 Task: Enroll in a 4-hour gardening workshop focusing on sustainable practices.
Action: Mouse moved to (196, 261)
Screenshot: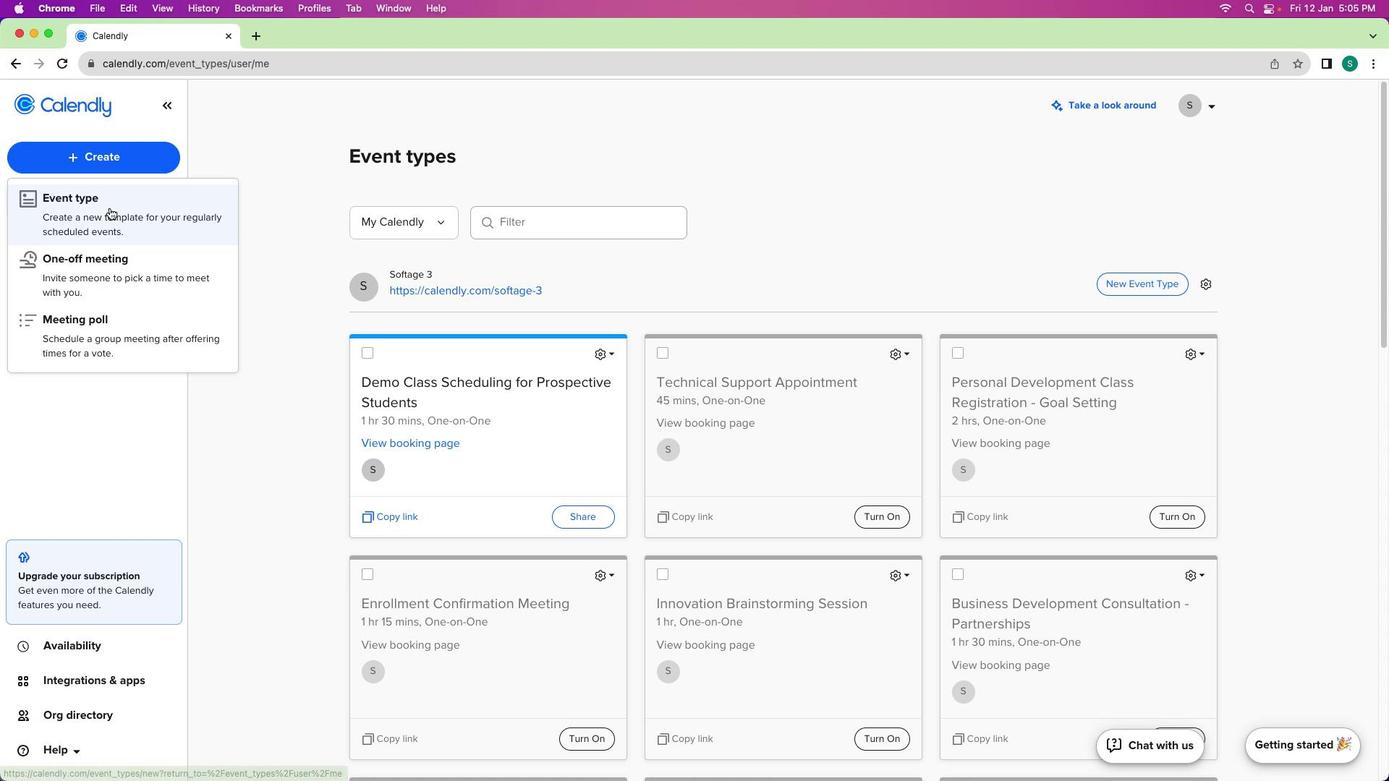 
Action: Mouse pressed left at (196, 261)
Screenshot: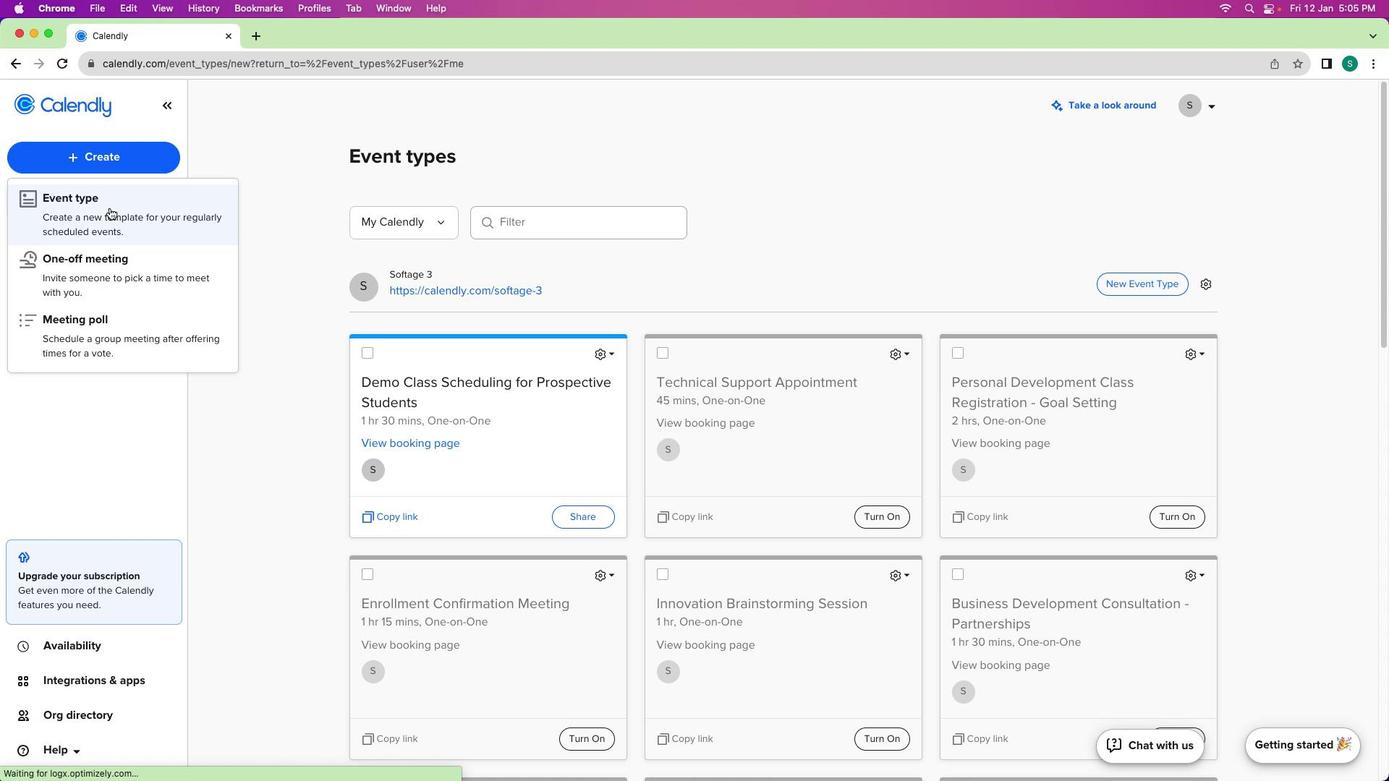 
Action: Mouse moved to (325, 301)
Screenshot: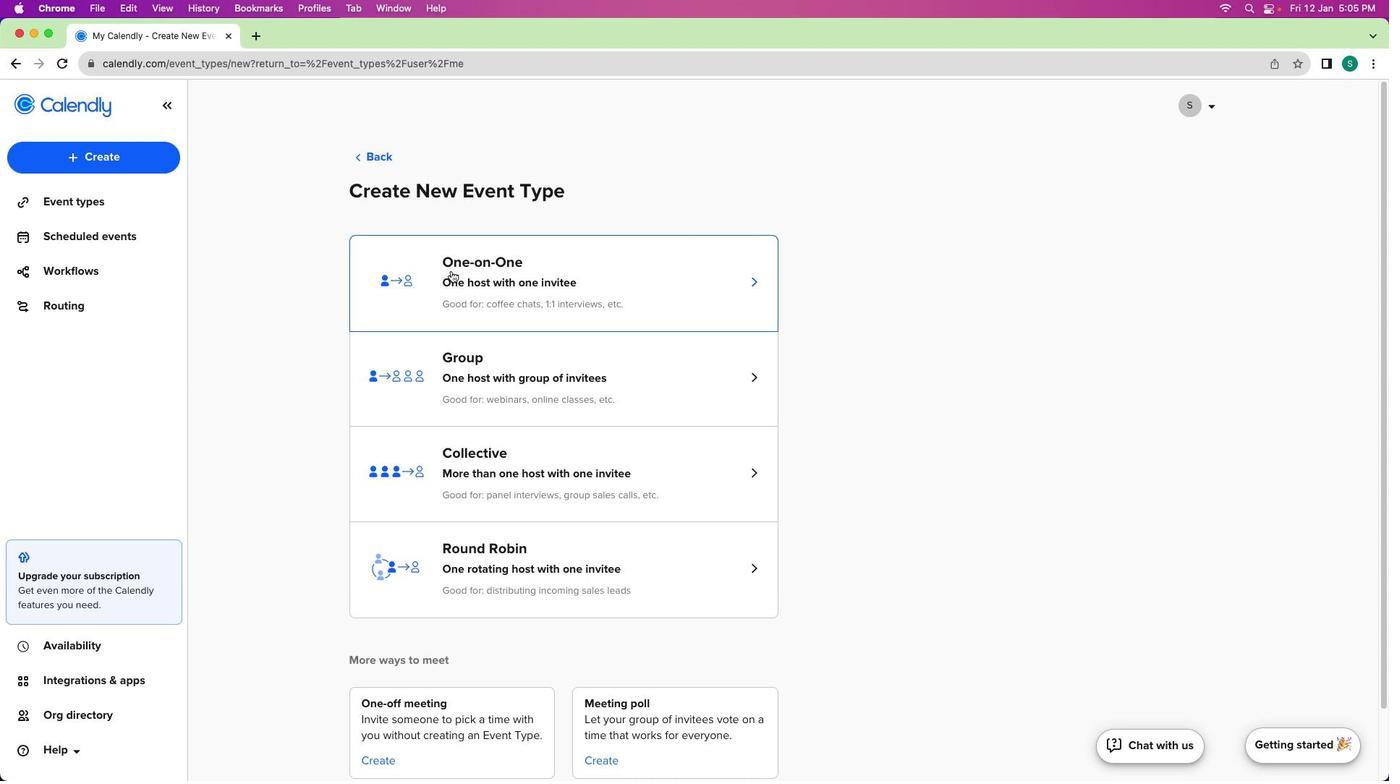 
Action: Mouse pressed left at (325, 301)
Screenshot: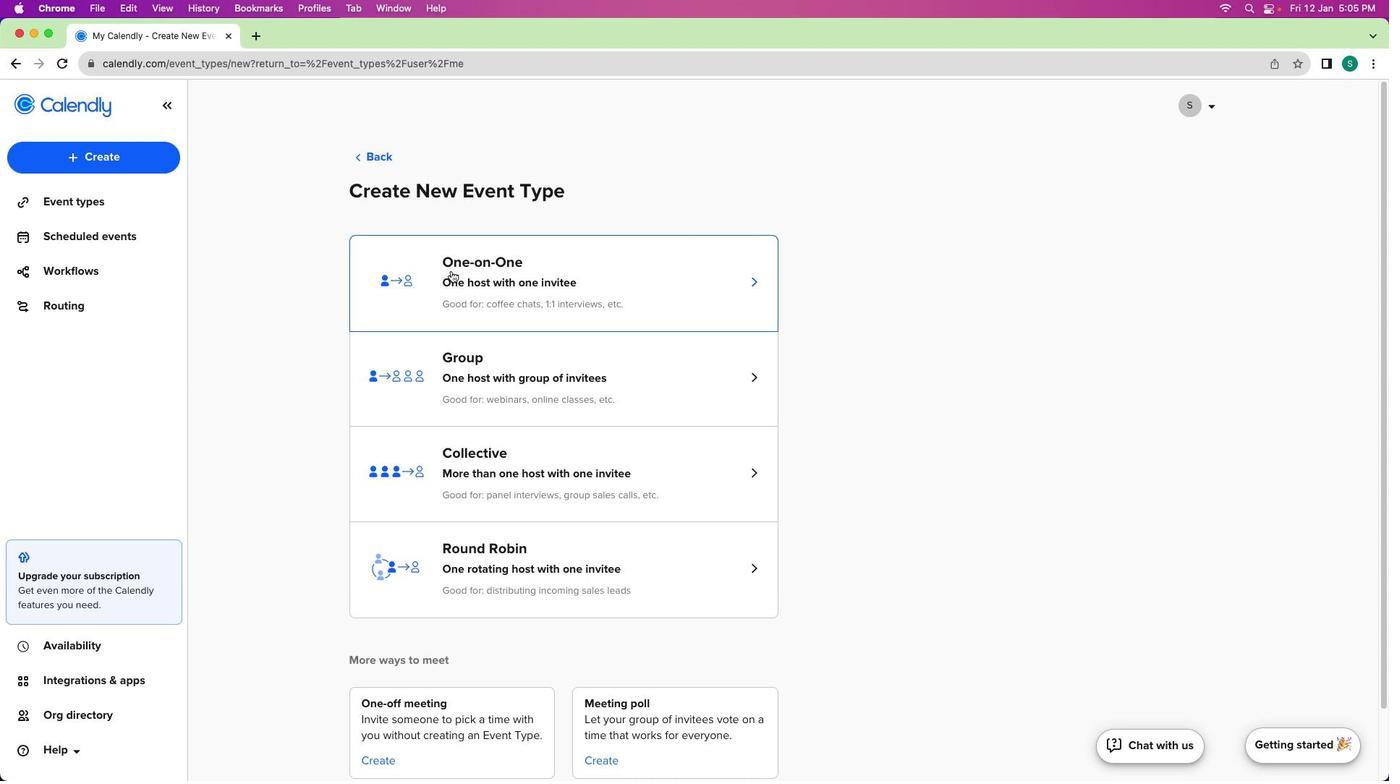 
Action: Mouse moved to (219, 269)
Screenshot: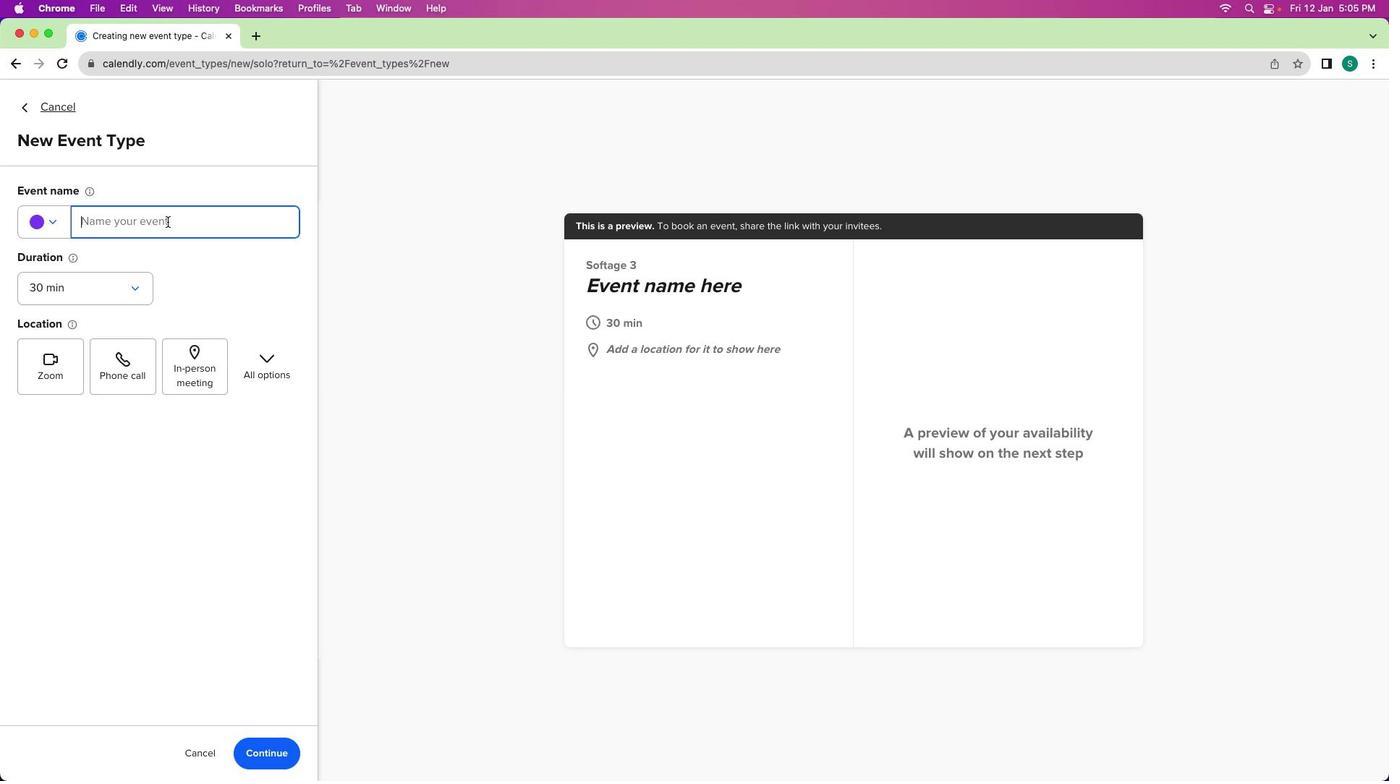 
Action: Mouse pressed left at (219, 269)
Screenshot: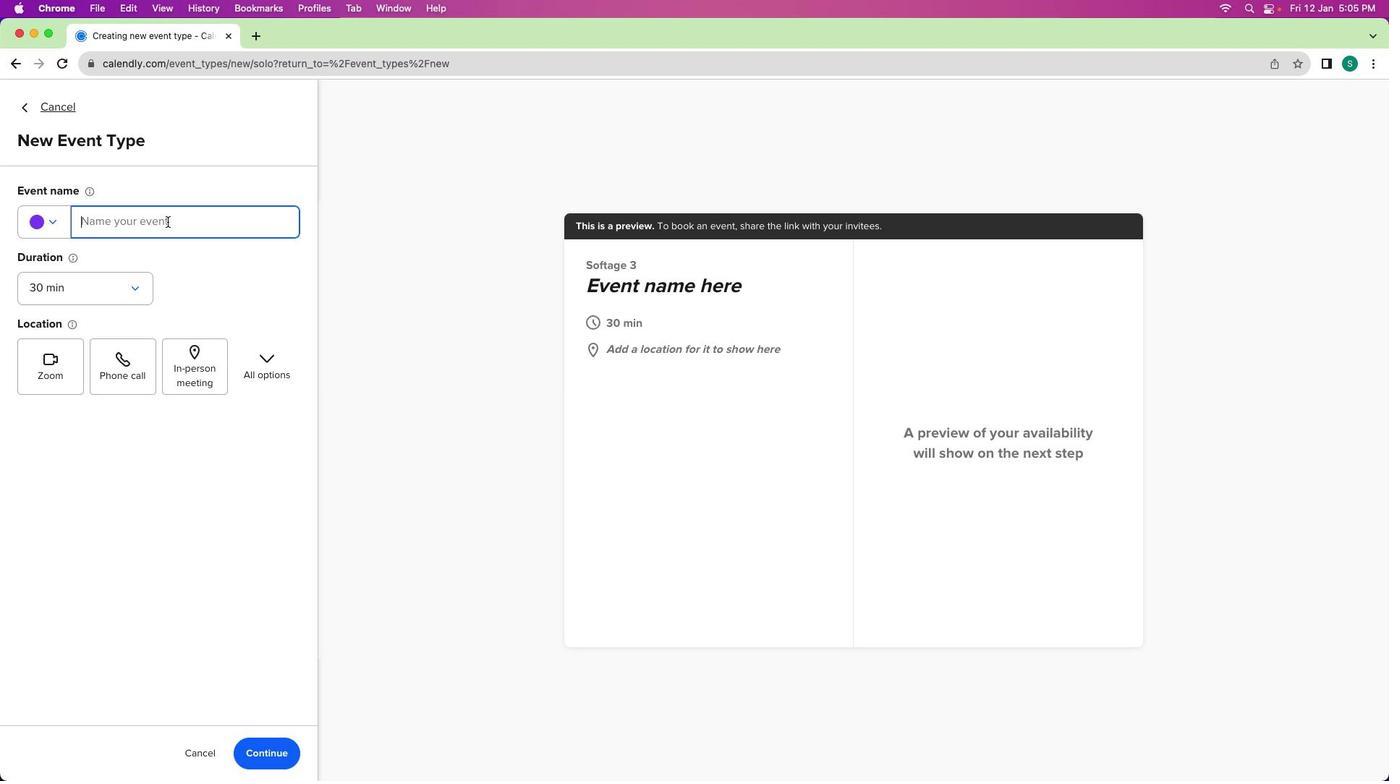 
Action: Mouse moved to (217, 272)
Screenshot: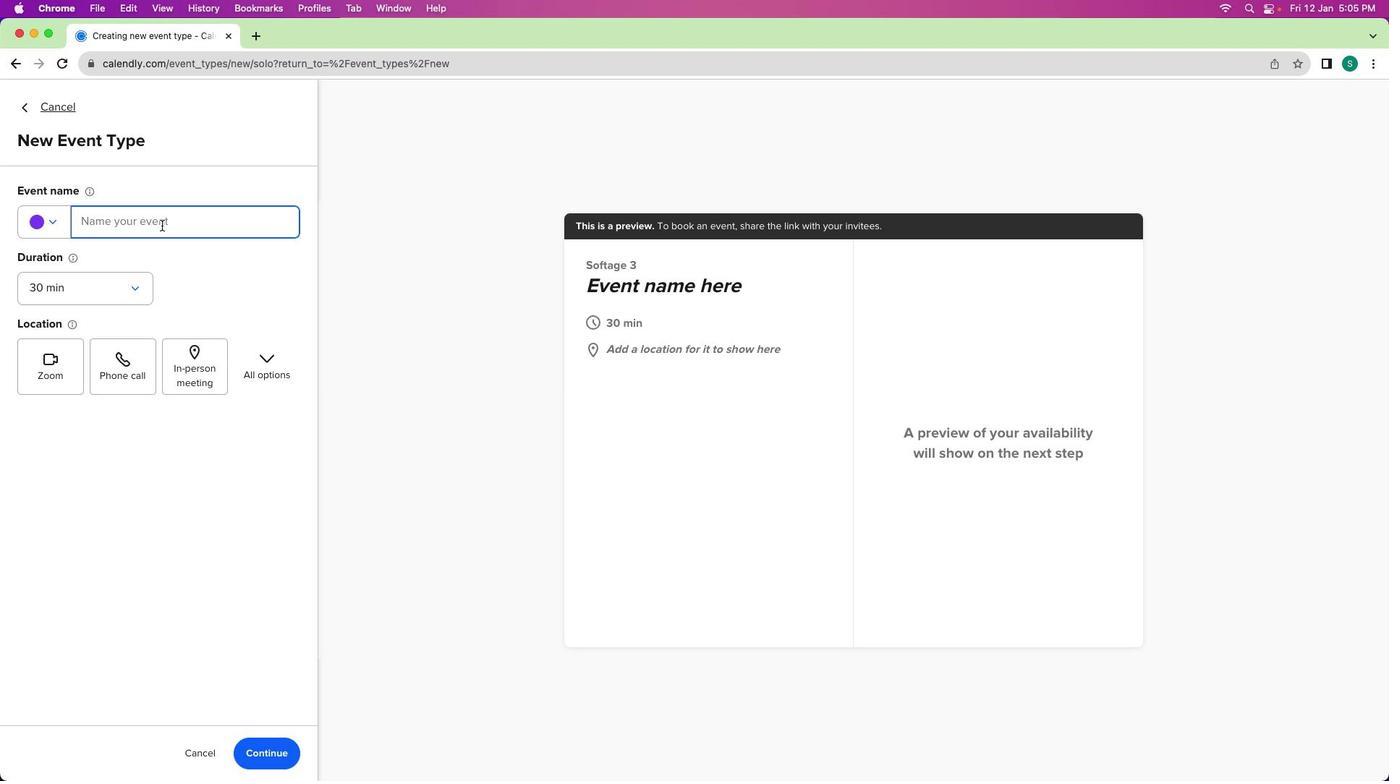
Action: Key pressed Key.shift'G''o''r''d'Key.backspaceKey.backspaceKey.backspace'a''r''d''e''n''i''n''g'Key.spaceKey.shift'W''o''r''k''s''h''o''p'Key.spaceKey.shift'E''n''r''o''l''l''m''e''n''t'Key.spaceKey.shift'C''o''n''f''i''r''m''a''t''i''o''n'Key.space'-'Key.spaceKey.shift'S''u''s''t''a''i''n''a''b''l''e'Key.spaceKey.shift'P''r''a''c''t''i''c''e''s'Key.leftKey.leftKey.leftKey.leftKey.leftKey.leftKey.leftKey.leftKey.leftKey.leftKey.leftKey.leftKey.leftKey.leftKey.leftKey.leftKey.leftKey.leftKey.leftKey.leftKey.leftKey.leftKey.leftKey.rightKey.rightKey.backspaceKey.leftKey.backspaceKey.leftKey.leftKey.leftKey.leftKey.leftKey.leftKey.leftKey.leftKey.leftKey.leftKey.leftKey.leftKey.leftKey.leftKey.leftKey.leftKey.leftKey.leftKey.leftKey.leftKey.leftKey.leftKey.leftKey.leftKey.leftKey.leftKey.leftKey.leftKey.leftKey.leftKey.leftKey.leftKey.leftKey.leftKey.leftKey.leftKey.leftKey.leftKey.leftKey.leftKey.leftKey.leftKey.leftKey.rightKey.rightKey.rightKey.rightKey.rightKey.rightKey.rightKey.rightKey.rightKey.rightKey.rightKey.rightKey.rightKey.rightKey.rightKey.rightKey.rightKey.rightKey.rightKey.rightKey.rightKey.rightKey.rightKey.rightKey.rightKey.rightKey.rightKey.rightKey.rightKey.rightKey.rightKey.rightKey.rightKey.rightKey.rightKey.rightKey.rightKey.rightKey.rightKey.rightKey.rightKey.rightKey.backspaceKey.backspaceKey.backspaceKey.backspaceKey.backspaceKey.backspaceKey.backspaceKey.backspaceKey.backspaceKey.backspaceKey.backspaceKey.backspaceKey.rightKey.space
Screenshot: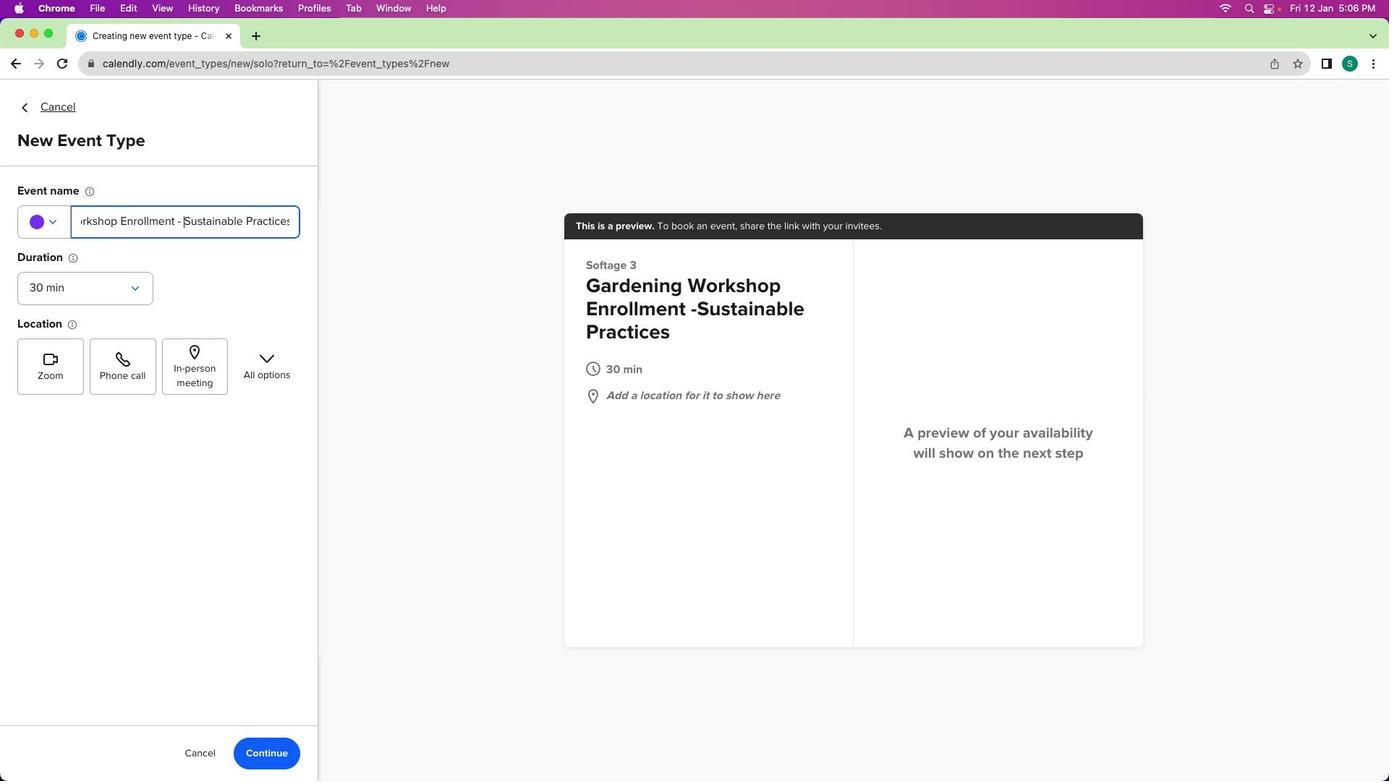 
Action: Mouse moved to (179, 318)
Screenshot: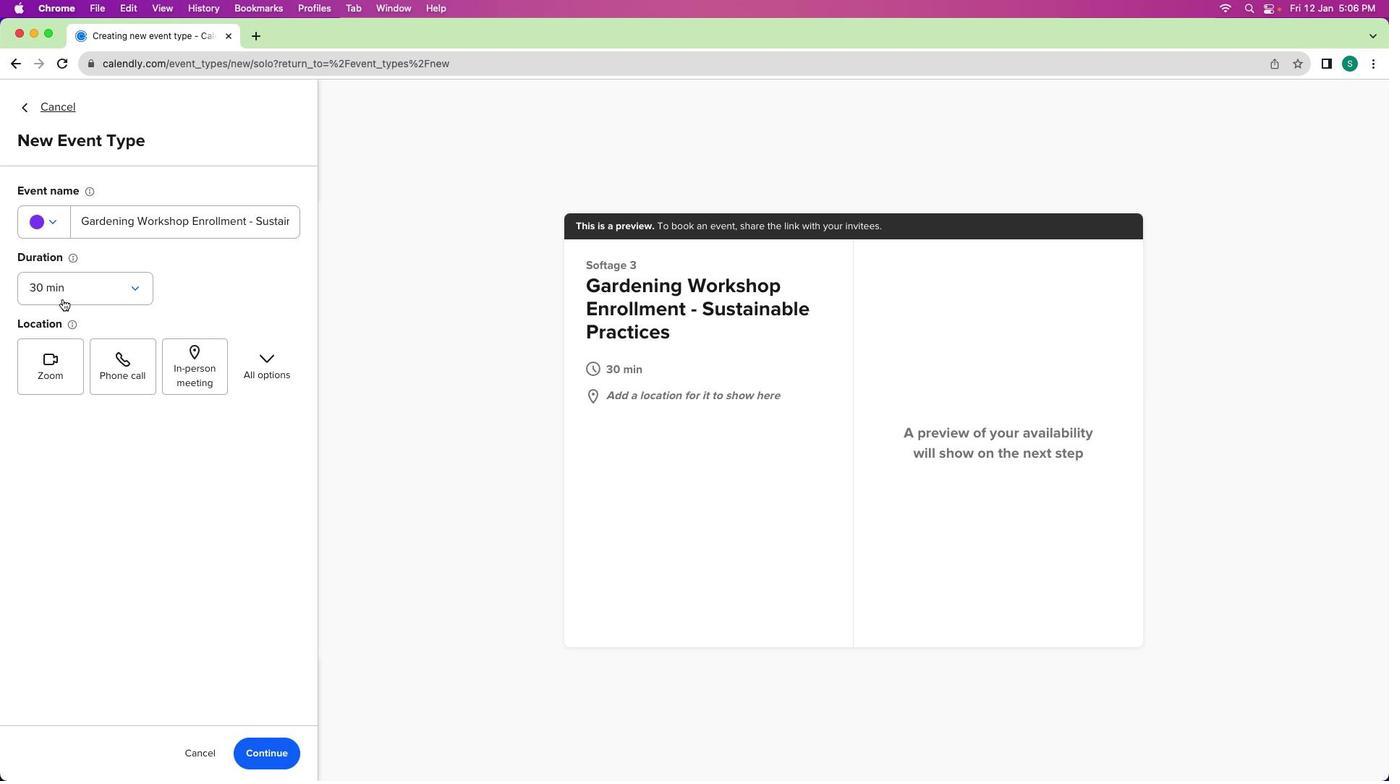 
Action: Mouse pressed left at (179, 318)
Screenshot: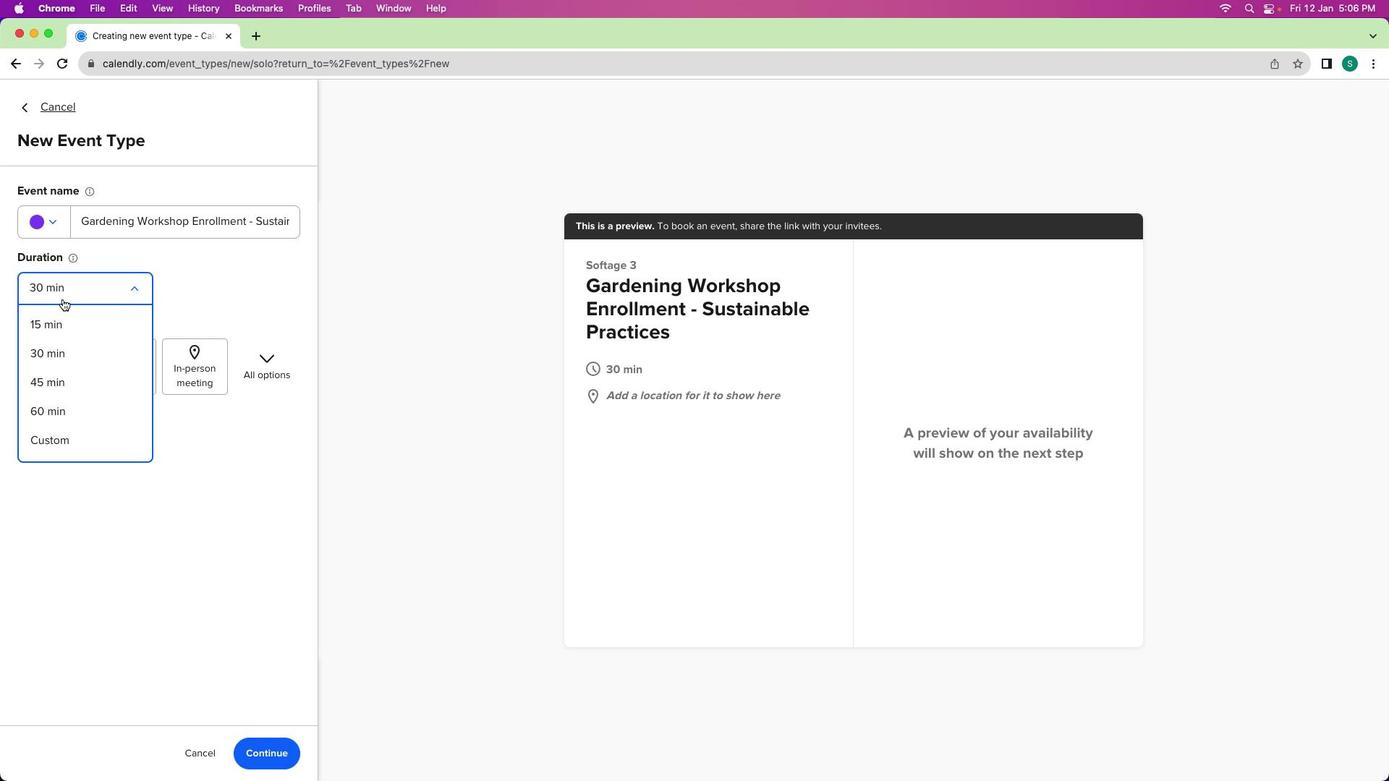
Action: Mouse moved to (180, 403)
Screenshot: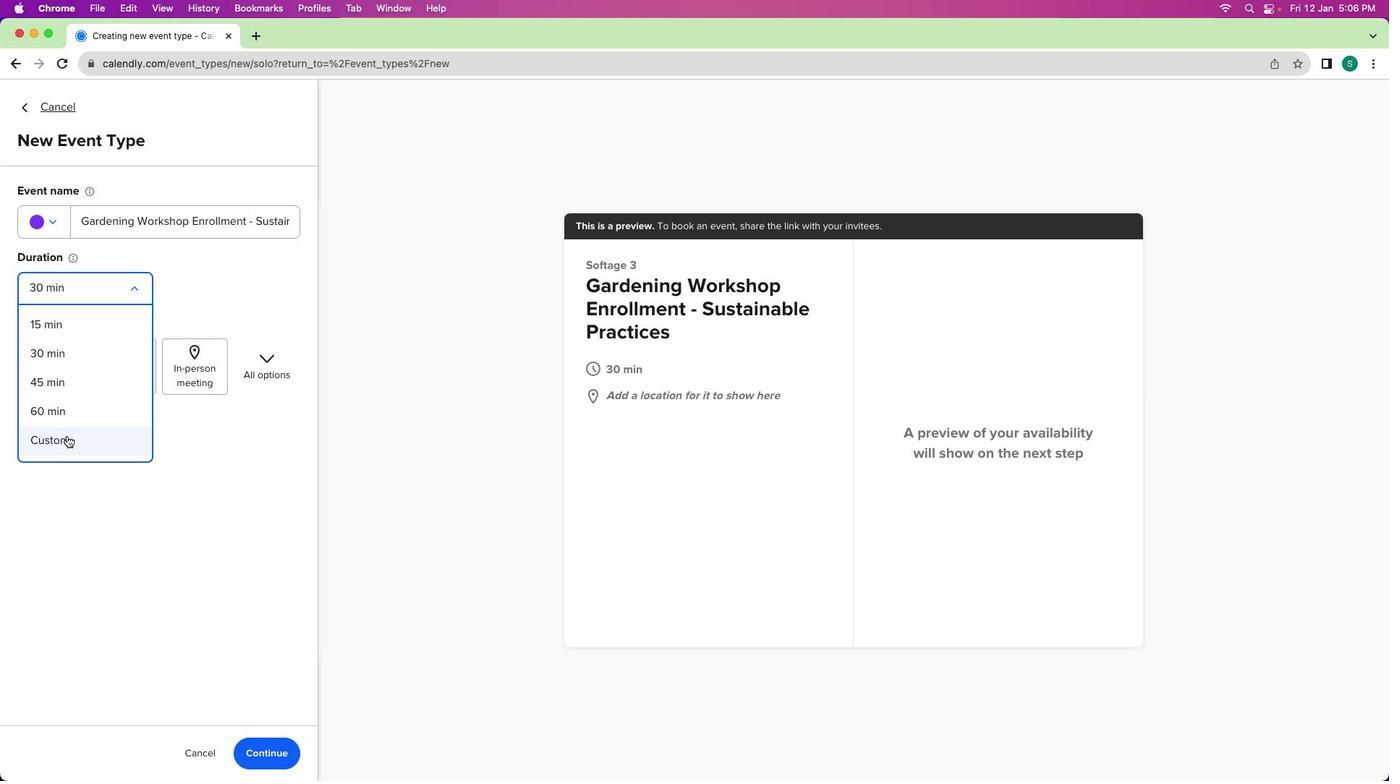 
Action: Mouse pressed left at (180, 403)
Screenshot: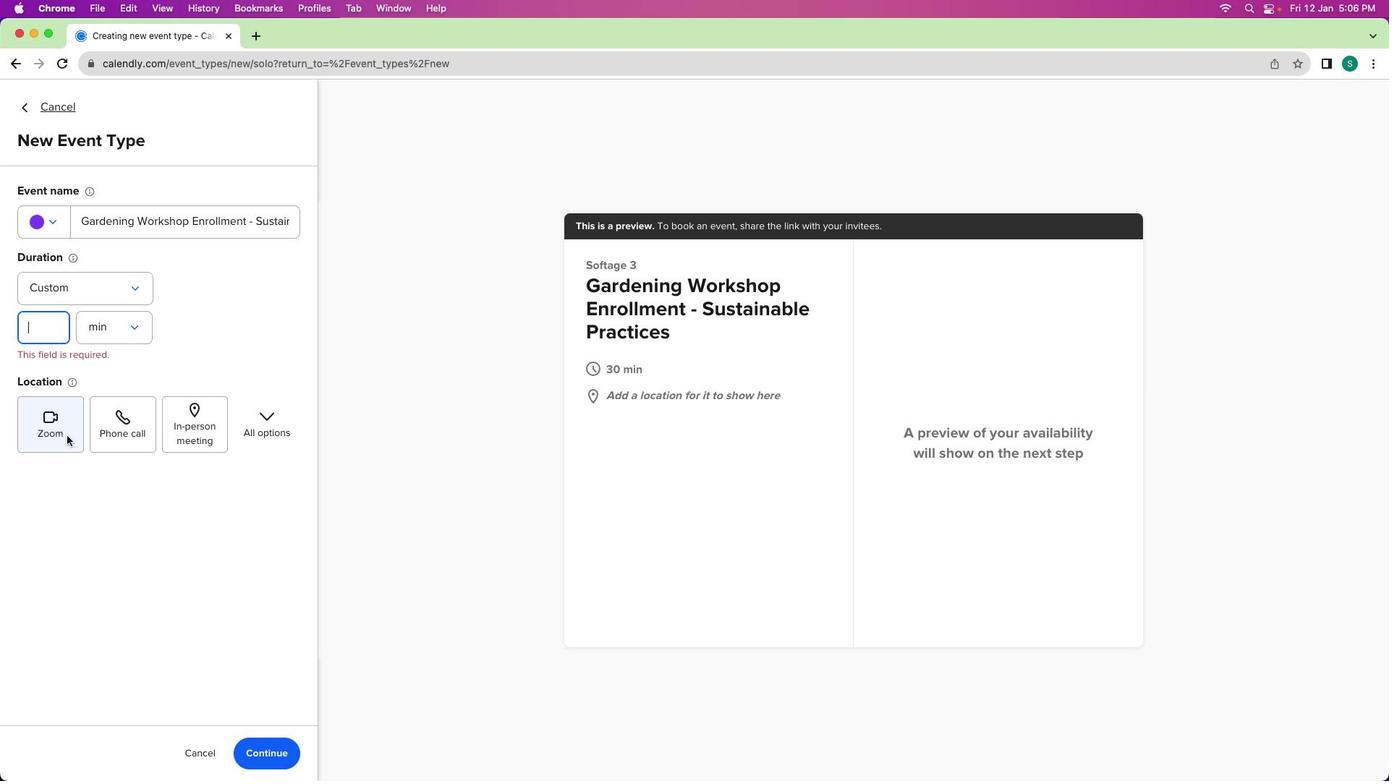
Action: Mouse moved to (191, 337)
Screenshot: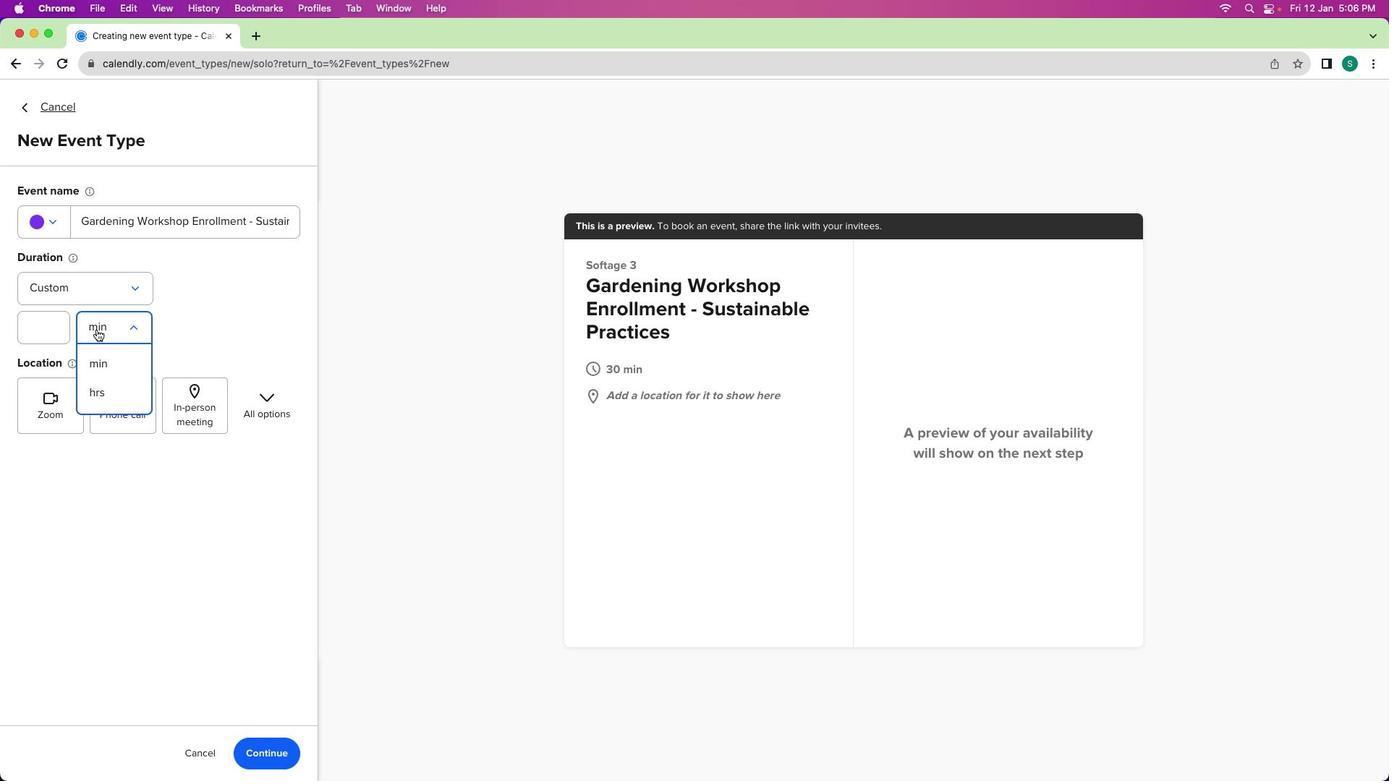 
Action: Mouse pressed left at (191, 337)
Screenshot: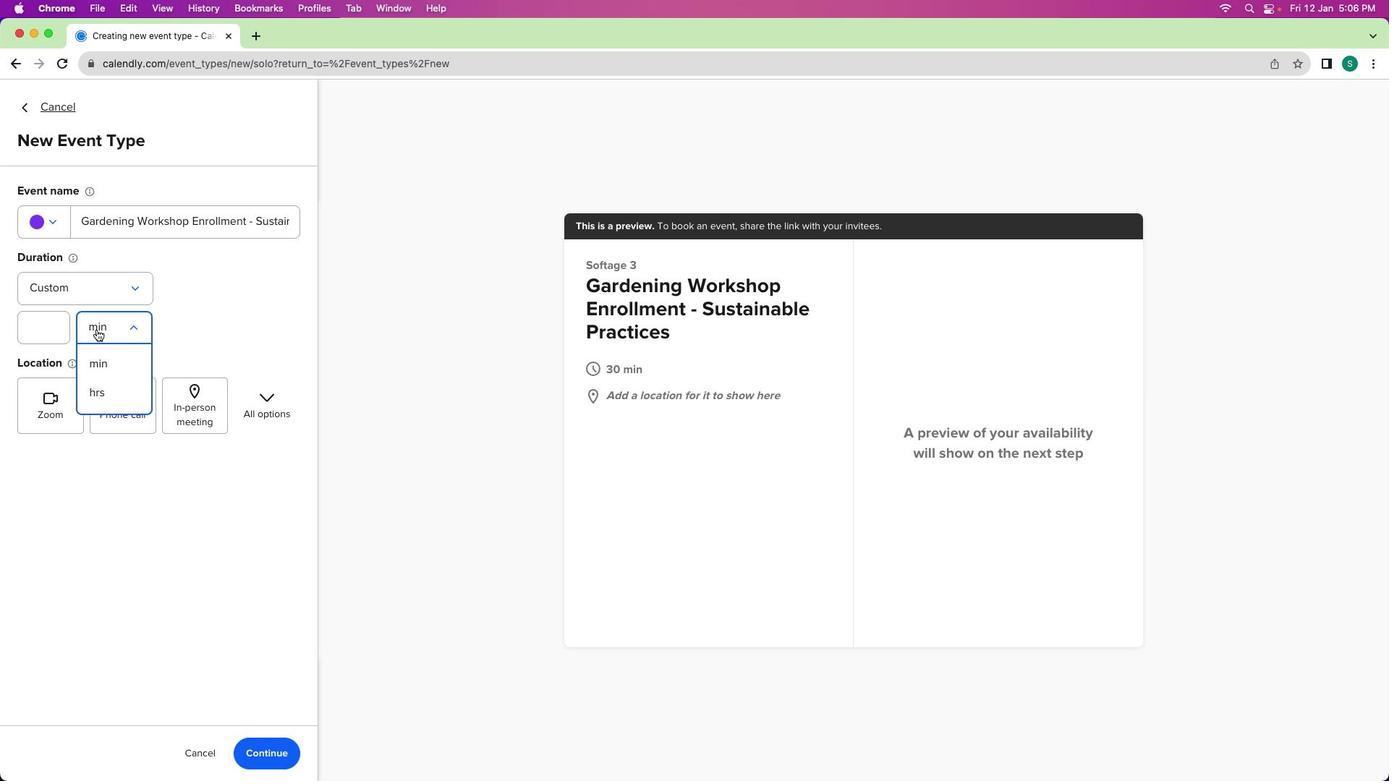 
Action: Mouse moved to (193, 371)
Screenshot: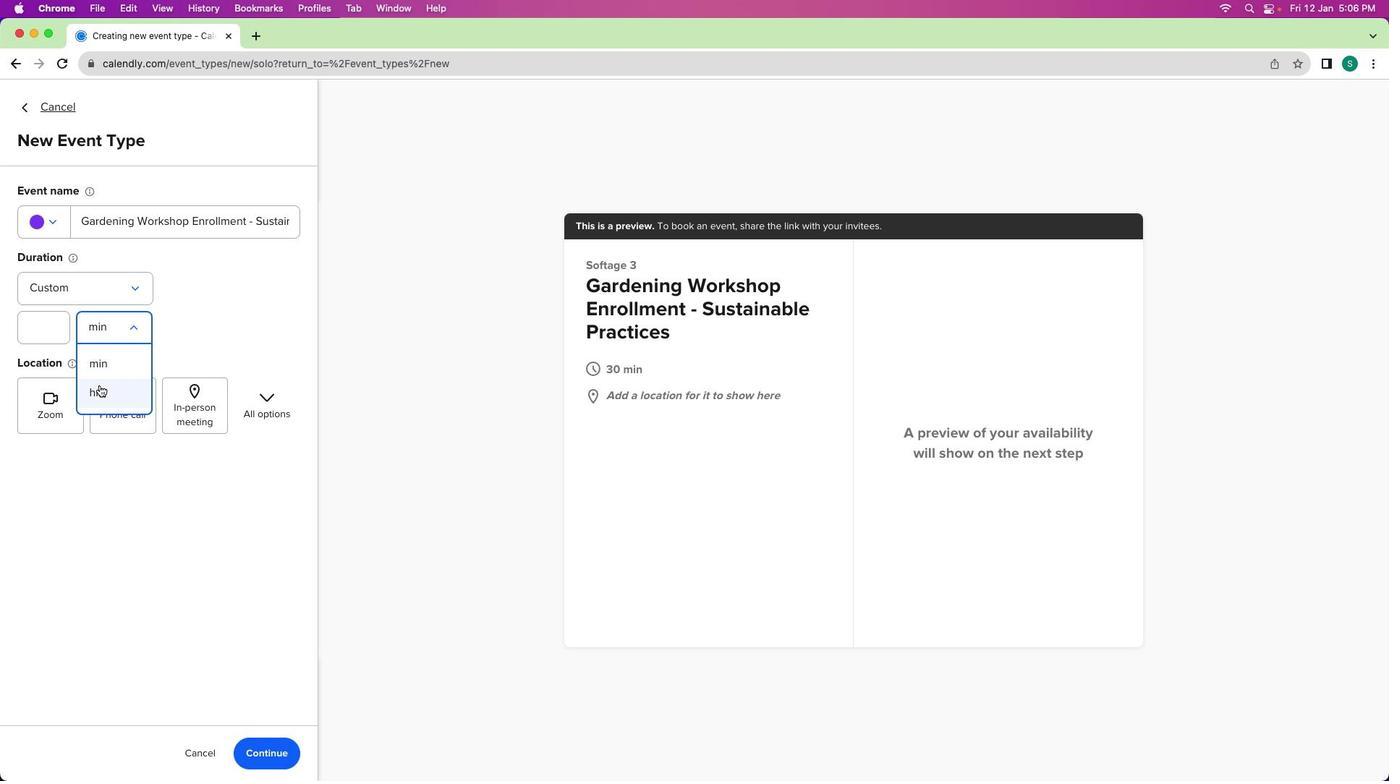 
Action: Mouse pressed left at (193, 371)
Screenshot: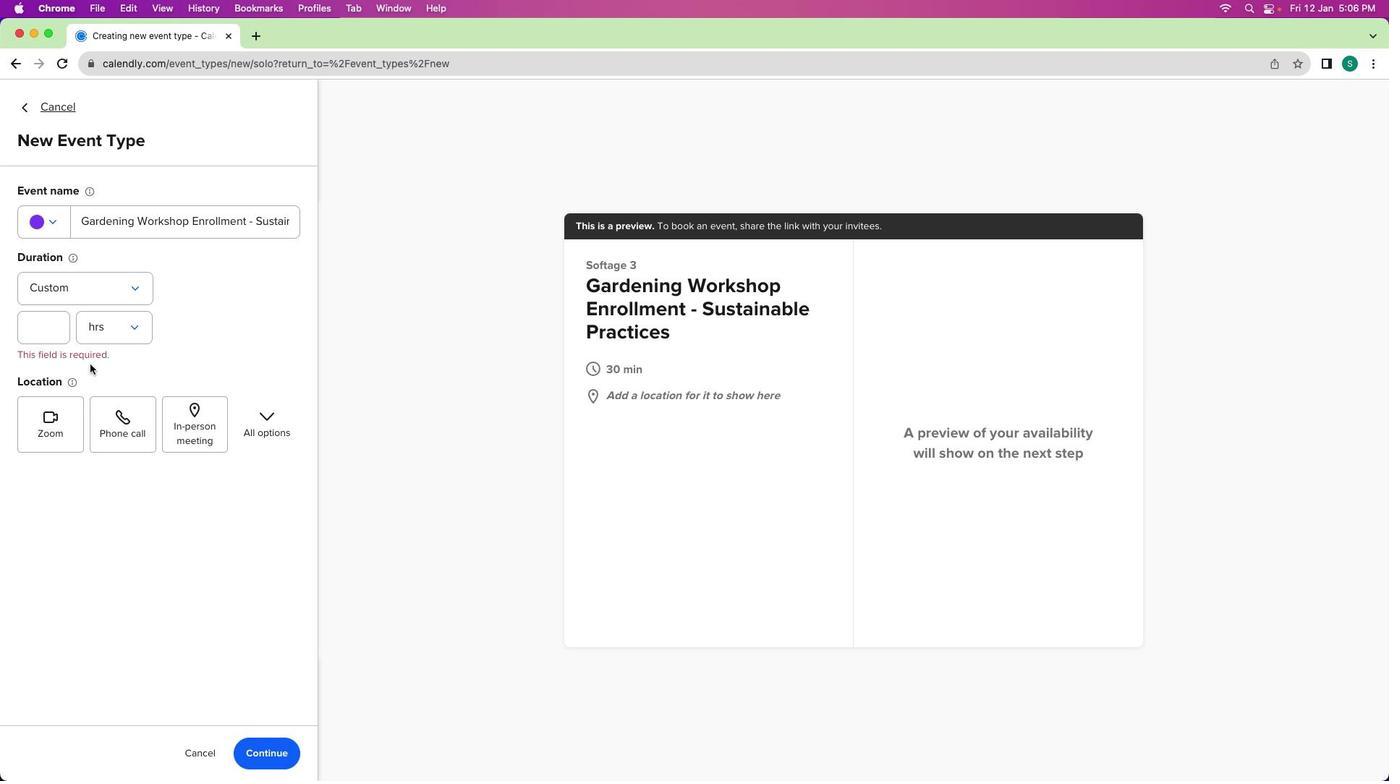 
Action: Mouse moved to (178, 335)
Screenshot: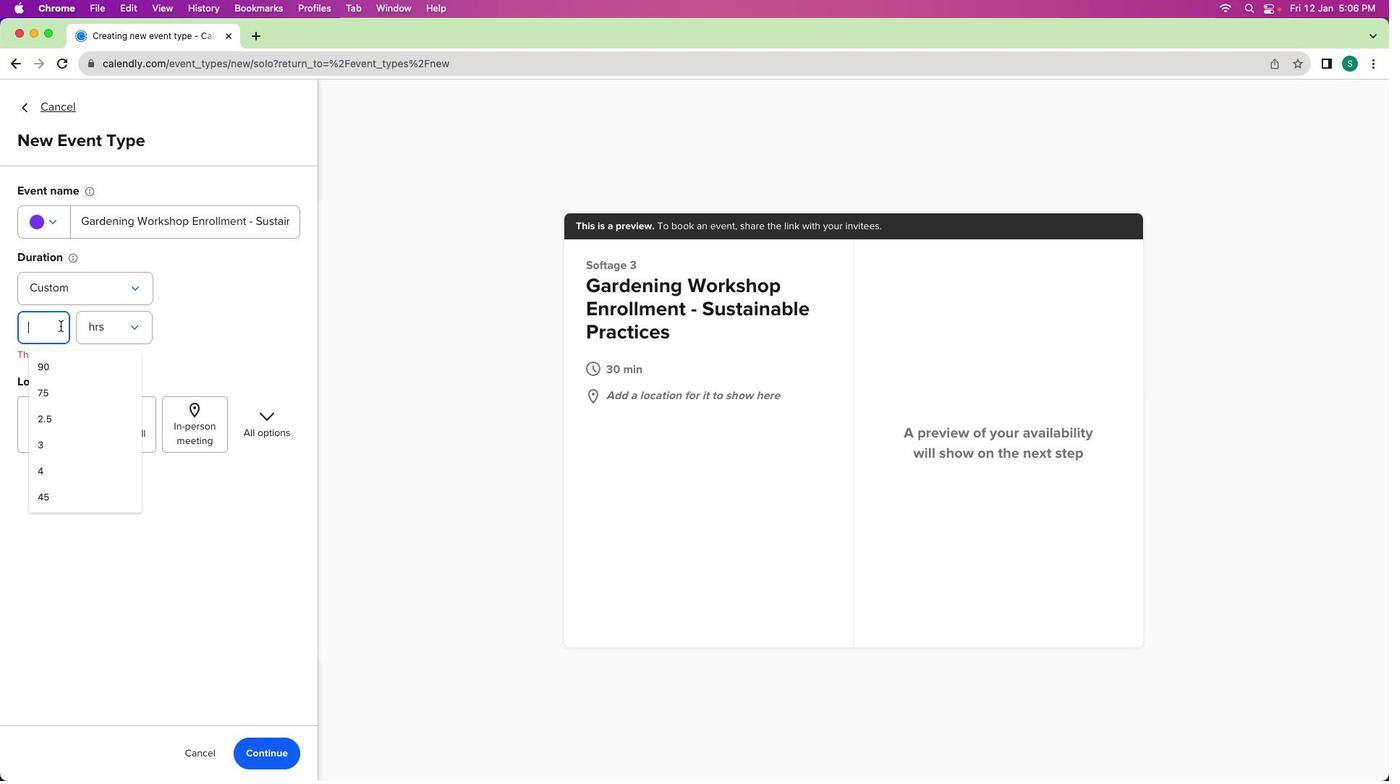
Action: Mouse pressed left at (178, 335)
Screenshot: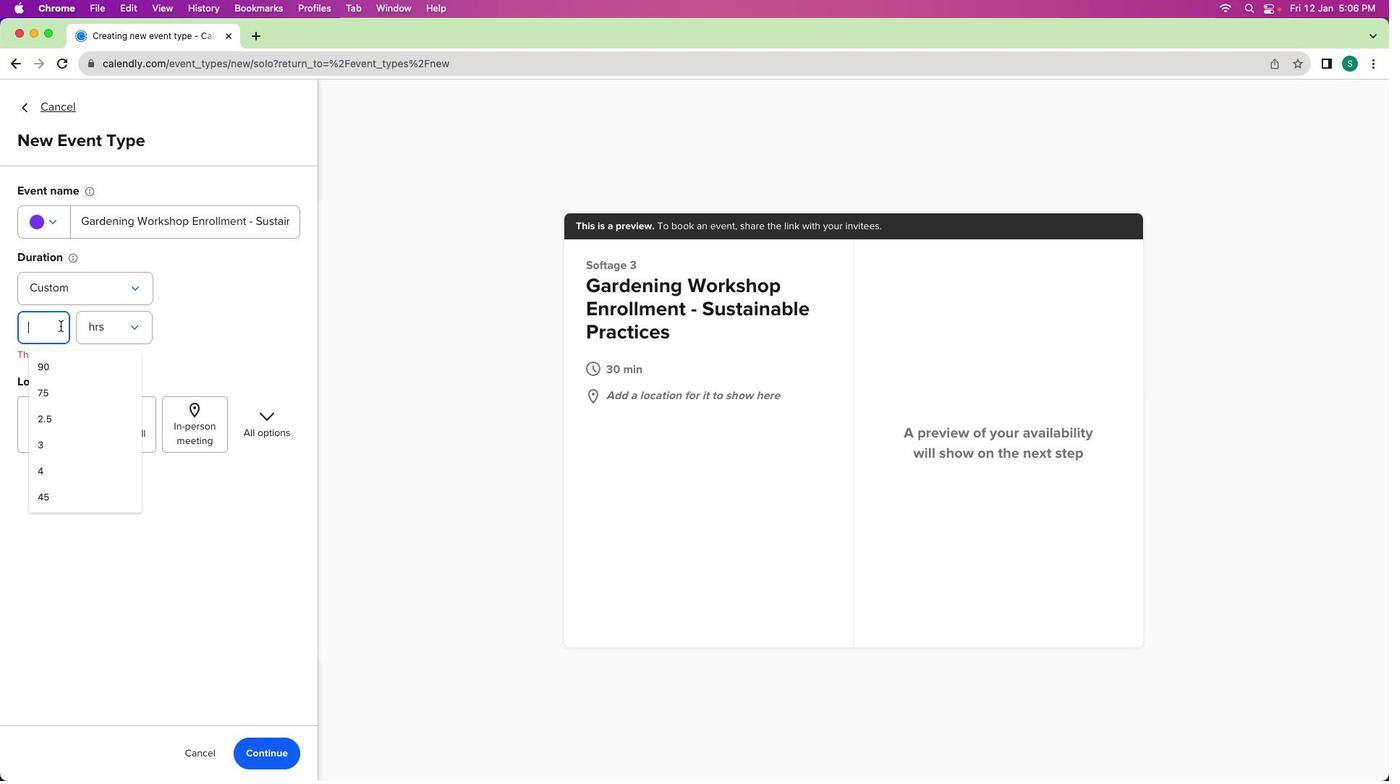 
Action: Mouse moved to (179, 333)
Screenshot: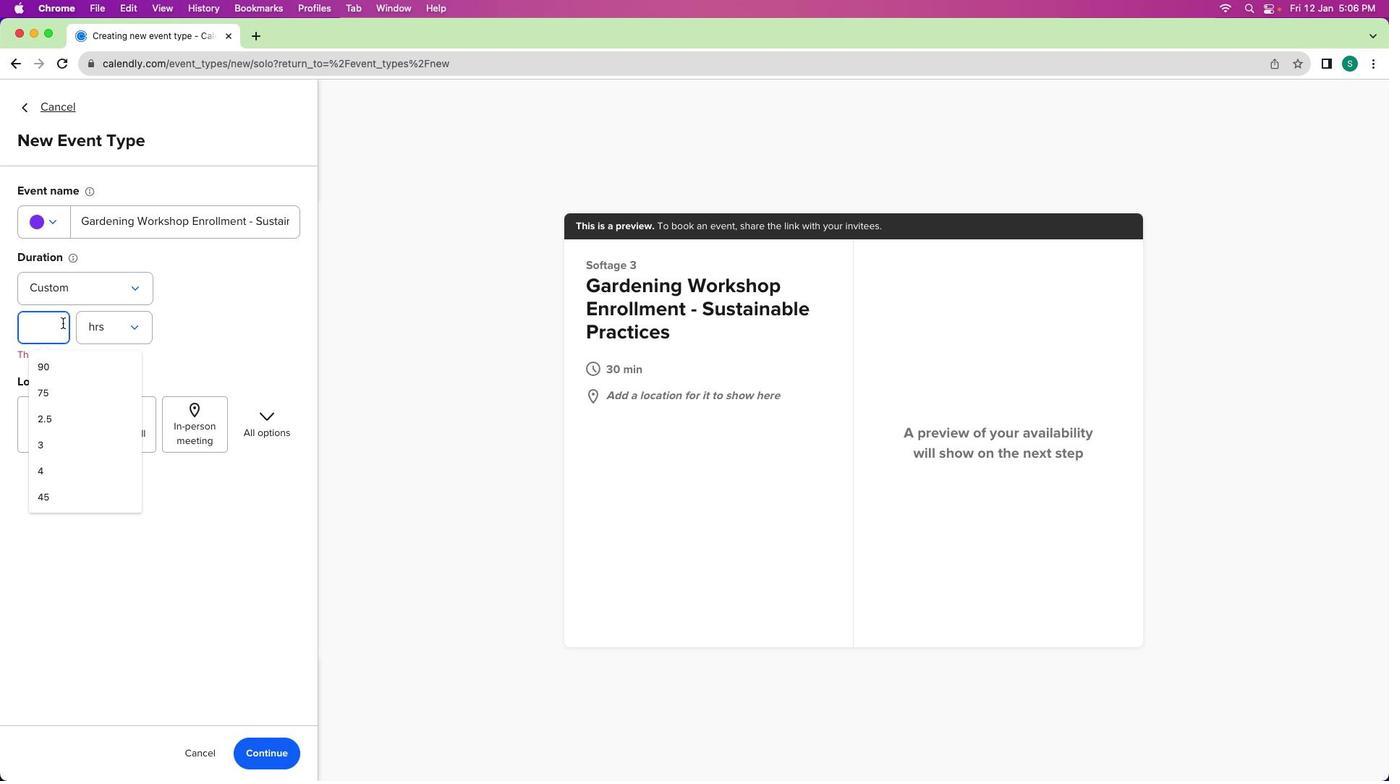 
Action: Key pressed '4'
Screenshot: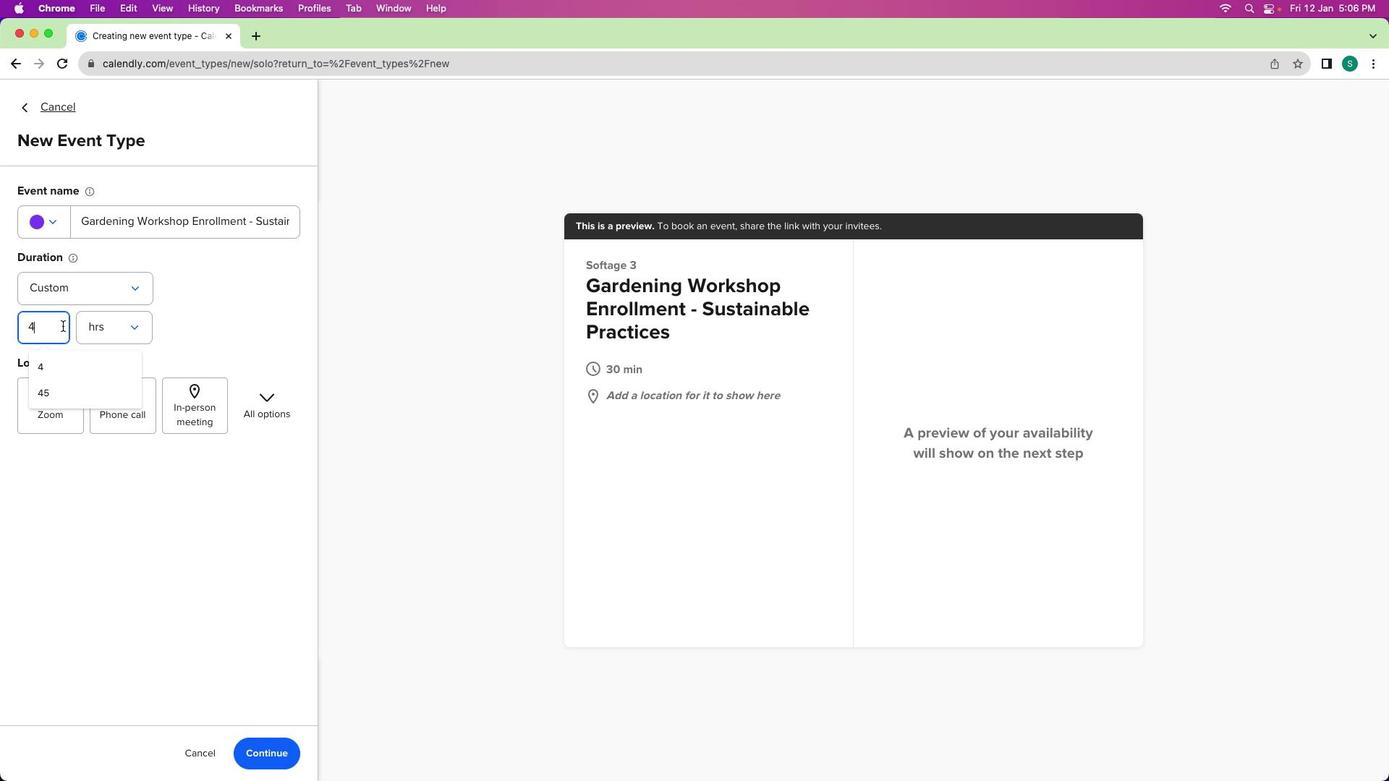 
Action: Mouse moved to (217, 414)
Screenshot: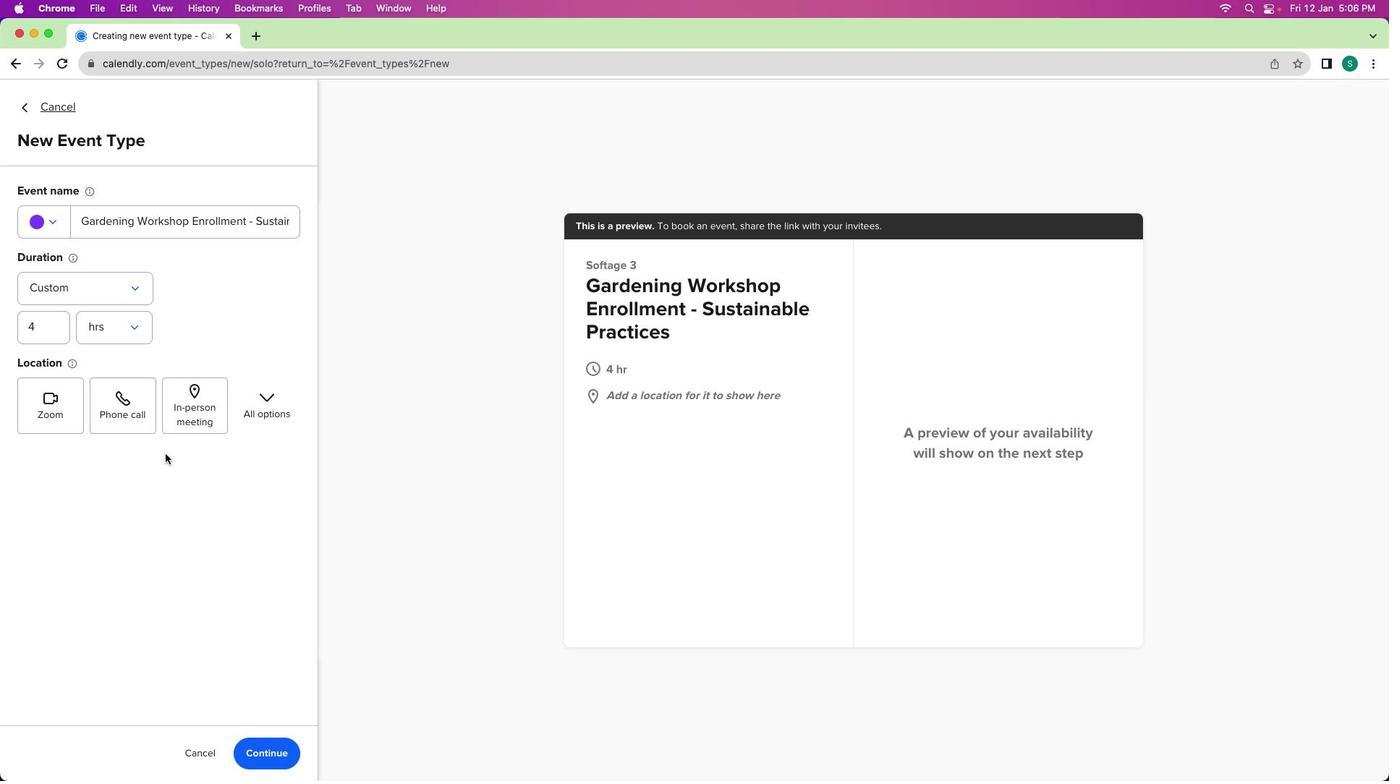 
Action: Mouse pressed left at (217, 414)
Screenshot: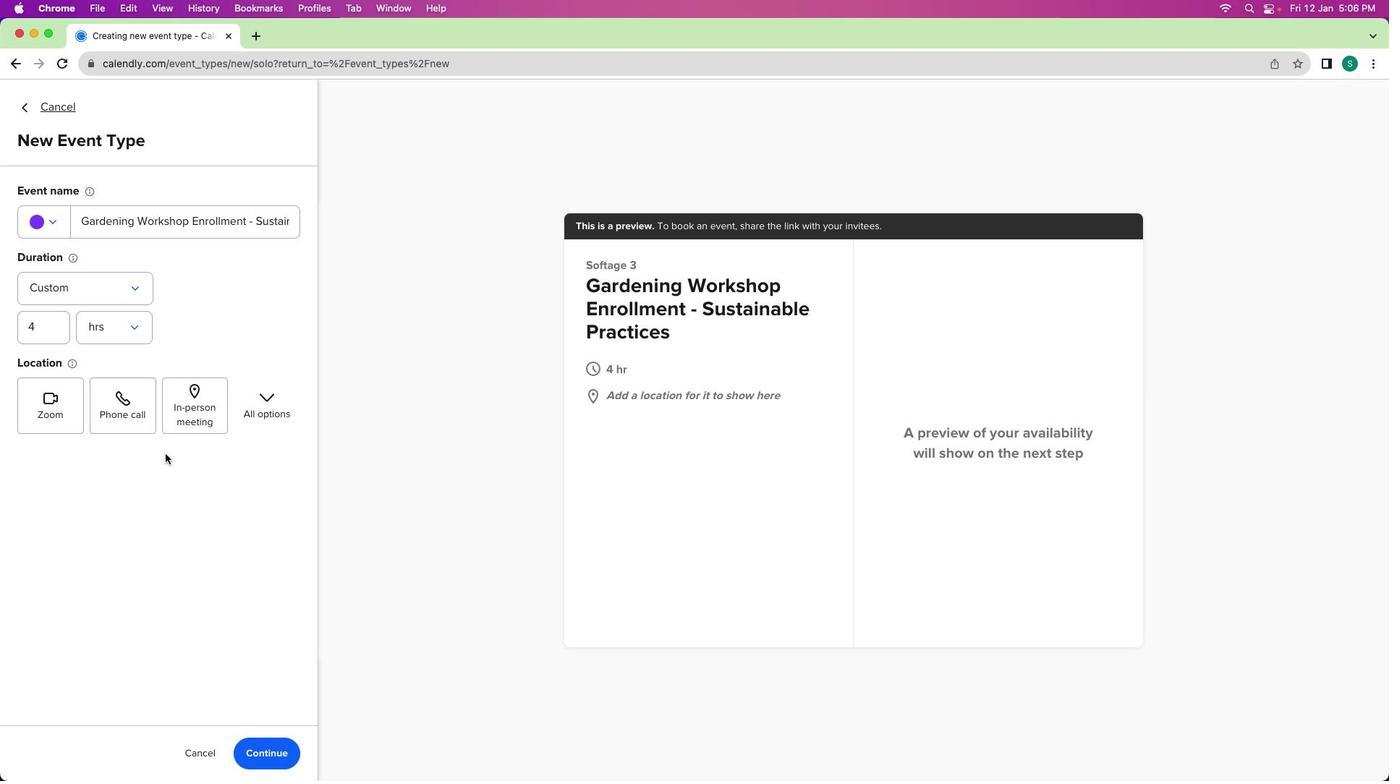 
Action: Mouse moved to (178, 387)
Screenshot: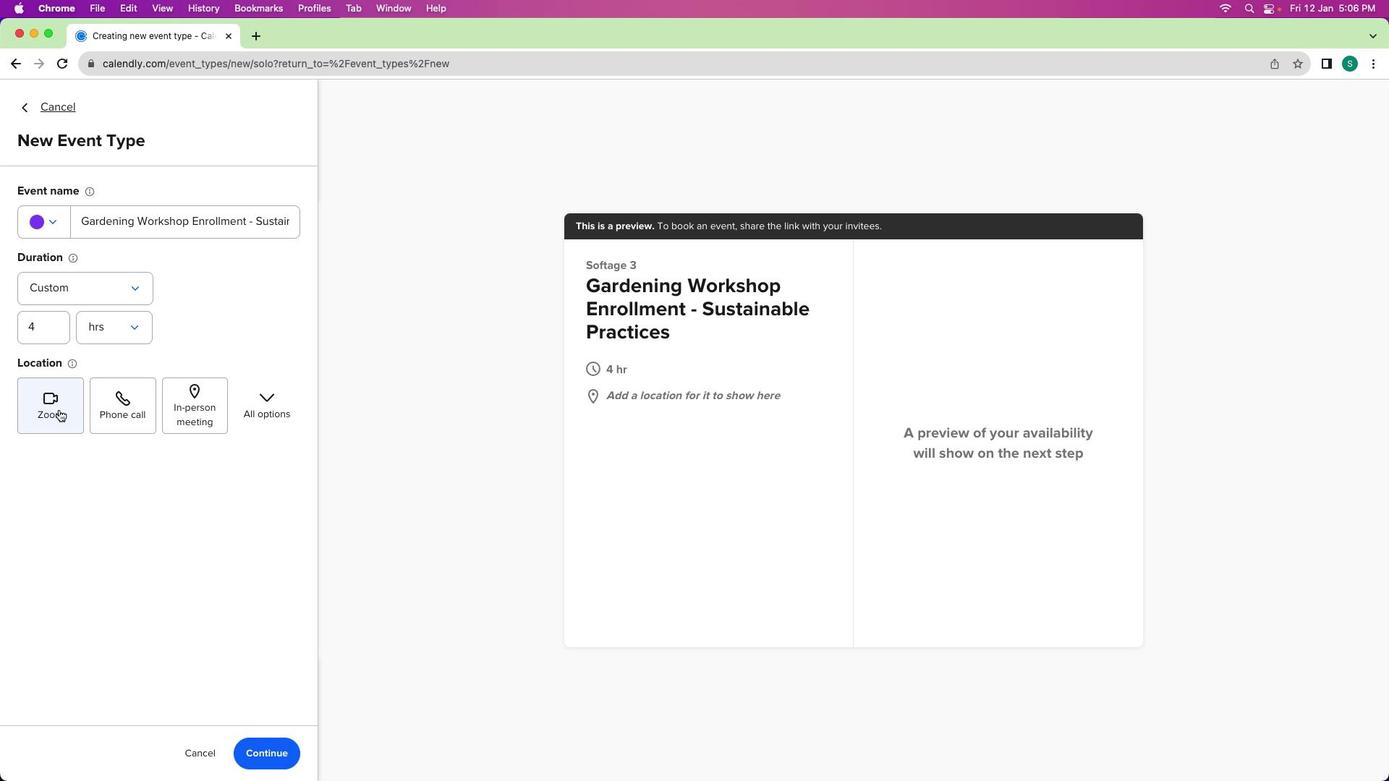 
Action: Mouse pressed left at (178, 387)
Screenshot: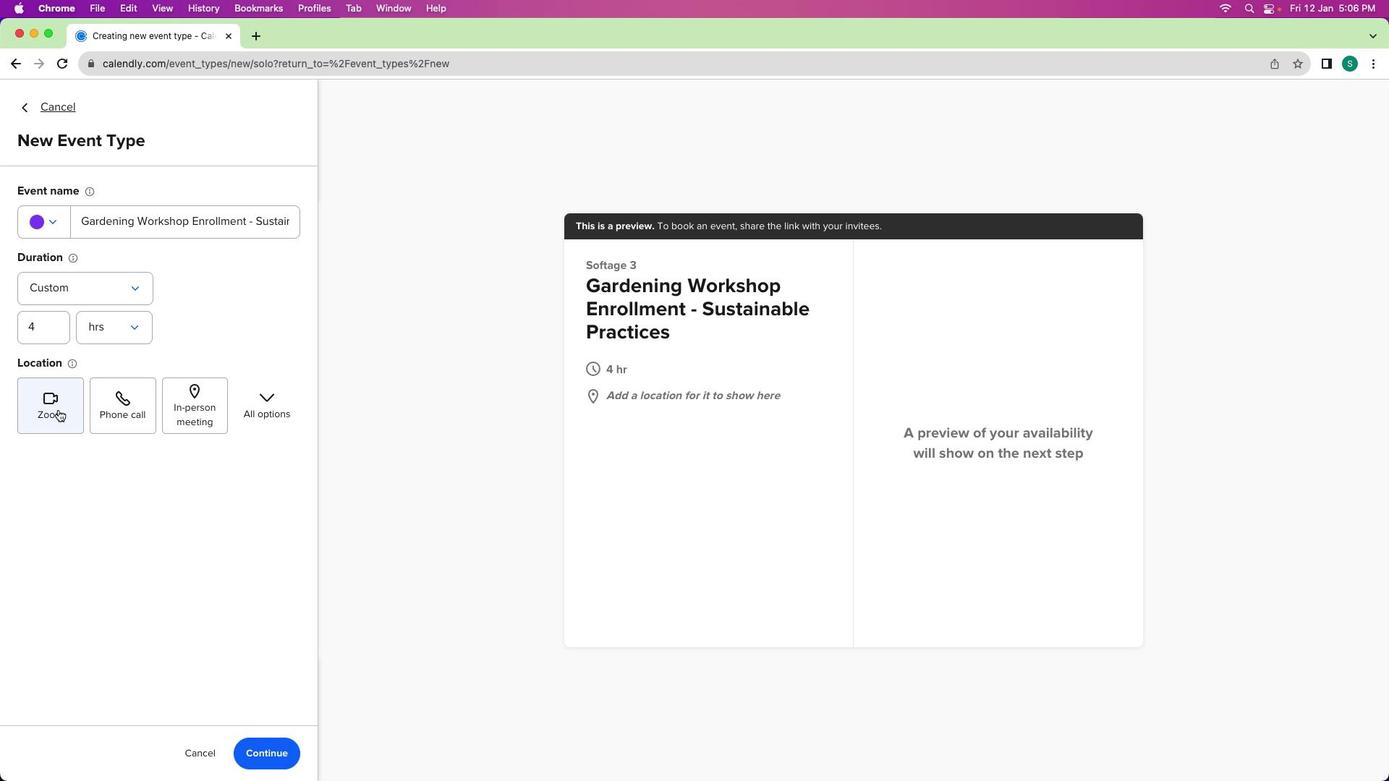 
Action: Mouse moved to (168, 270)
Screenshot: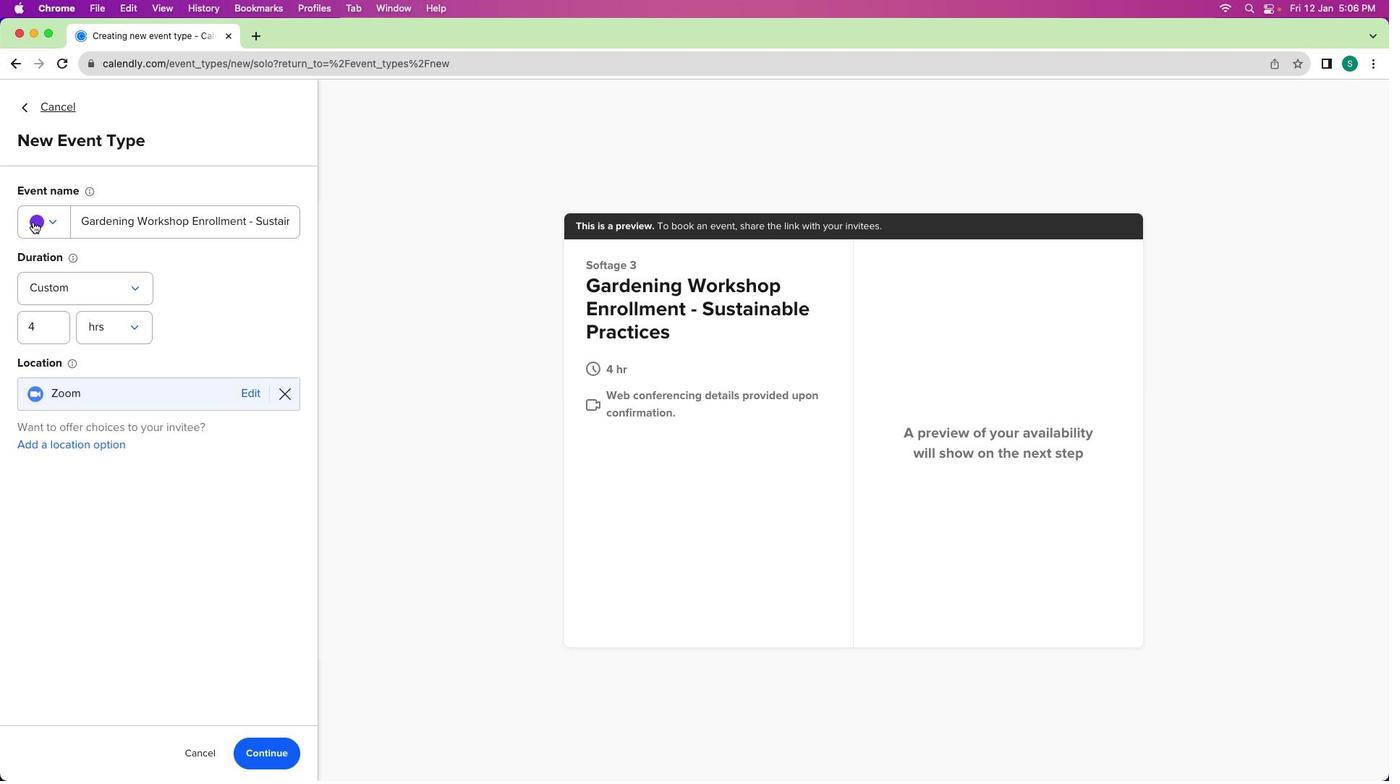 
Action: Mouse pressed left at (168, 270)
Screenshot: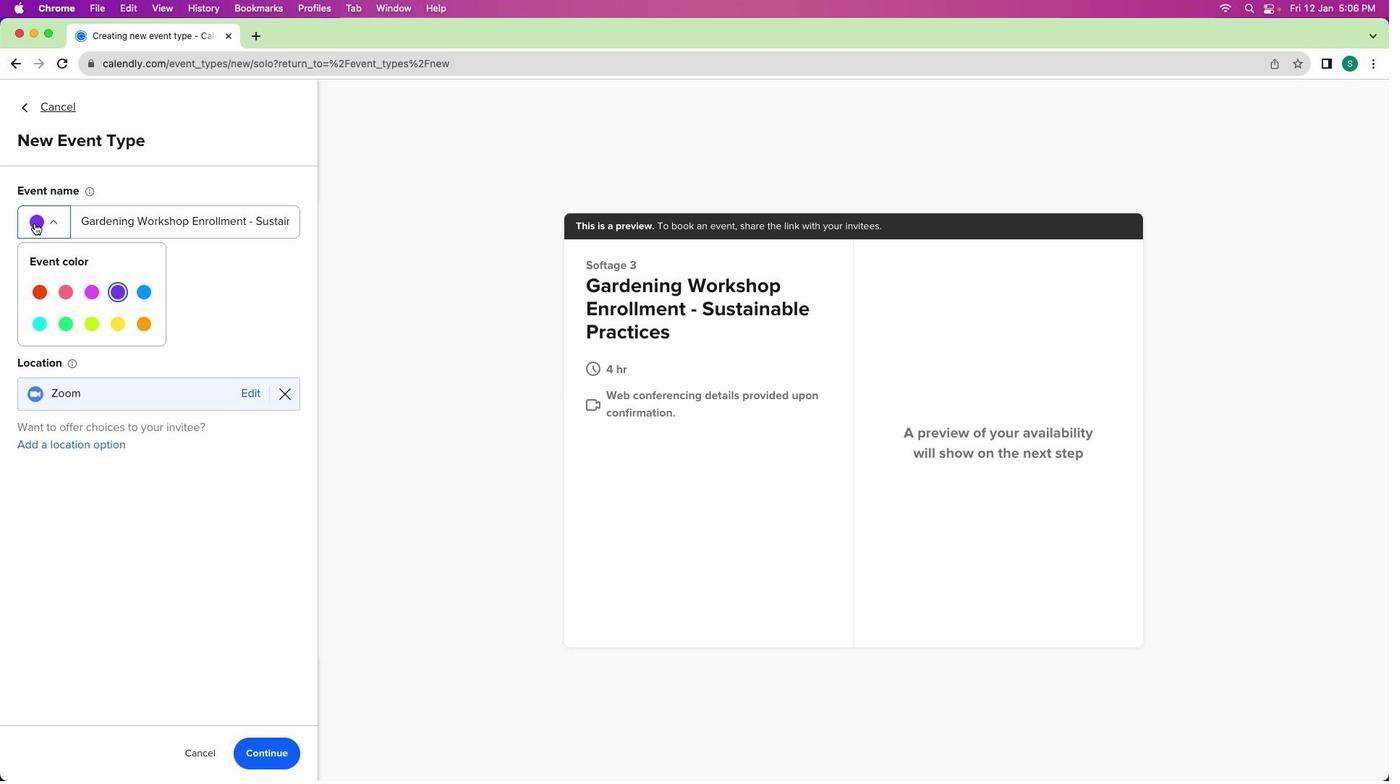 
Action: Mouse moved to (208, 332)
Screenshot: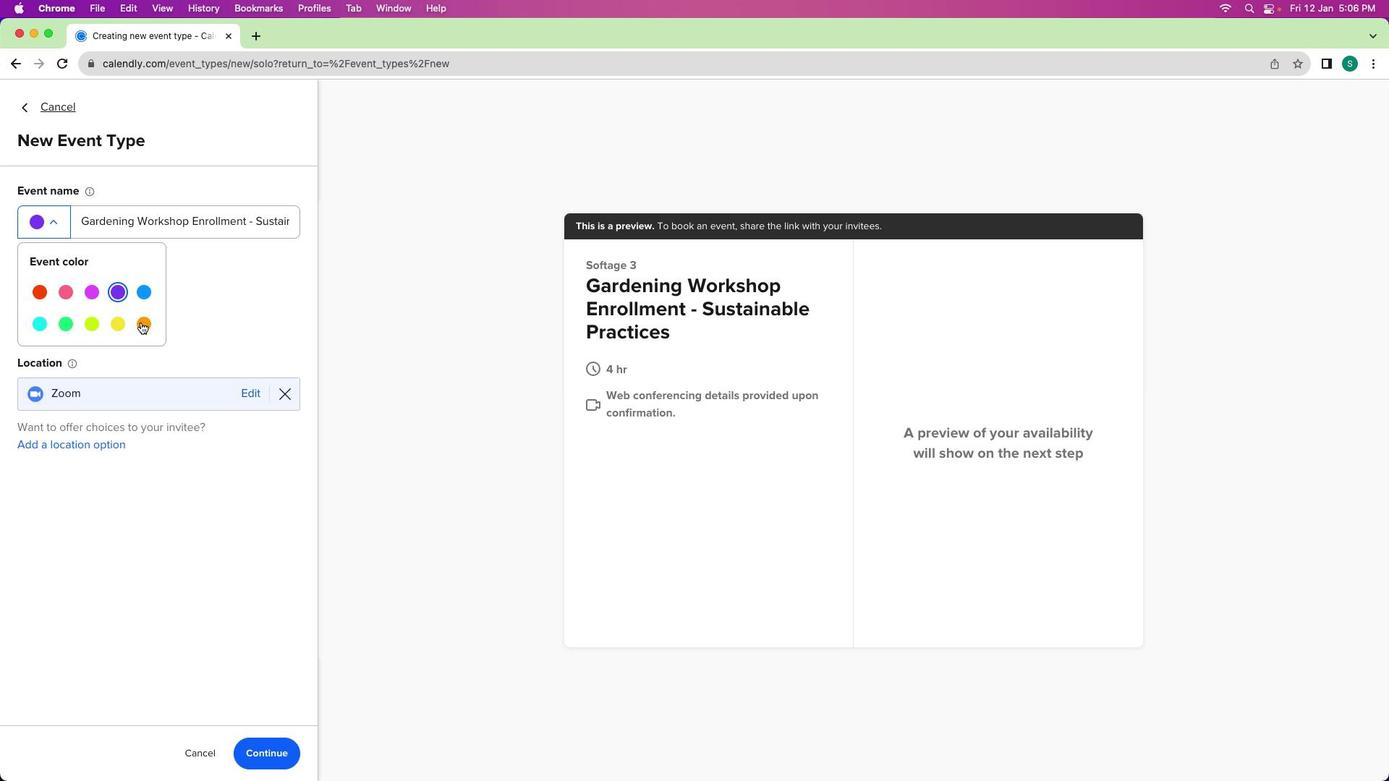 
Action: Mouse pressed left at (208, 332)
Screenshot: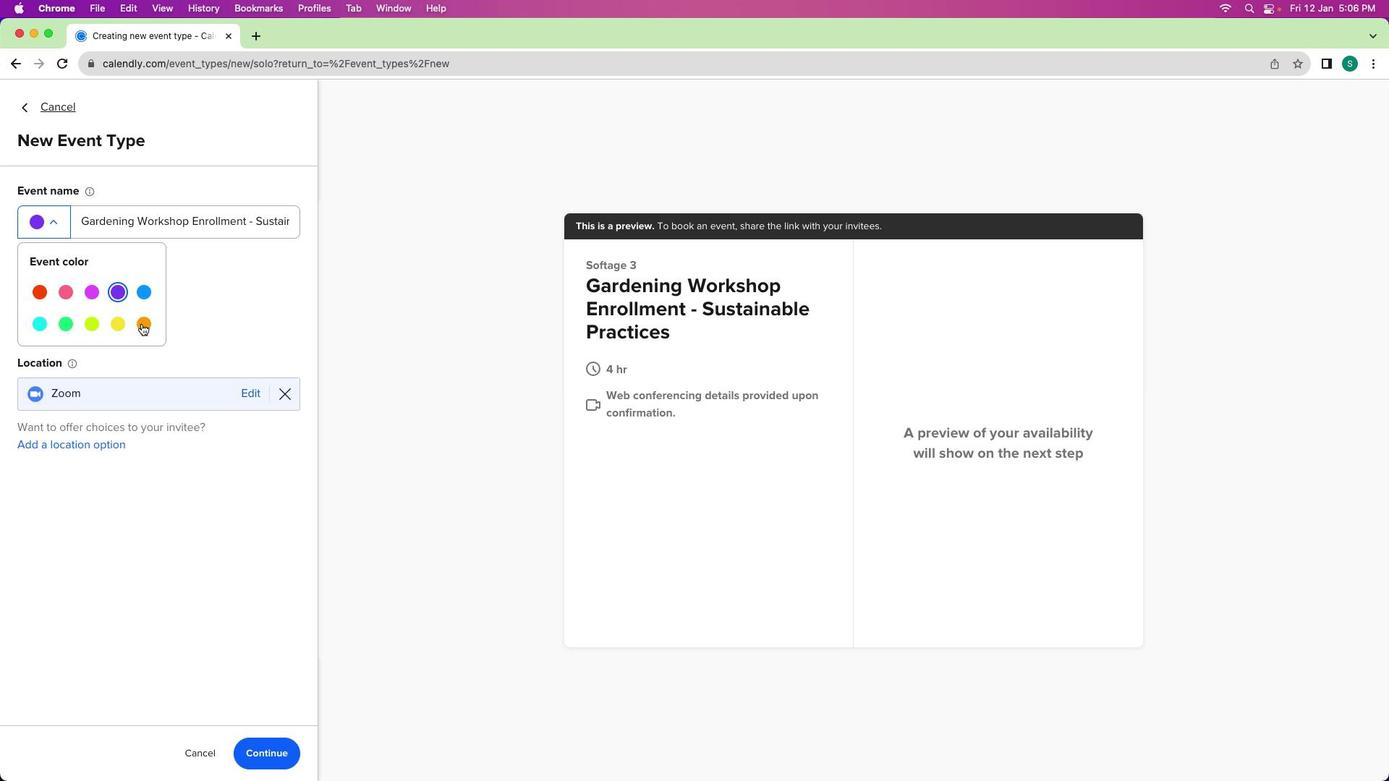 
Action: Mouse moved to (262, 592)
Screenshot: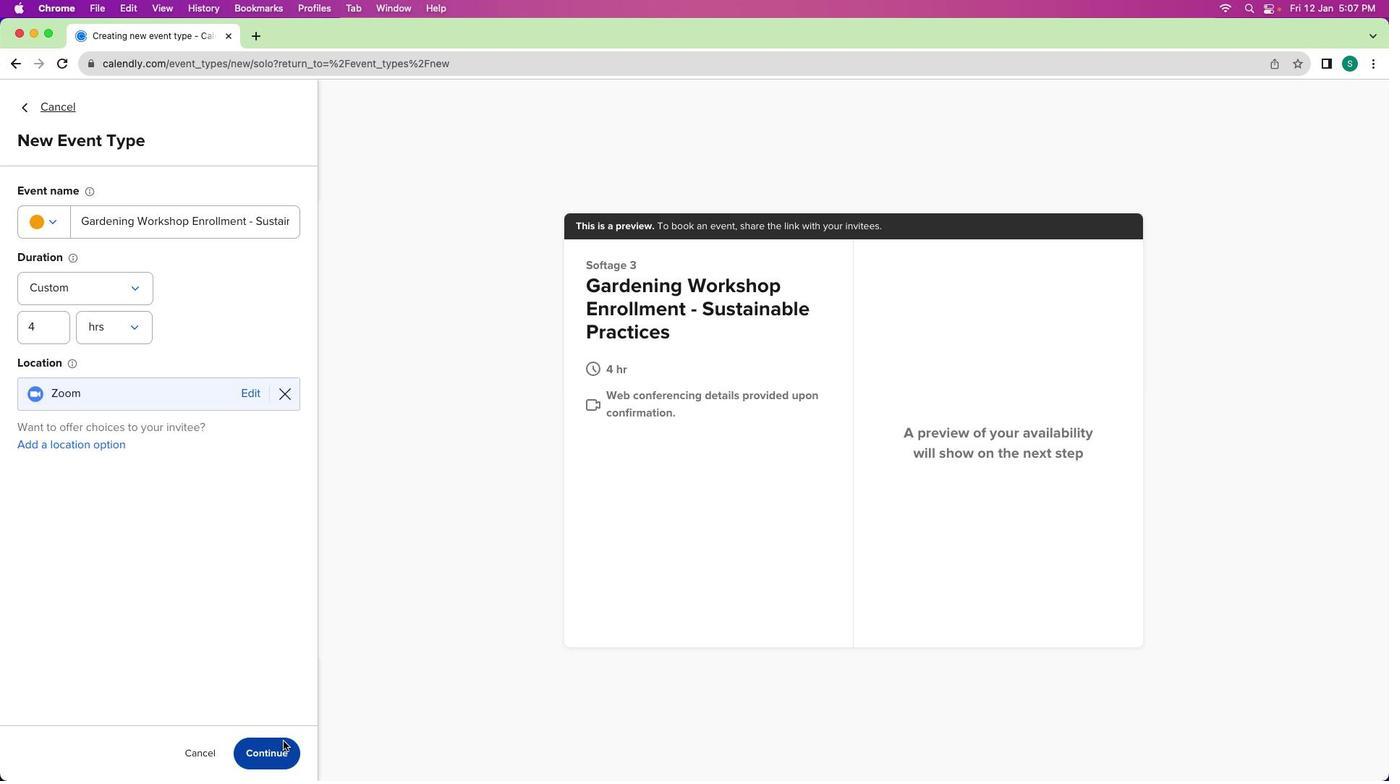 
Action: Mouse pressed left at (262, 592)
Screenshot: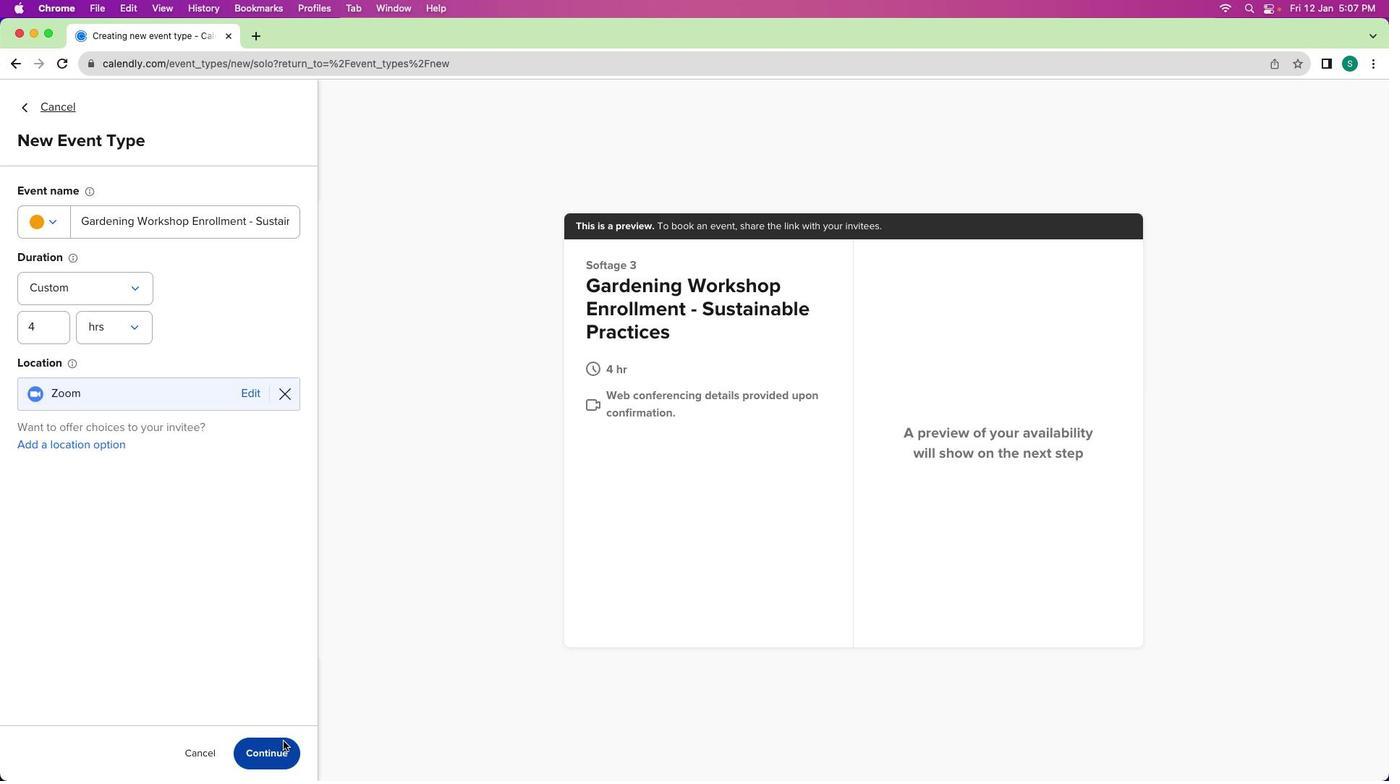 
Action: Mouse moved to (230, 300)
Screenshot: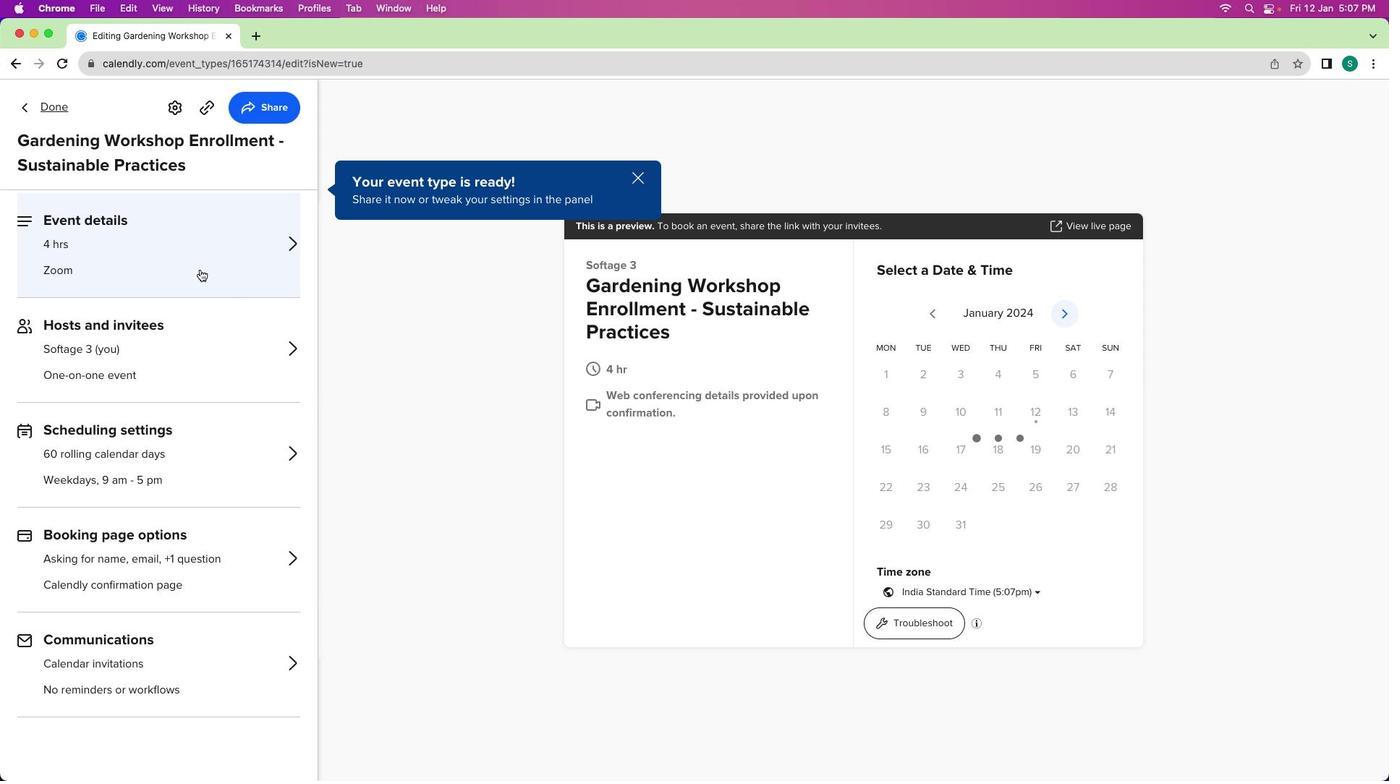 
Action: Mouse pressed left at (230, 300)
Screenshot: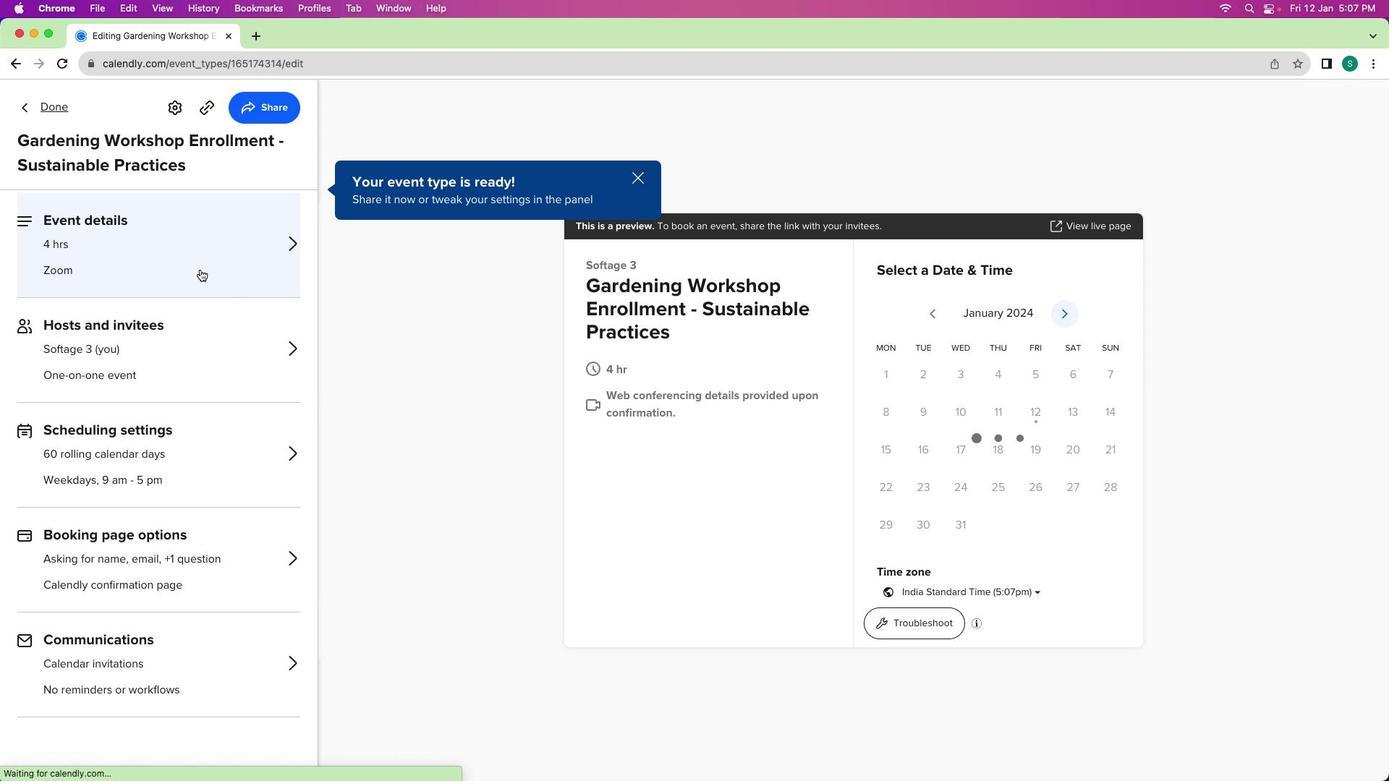 
Action: Mouse moved to (201, 470)
Screenshot: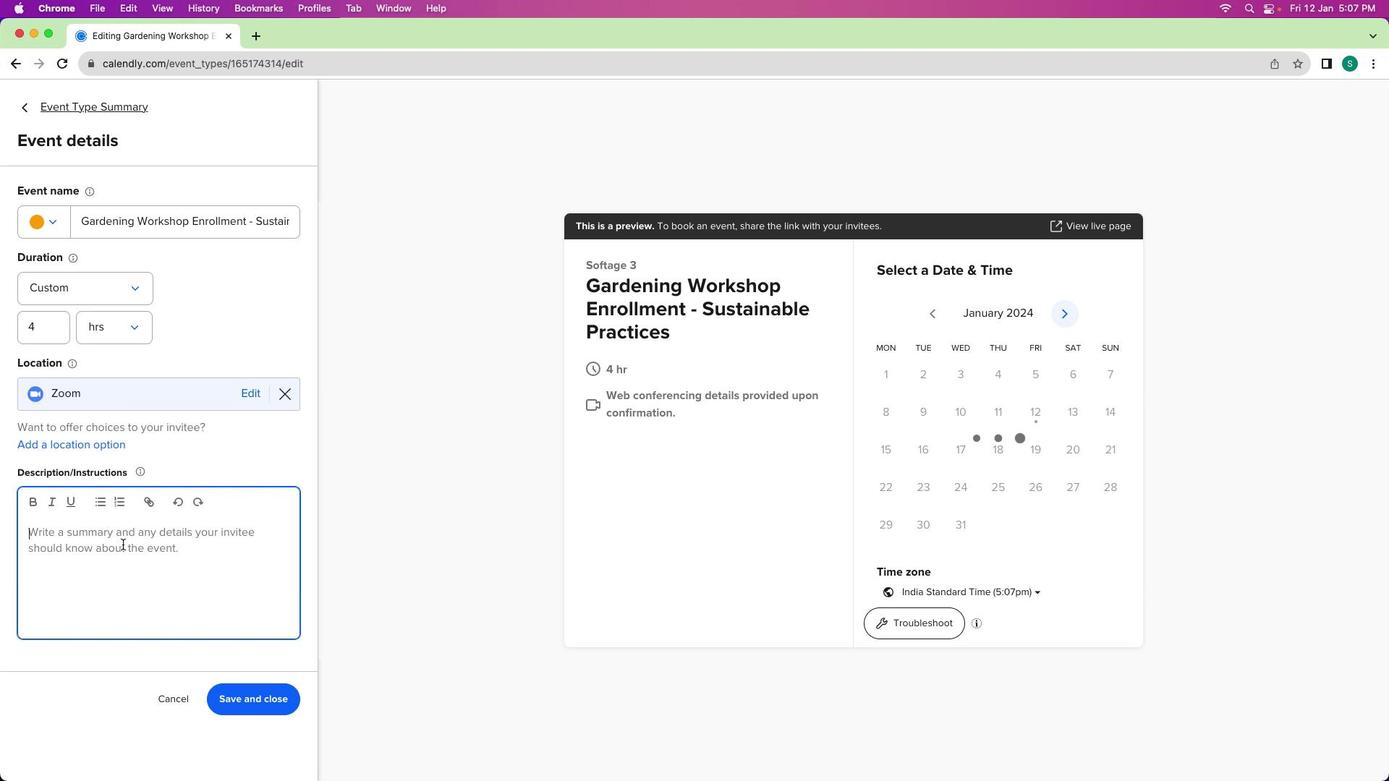 
Action: Mouse pressed left at (201, 470)
Screenshot: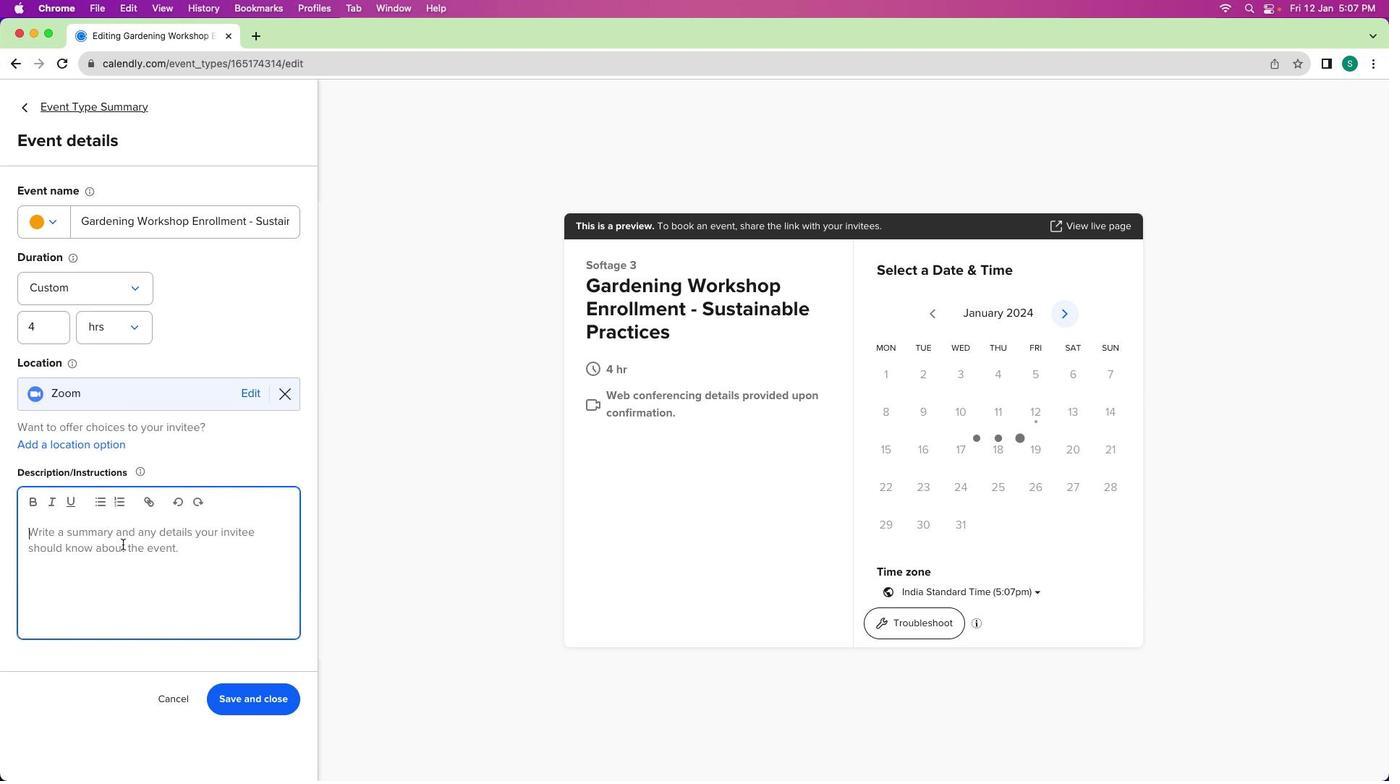 
Action: Mouse moved to (217, 439)
Screenshot: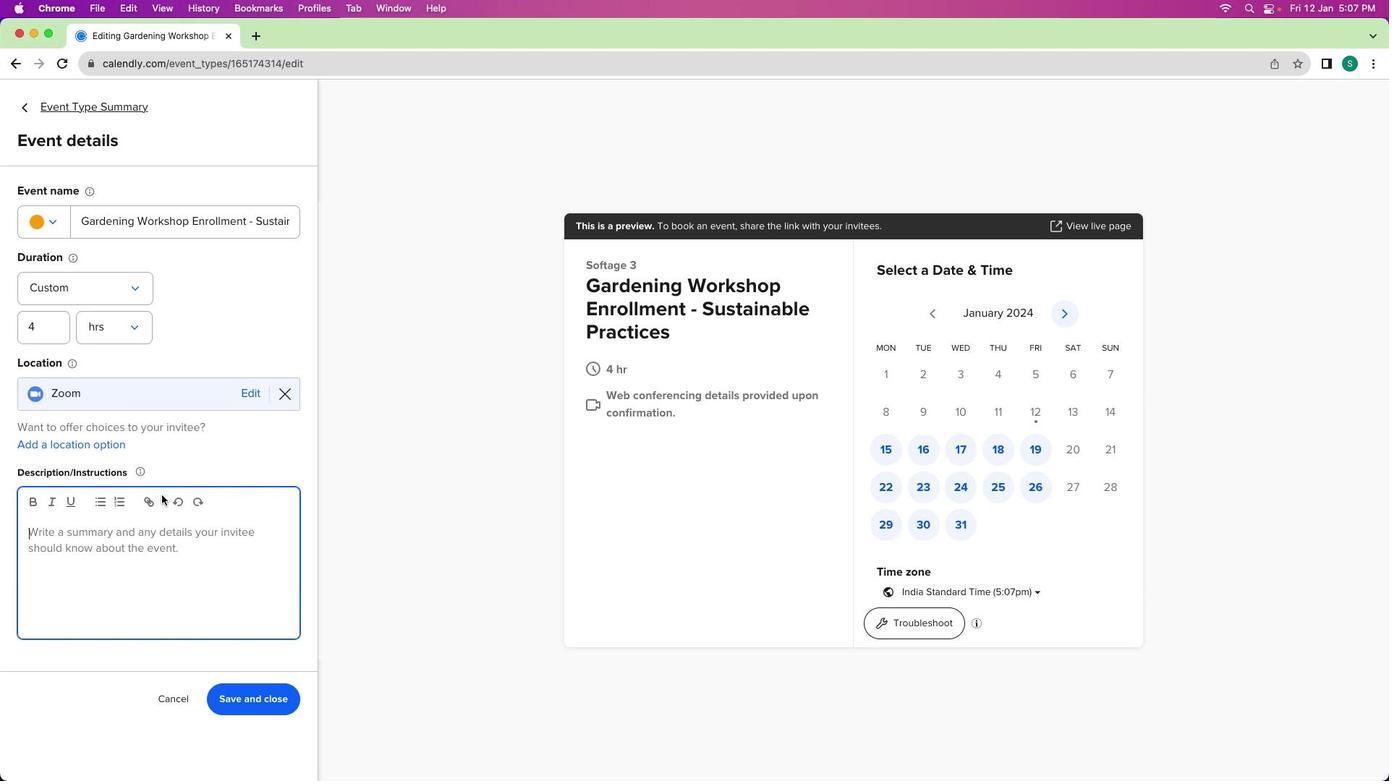 
Action: Key pressed Key.shift'H''e''l''l''o'Key.spaceKey.shiftKey.shift'A''n''g''e''l''a'','Key.enterKey.shift'C''o''n''g''r''a''t''u''l''a''t''i''o''n''s'Key.spaceKey.backspaceKey.shift_r'!'Key.spaceKey.shift'y'Key.shift'o''u'Key.space'a''r''e'Key.space'o''f''f''i''c''i''a''l''l''y'Key.space'e''n''r''o''l''l''e''d'Key.space'i''n'Key.space't''h''e'Key.space'4''-''h''o''u''r'Key.space'g''a''r''d''e''n''e'Key.backspace'i''n''g'Key.space'w''o''r''k''s''h''o''p'','Key.space'w''h''e''r''e'Key.space'w''e'Key.space'w''i''l''l'Key.space'f''o''c''u''s'Key.space'o''n'Key.space's''u''s''t''a''i''n''a''b''l''e'Key.space'a''n''d'Key.backspaceKey.backspaceKey.backspace'p''r''a''c''t''i''c''e''s'Key.space'a''n''d'Key.space'e''c''o''-''f''r''i''e''d'Key.backspace'n''d''l''y'Key.space'g''a''r''d''e''n''i''n''g'Key.space't''e''c''h''n''i''q''y'Key.backspace'u''e''s''.'Key.enter
Screenshot: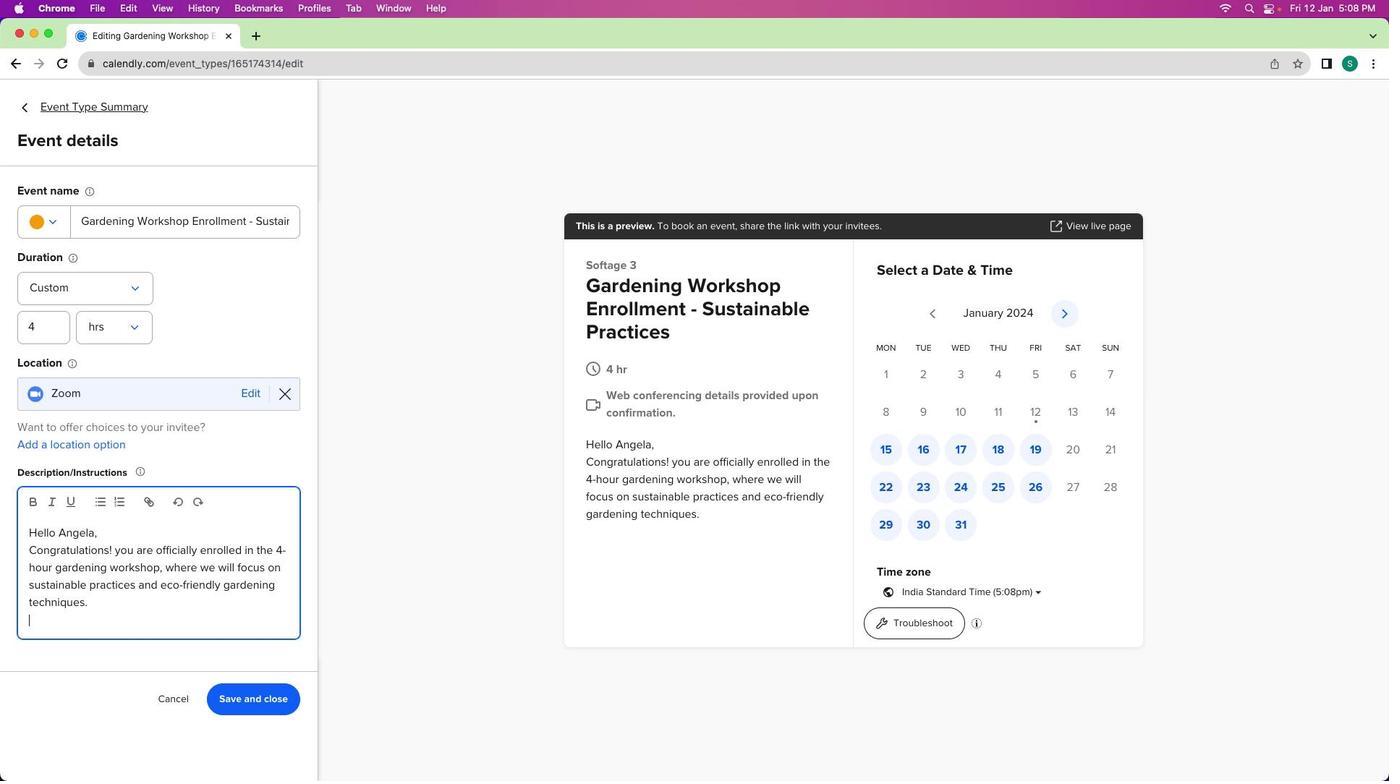 
Action: Mouse moved to (1101, 421)
Screenshot: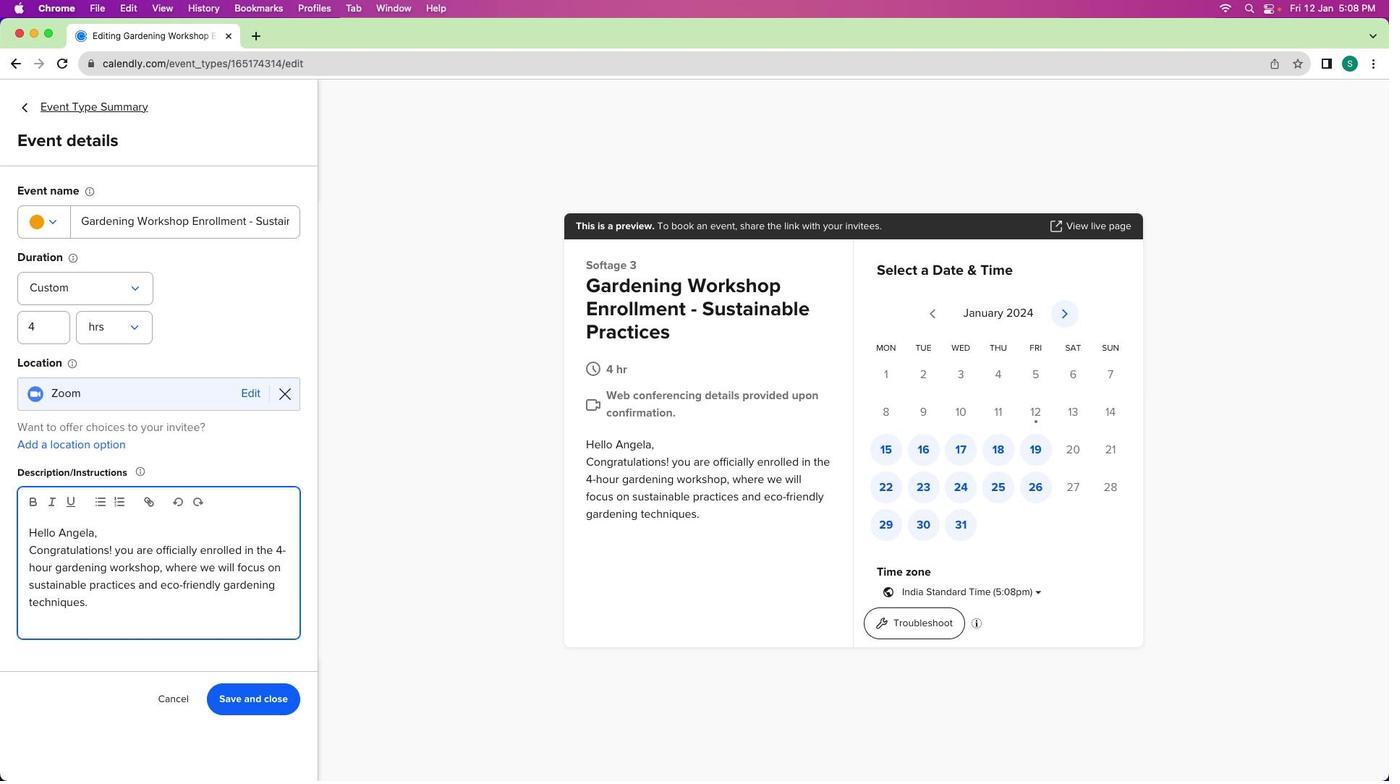 
Action: Mouse scrolled (1101, 421) with delta (155, 132)
Screenshot: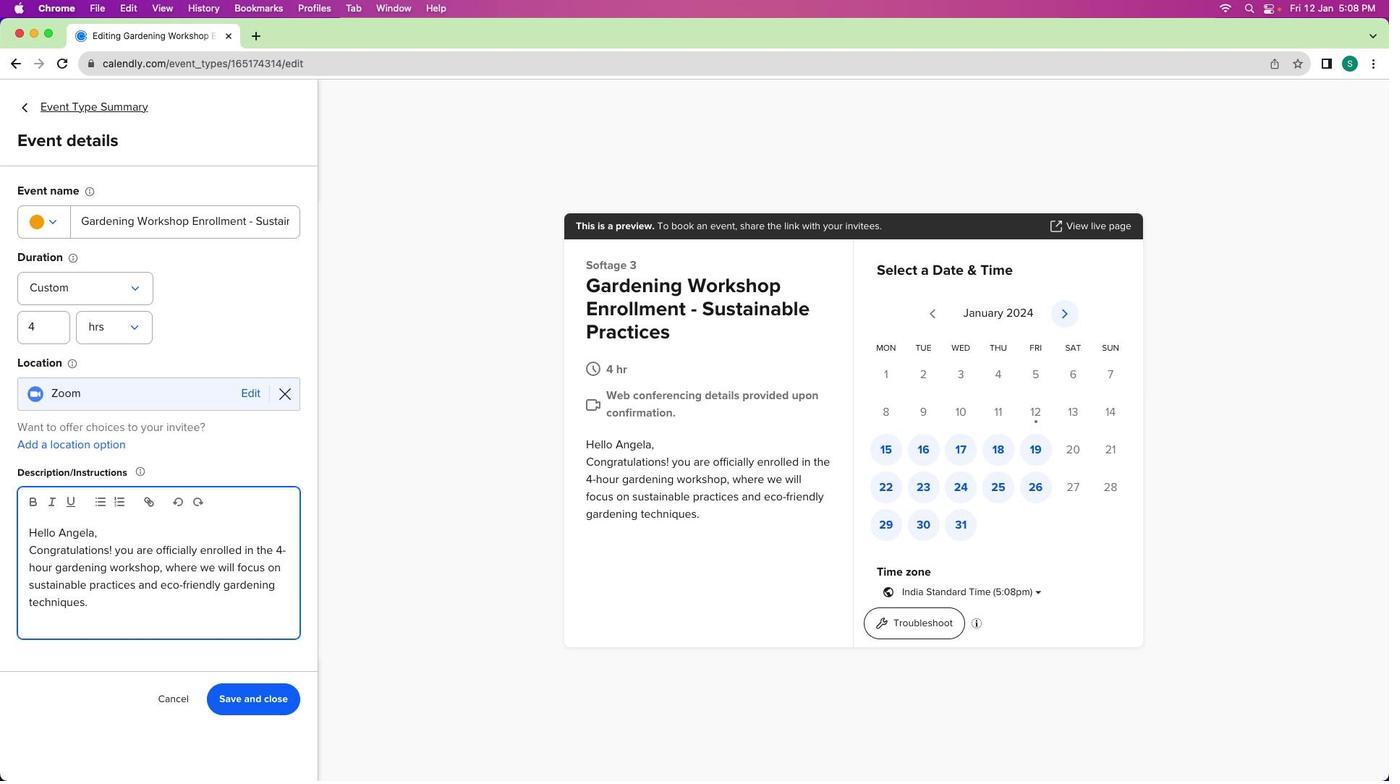 
Action: Mouse moved to (1098, 420)
Screenshot: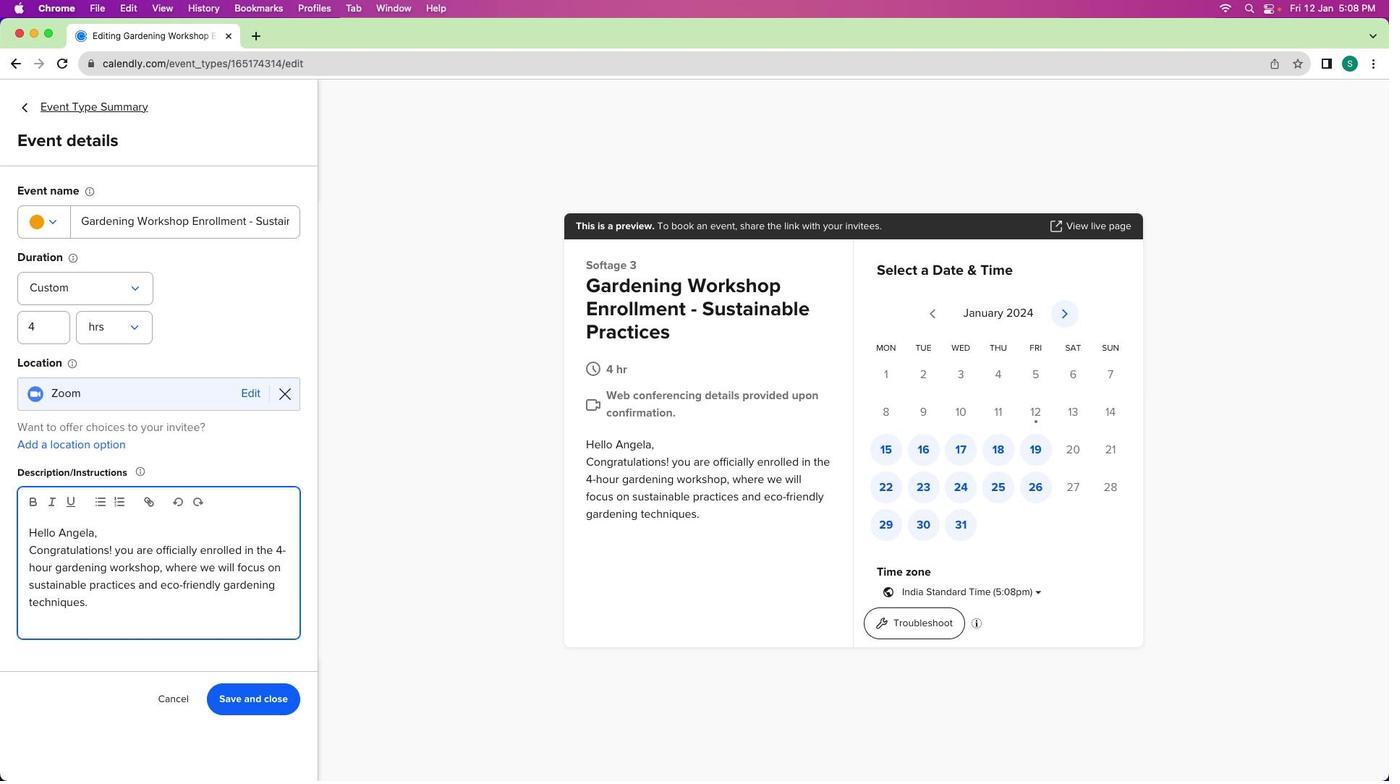
Action: Mouse scrolled (1098, 420) with delta (155, 132)
Screenshot: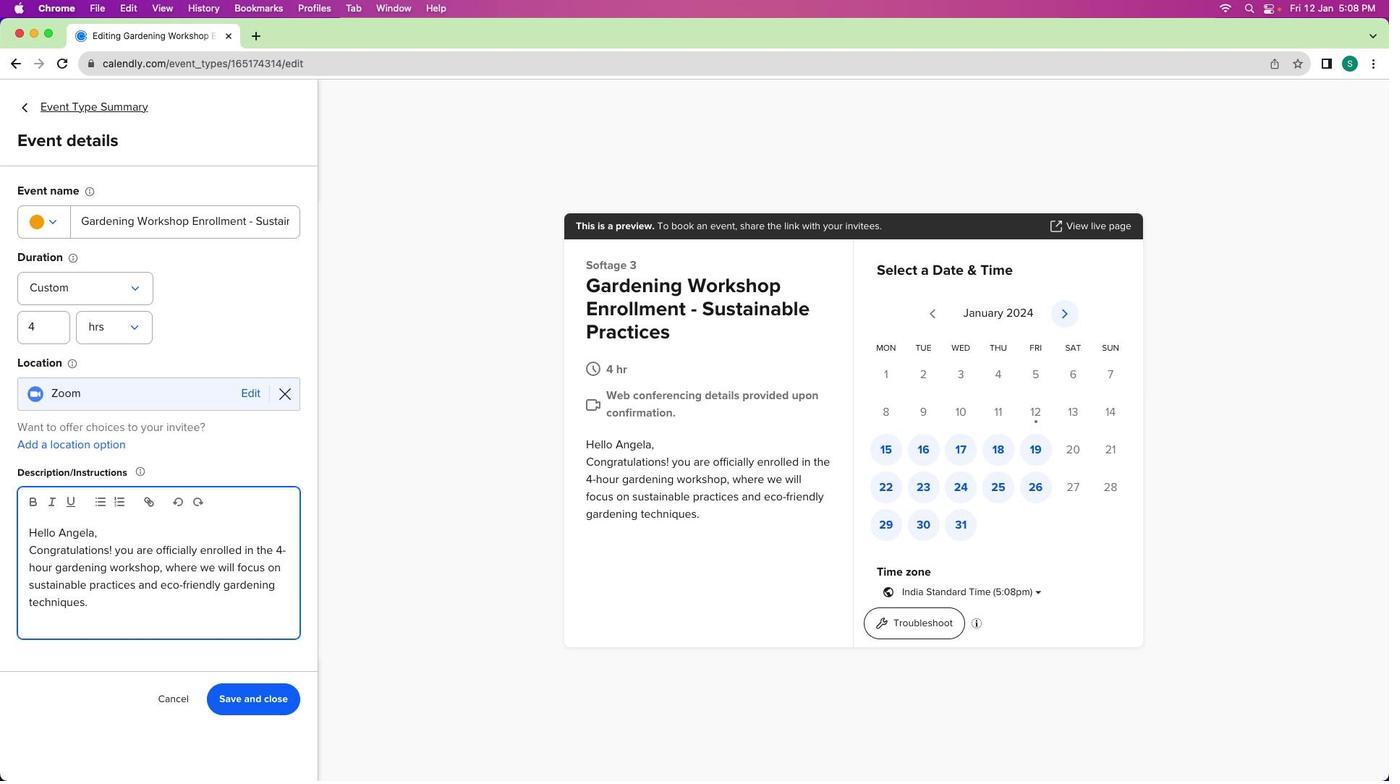 
Action: Mouse moved to (1096, 420)
Screenshot: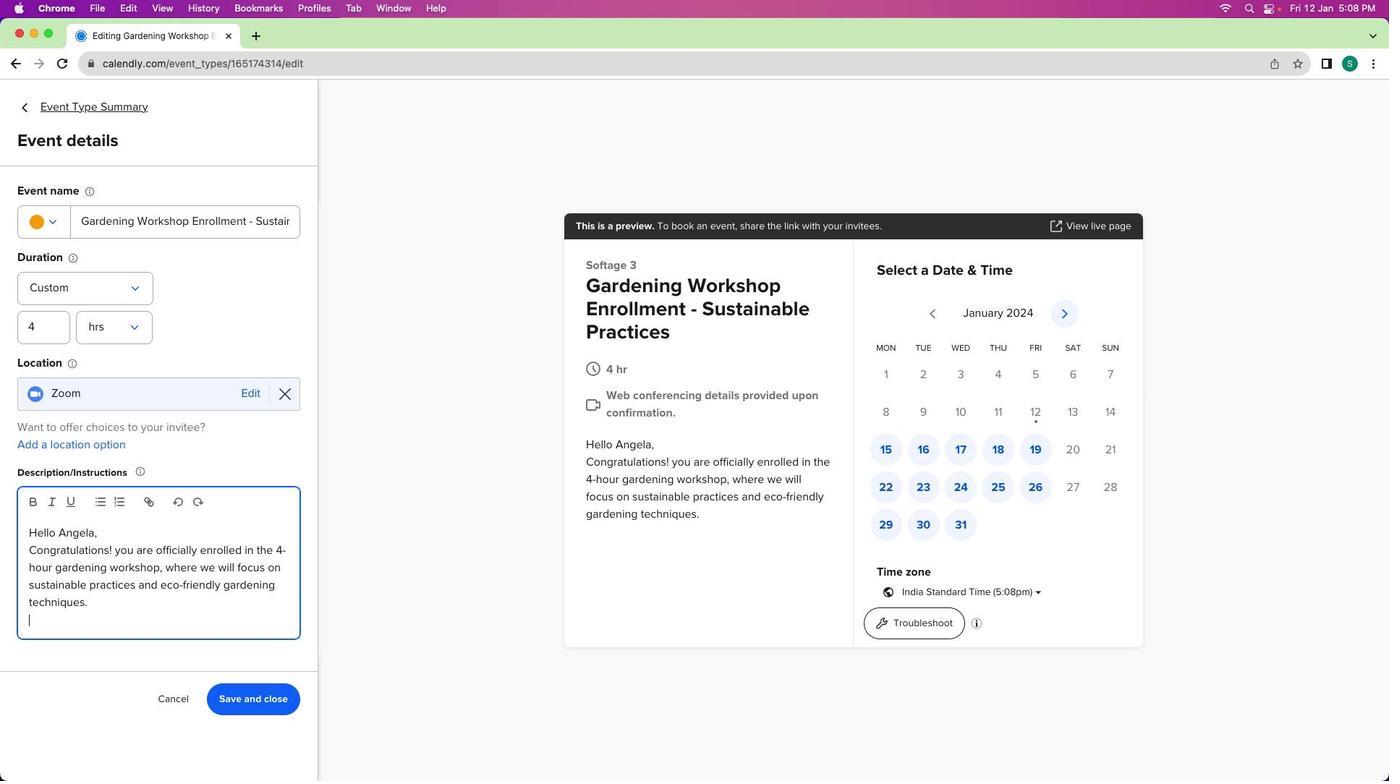 
Action: Mouse scrolled (1096, 420) with delta (155, 132)
Screenshot: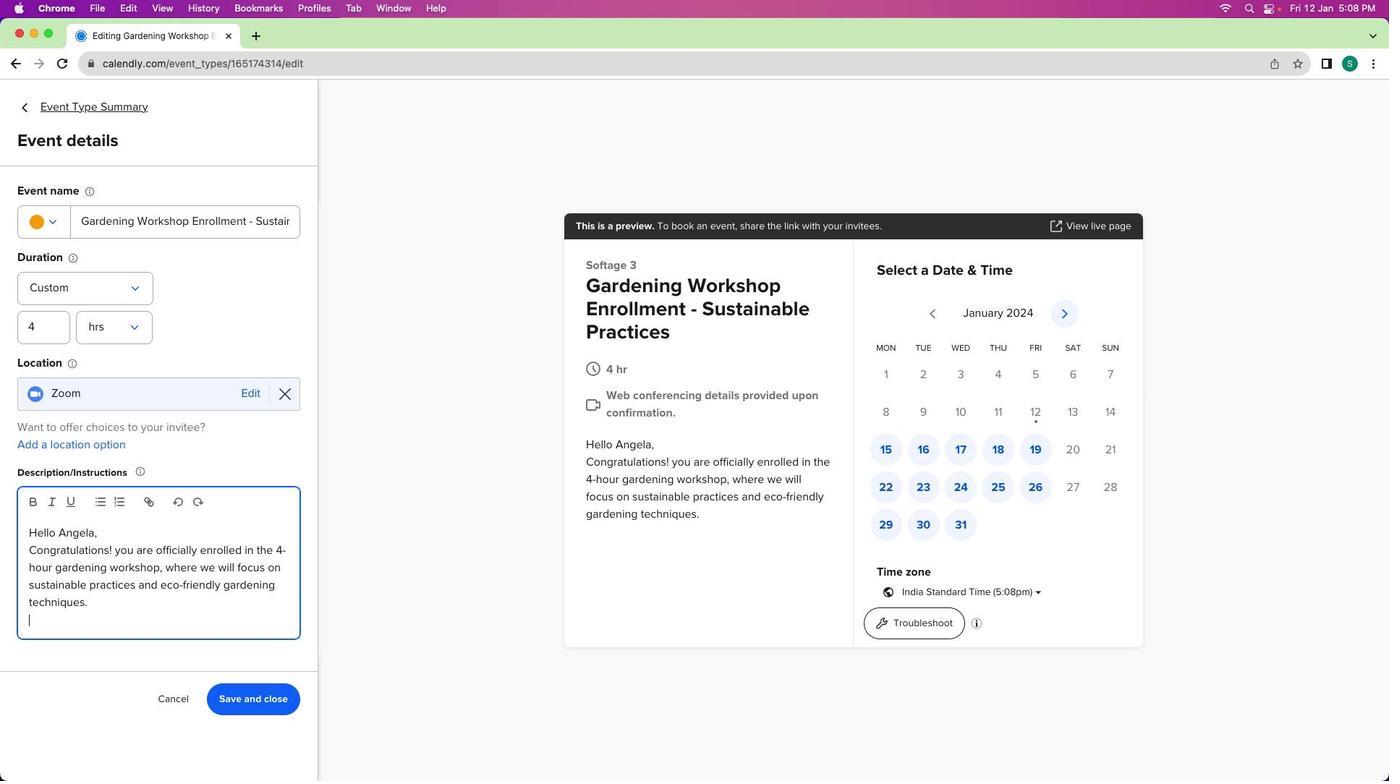 
Action: Mouse moved to (1095, 421)
Screenshot: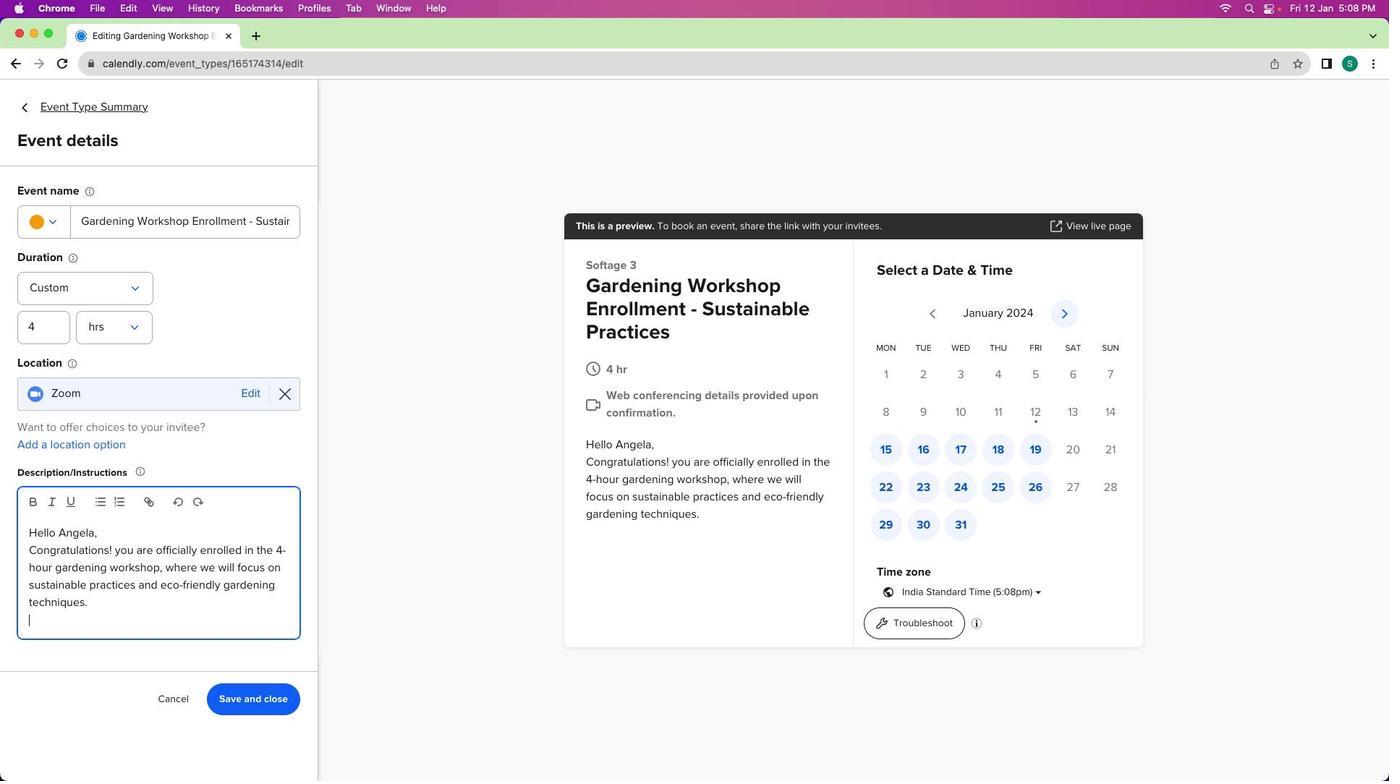
Action: Mouse scrolled (1095, 421) with delta (155, 132)
Screenshot: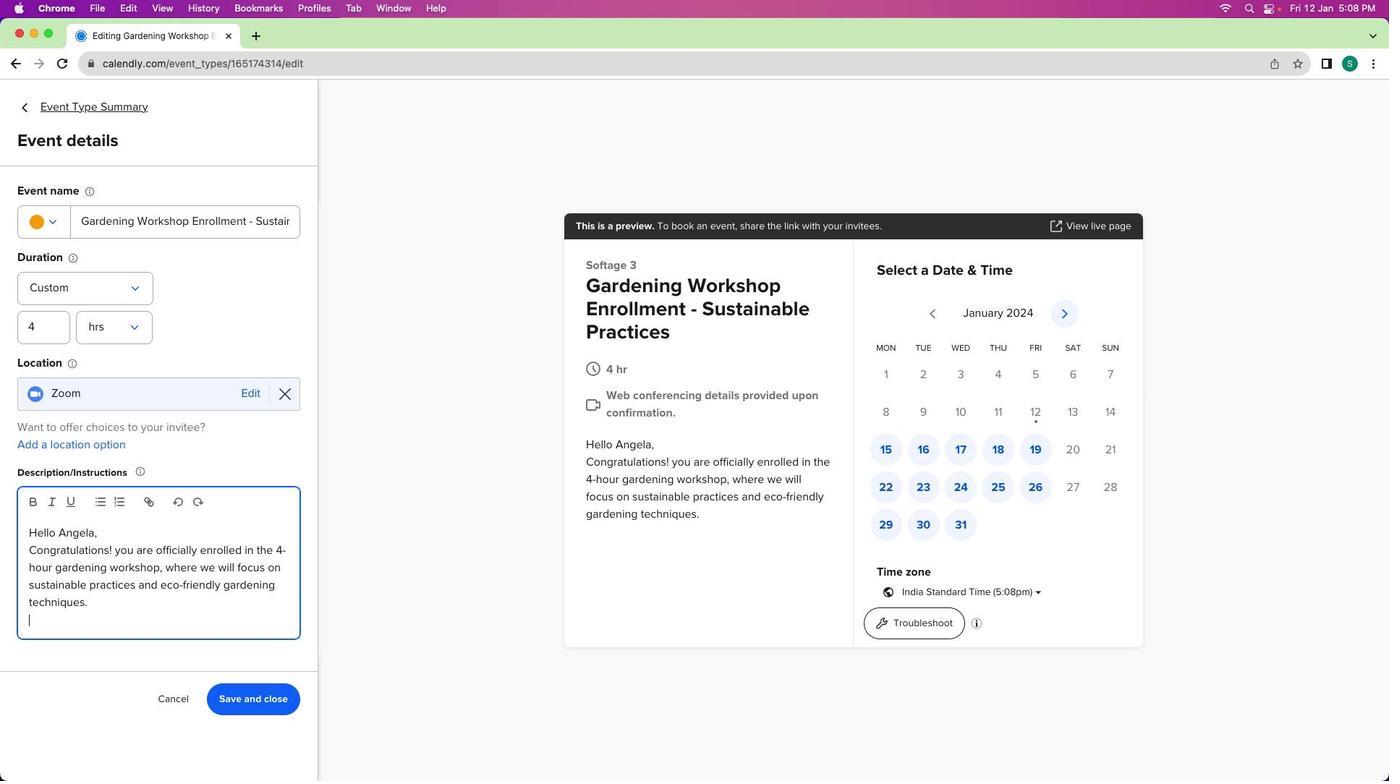 
Action: Mouse moved to (1095, 421)
Screenshot: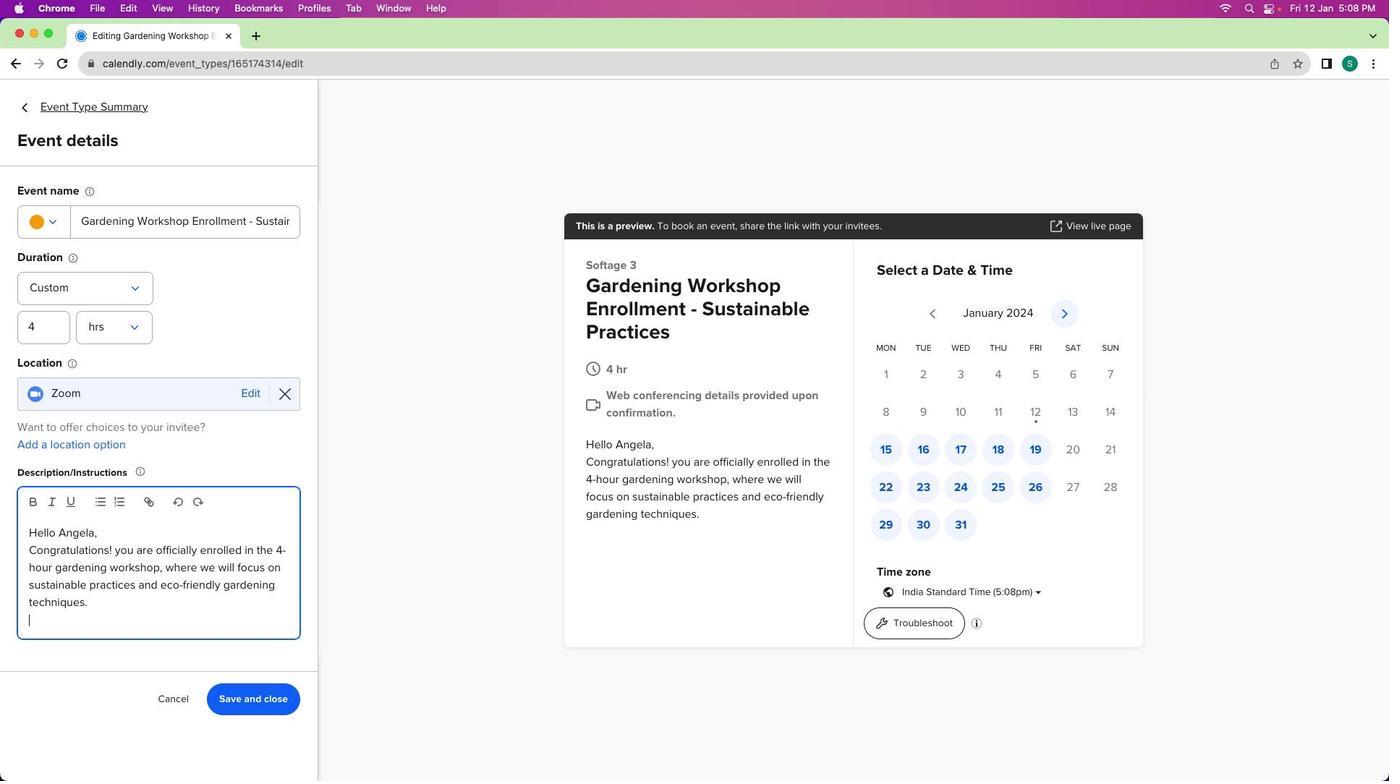 
Action: Mouse scrolled (1095, 421) with delta (155, 132)
Screenshot: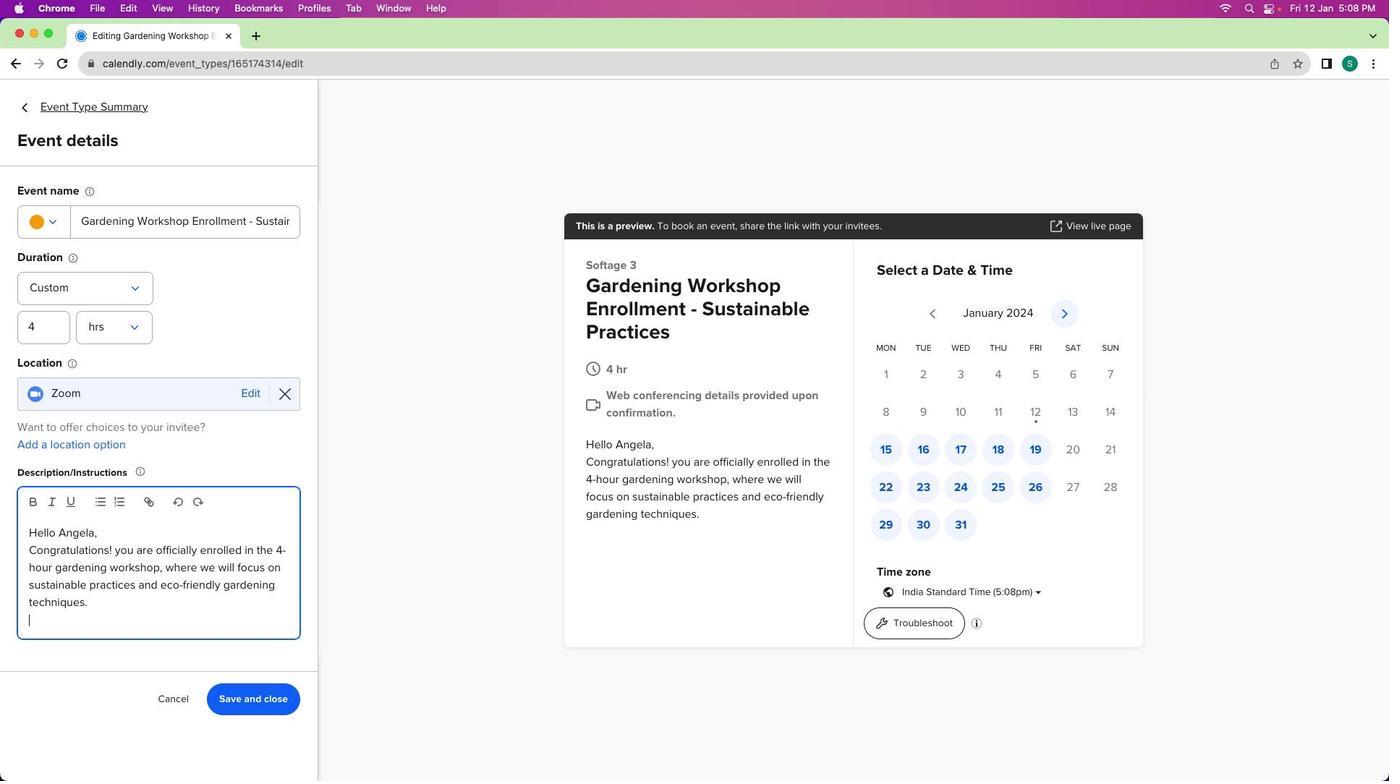 
Action: Mouse scrolled (1095, 421) with delta (155, 131)
Screenshot: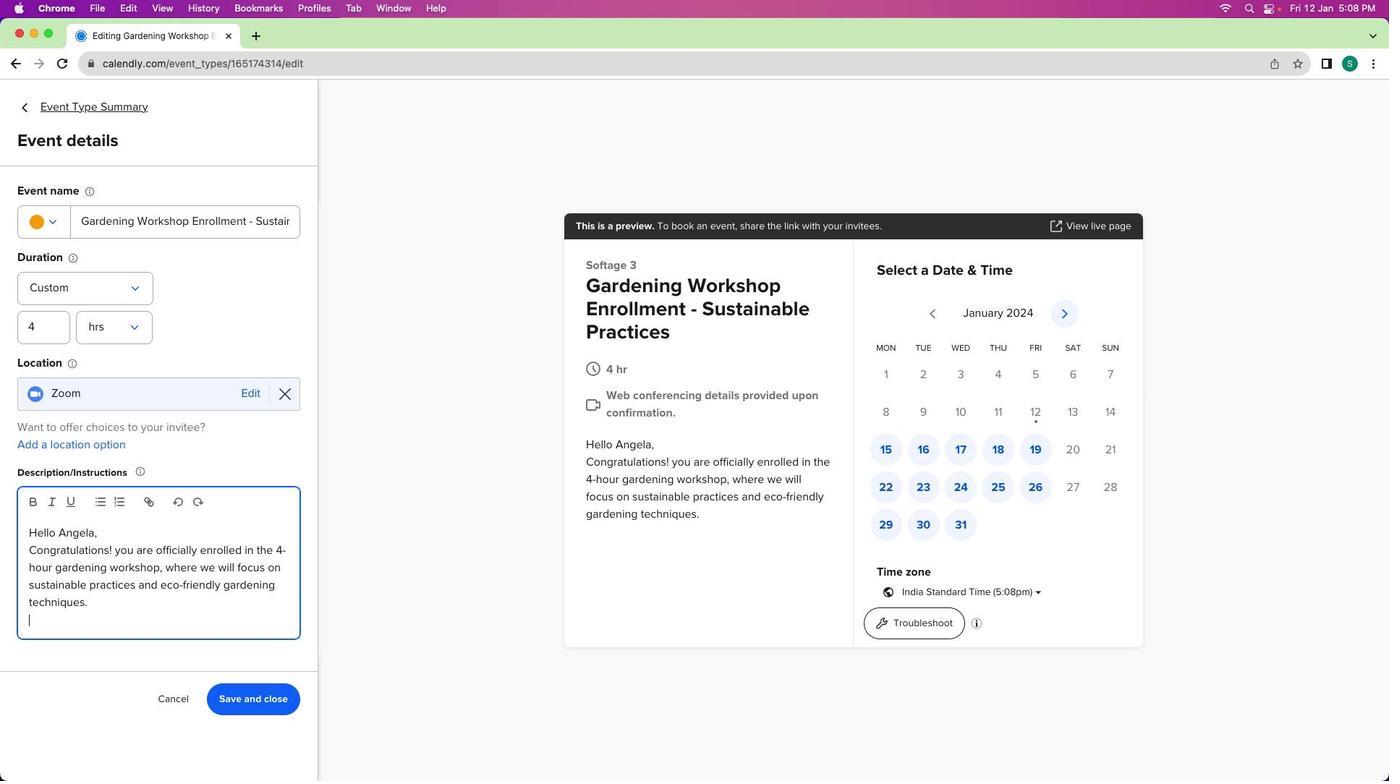 
Action: Mouse moved to (440, 416)
Screenshot: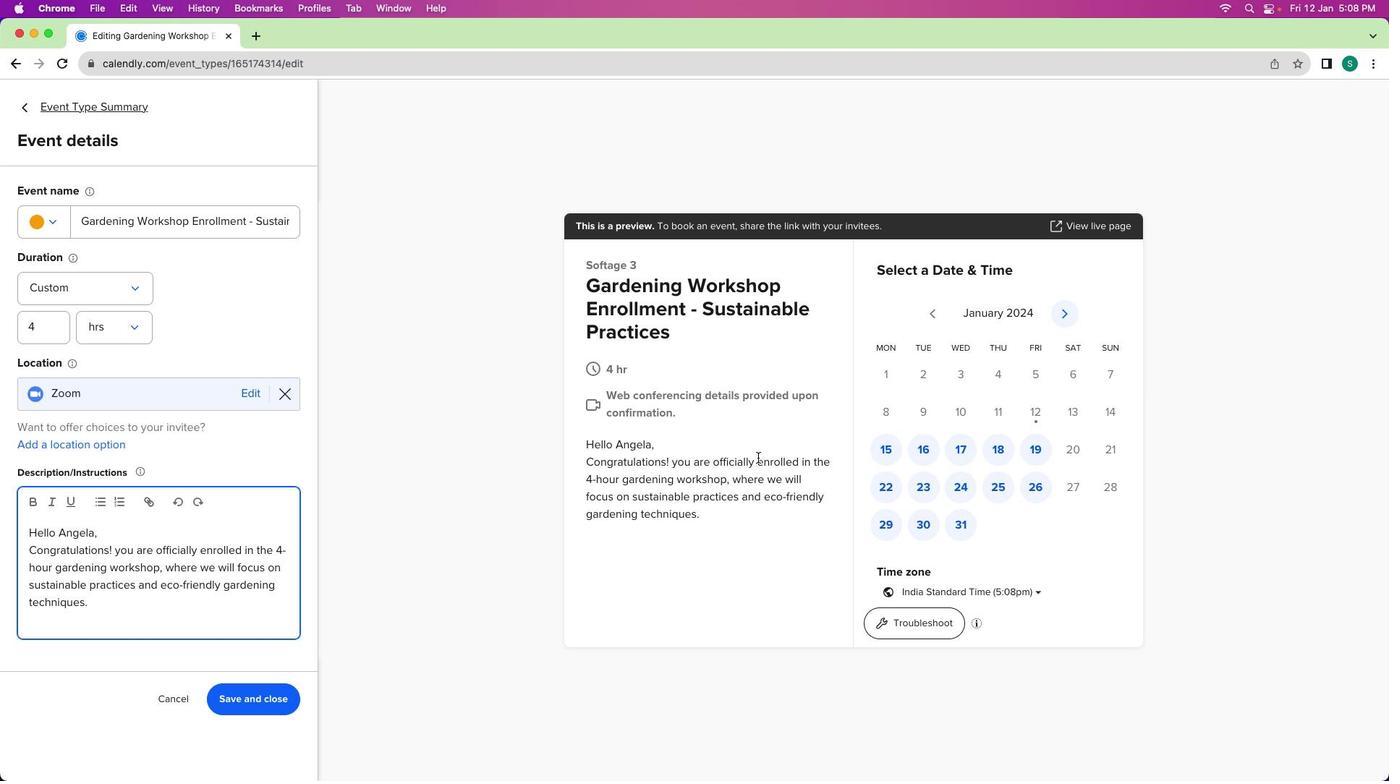 
Action: Key pressed Key.shift'L''o''o''k''i''n''g'Key.space'f''o''r''w''a''r''d'Key.space't''o'Key.space'a'Key.space'g''r''e''e''n'Key.space'a''n''d'Key.space's''u''s''t''a''i''n''a''n'Key.backspace'b''l''e'Key.space'w''o''r''k''s''h''o''p'Key.shift_r'!'Key.enterKey.shift'B''e''s''t'Key.space'r''e''g''a''r''d''s'','Key.enterKey.shiftKey.shift'S''o''f''t'Key.shift'A''g''e'
Screenshot: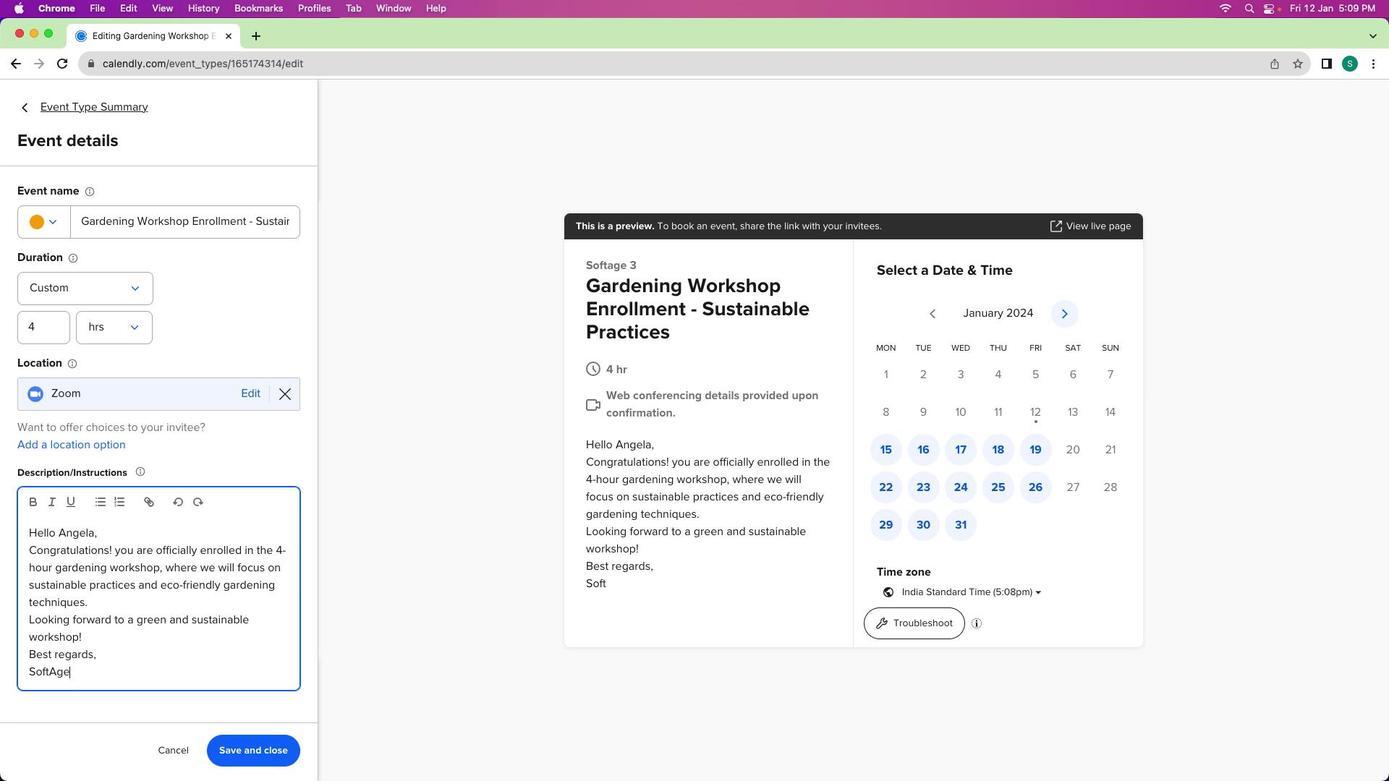 
Action: Mouse moved to (279, 555)
Screenshot: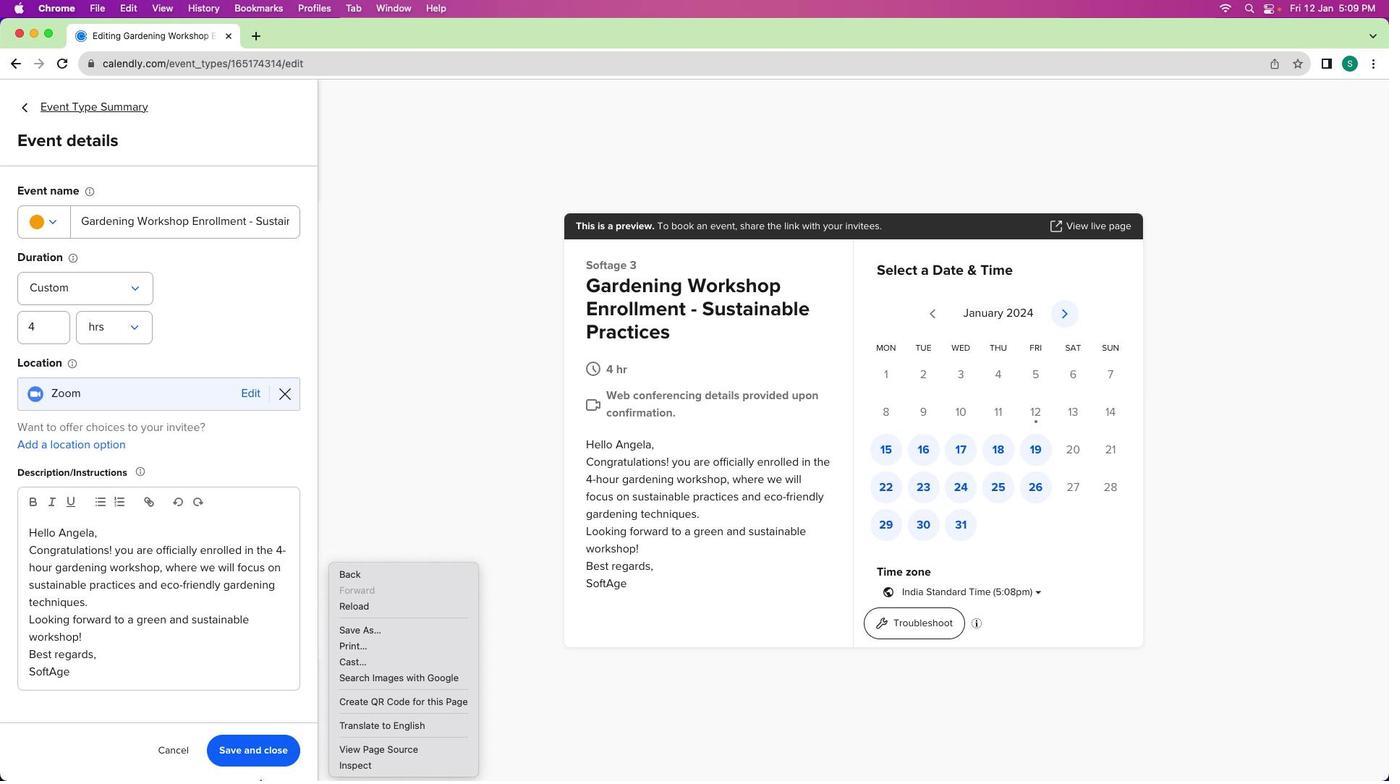 
Action: Mouse pressed right at (279, 555)
Screenshot: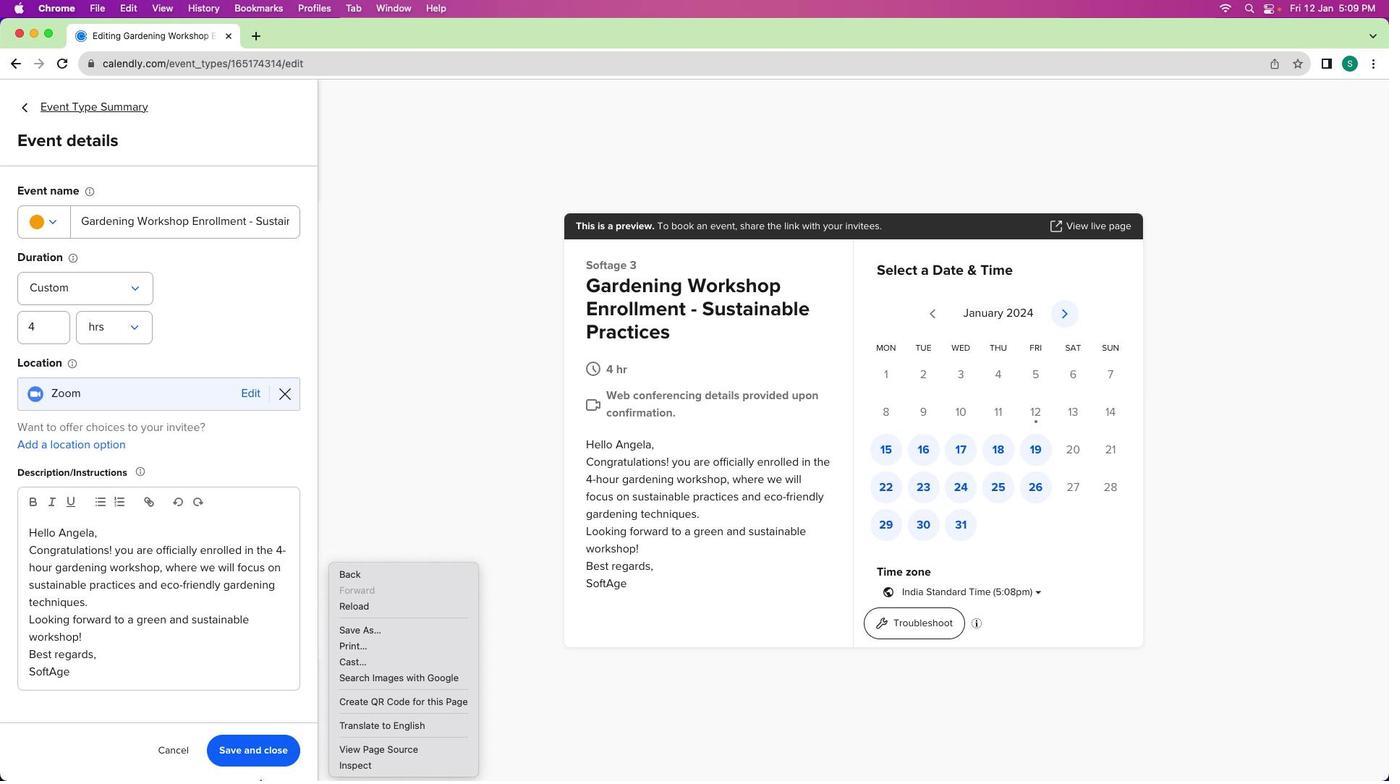 
Action: Mouse moved to (254, 602)
Screenshot: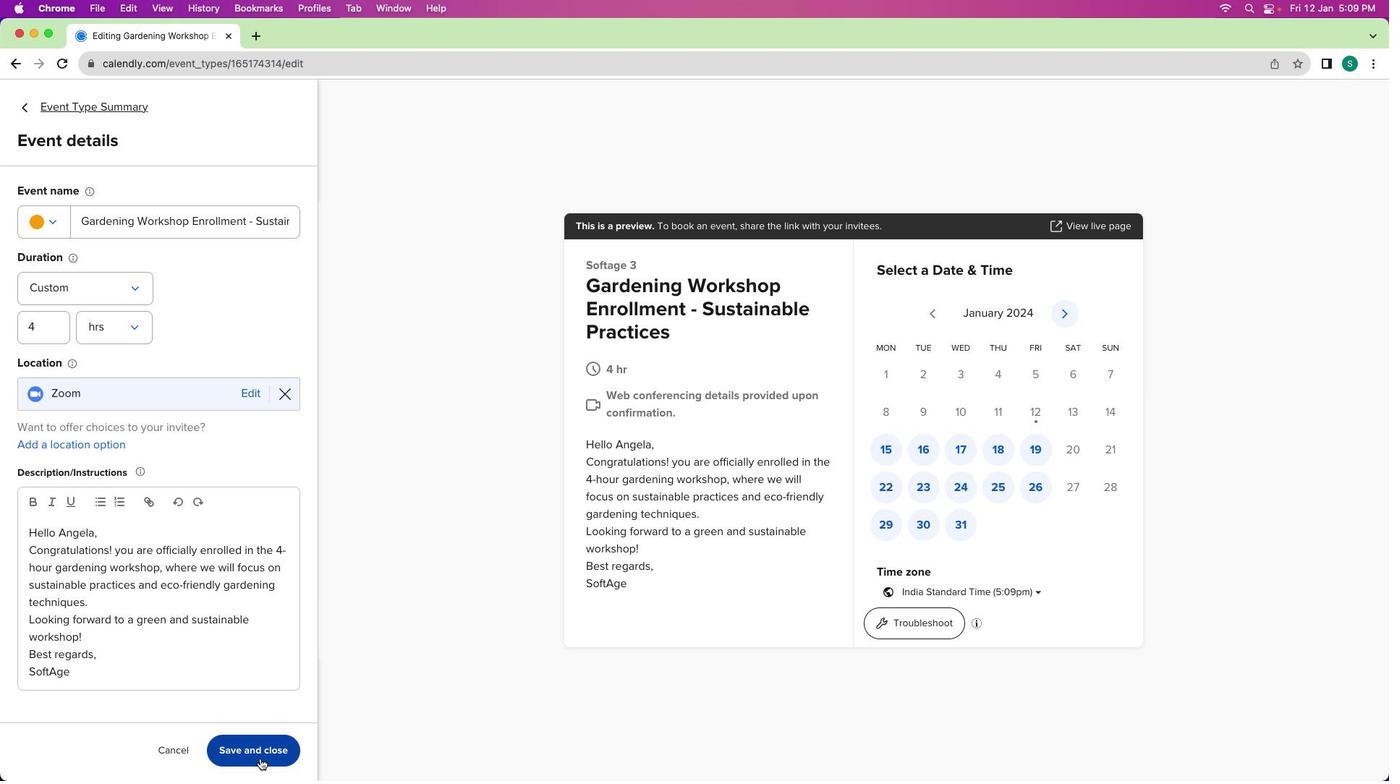 
Action: Mouse pressed left at (254, 602)
Screenshot: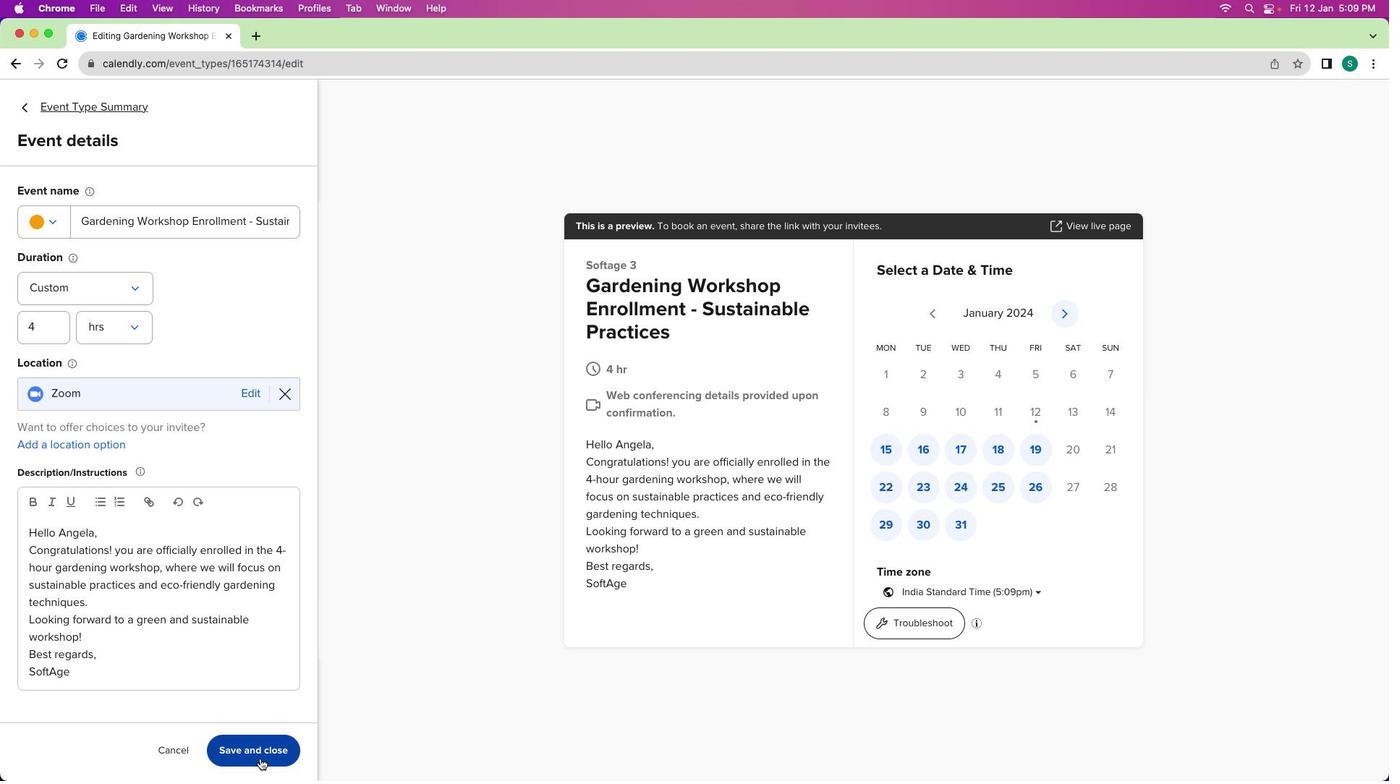 
Action: Mouse moved to (204, 416)
Screenshot: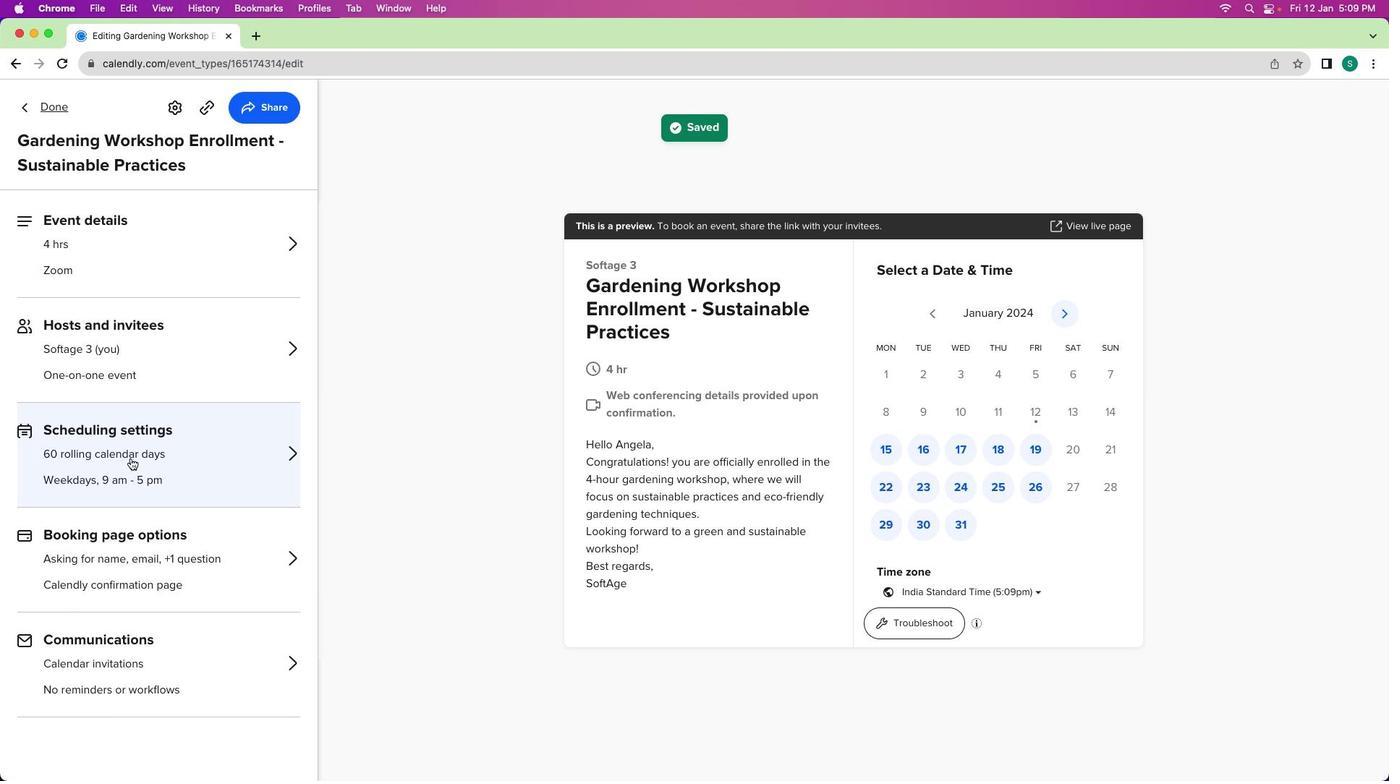 
Action: Mouse pressed left at (204, 416)
Screenshot: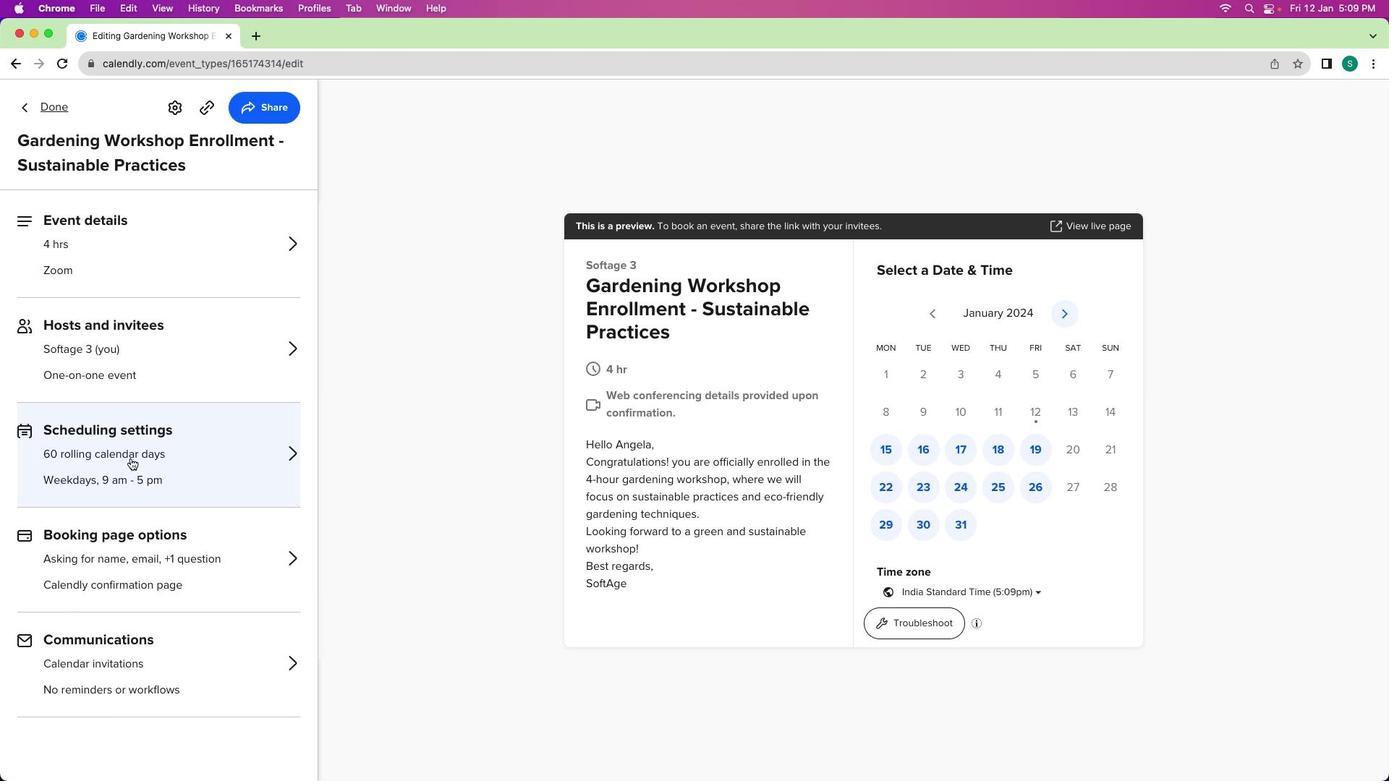 
Action: Mouse moved to (253, 469)
Screenshot: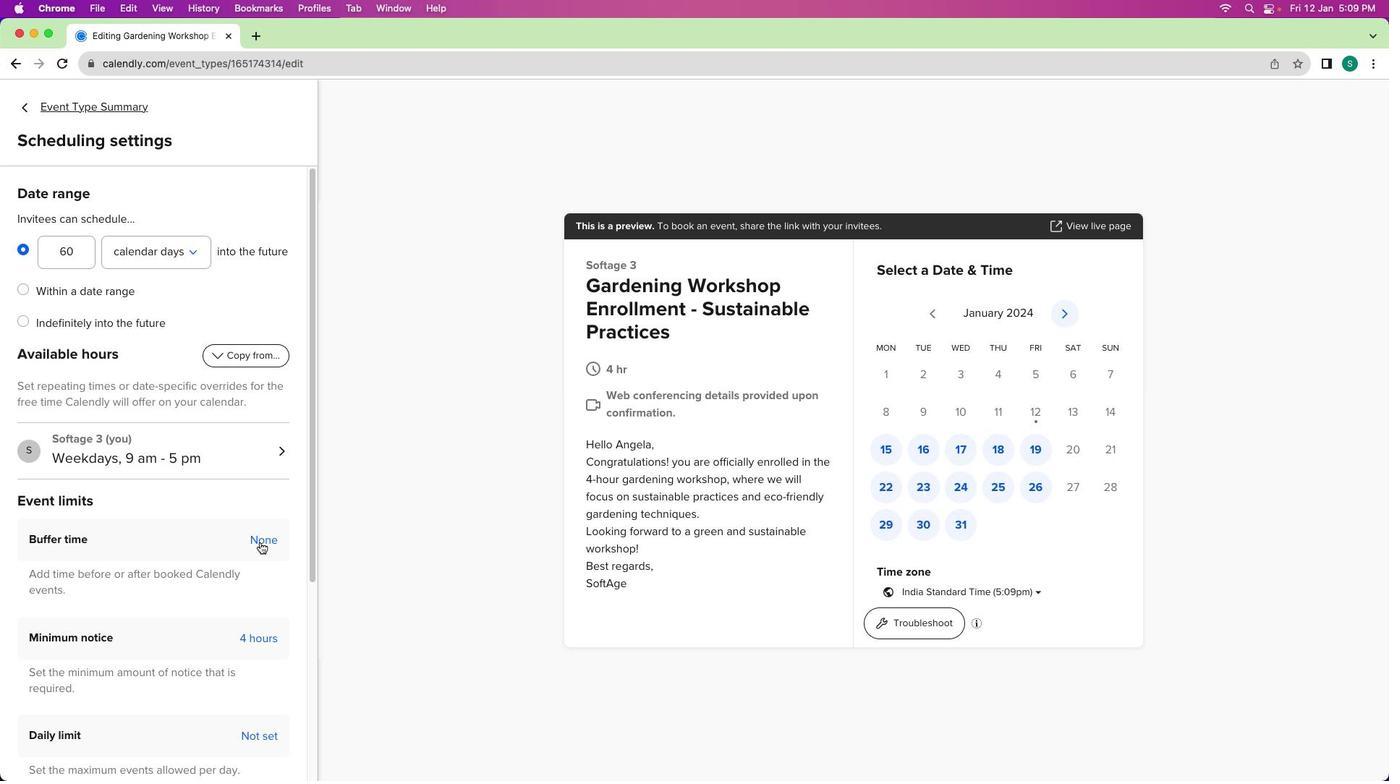 
Action: Mouse pressed left at (253, 469)
Screenshot: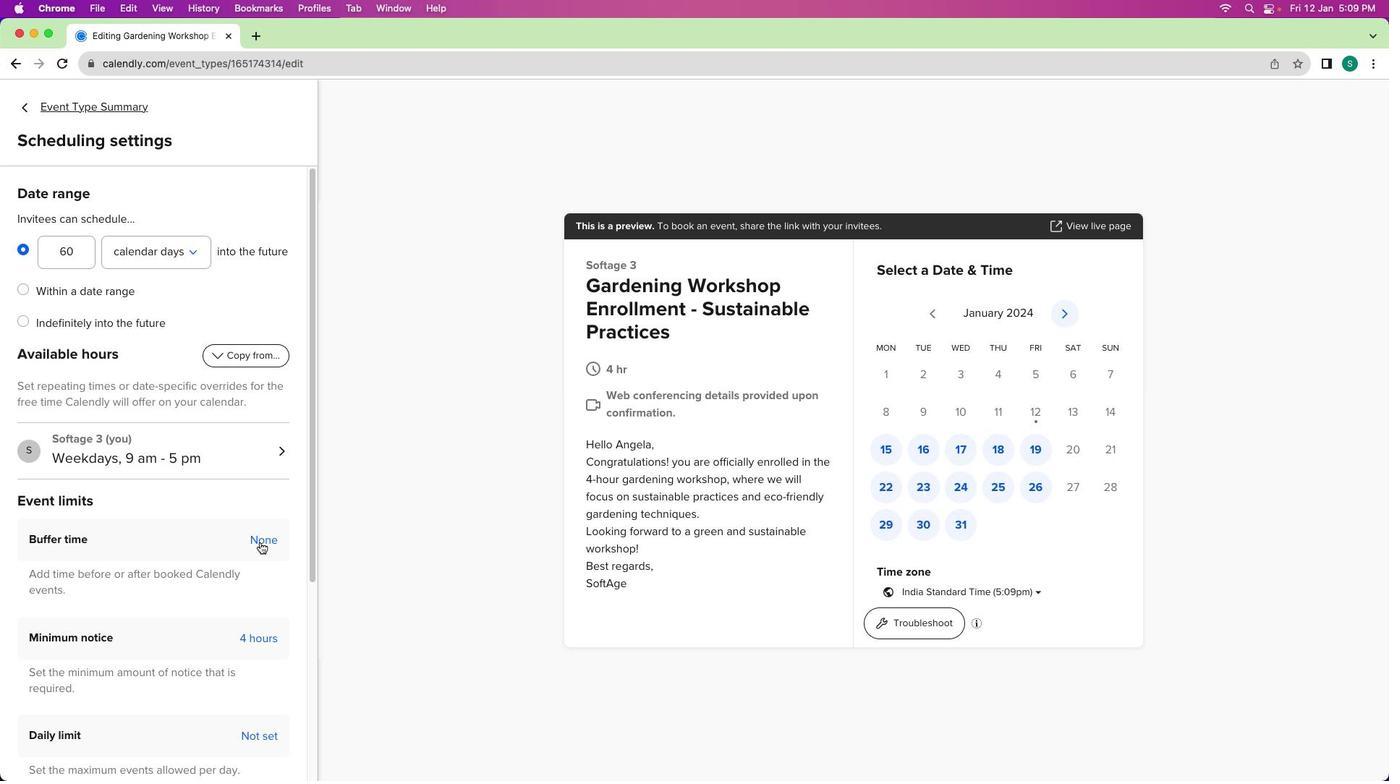 
Action: Mouse moved to (235, 506)
Screenshot: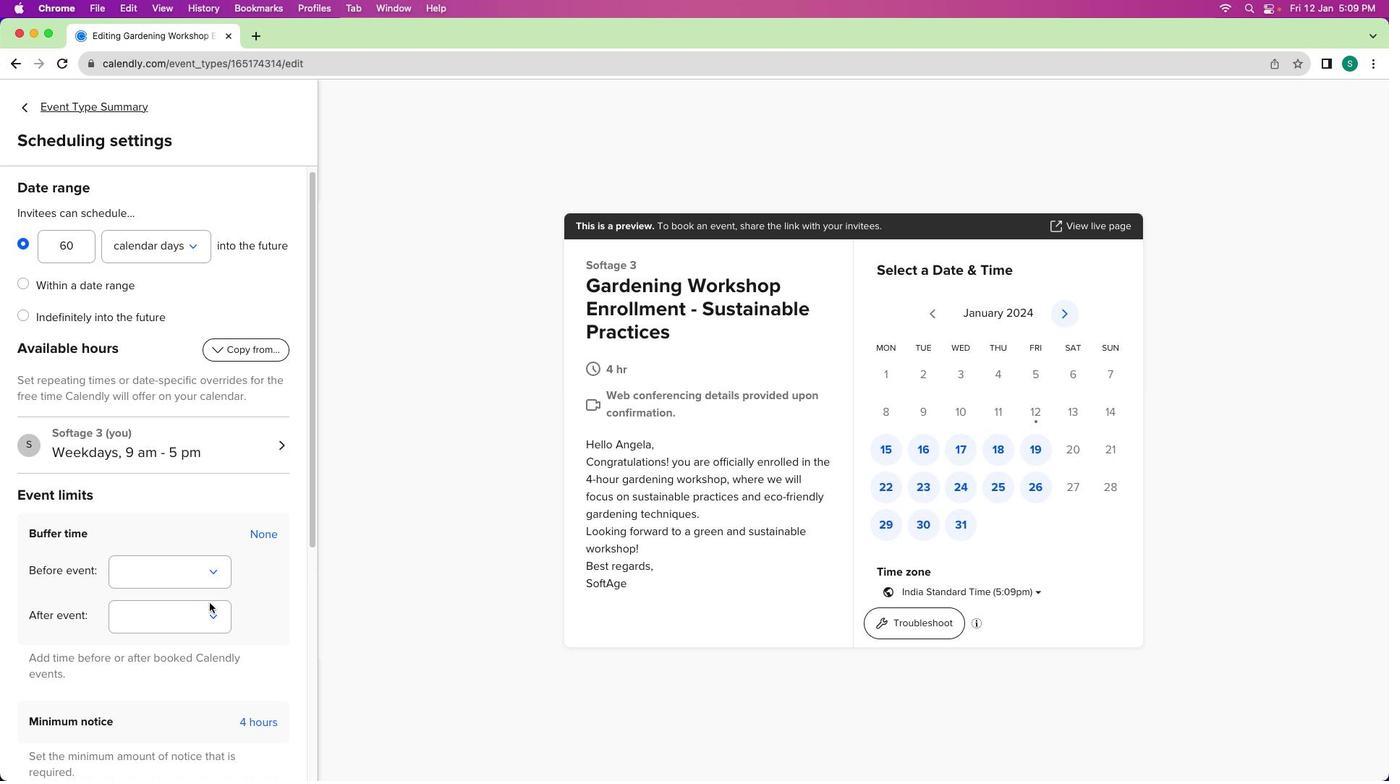 
Action: Mouse scrolled (235, 506) with delta (155, 132)
Screenshot: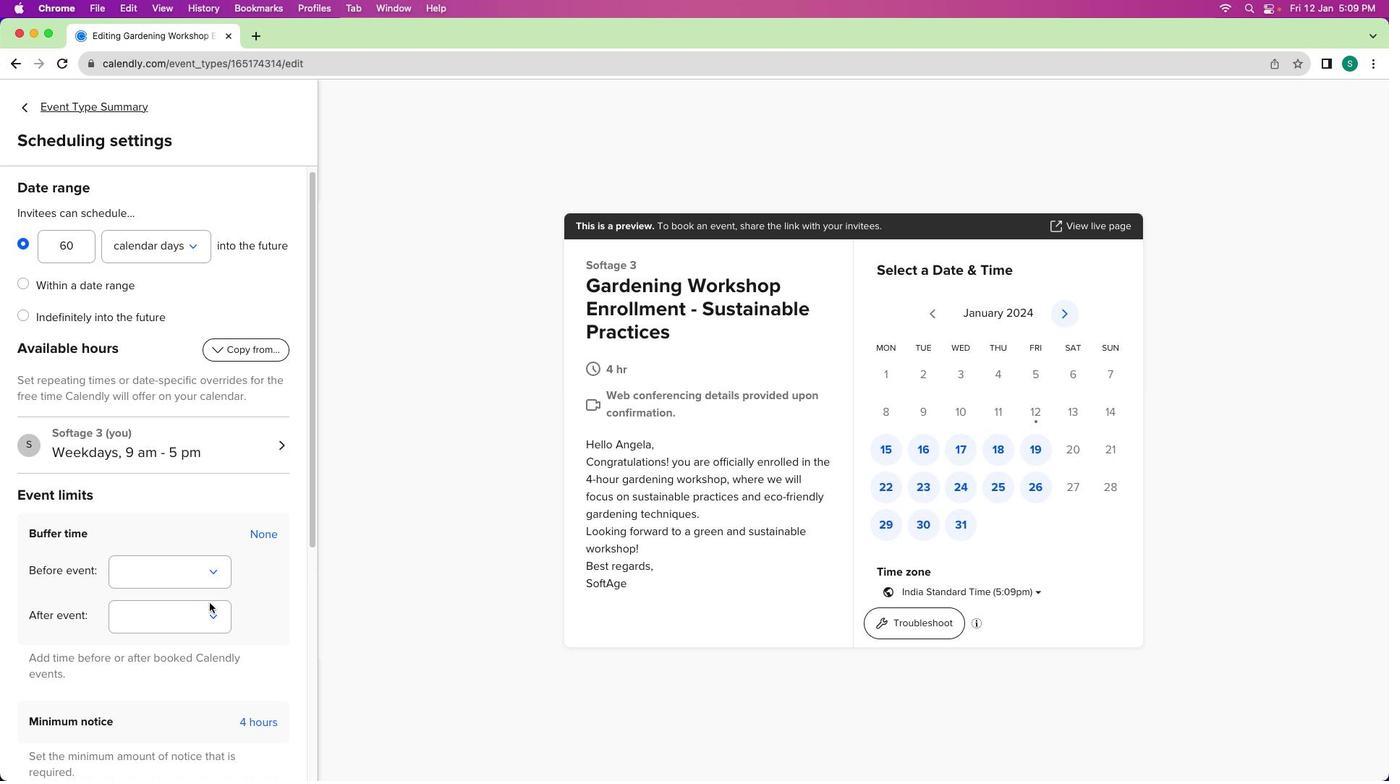
Action: Mouse moved to (234, 506)
Screenshot: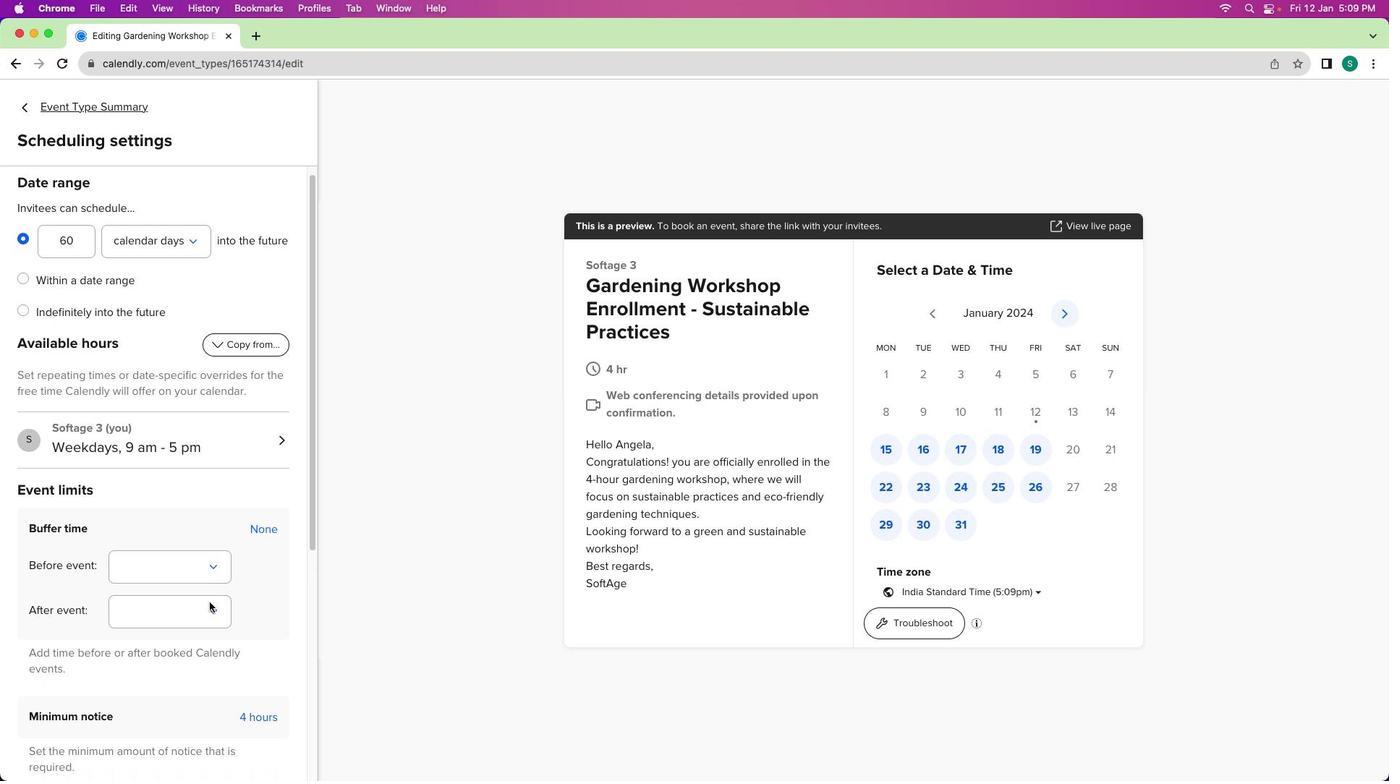 
Action: Mouse scrolled (234, 506) with delta (155, 132)
Screenshot: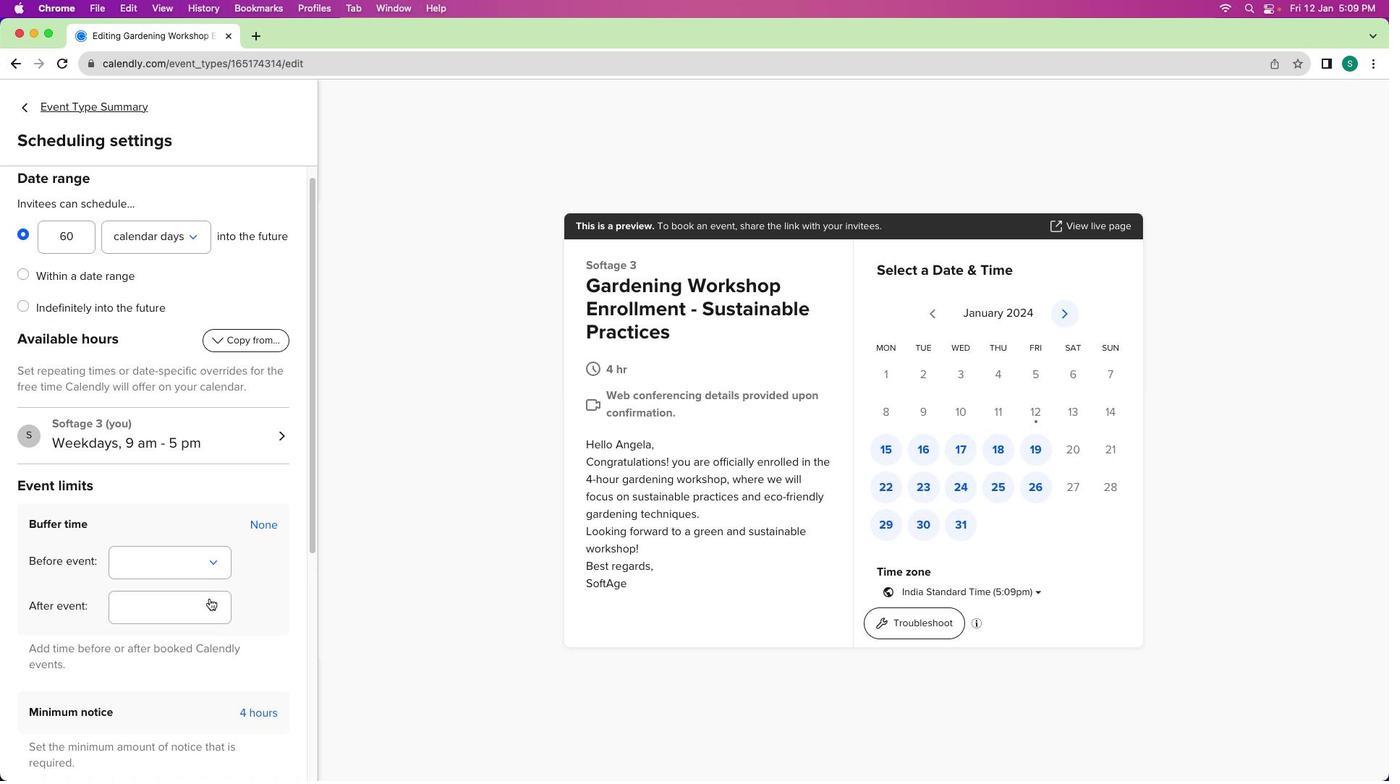 
Action: Mouse moved to (232, 479)
Screenshot: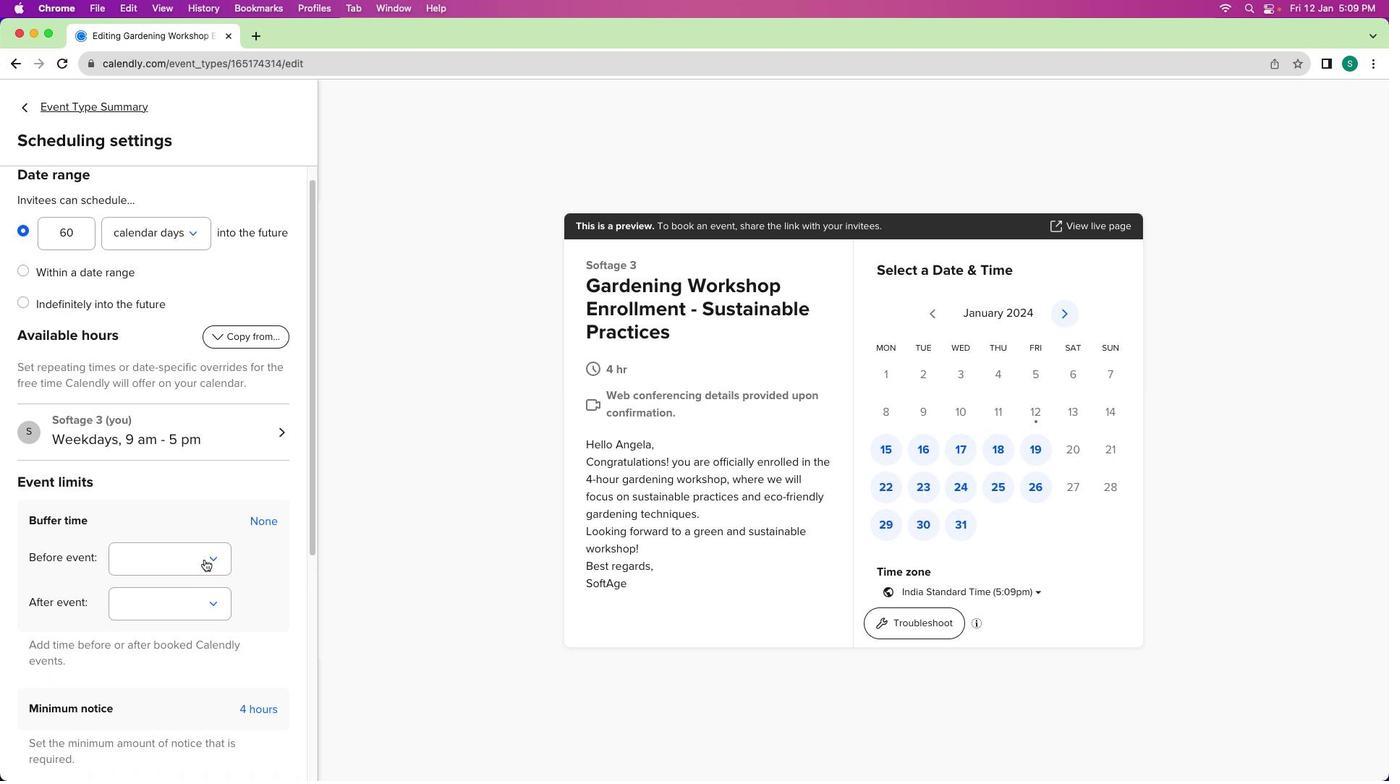 
Action: Mouse pressed left at (232, 479)
Screenshot: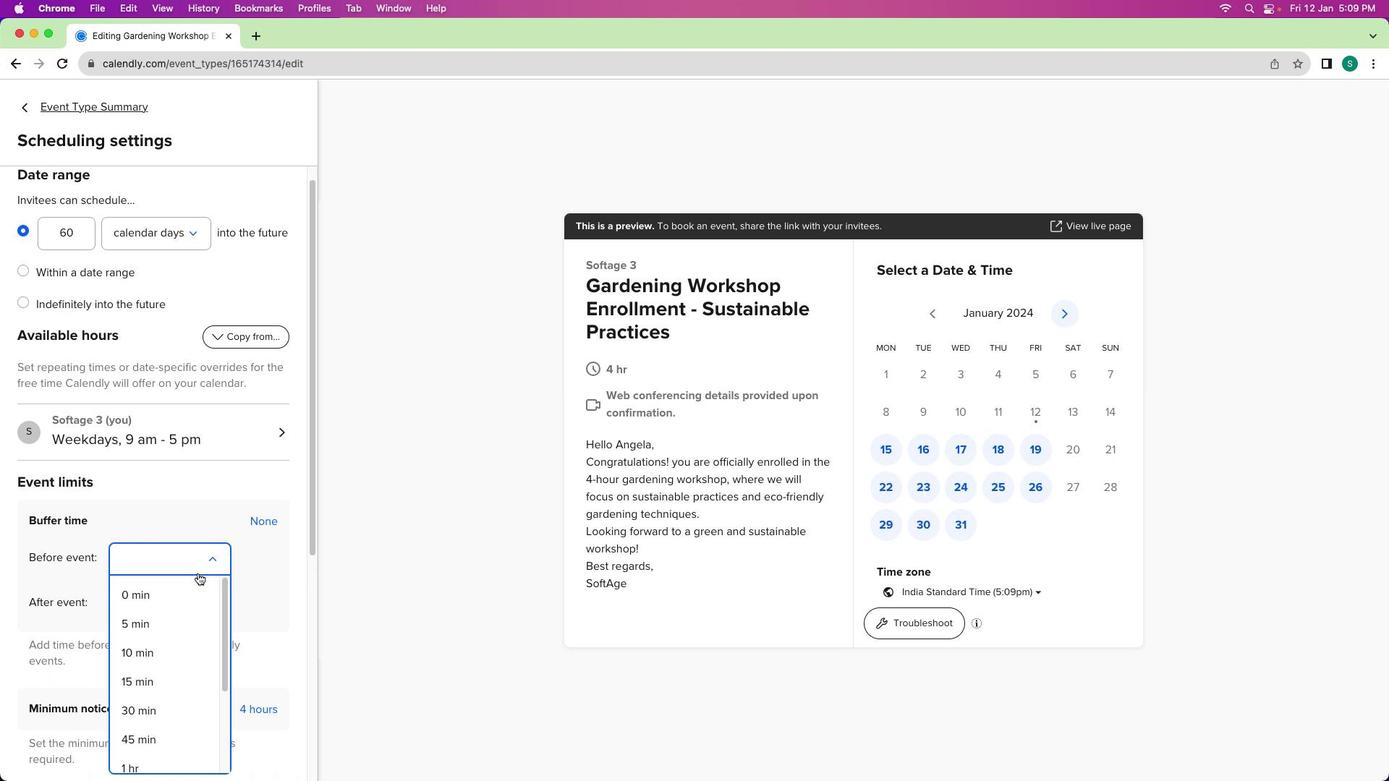 
Action: Mouse moved to (220, 542)
Screenshot: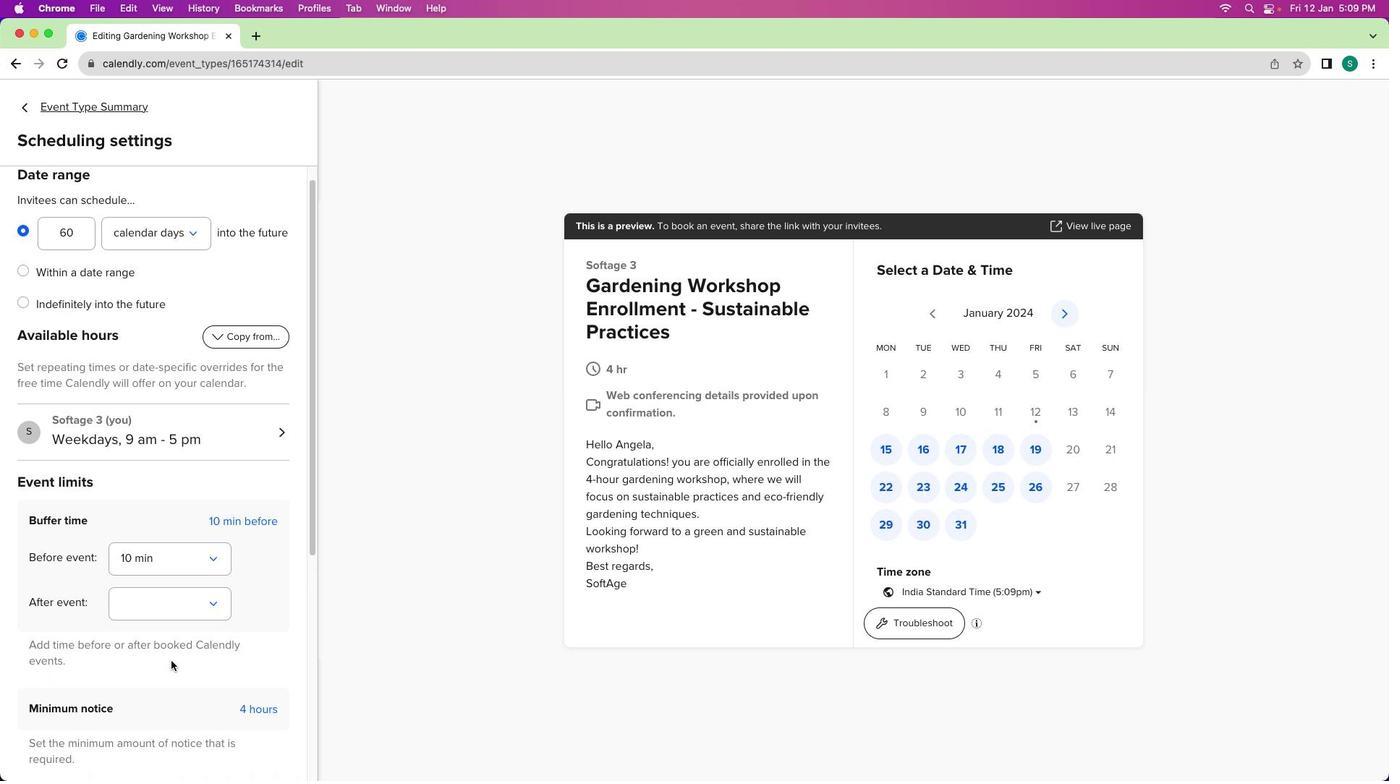 
Action: Mouse pressed left at (220, 542)
Screenshot: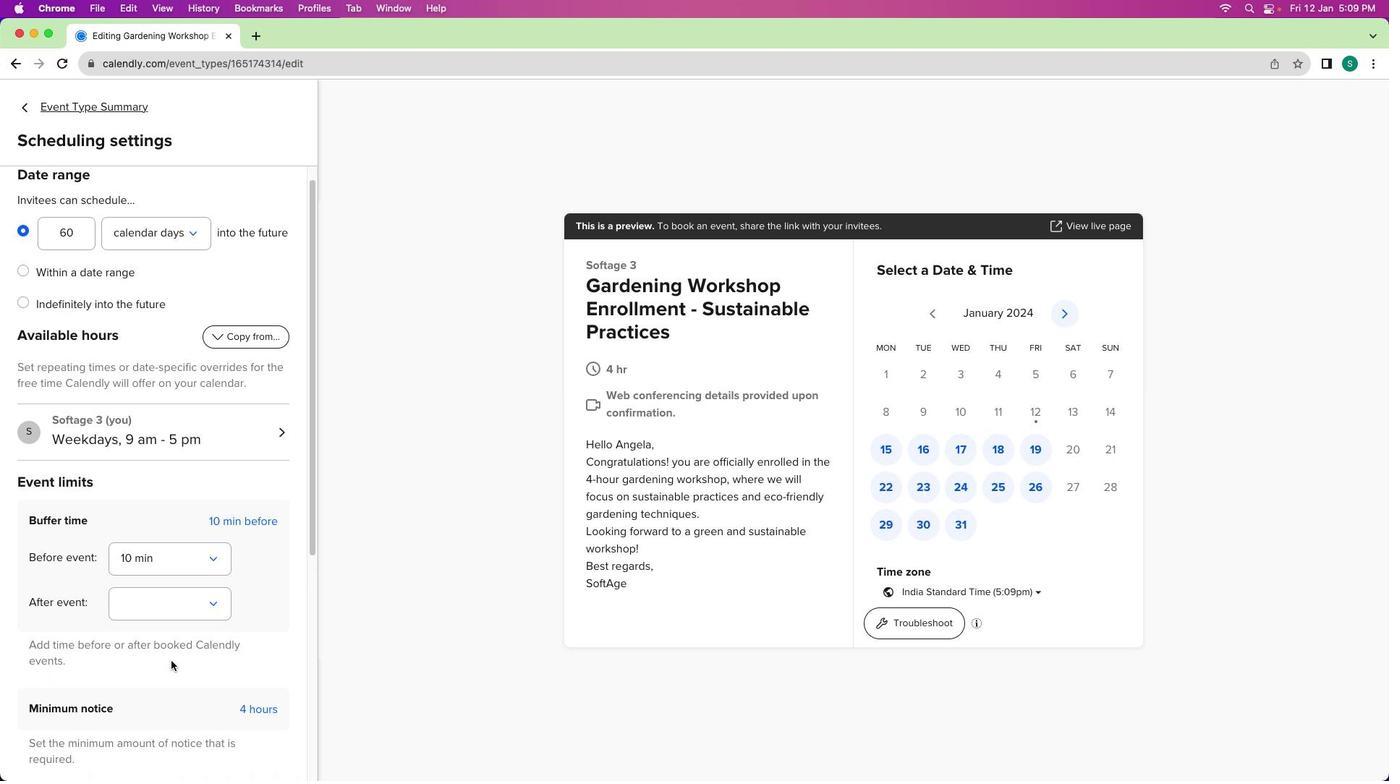 
Action: Mouse moved to (219, 527)
Screenshot: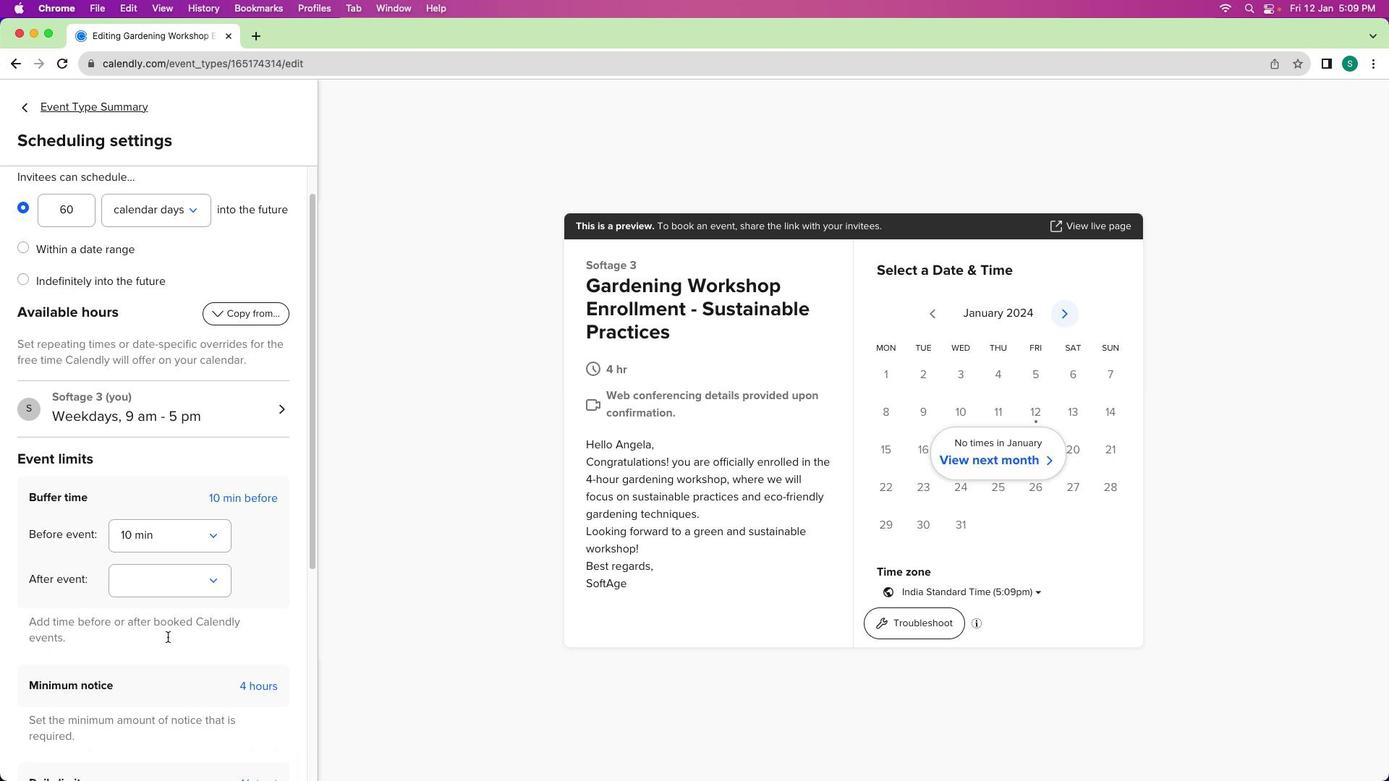 
Action: Mouse scrolled (219, 527) with delta (155, 132)
Screenshot: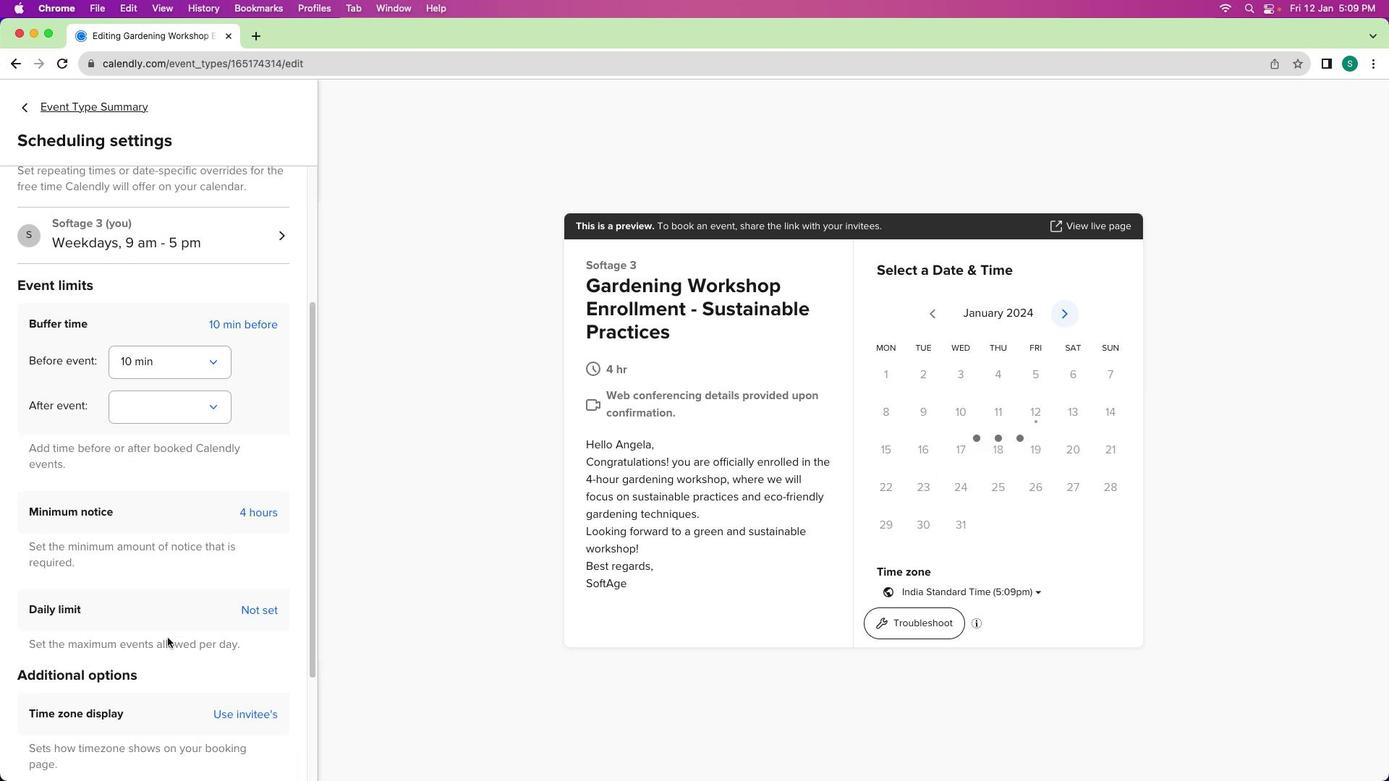 
Action: Mouse moved to (219, 528)
Screenshot: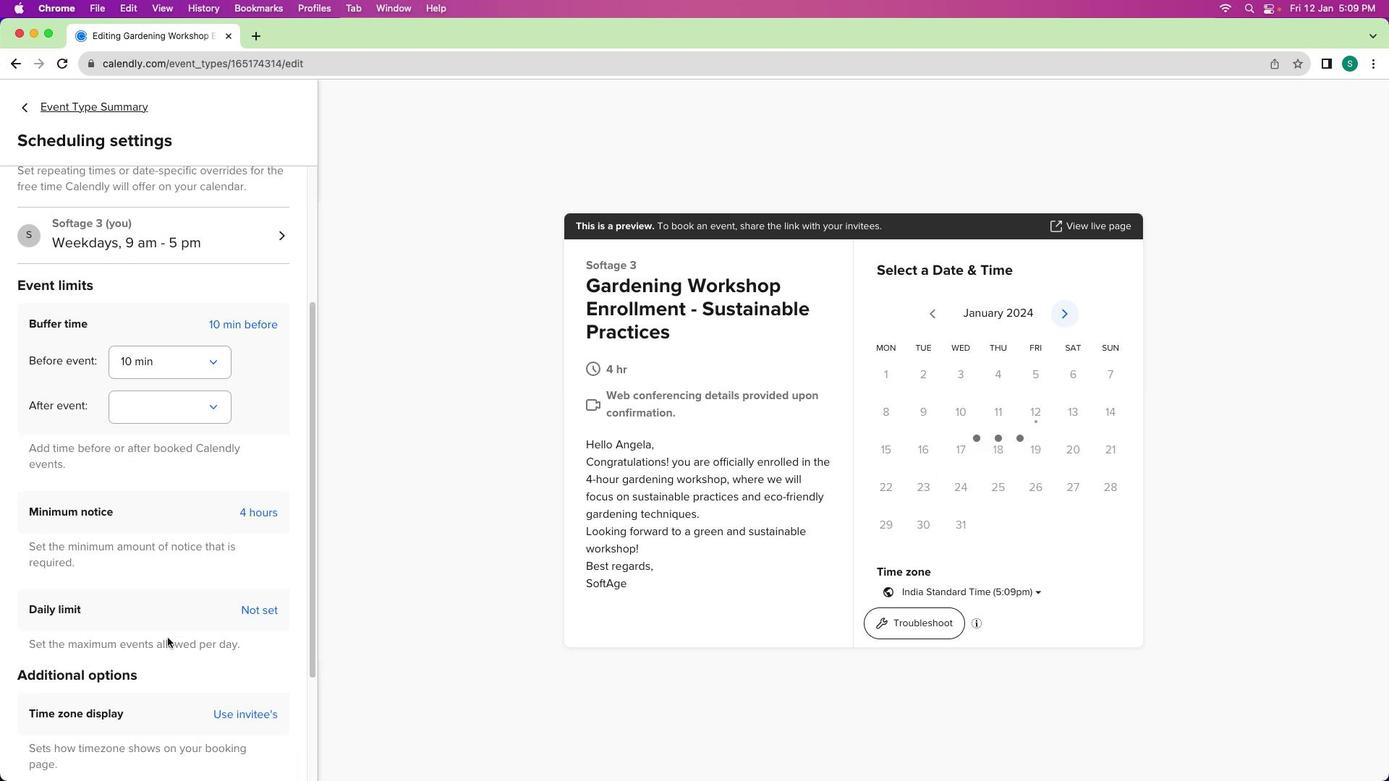 
Action: Mouse scrolled (219, 528) with delta (155, 132)
Screenshot: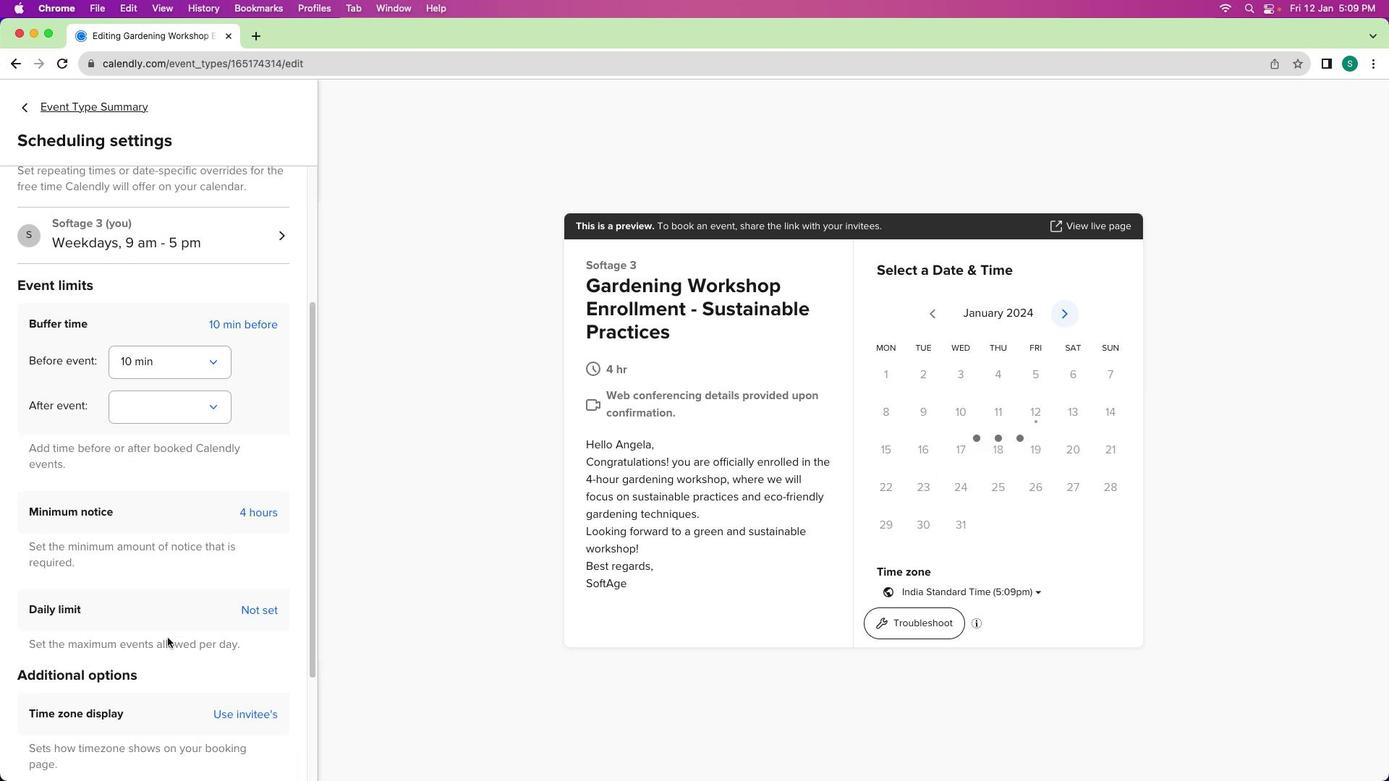 
Action: Mouse scrolled (219, 528) with delta (155, 131)
Screenshot: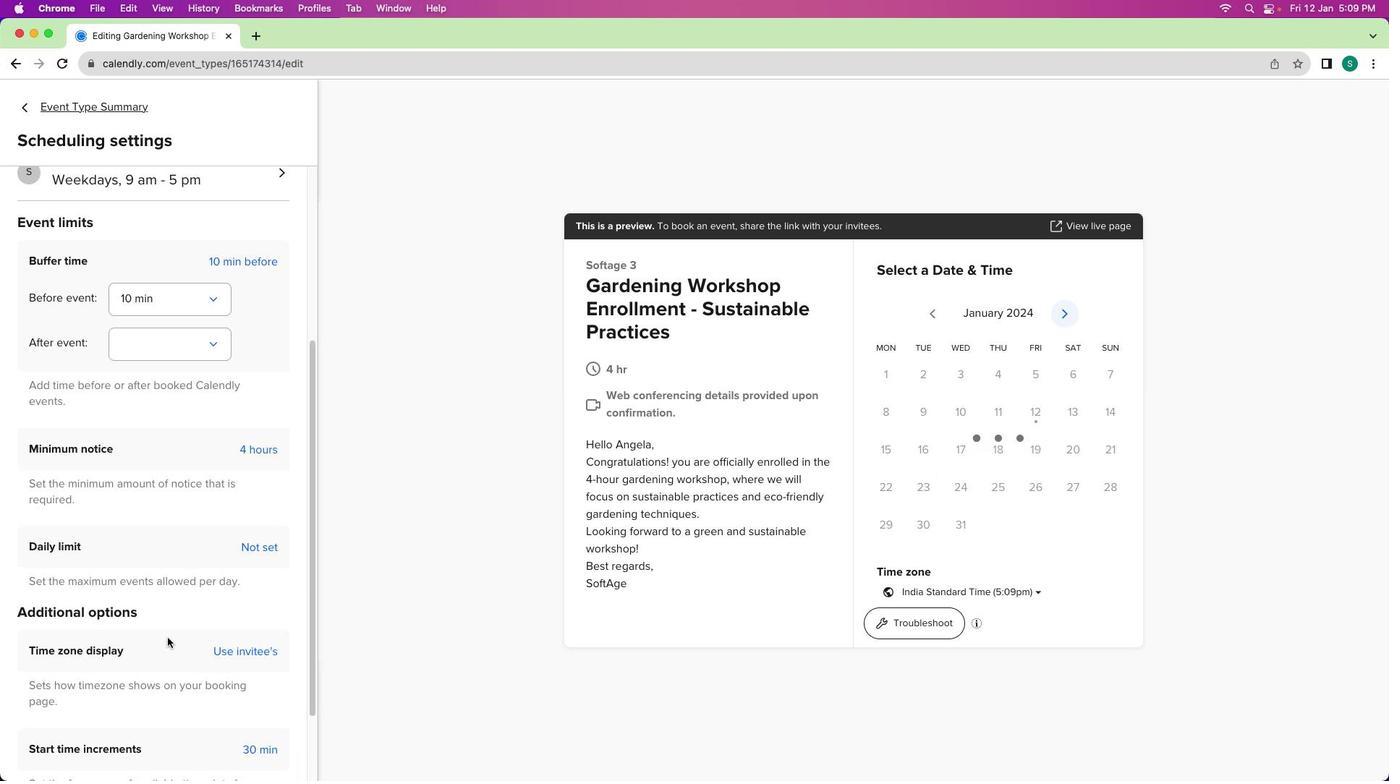 
Action: Mouse scrolled (219, 528) with delta (155, 131)
Screenshot: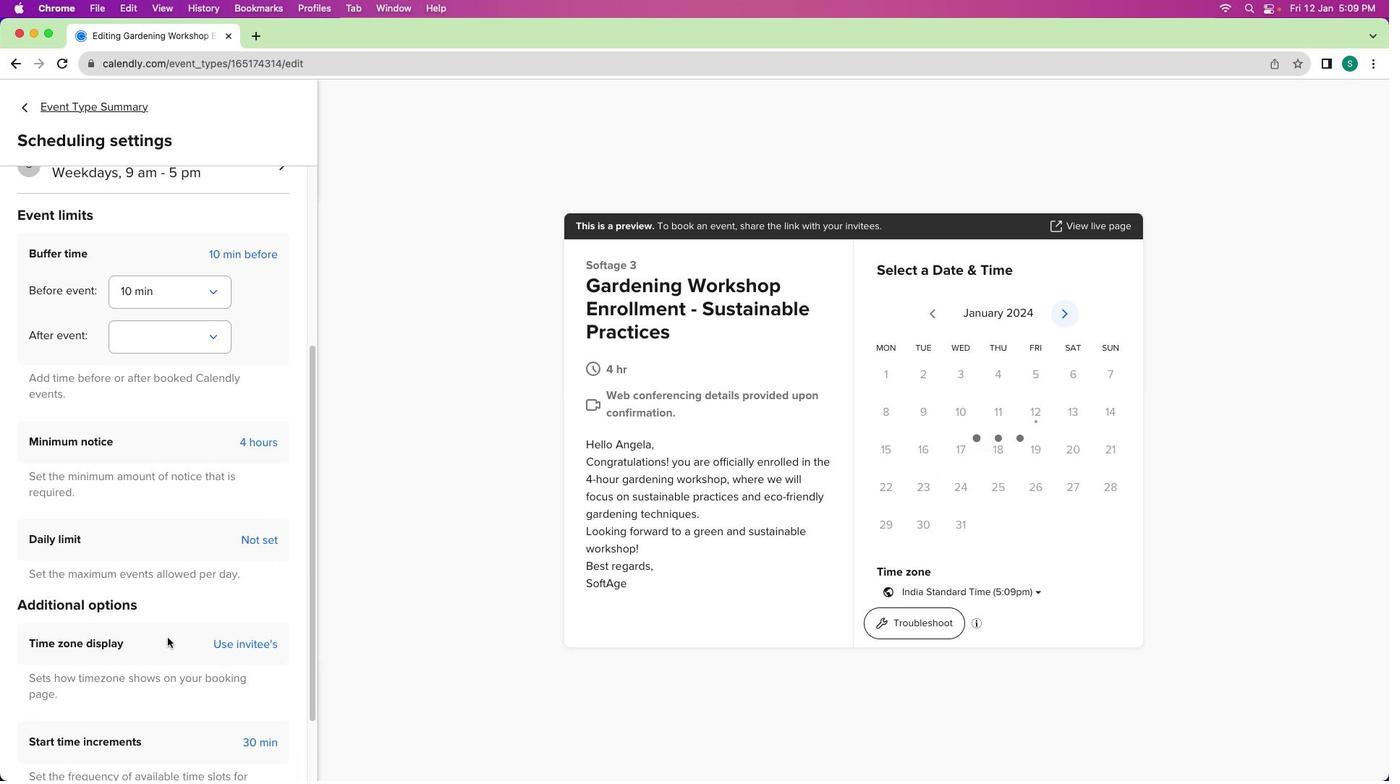 
Action: Mouse moved to (226, 340)
Screenshot: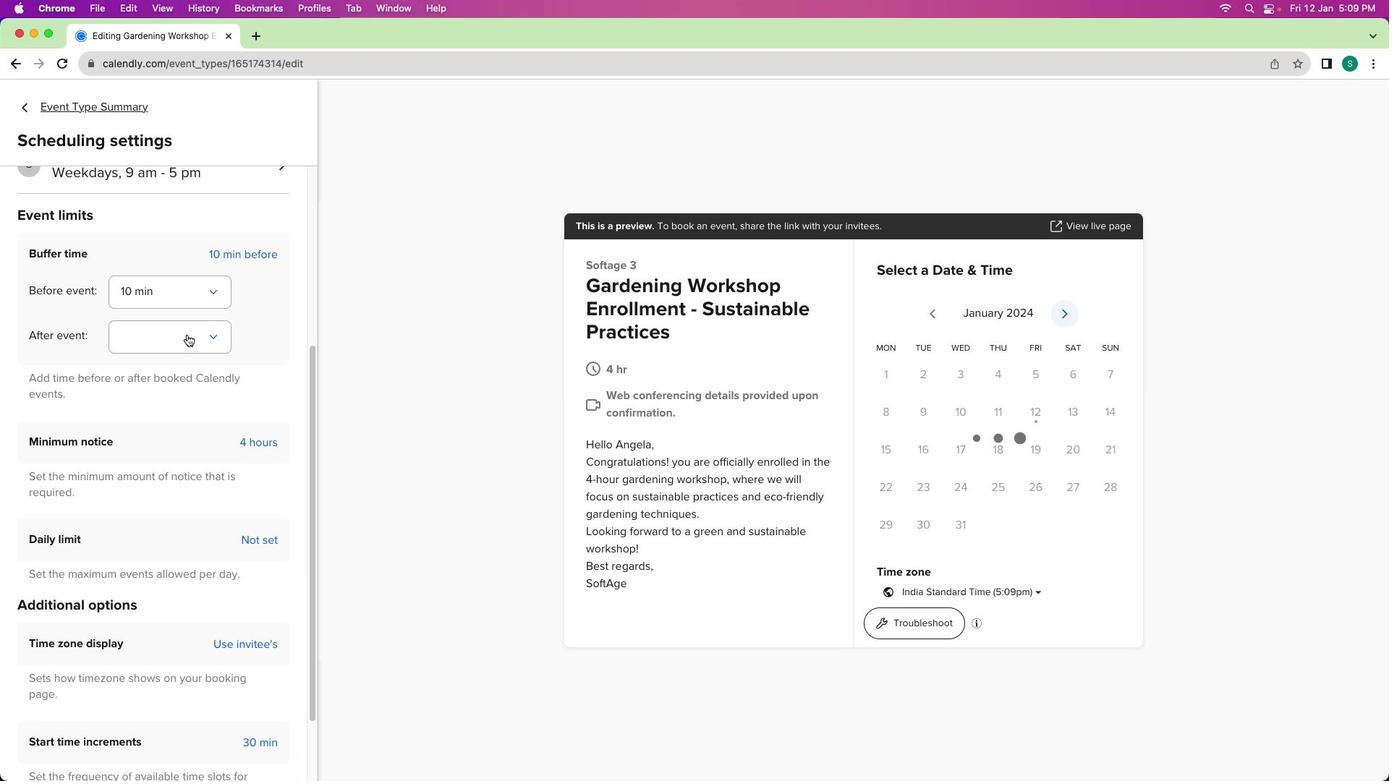 
Action: Mouse pressed left at (226, 340)
Screenshot: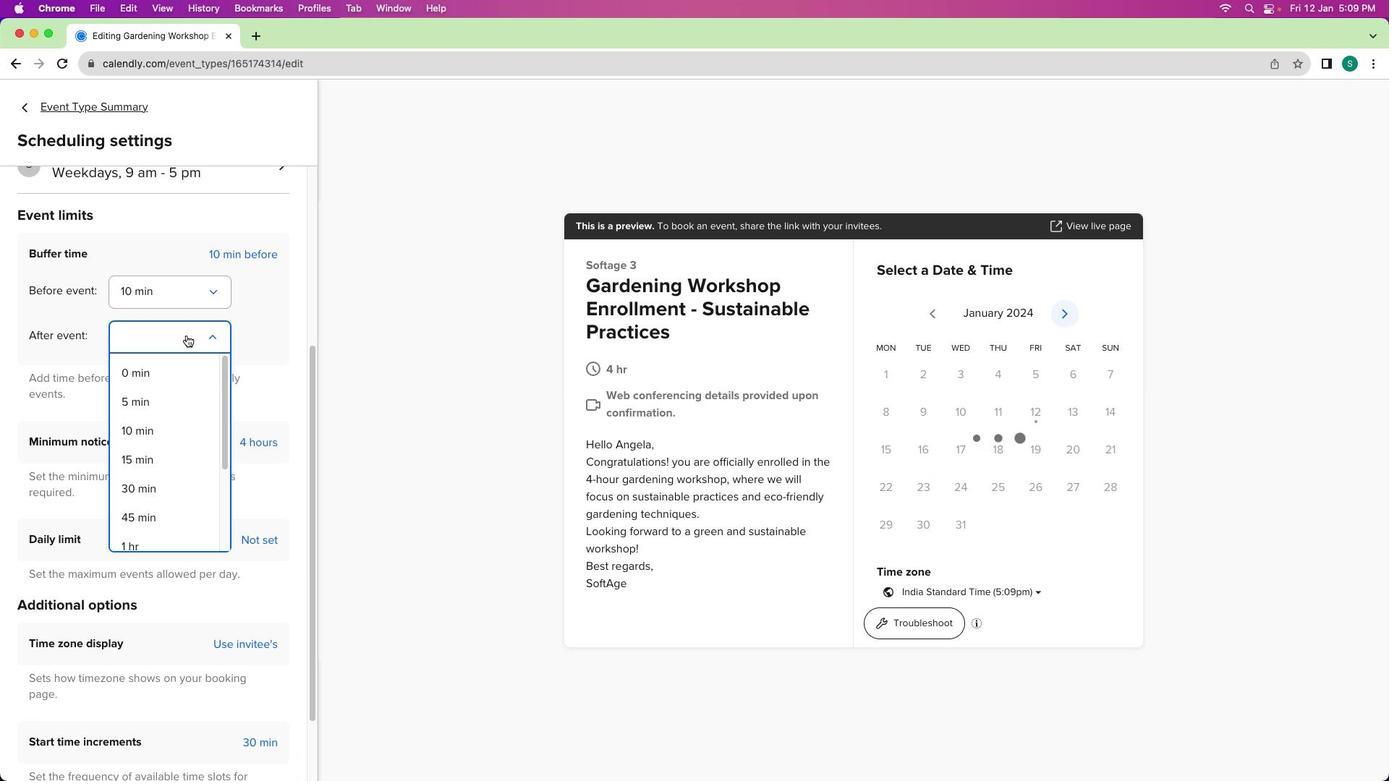 
Action: Mouse moved to (218, 365)
Screenshot: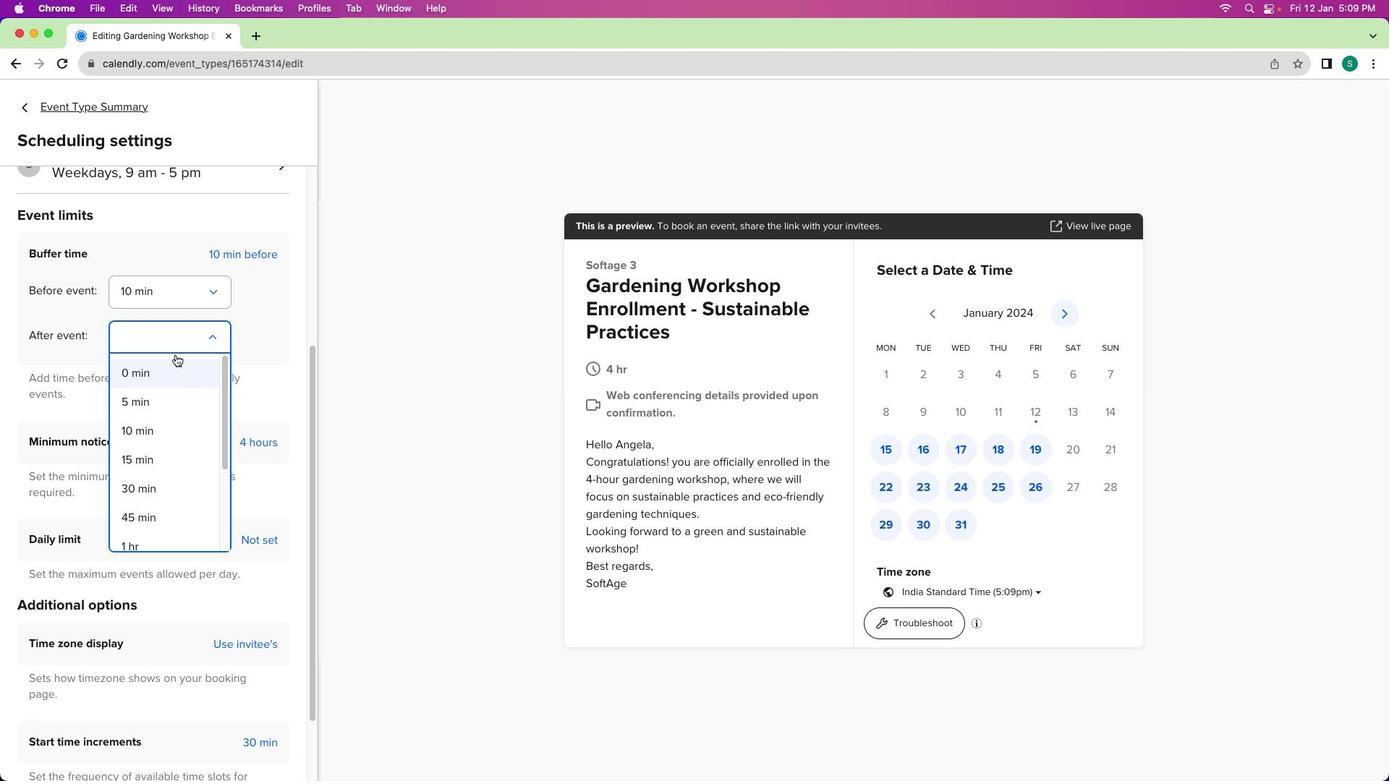 
Action: Mouse pressed left at (218, 365)
Screenshot: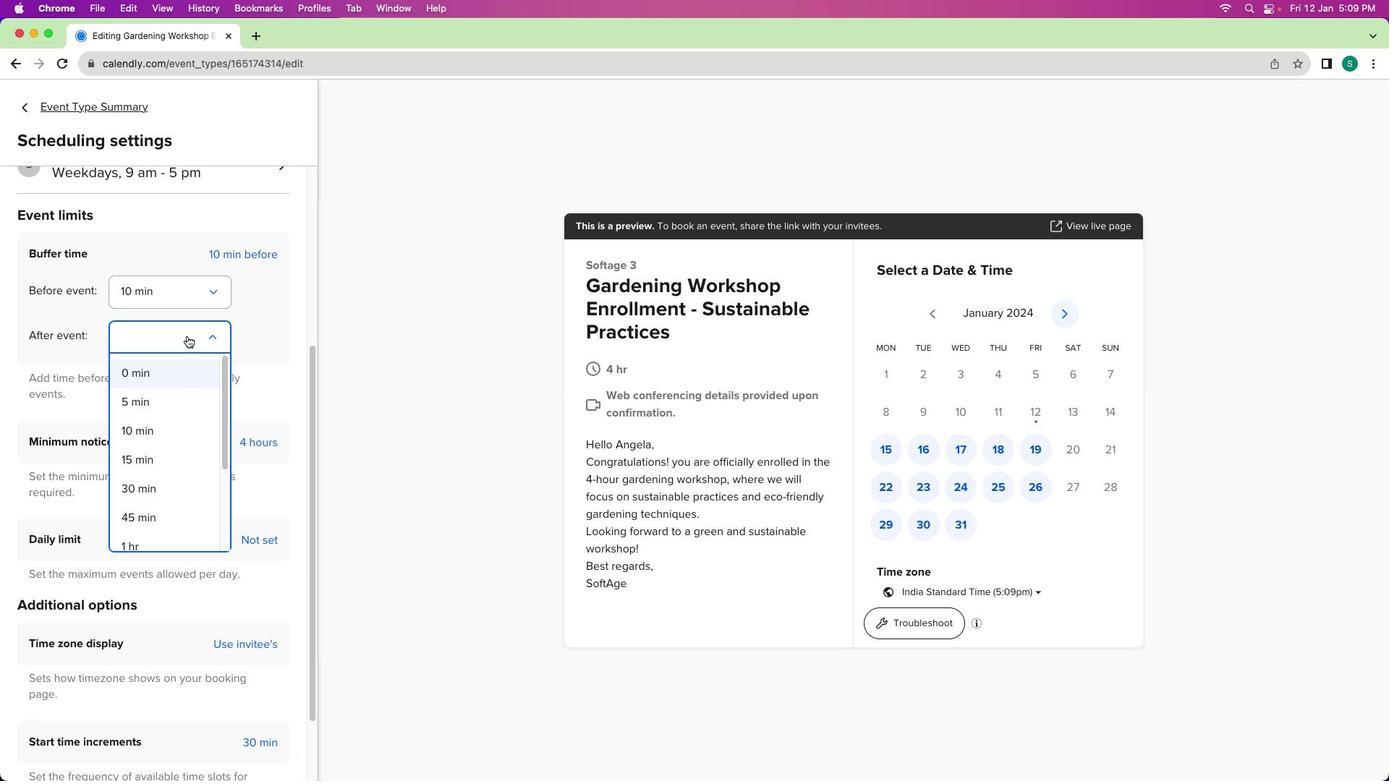
Action: Mouse moved to (253, 293)
Screenshot: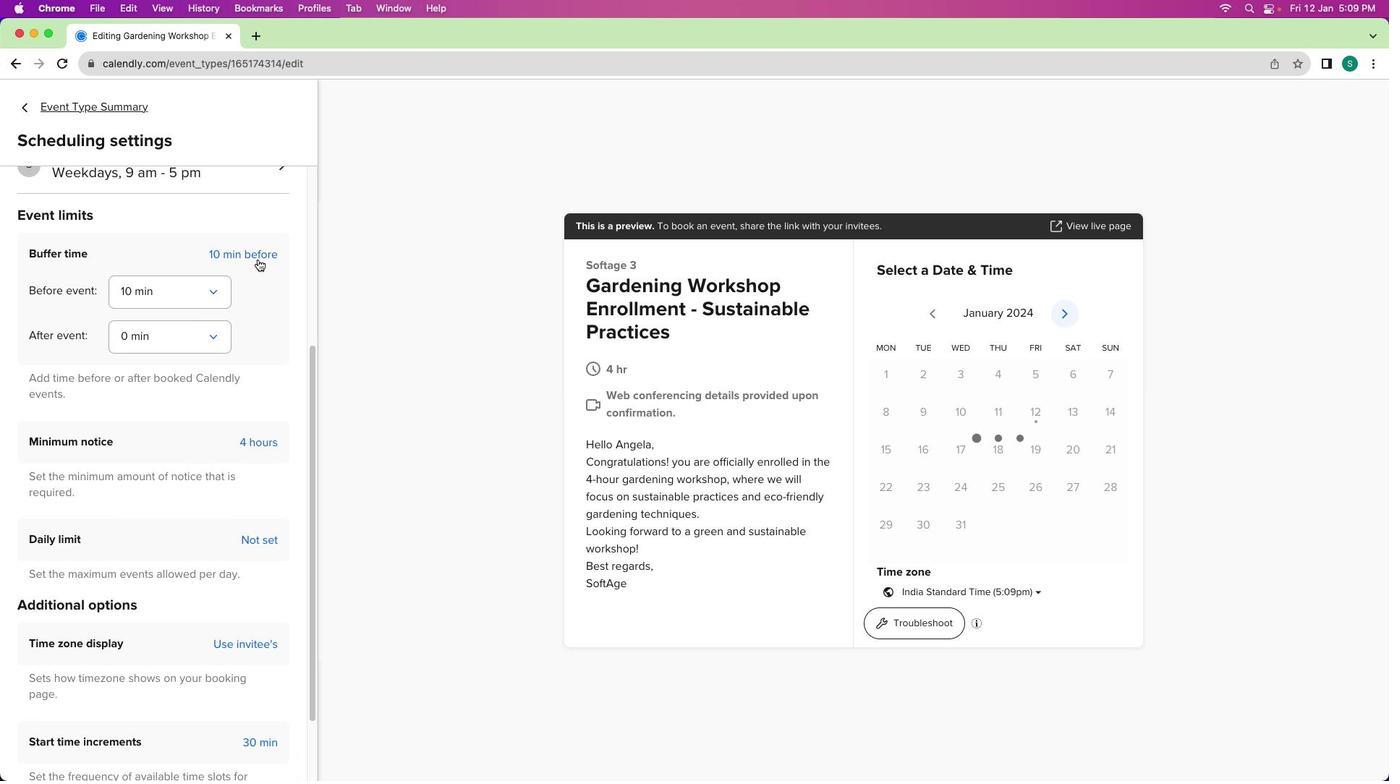 
Action: Mouse pressed left at (253, 293)
Screenshot: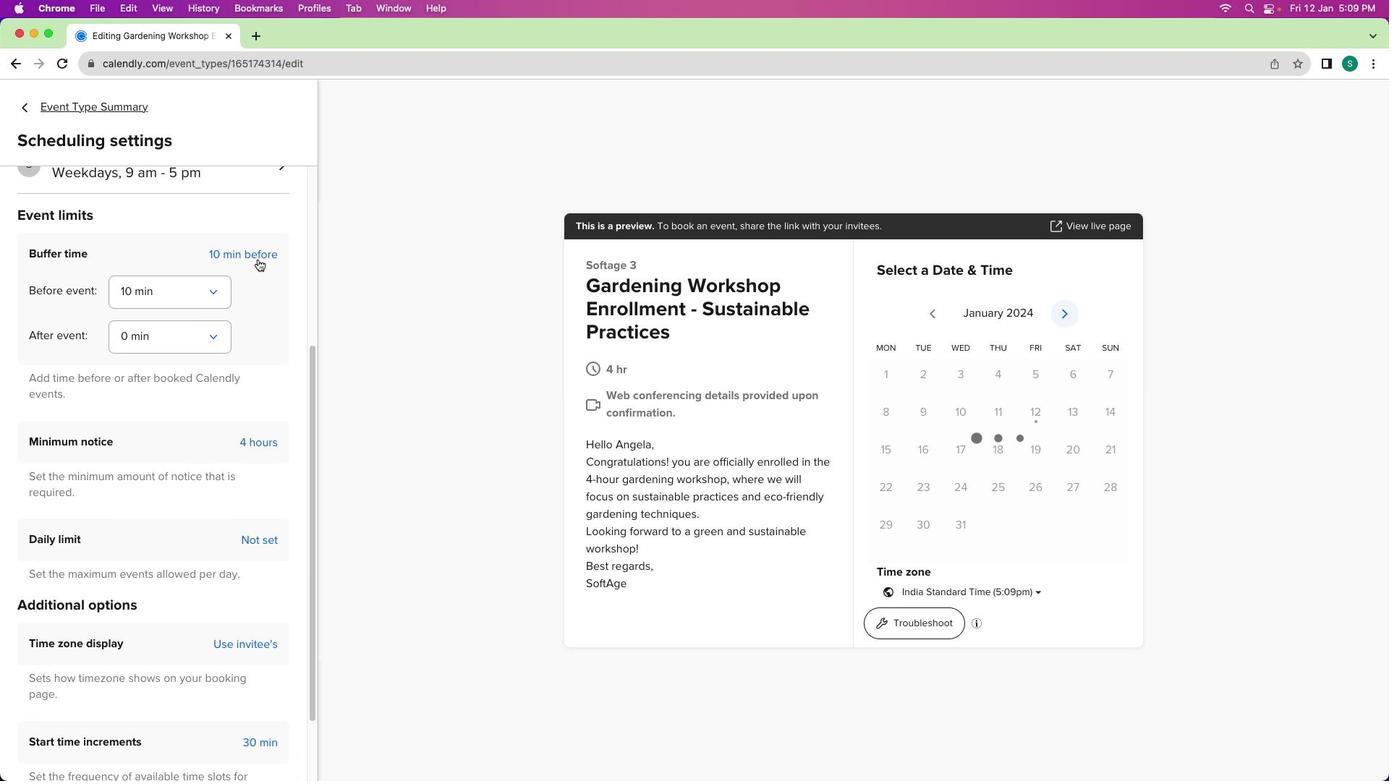 
Action: Mouse moved to (251, 343)
Screenshot: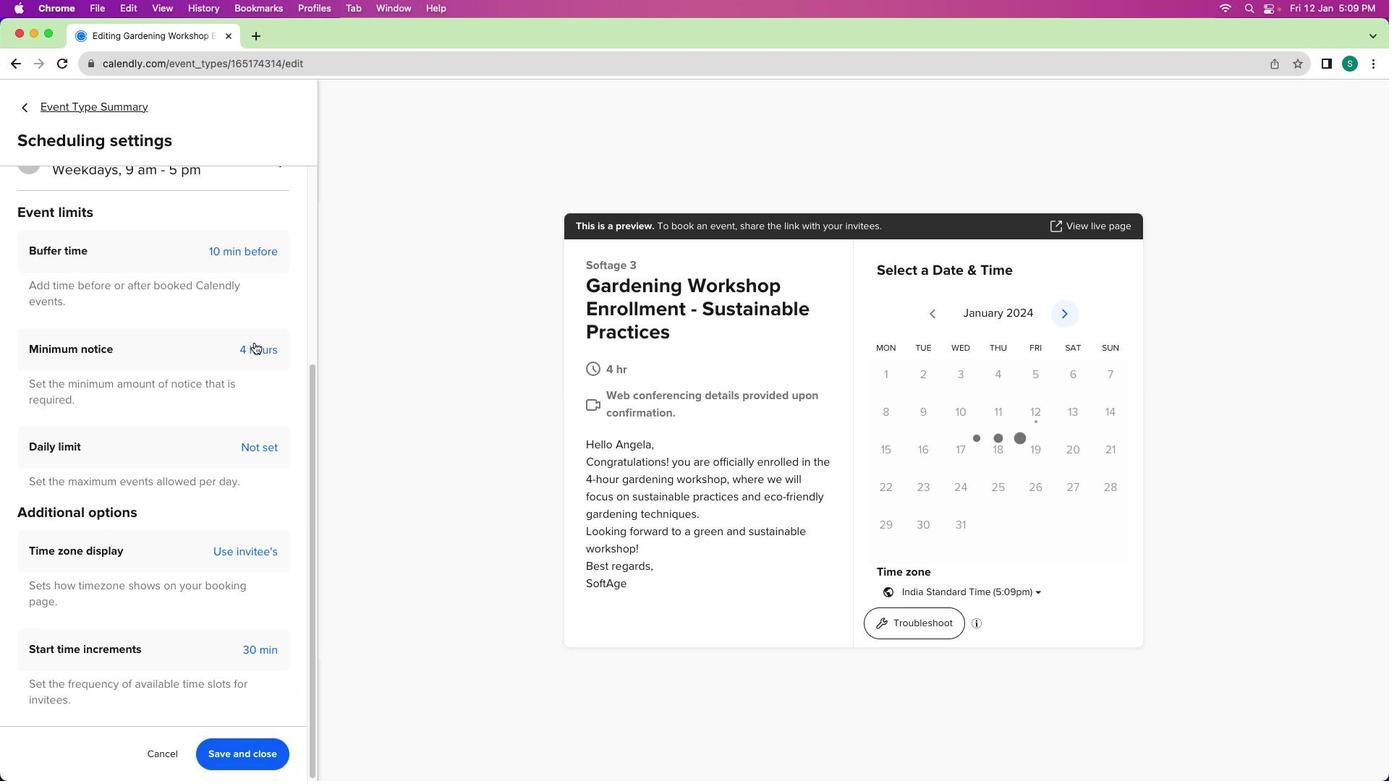 
Action: Mouse scrolled (251, 343) with delta (155, 132)
Screenshot: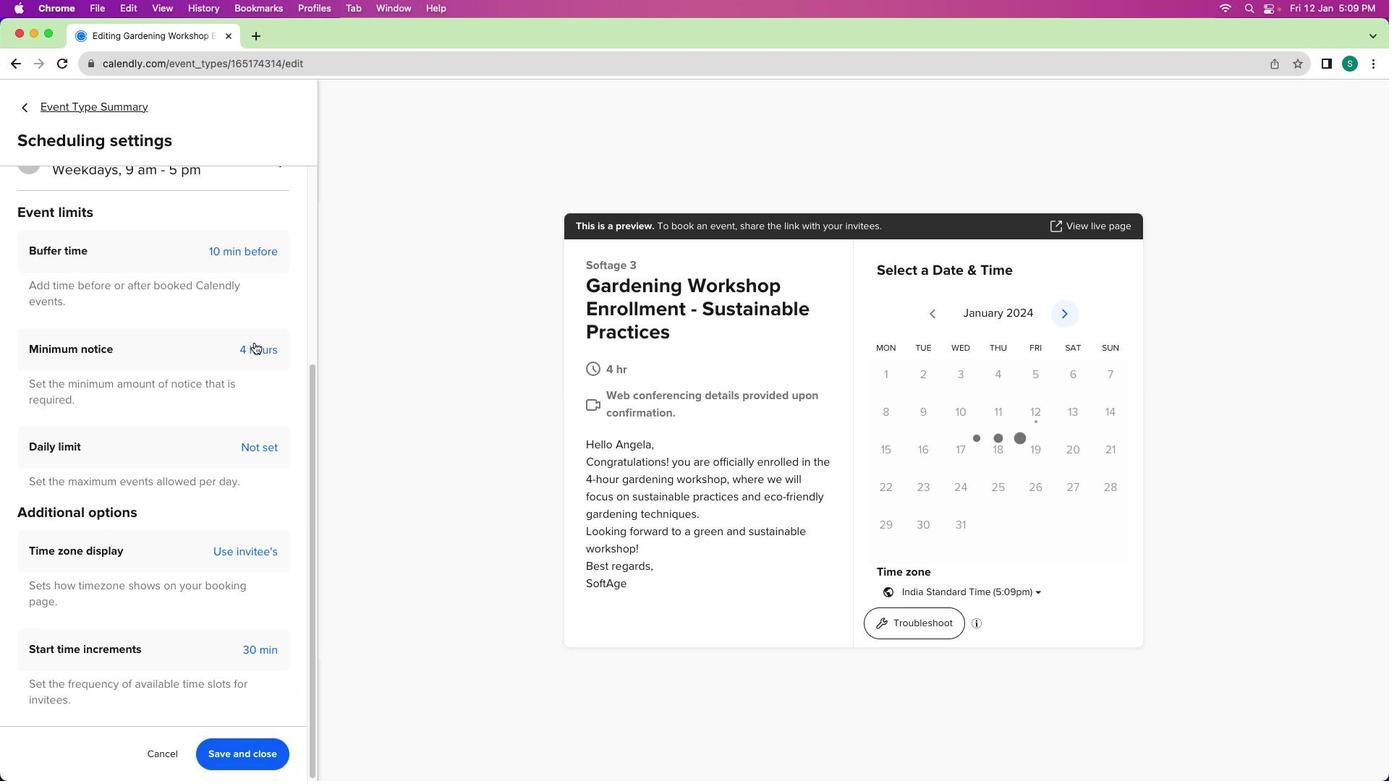
Action: Mouse moved to (251, 344)
Screenshot: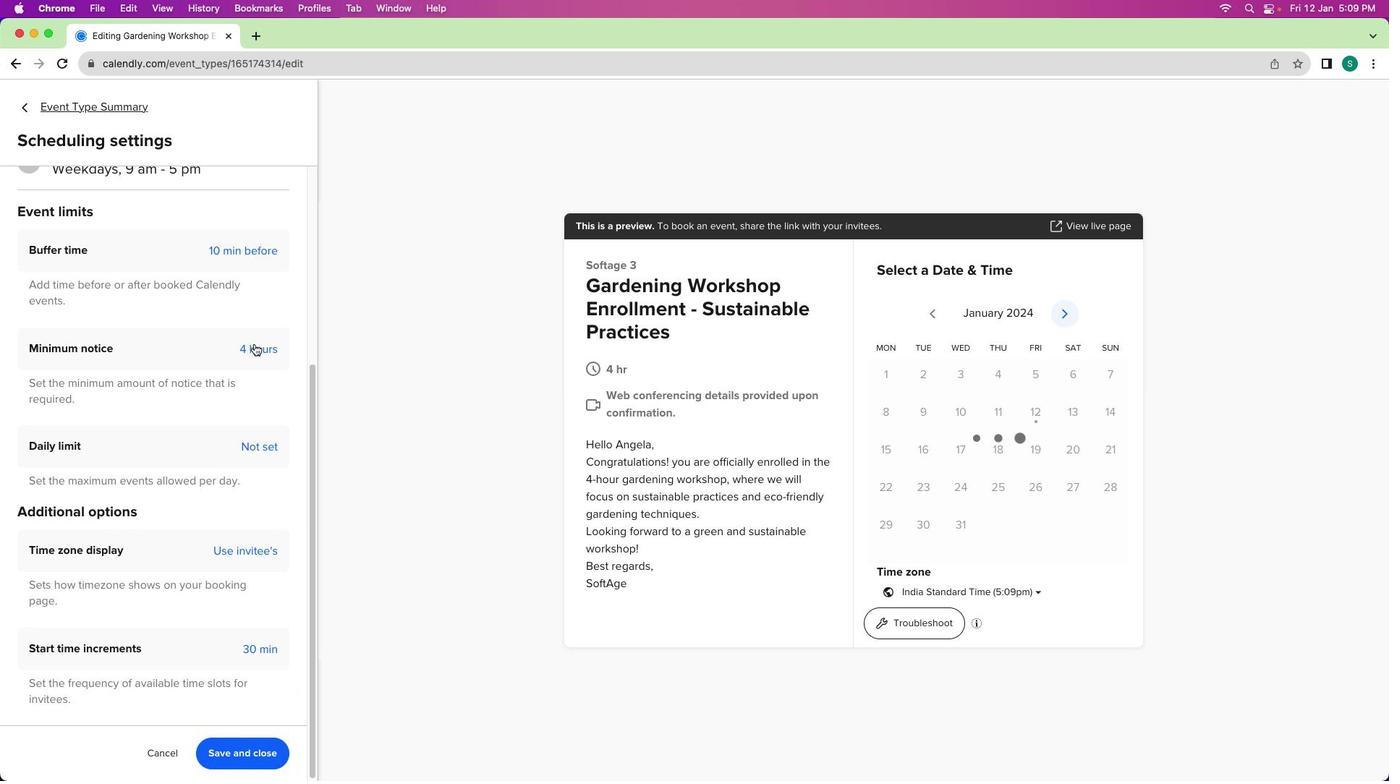 
Action: Mouse scrolled (251, 344) with delta (155, 132)
Screenshot: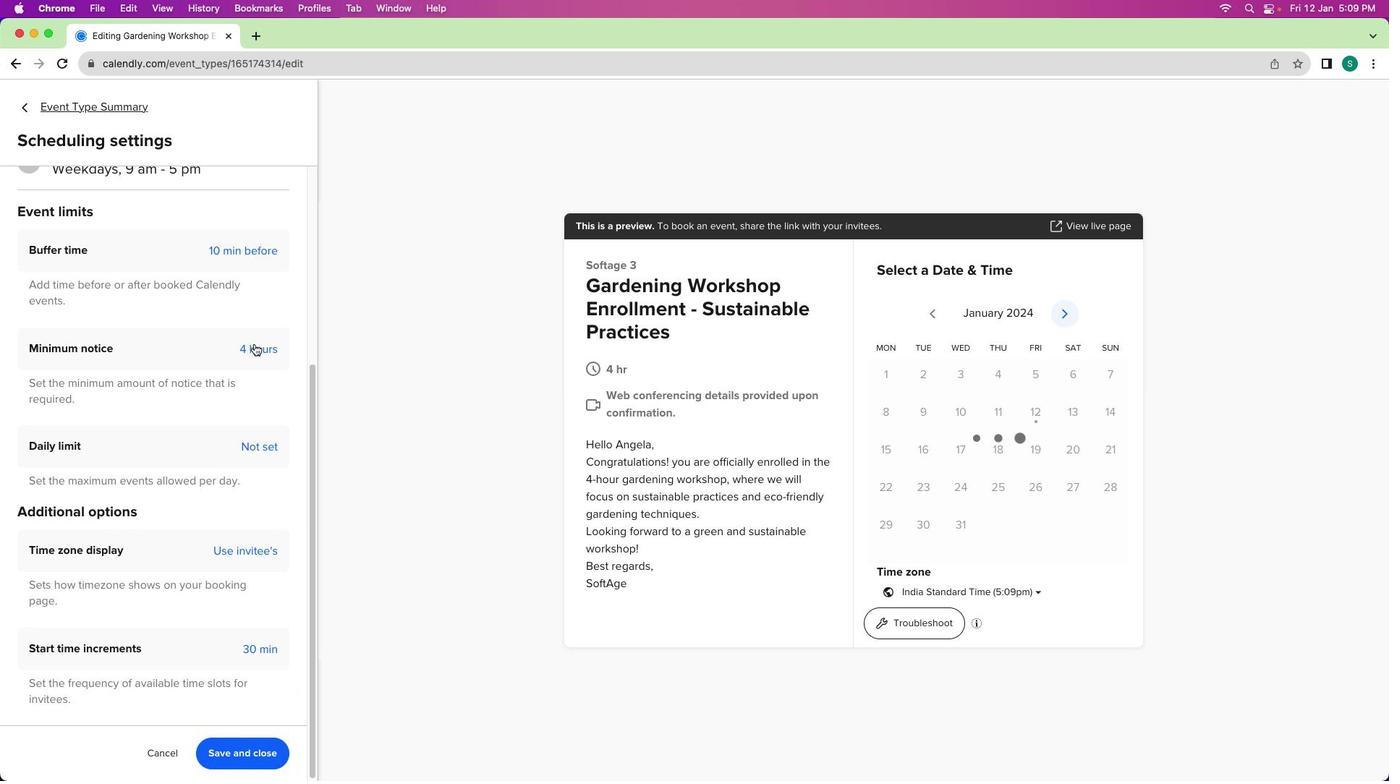 
Action: Mouse moved to (251, 345)
Screenshot: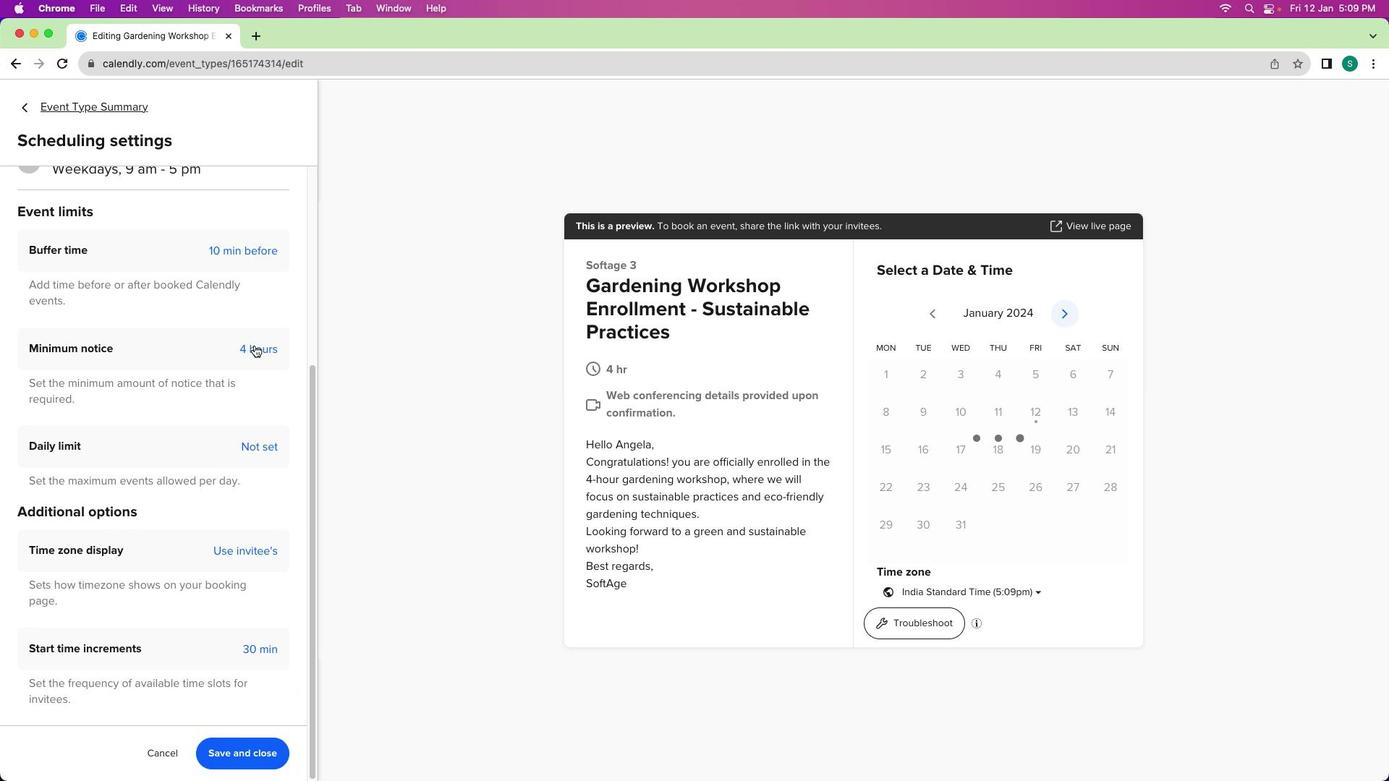 
Action: Mouse scrolled (251, 345) with delta (155, 132)
Screenshot: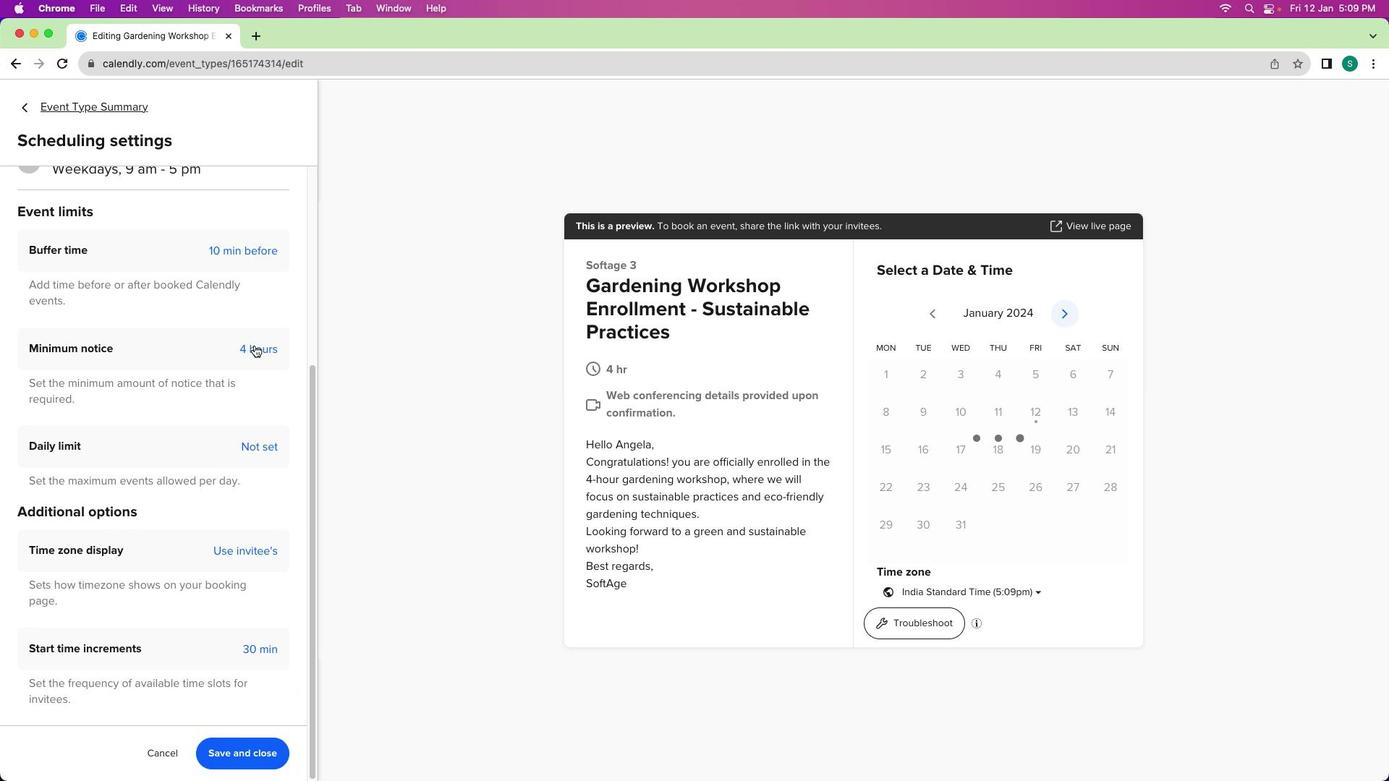 
Action: Mouse moved to (251, 346)
Screenshot: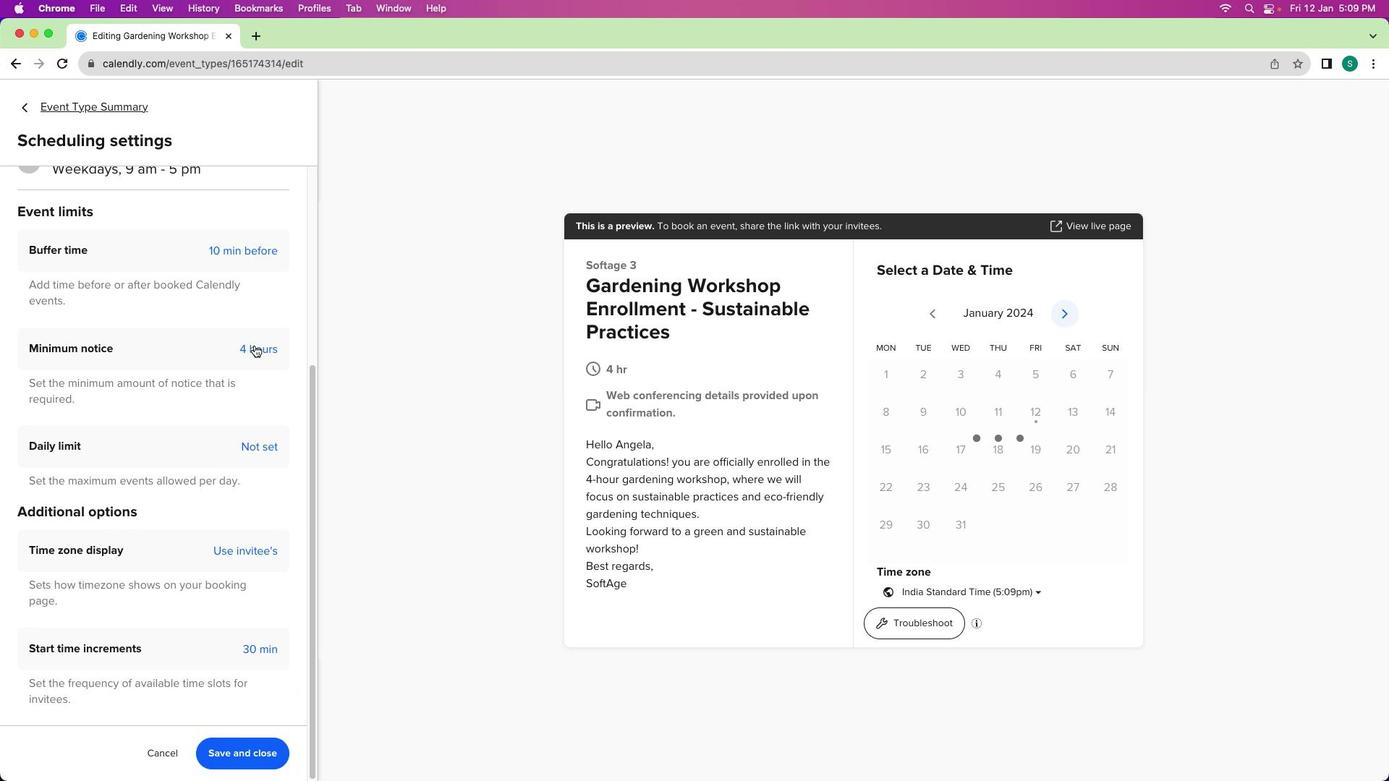 
Action: Mouse scrolled (251, 346) with delta (155, 132)
Screenshot: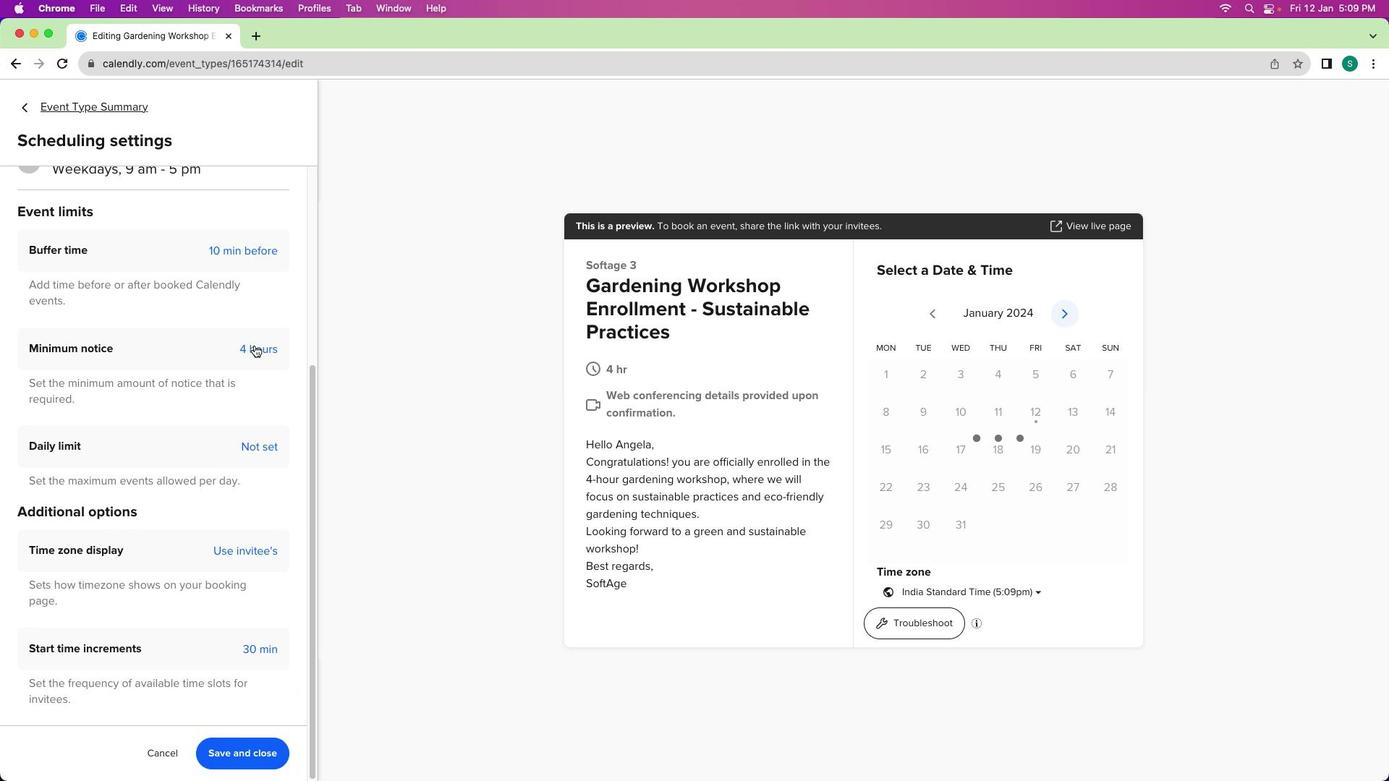
Action: Mouse moved to (251, 346)
Screenshot: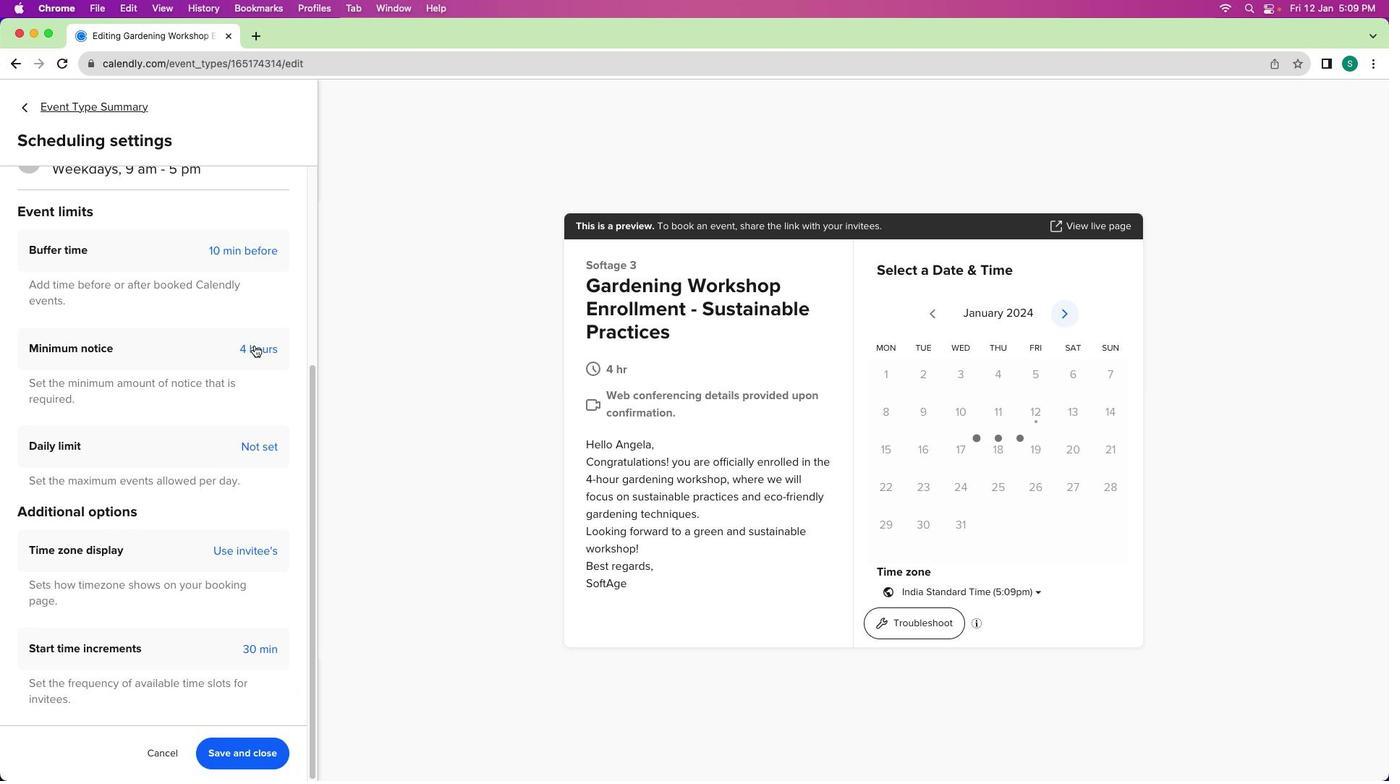 
Action: Mouse scrolled (251, 346) with delta (155, 132)
Screenshot: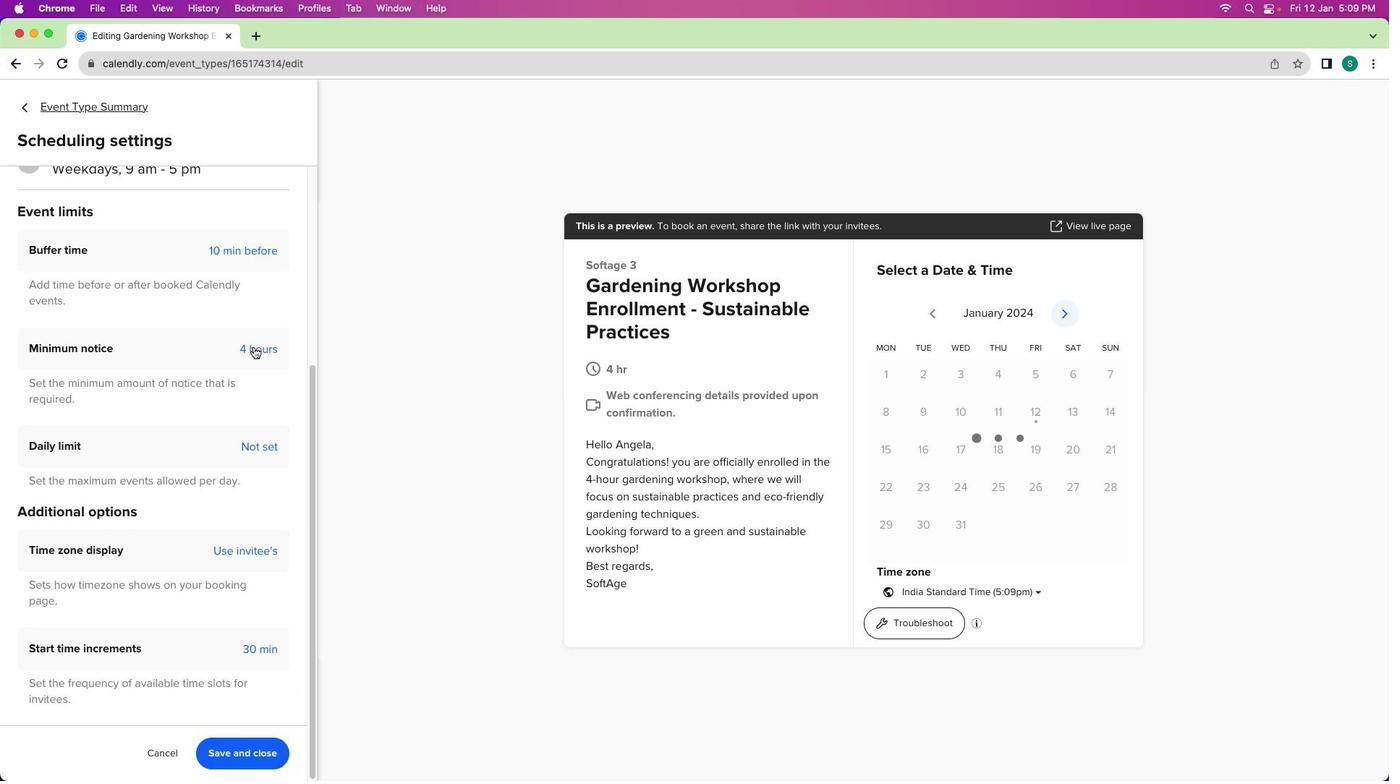 
Action: Mouse moved to (257, 348)
Screenshot: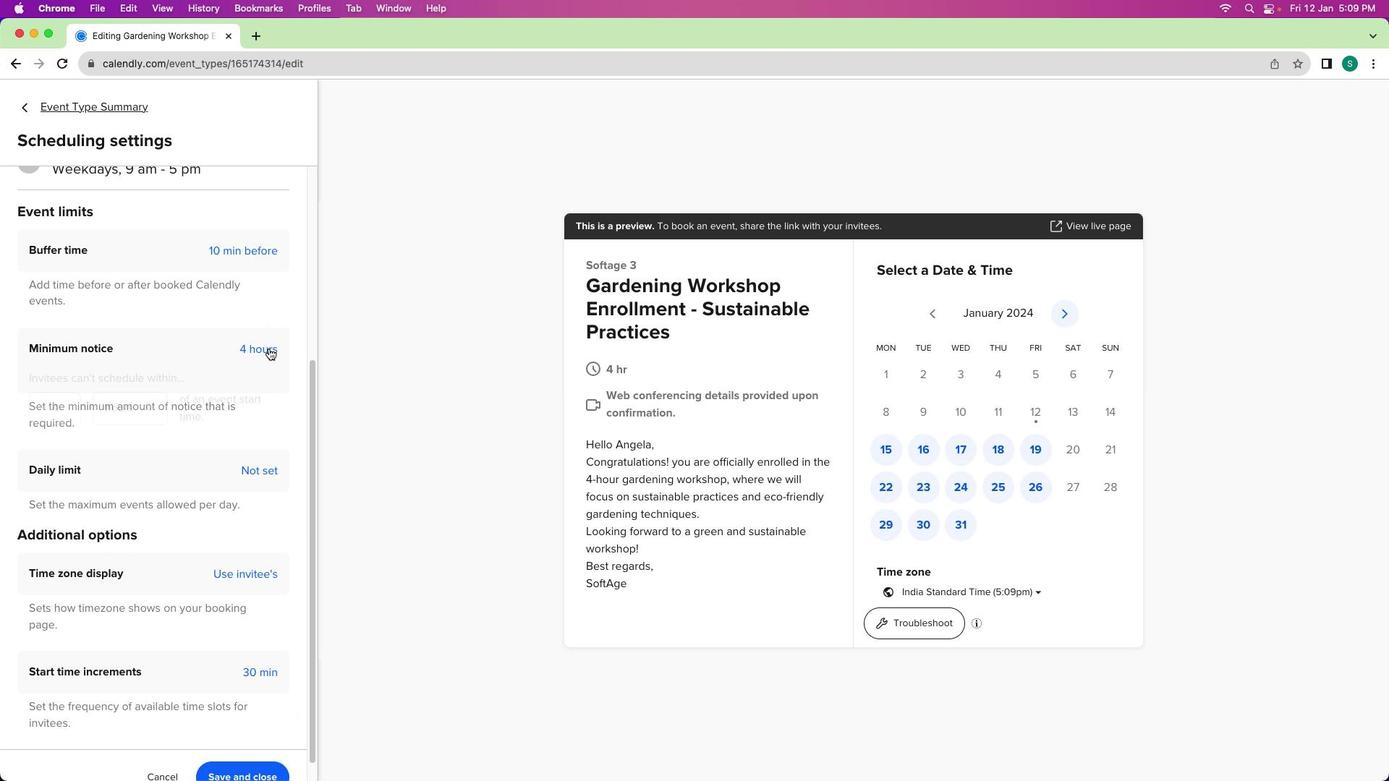 
Action: Mouse pressed left at (257, 348)
Screenshot: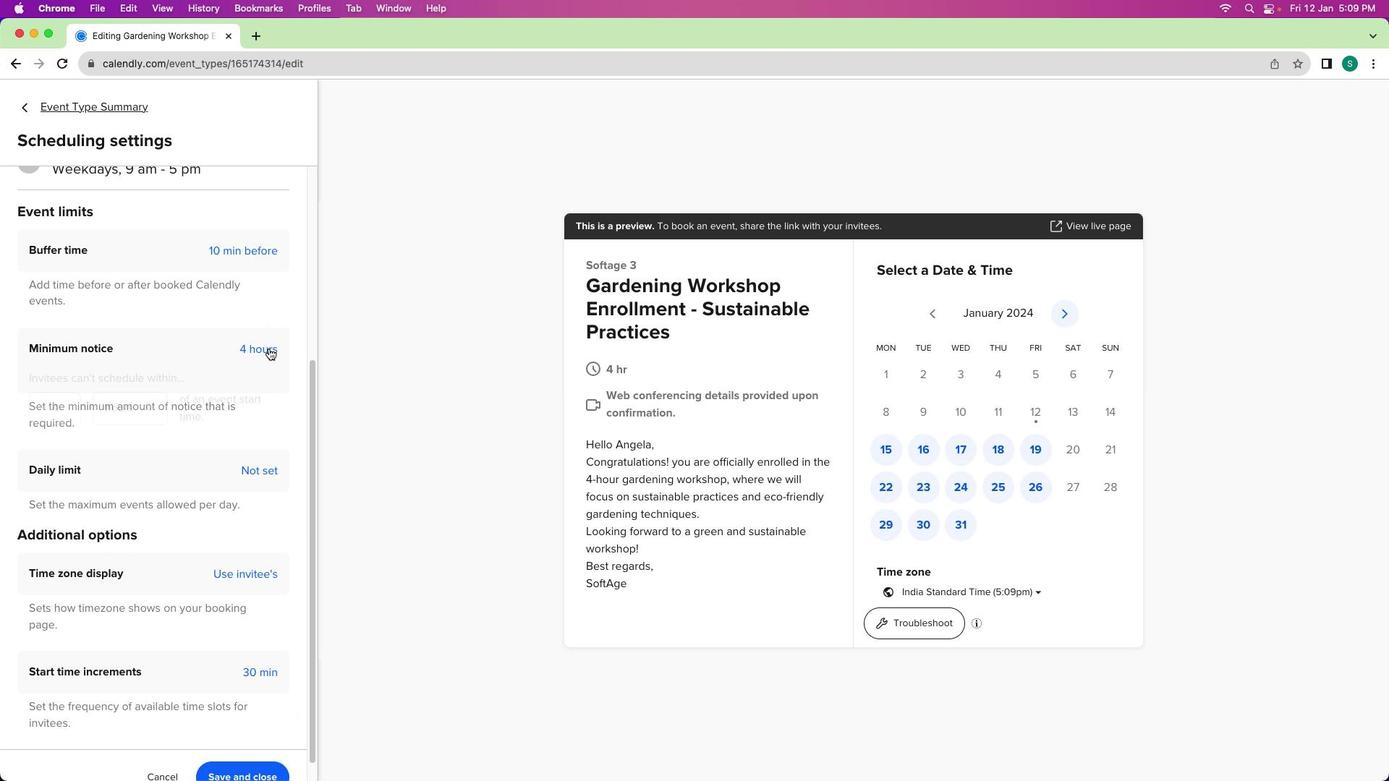 
Action: Mouse moved to (180, 383)
Screenshot: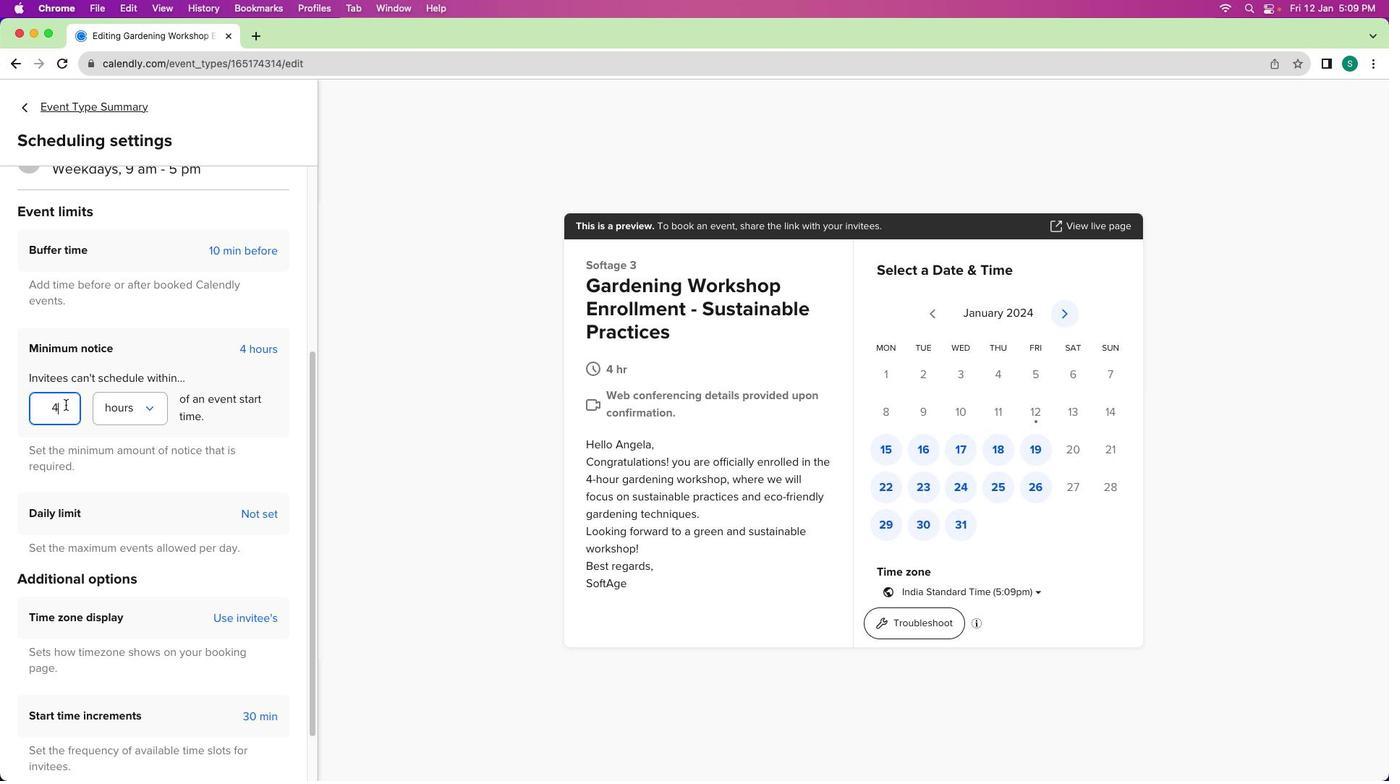 
Action: Mouse pressed left at (180, 383)
Screenshot: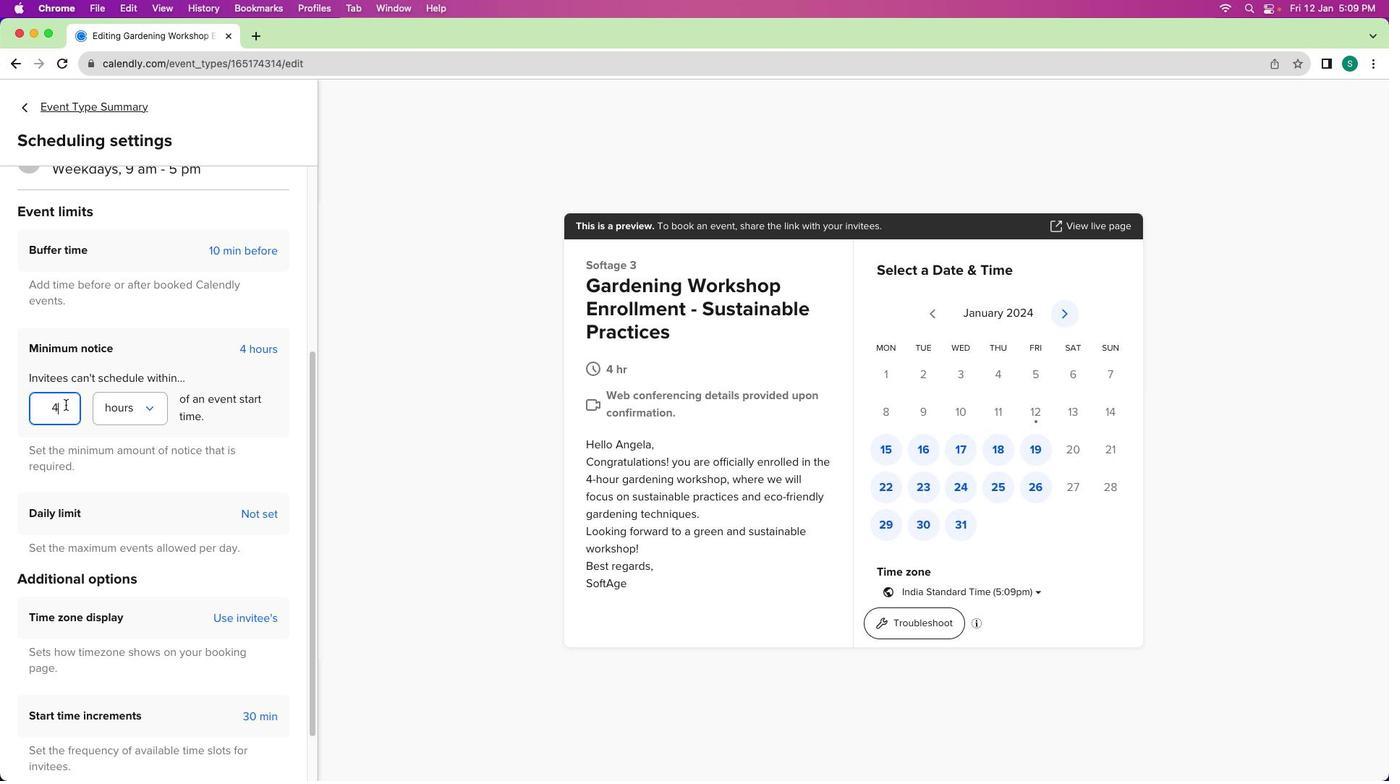 
Action: Key pressed Key.backspace'1'
Screenshot: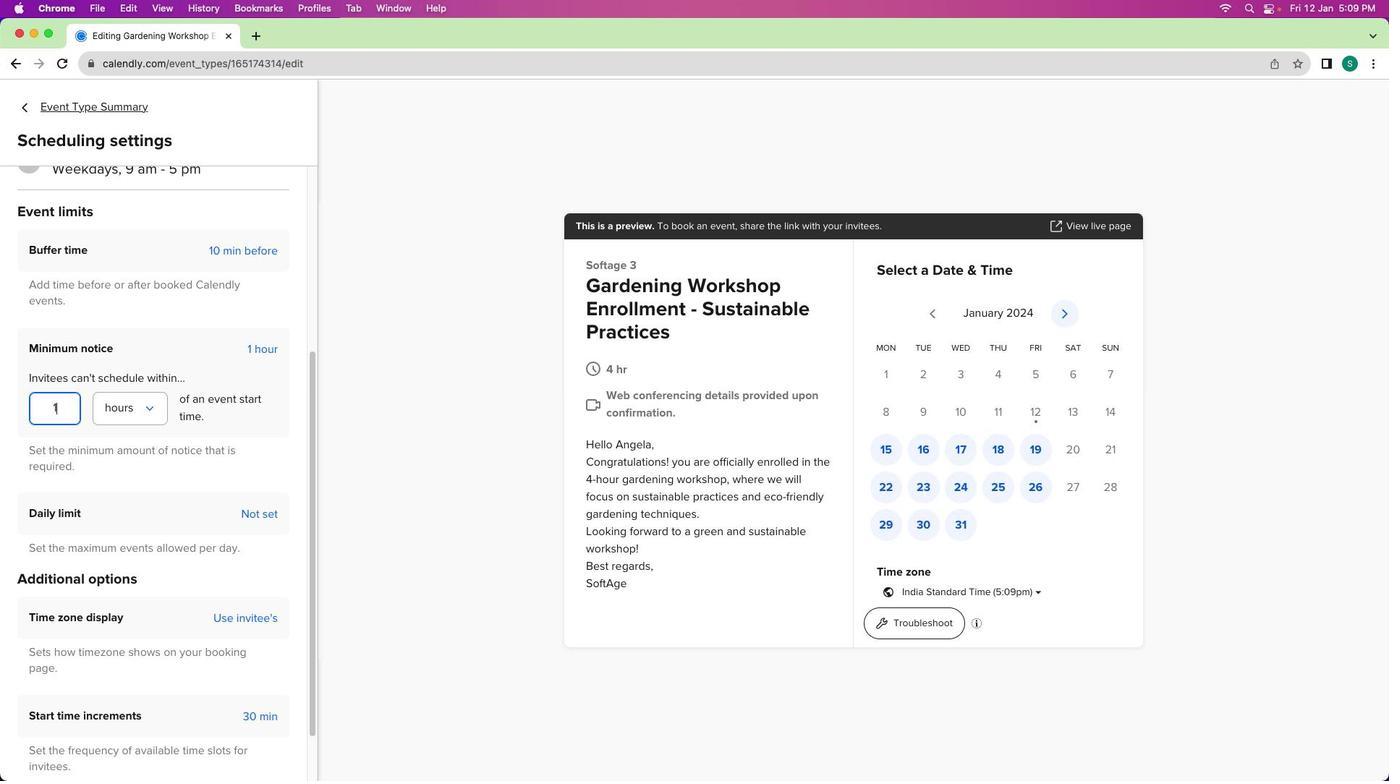 
Action: Mouse moved to (201, 389)
Screenshot: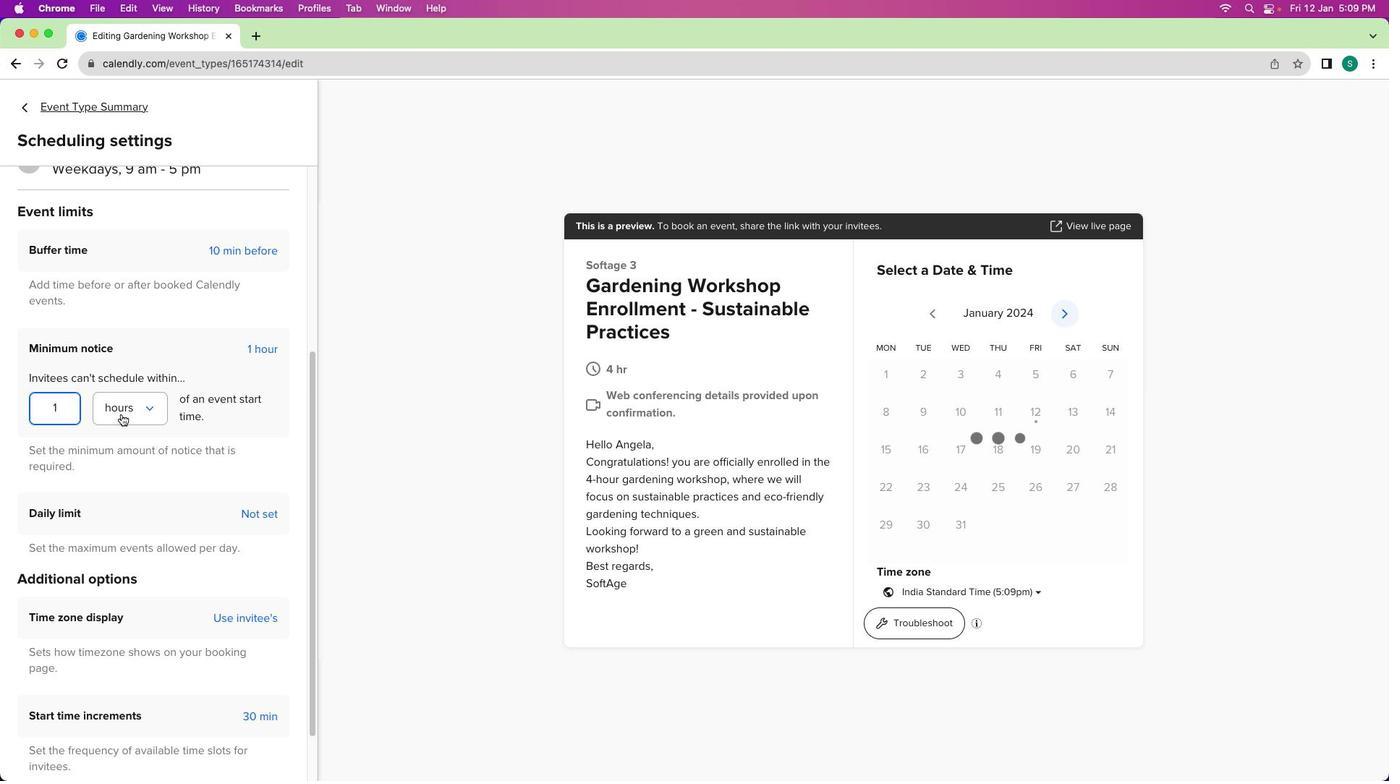 
Action: Mouse pressed left at (201, 389)
Screenshot: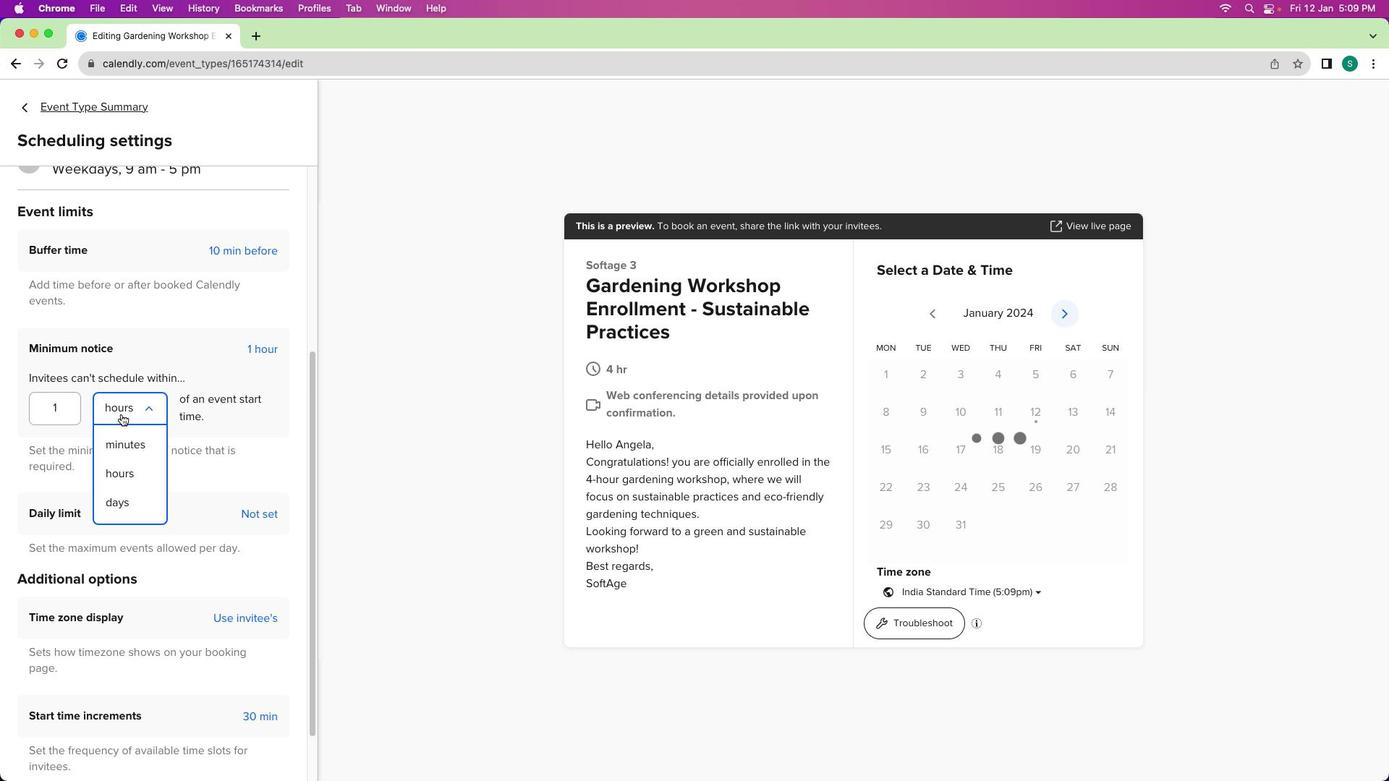 
Action: Mouse moved to (199, 440)
Screenshot: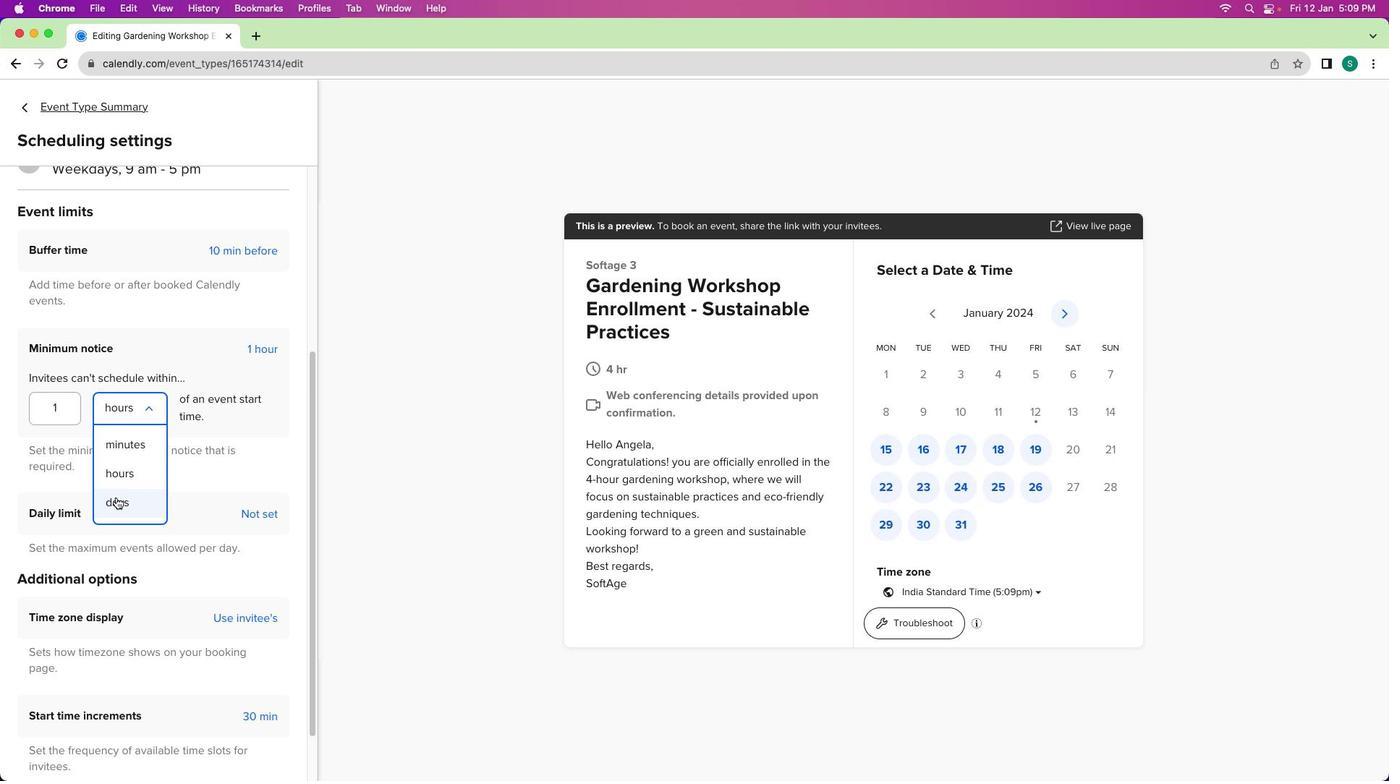 
Action: Mouse pressed left at (199, 440)
Screenshot: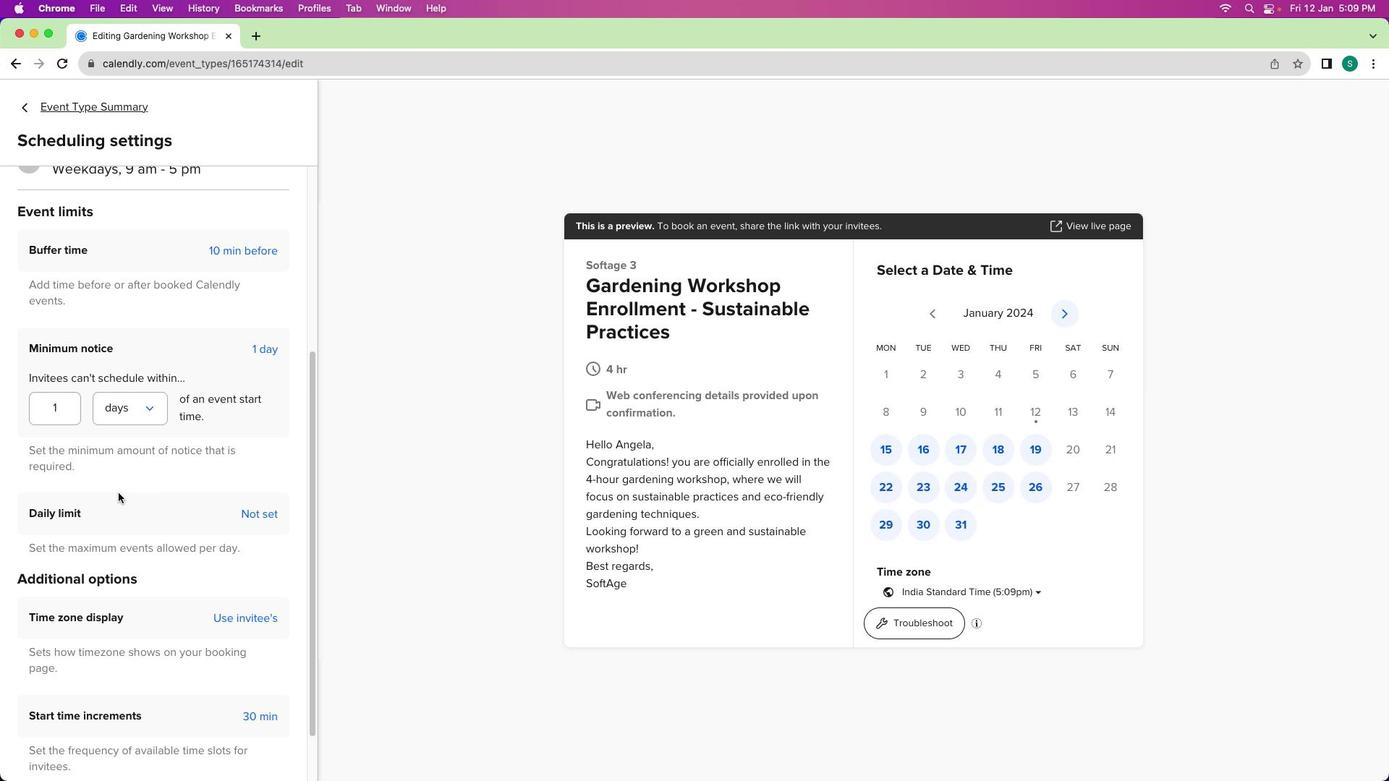 
Action: Mouse moved to (250, 348)
Screenshot: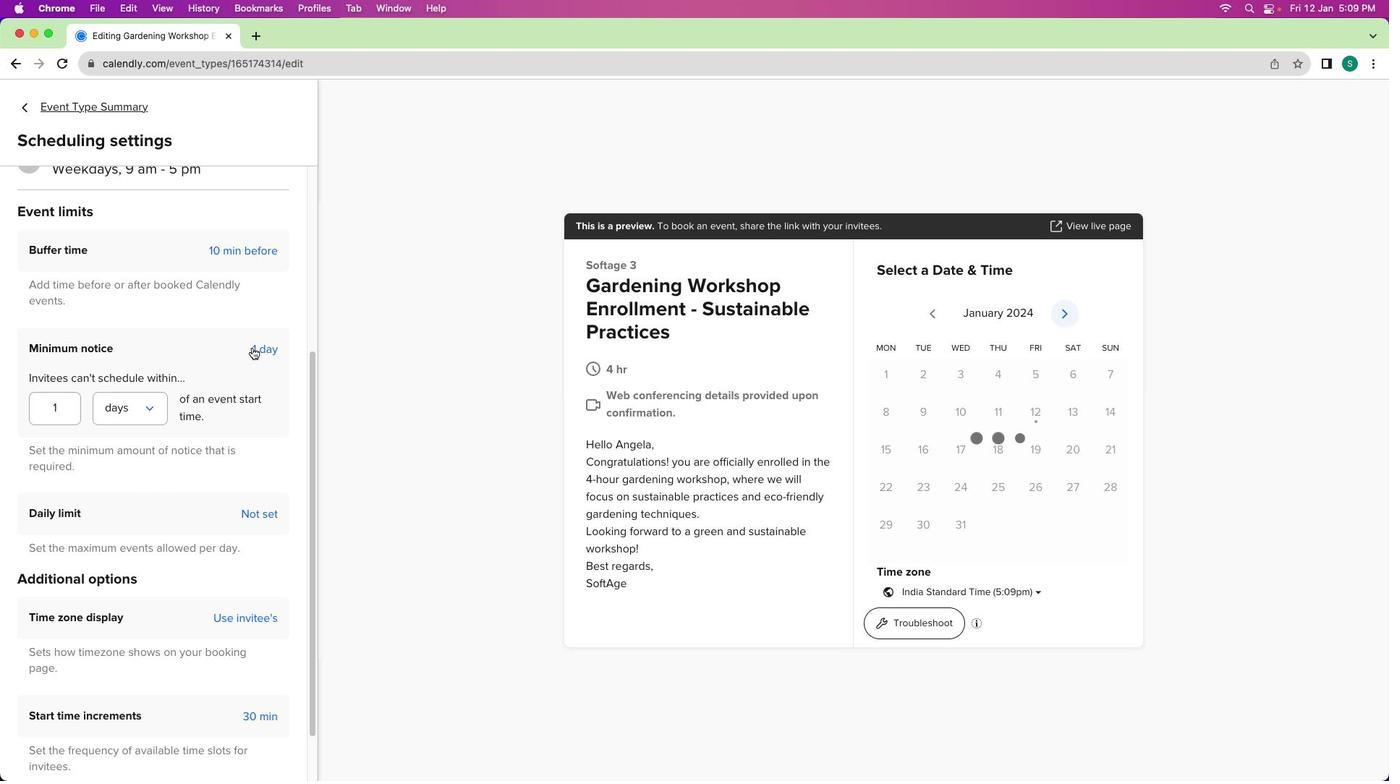 
Action: Mouse pressed left at (250, 348)
Screenshot: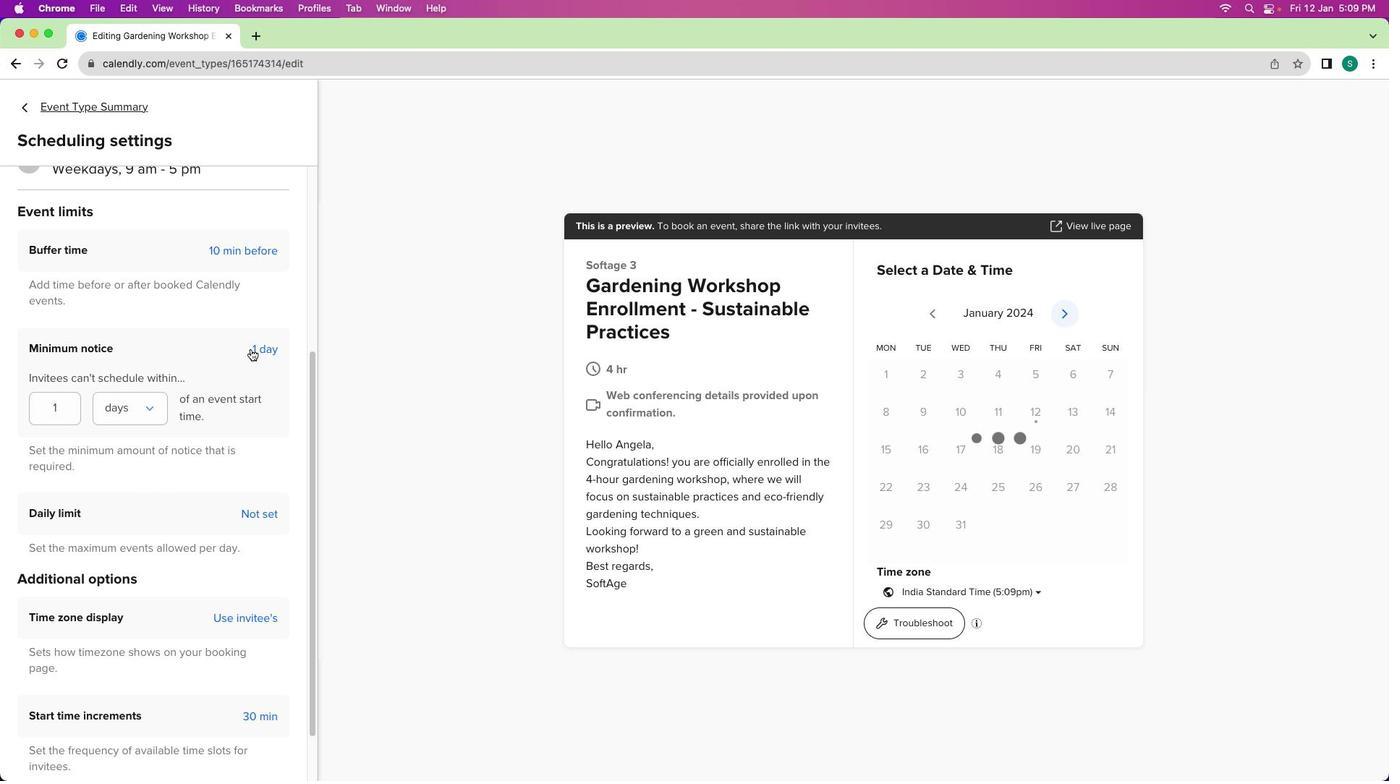 
Action: Mouse moved to (250, 351)
Screenshot: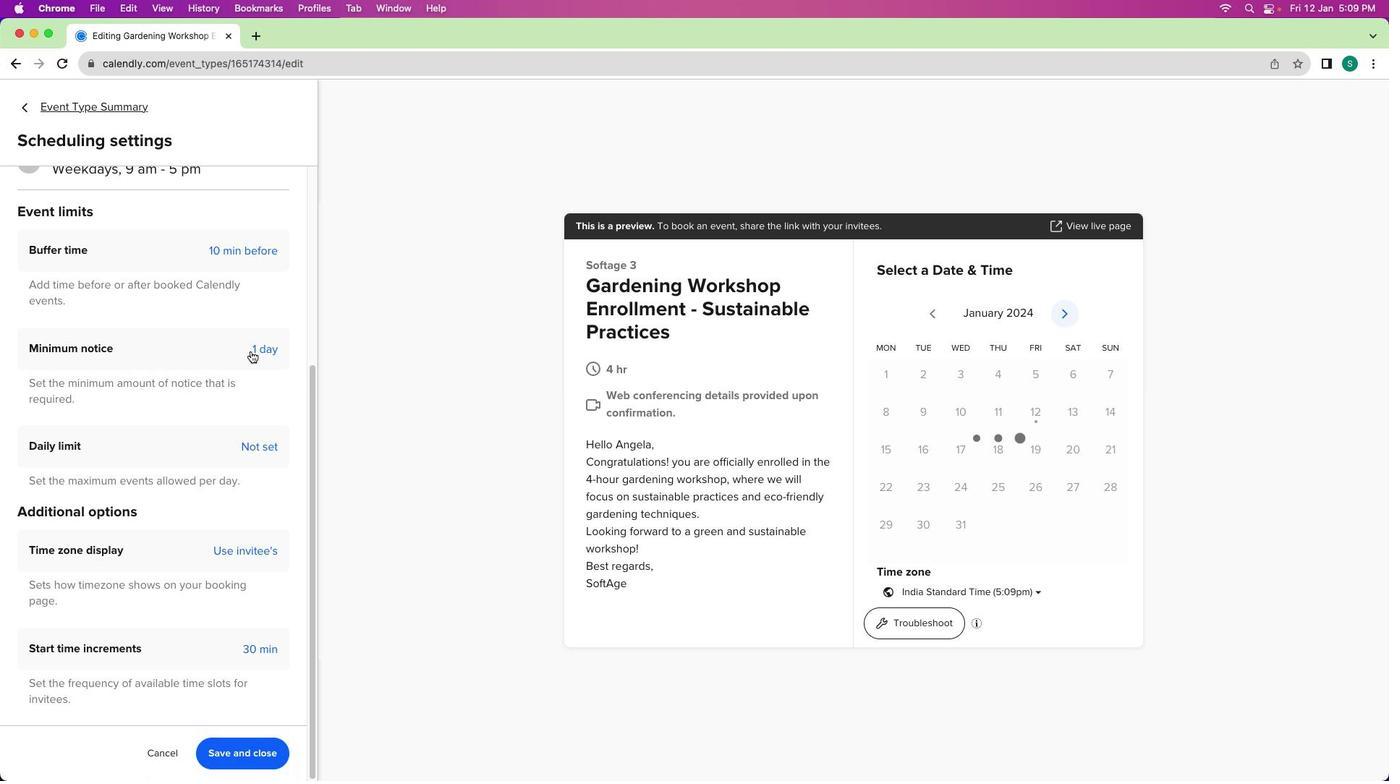 
Action: Mouse scrolled (250, 351) with delta (155, 132)
Screenshot: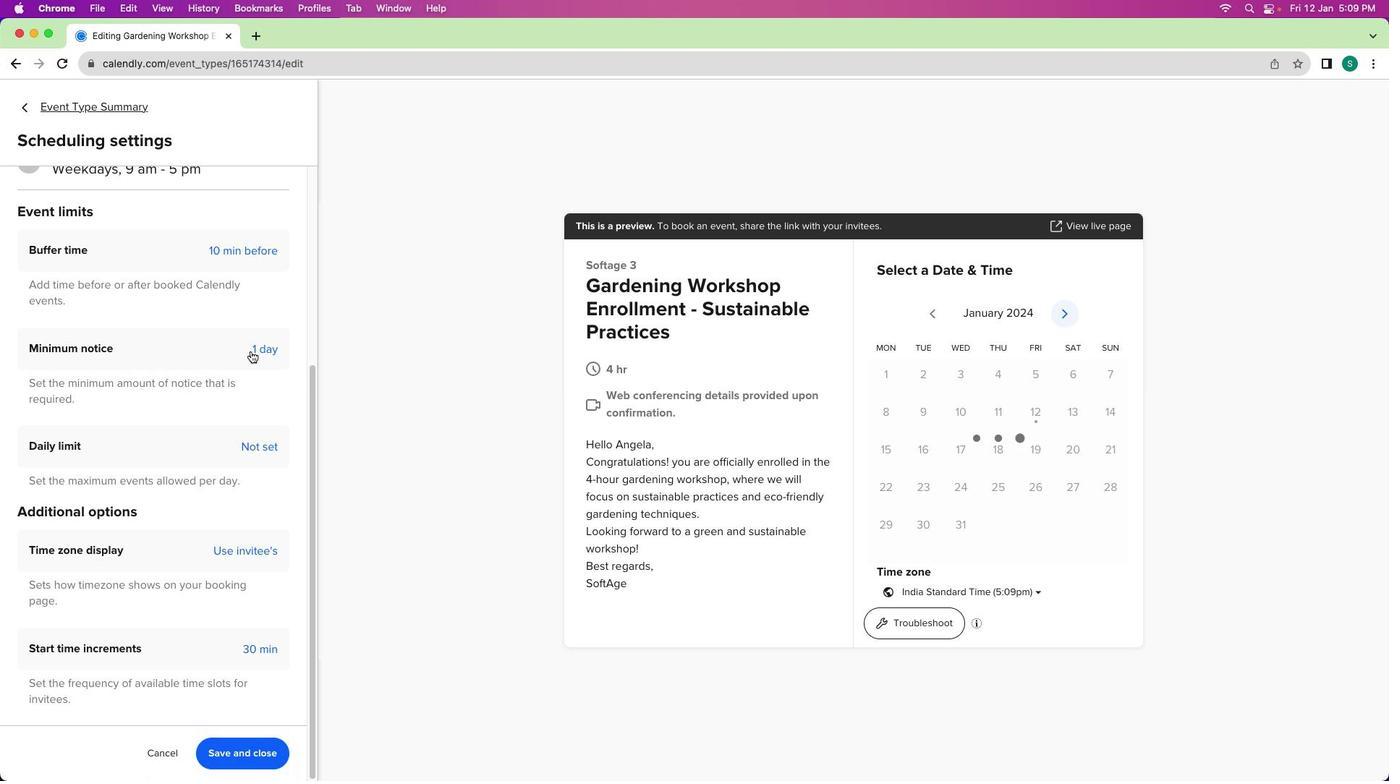 
Action: Mouse scrolled (250, 351) with delta (155, 132)
Screenshot: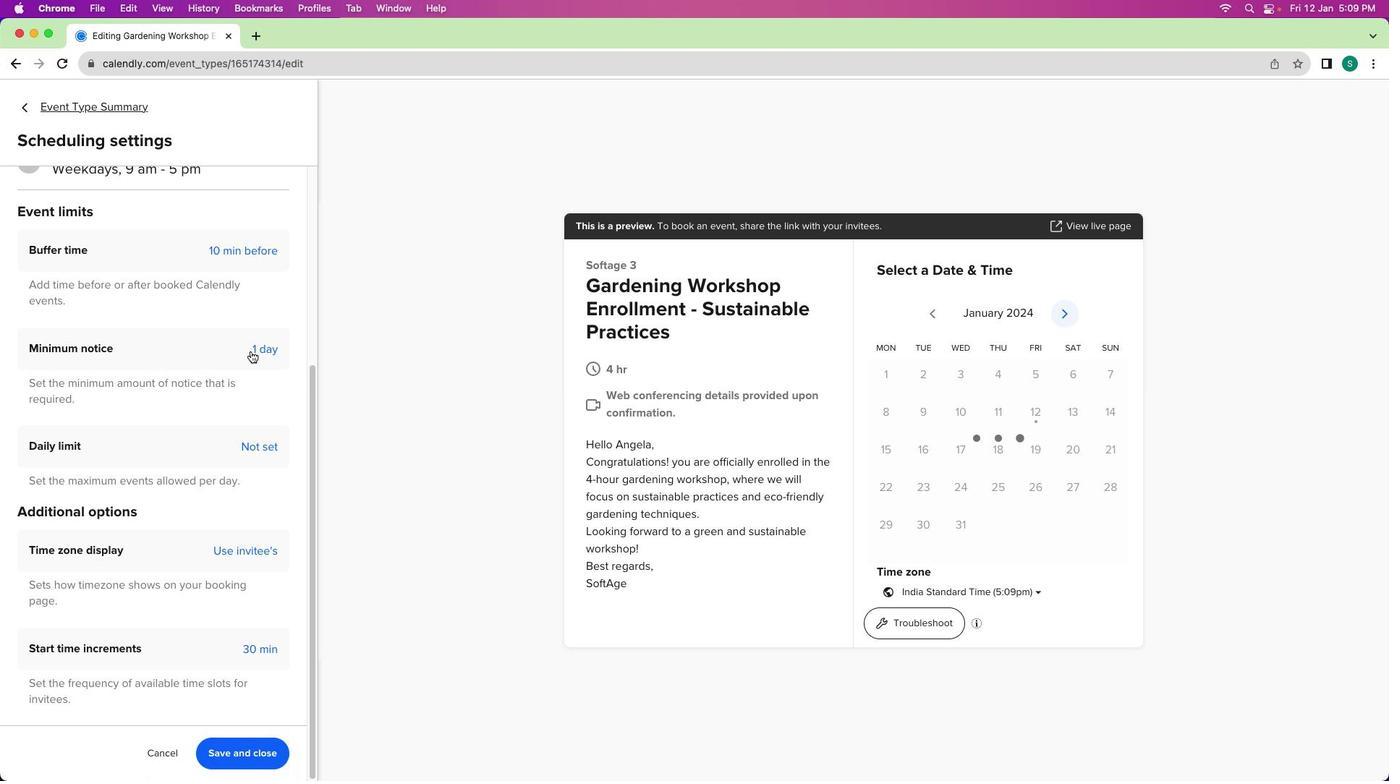 
Action: Mouse scrolled (250, 351) with delta (155, 132)
Screenshot: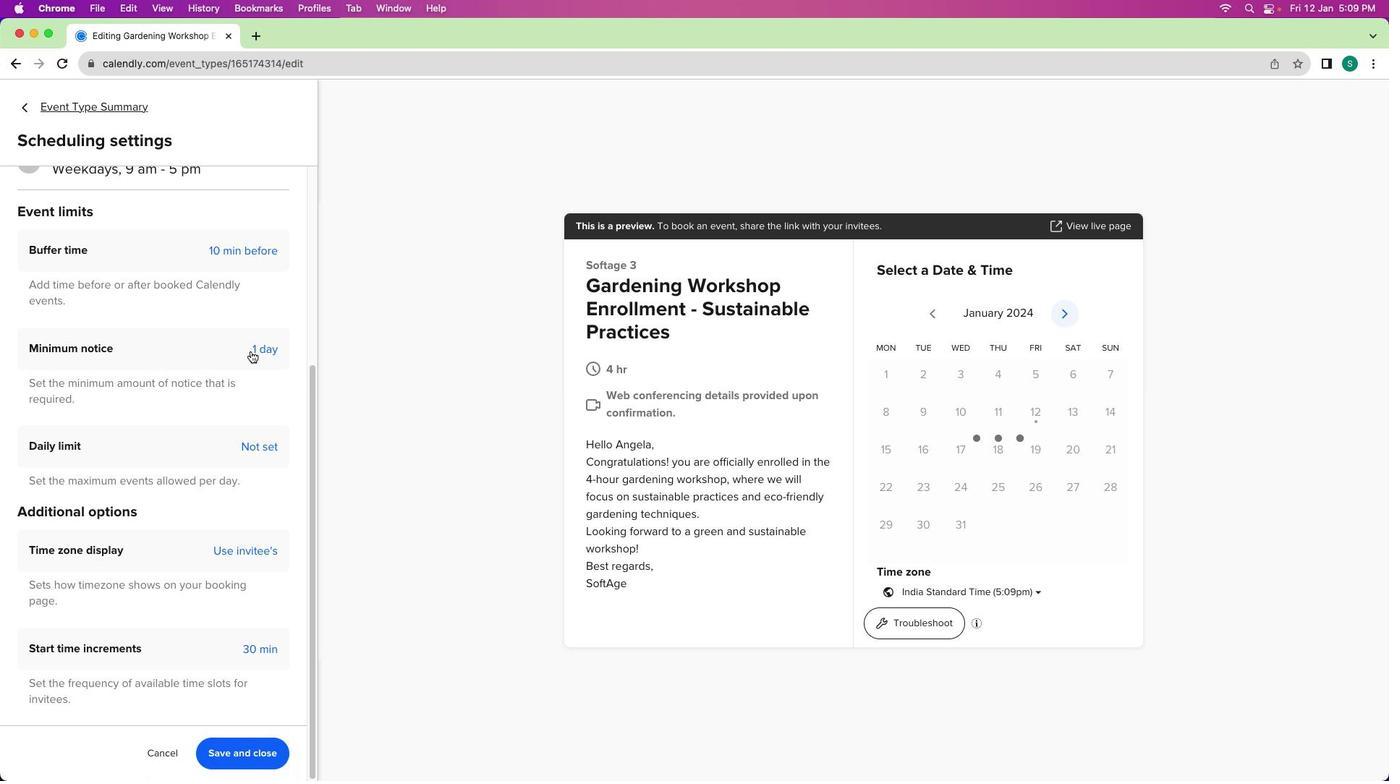 
Action: Mouse scrolled (250, 351) with delta (155, 131)
Screenshot: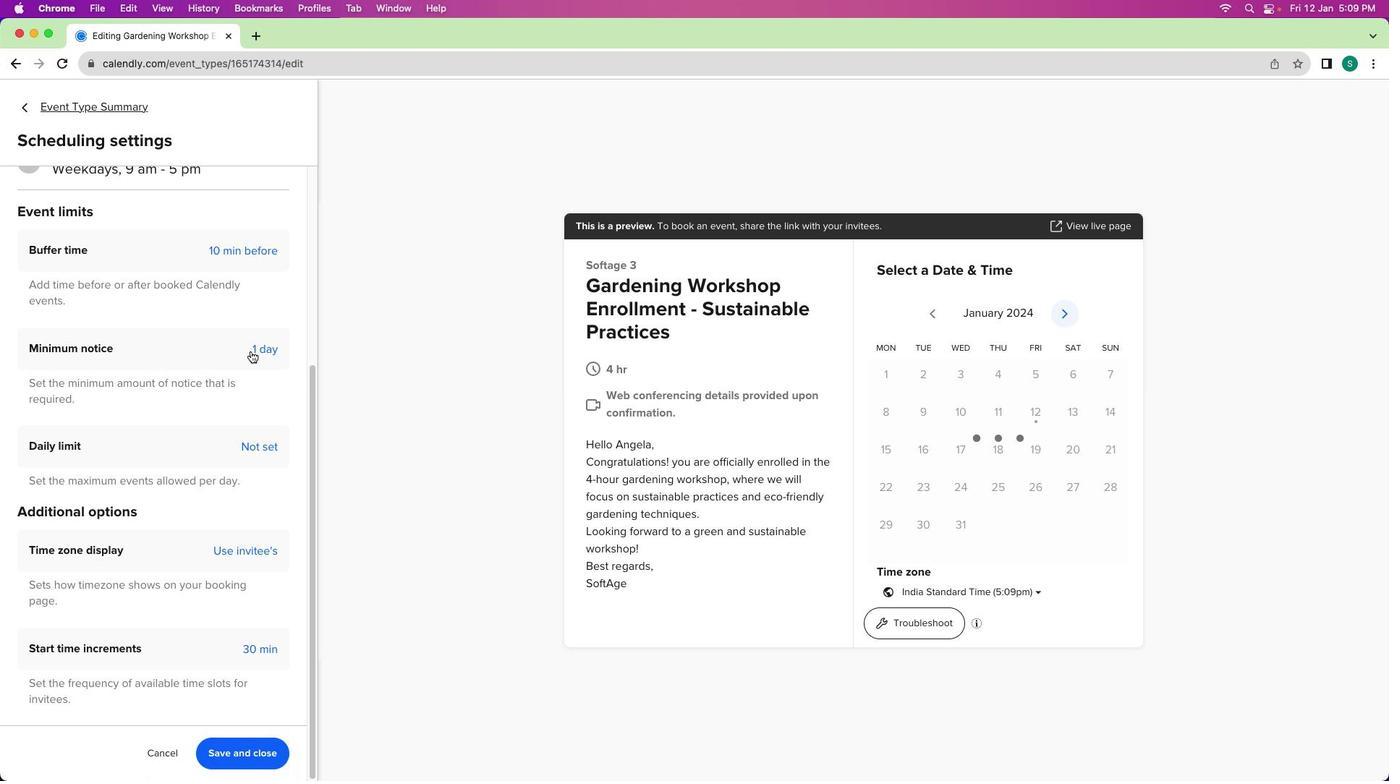 
Action: Mouse moved to (251, 539)
Screenshot: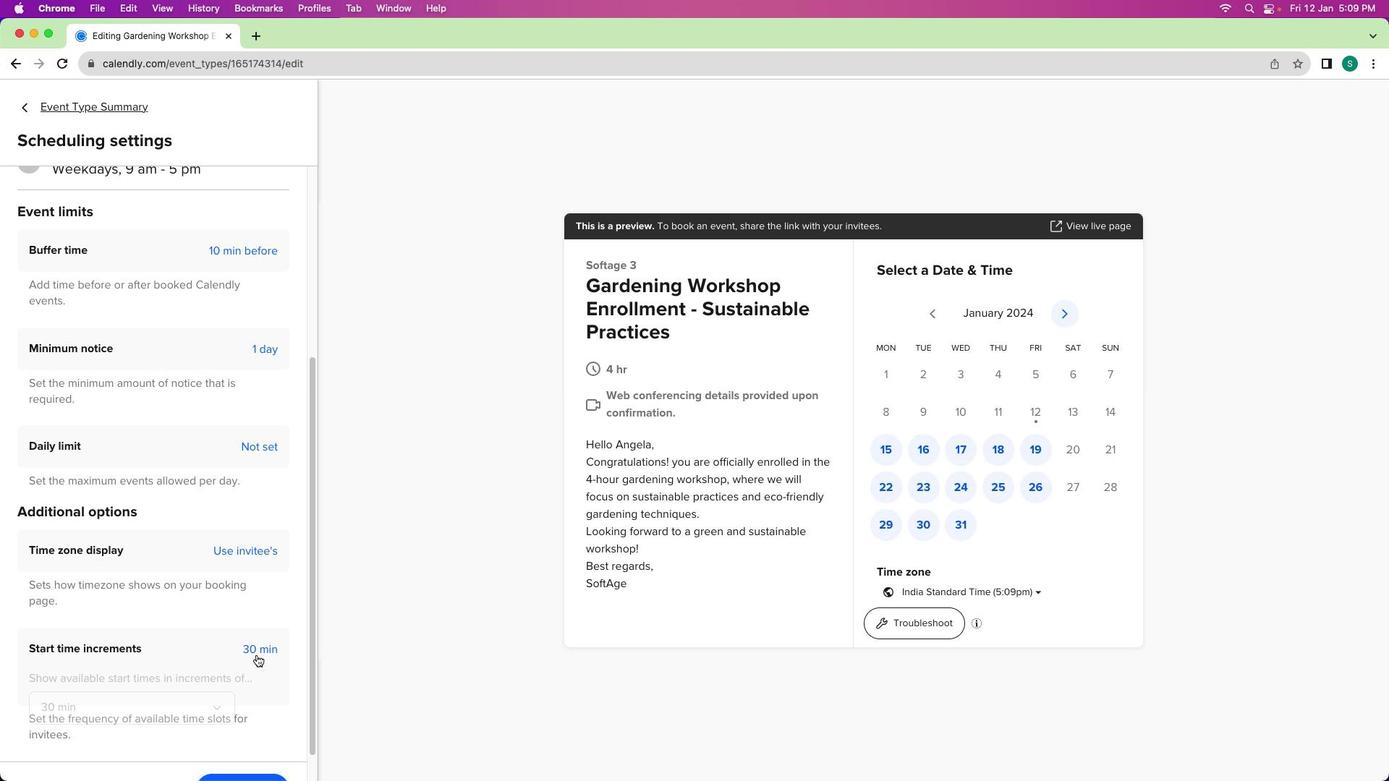 
Action: Mouse pressed left at (251, 539)
Screenshot: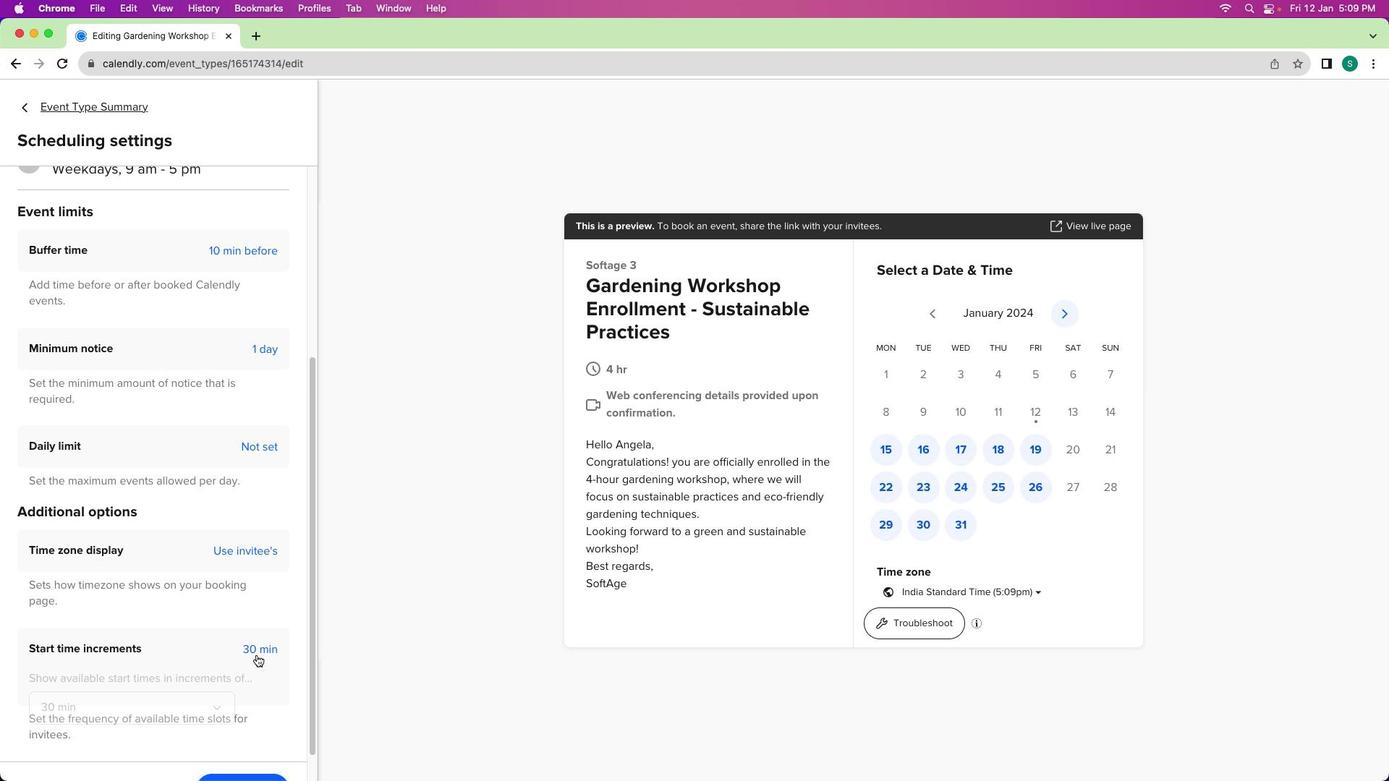 
Action: Mouse moved to (251, 538)
Screenshot: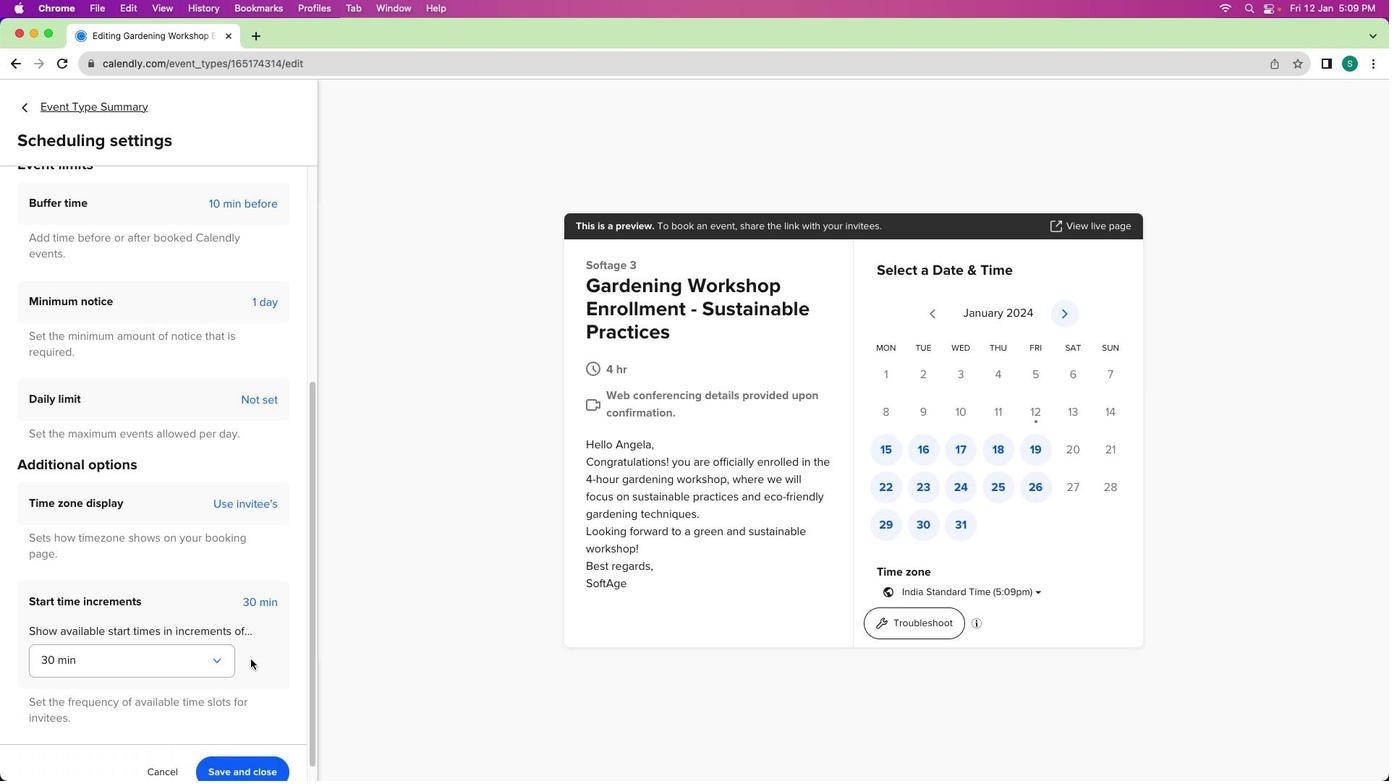 
Action: Mouse scrolled (251, 538) with delta (155, 132)
Screenshot: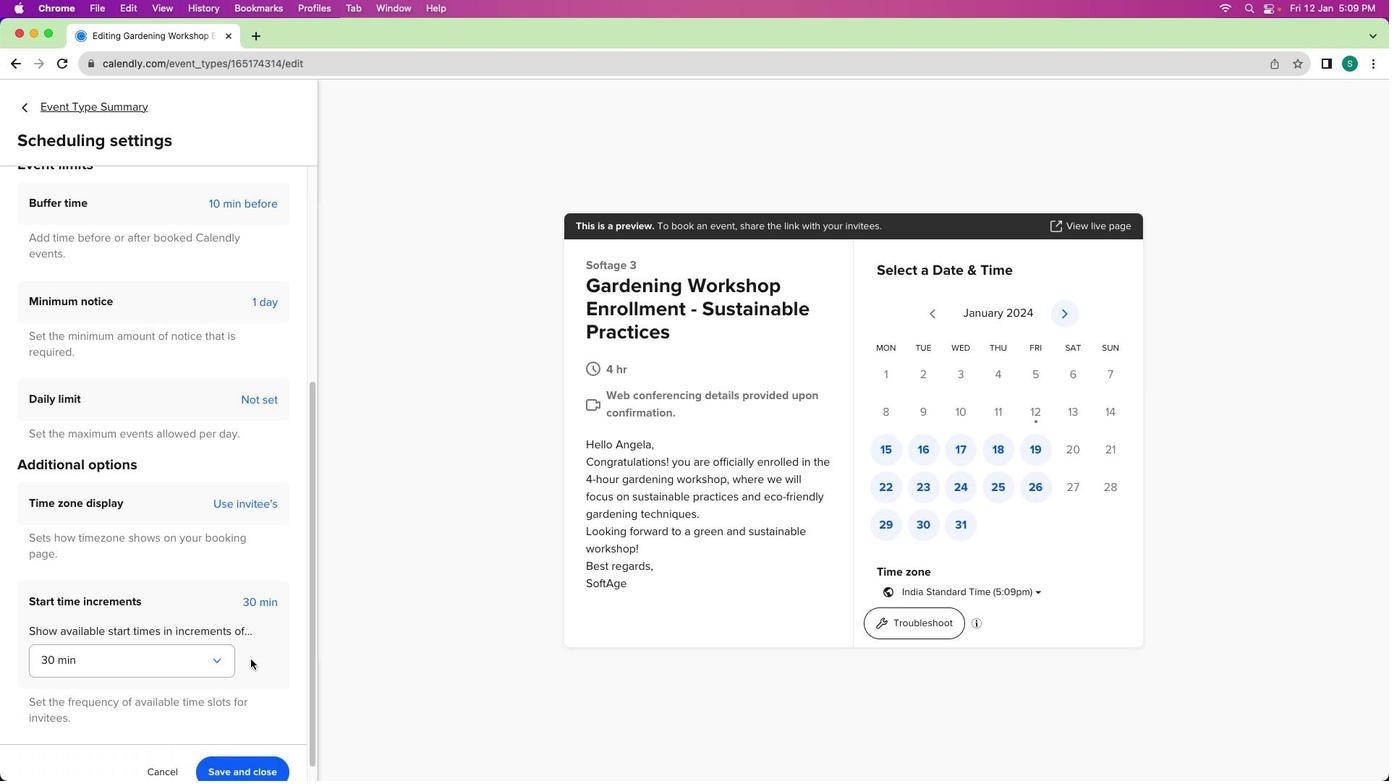 
Action: Mouse moved to (251, 539)
Screenshot: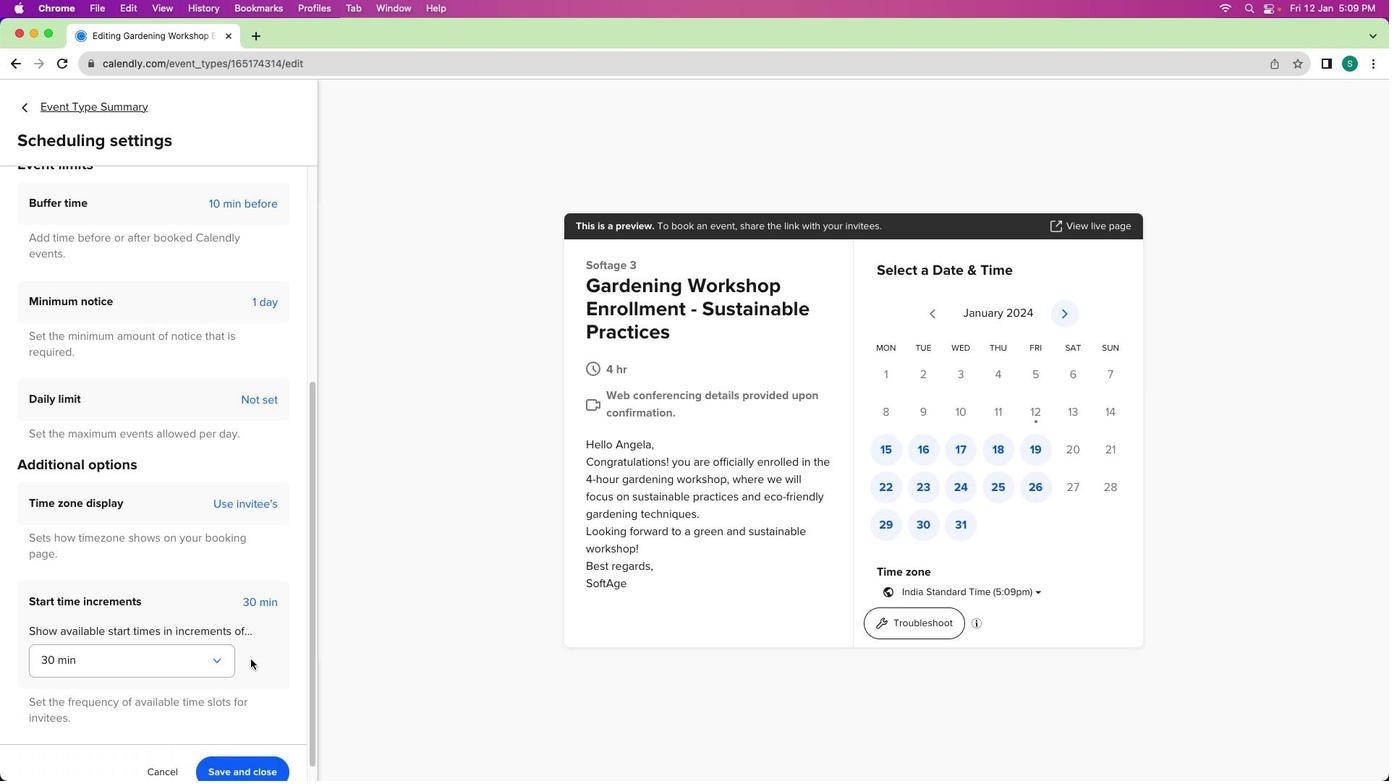 
Action: Mouse scrolled (251, 539) with delta (155, 132)
Screenshot: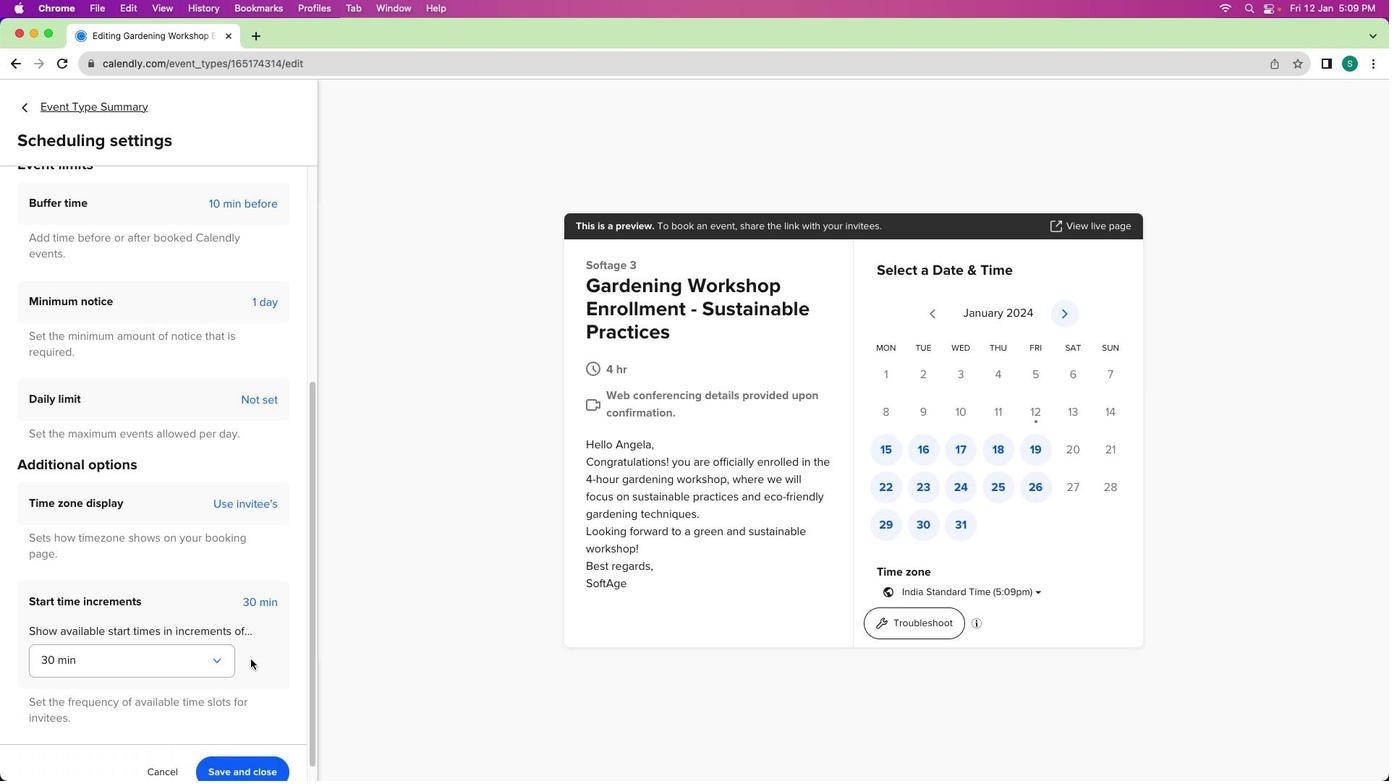 
Action: Mouse moved to (250, 540)
Screenshot: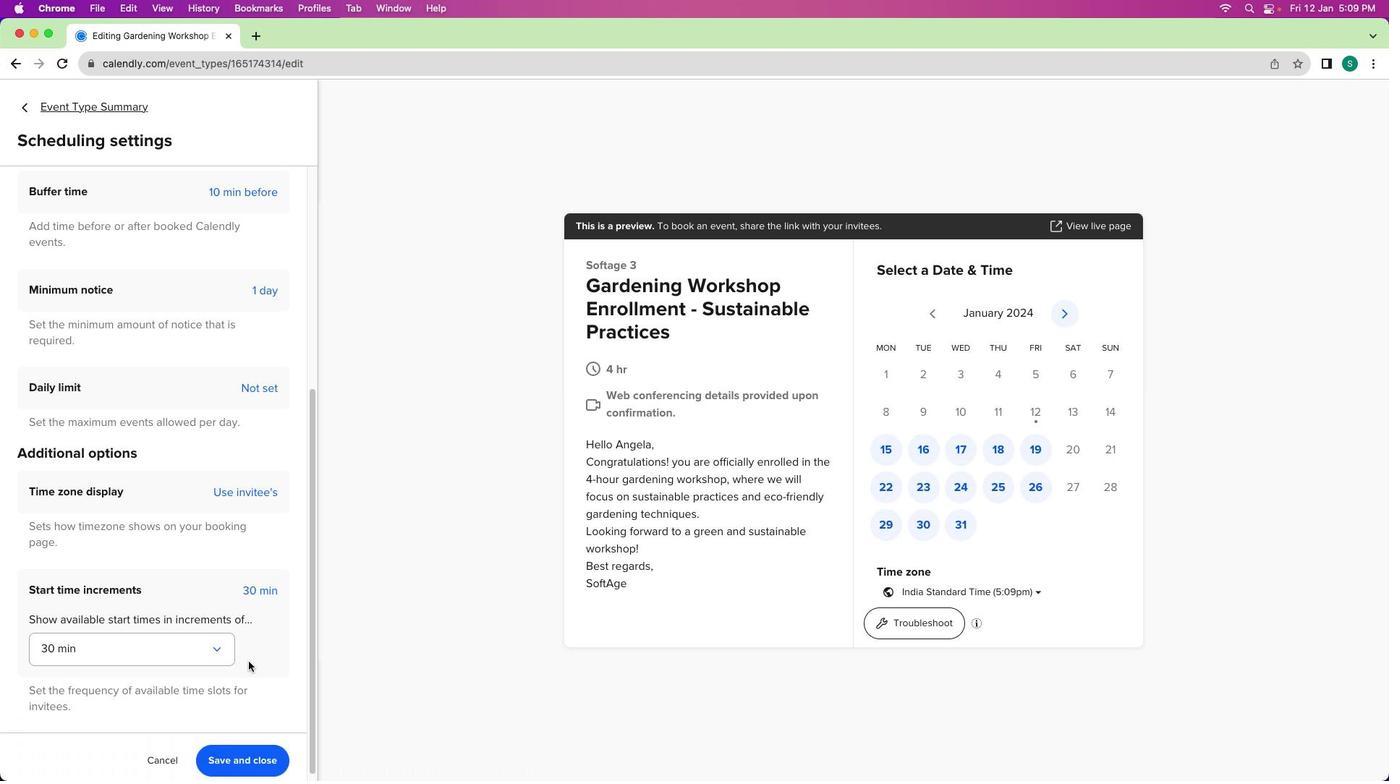 
Action: Mouse scrolled (250, 540) with delta (155, 131)
Screenshot: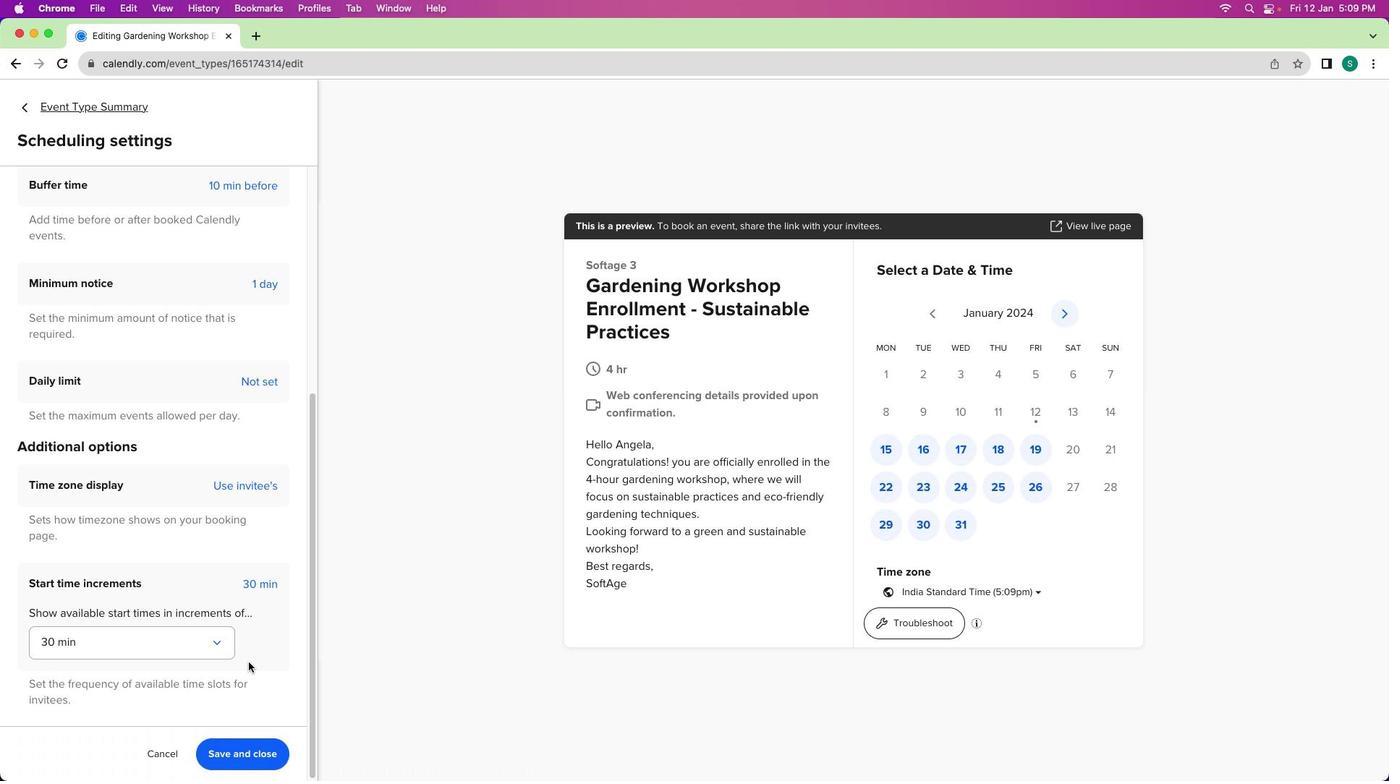 
Action: Mouse scrolled (250, 540) with delta (155, 131)
Screenshot: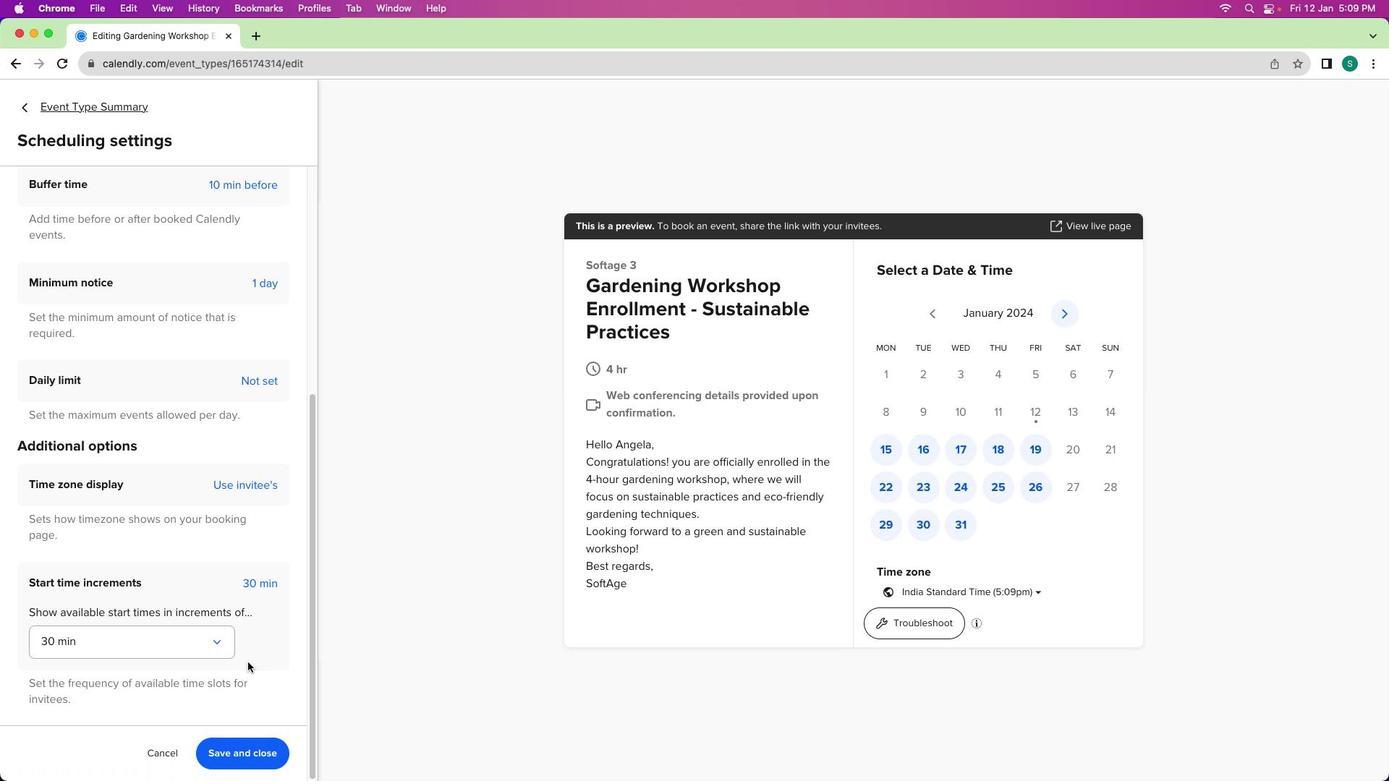 
Action: Mouse moved to (239, 536)
Screenshot: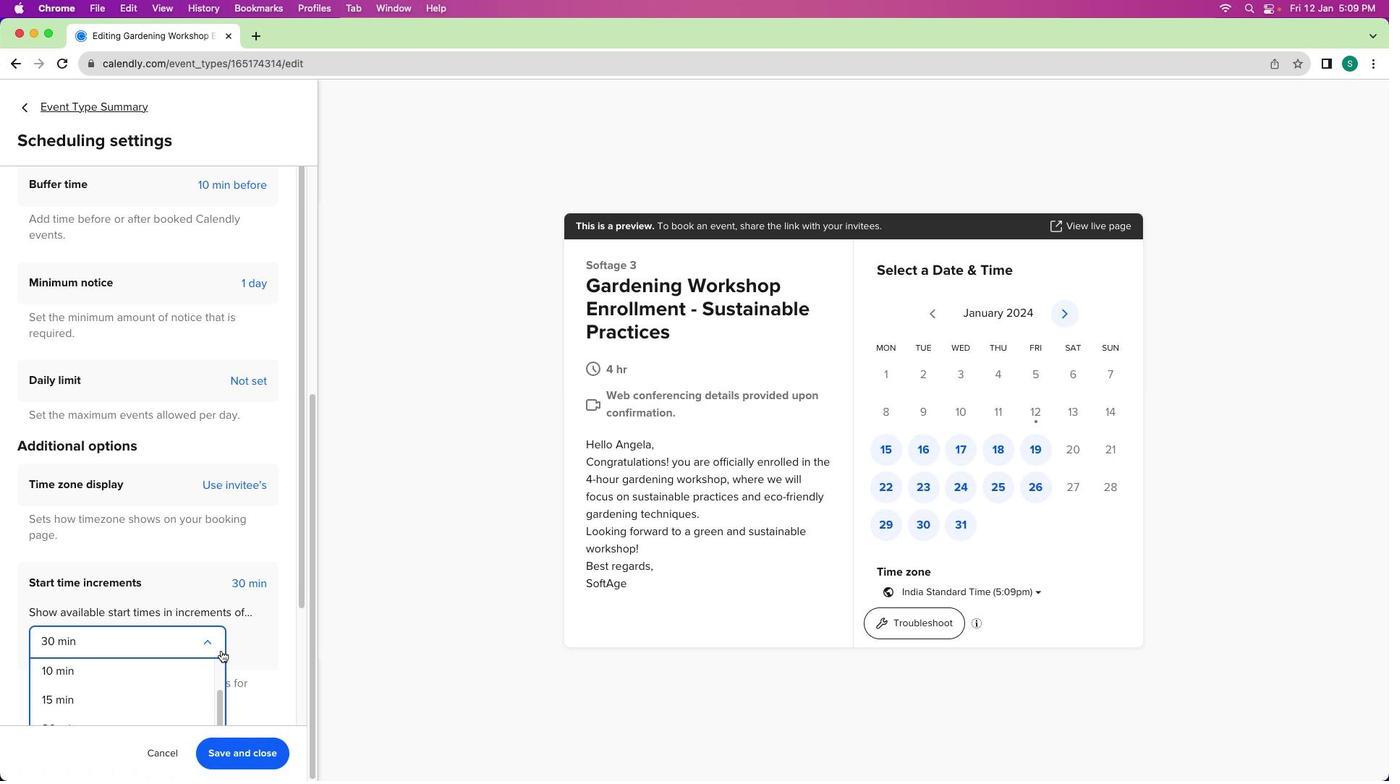 
Action: Mouse pressed left at (239, 536)
Screenshot: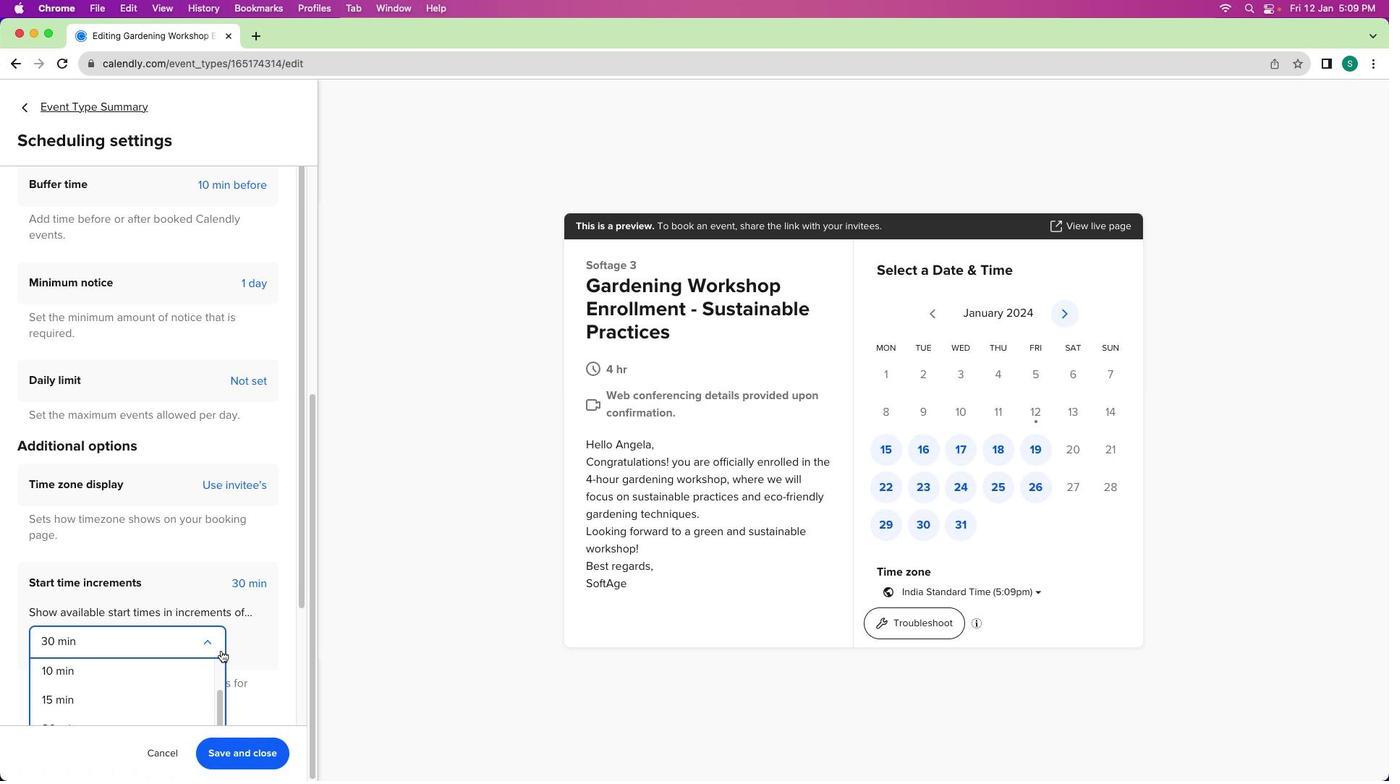 
Action: Mouse moved to (217, 554)
Screenshot: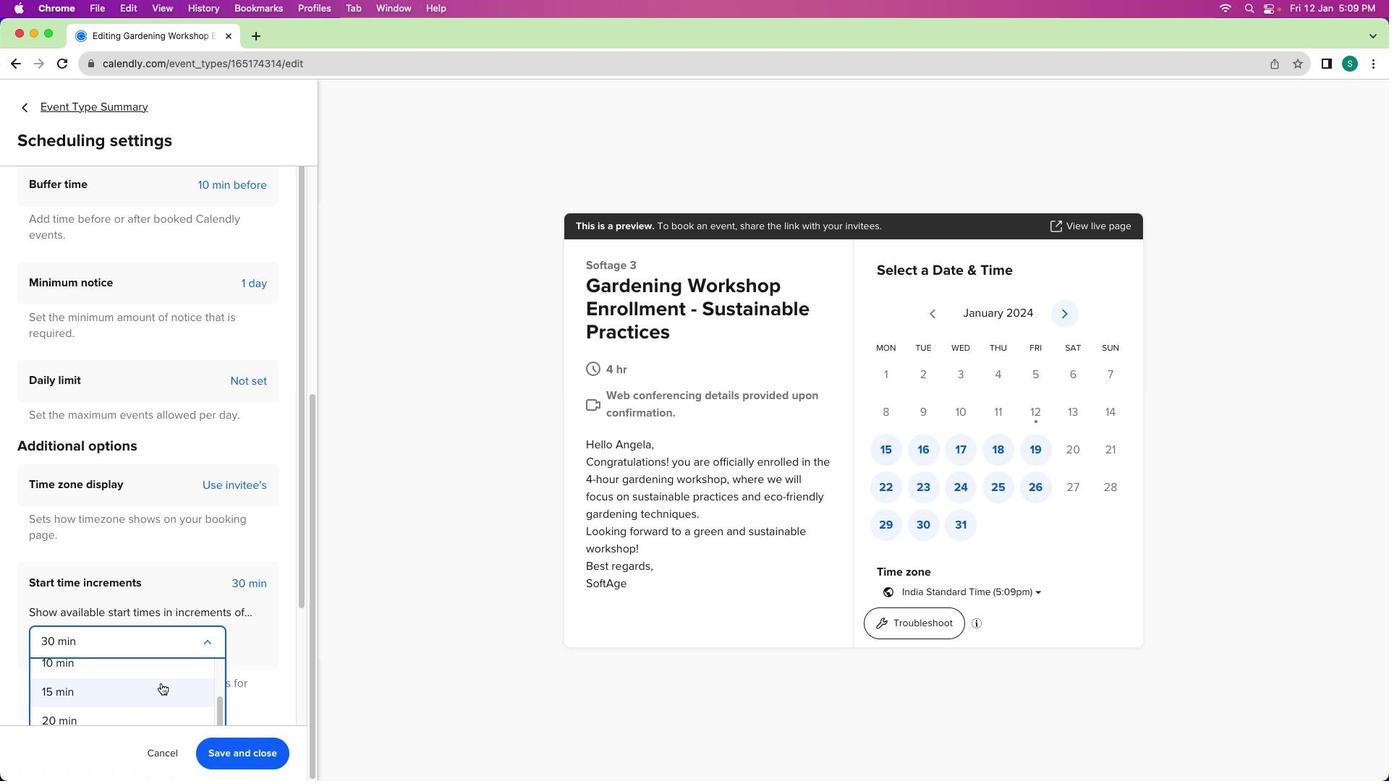 
Action: Mouse scrolled (217, 554) with delta (155, 132)
Screenshot: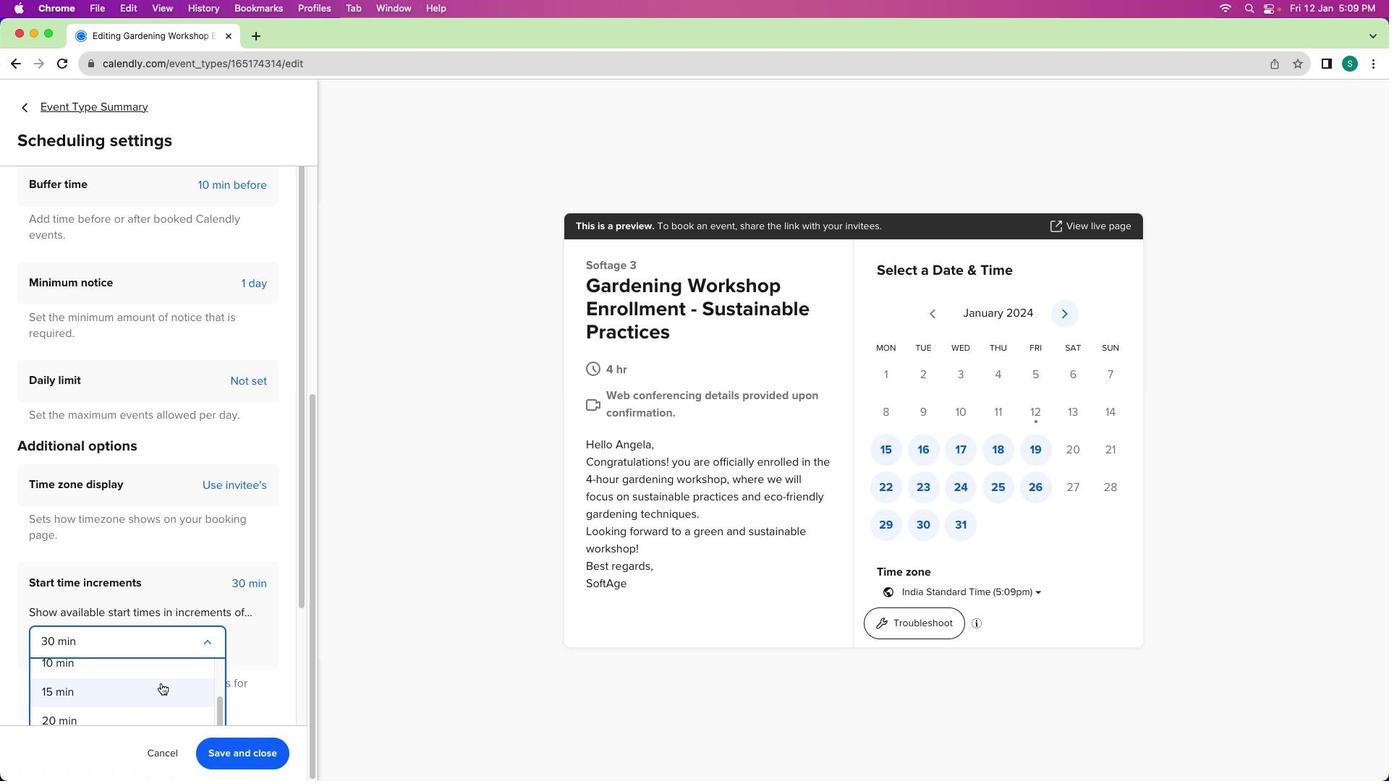 
Action: Mouse moved to (216, 556)
Screenshot: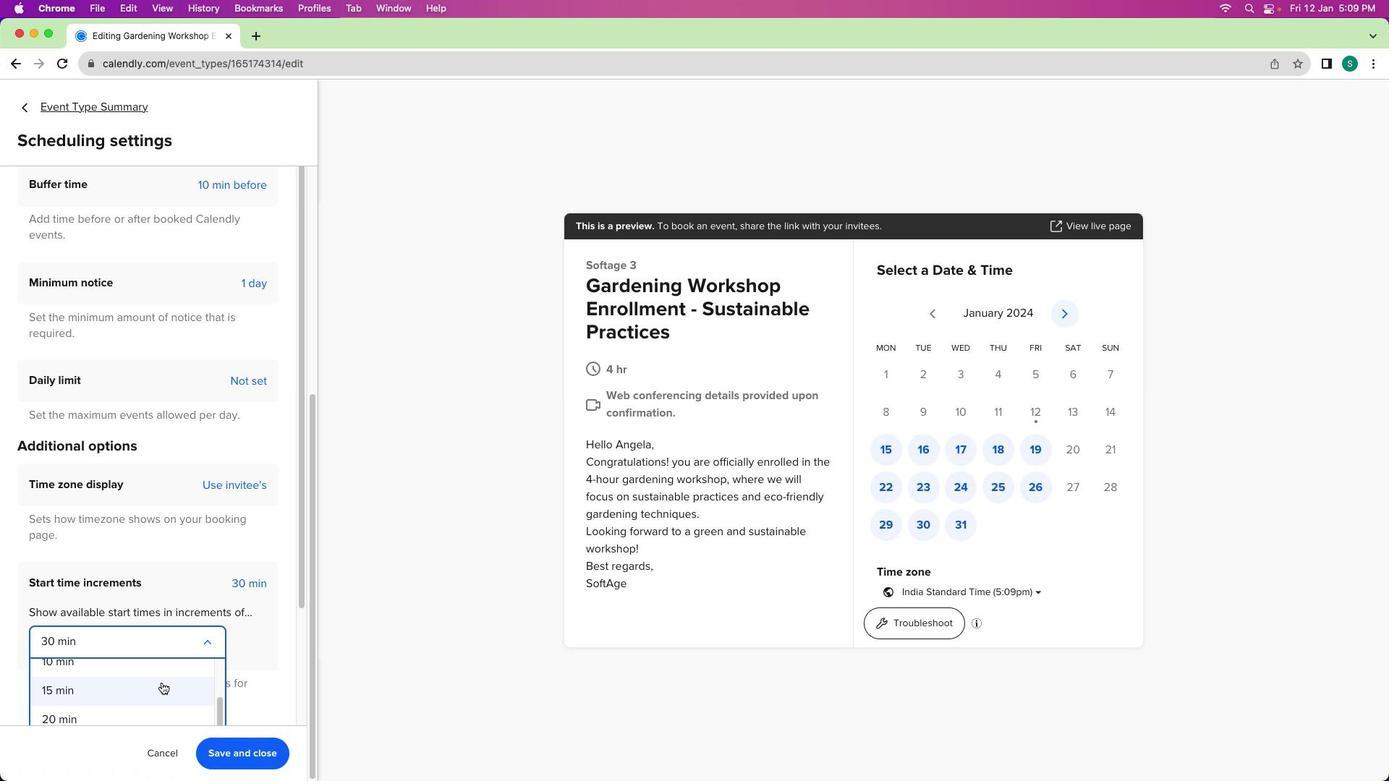 
Action: Mouse scrolled (216, 556) with delta (155, 132)
Screenshot: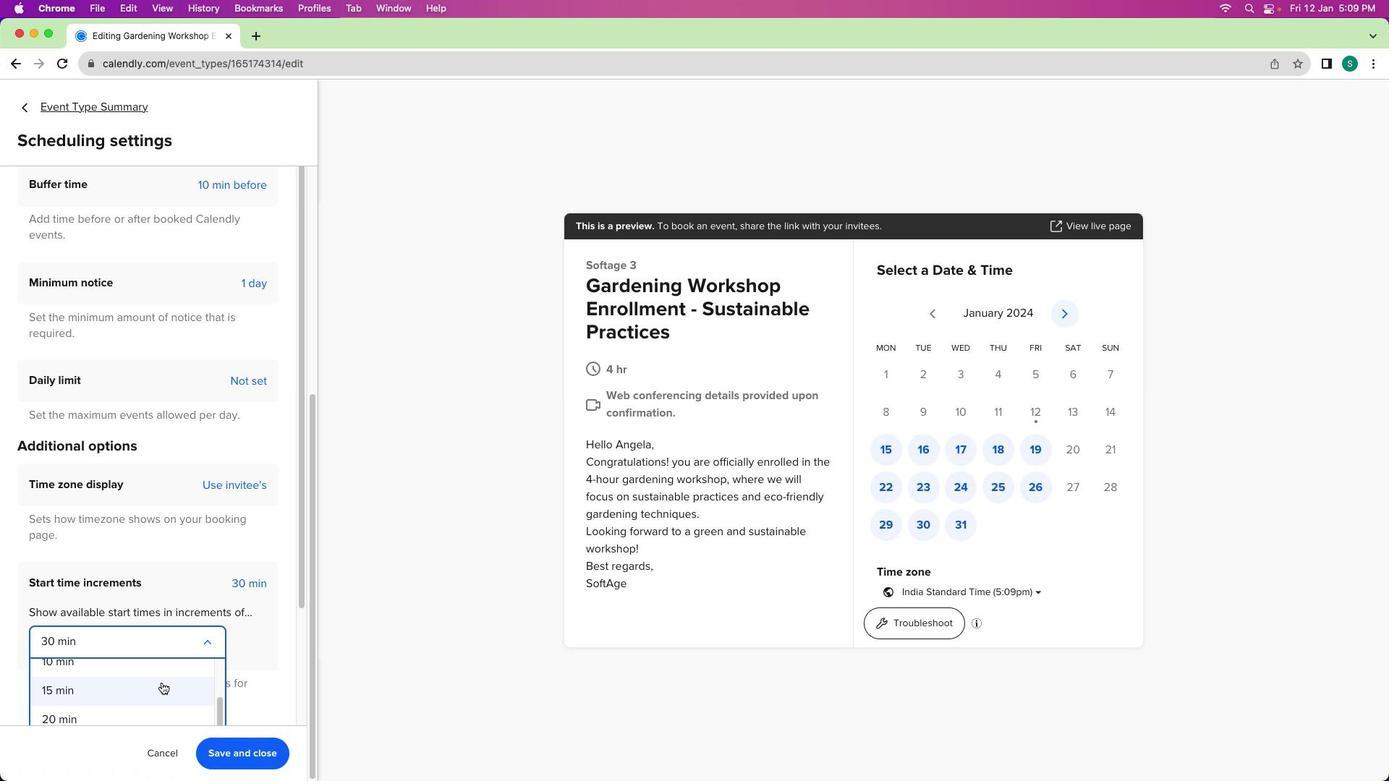 
Action: Mouse moved to (215, 557)
Screenshot: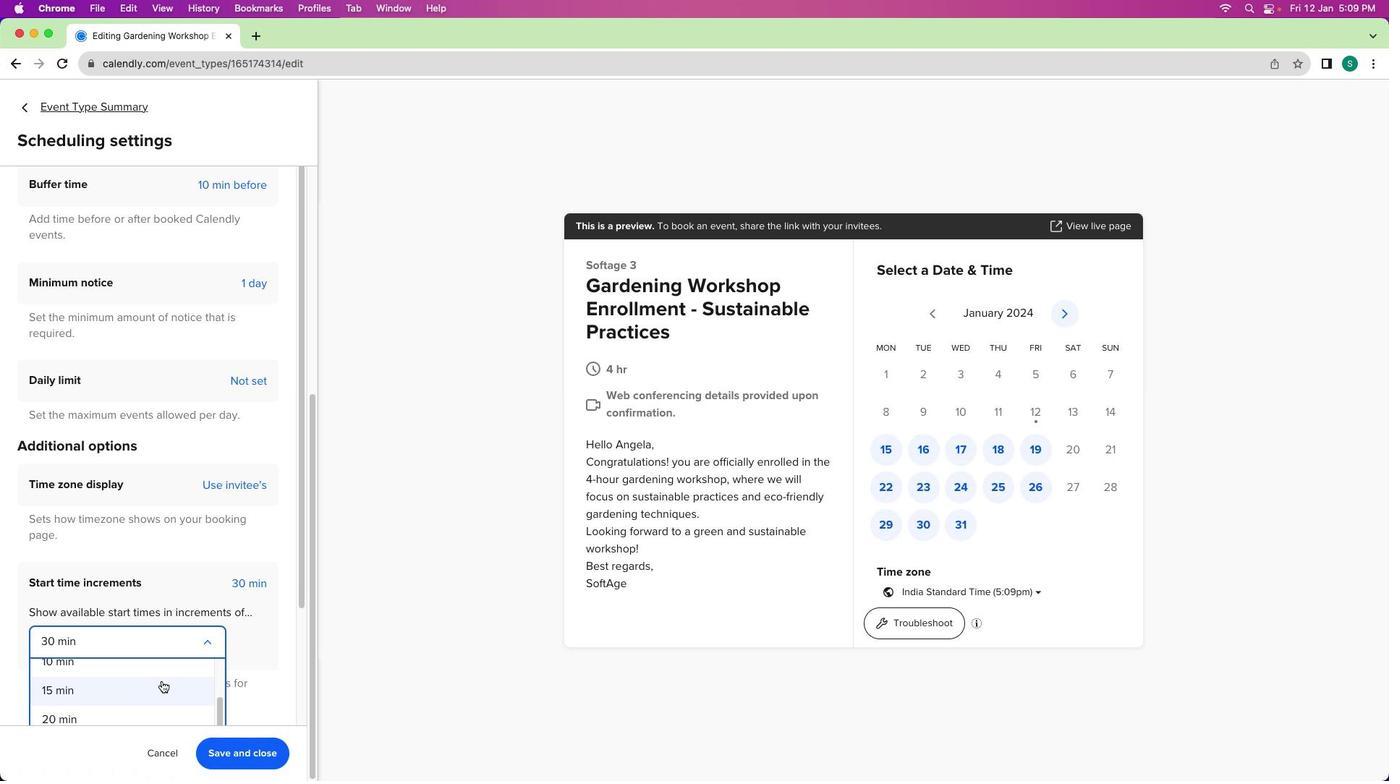 
Action: Mouse scrolled (215, 557) with delta (155, 131)
Screenshot: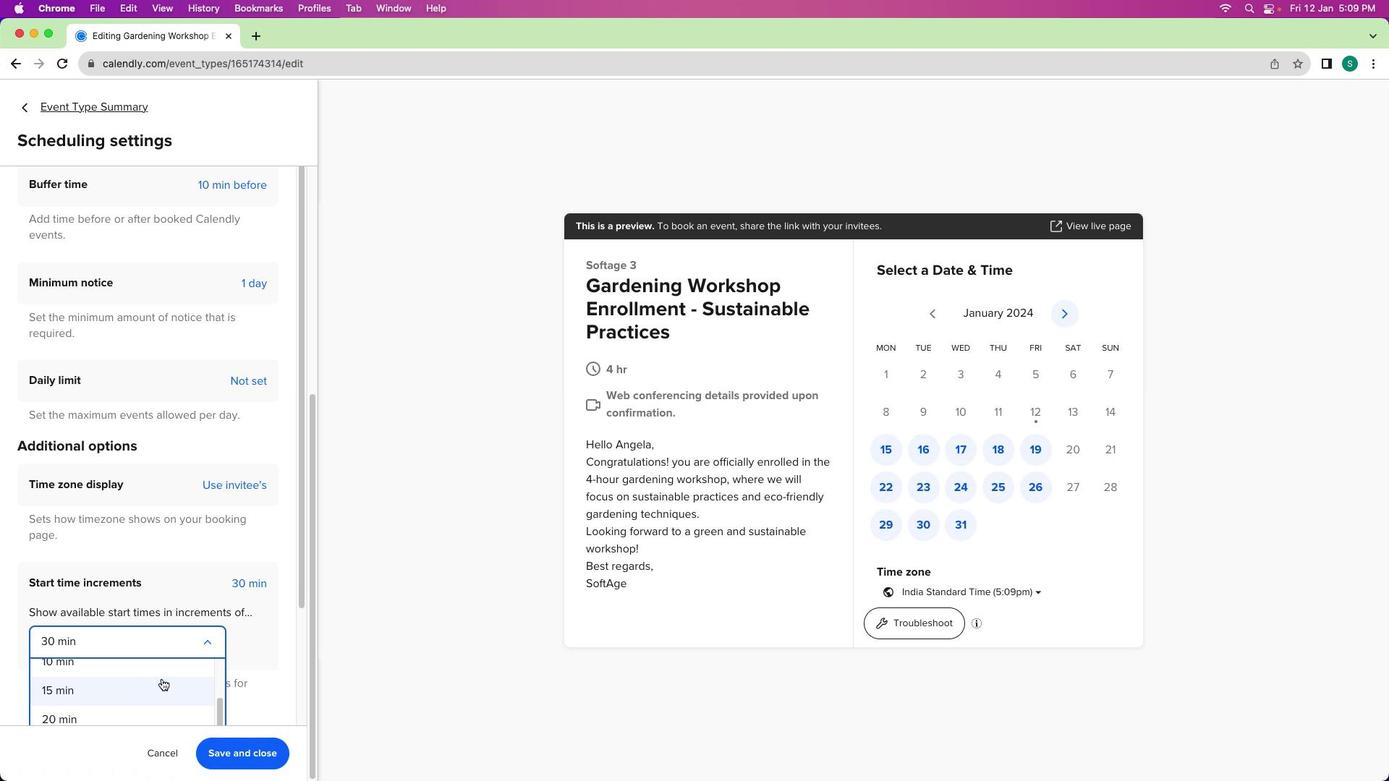 
Action: Mouse moved to (215, 552)
Screenshot: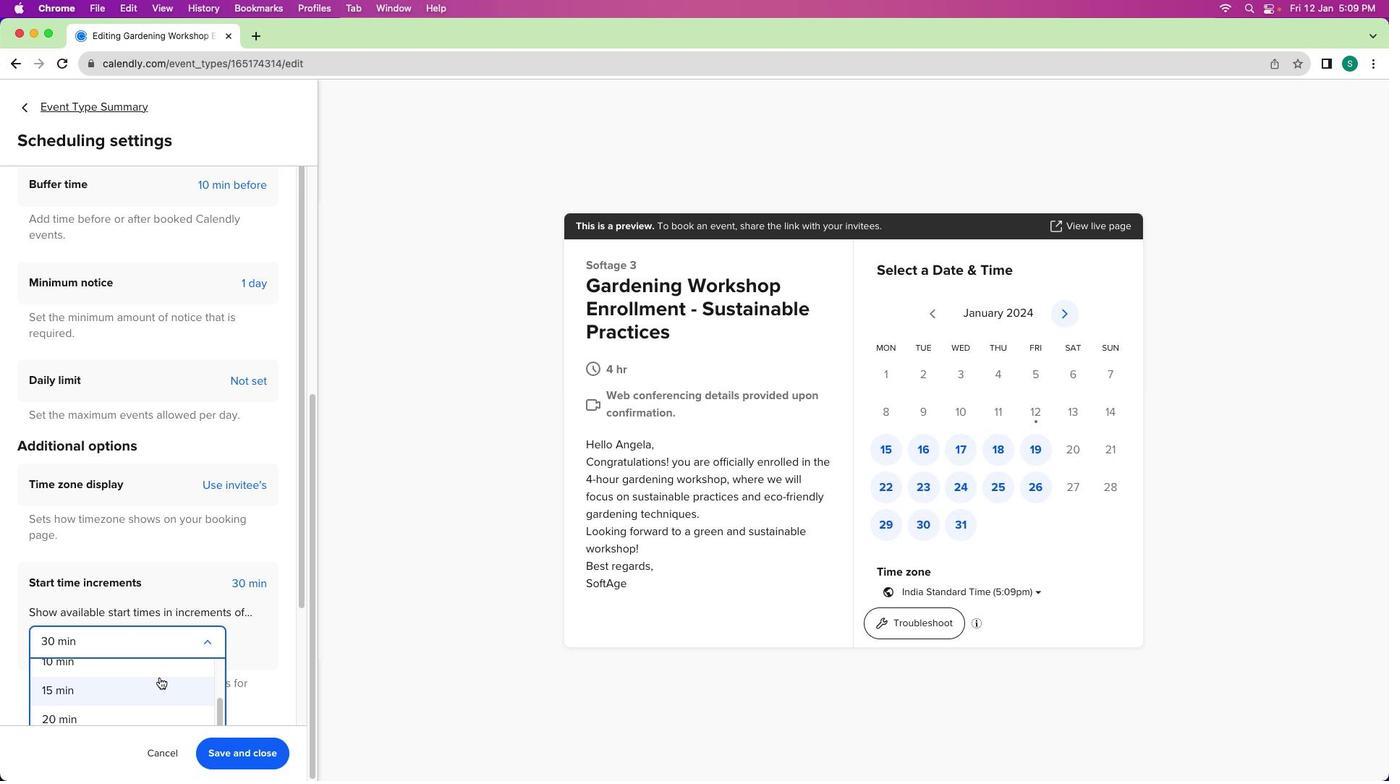 
Action: Mouse scrolled (215, 552) with delta (155, 132)
Screenshot: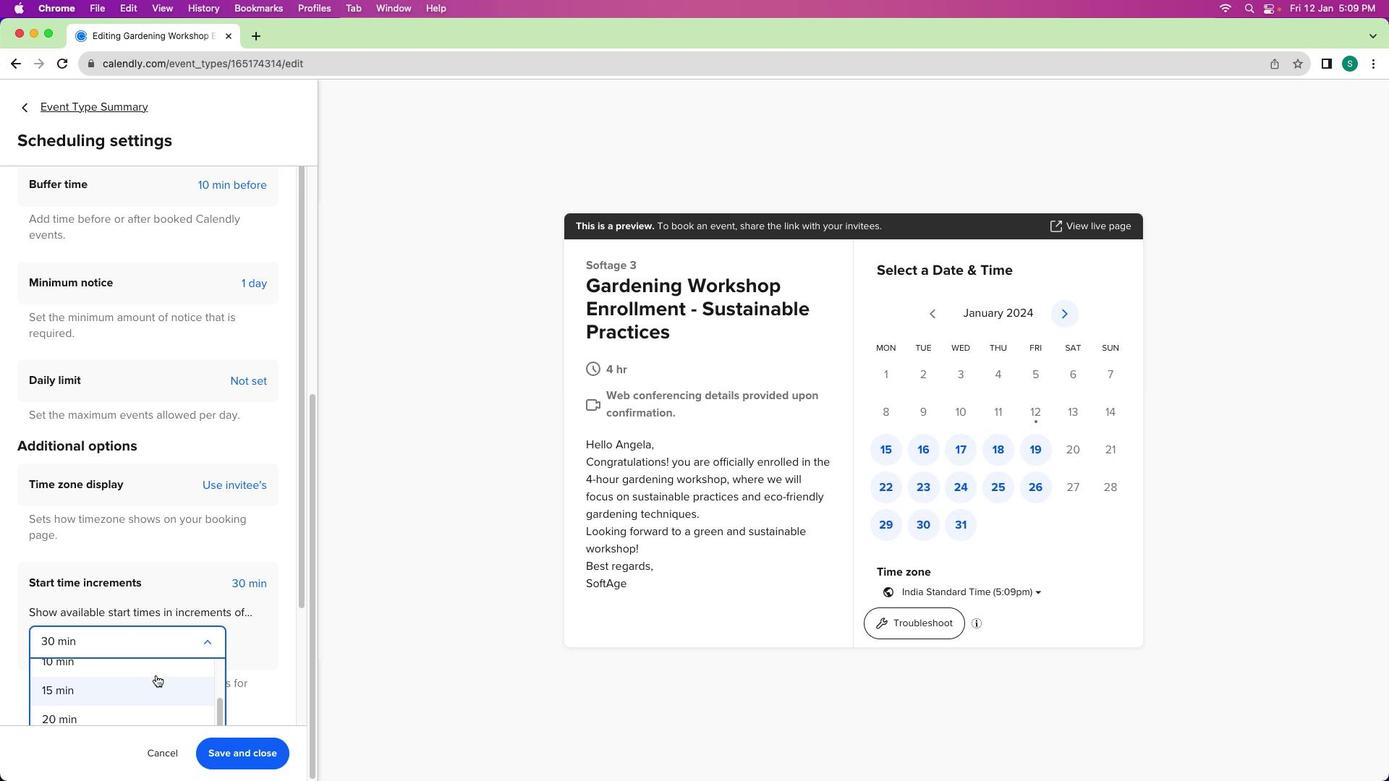 
Action: Mouse moved to (205, 542)
Screenshot: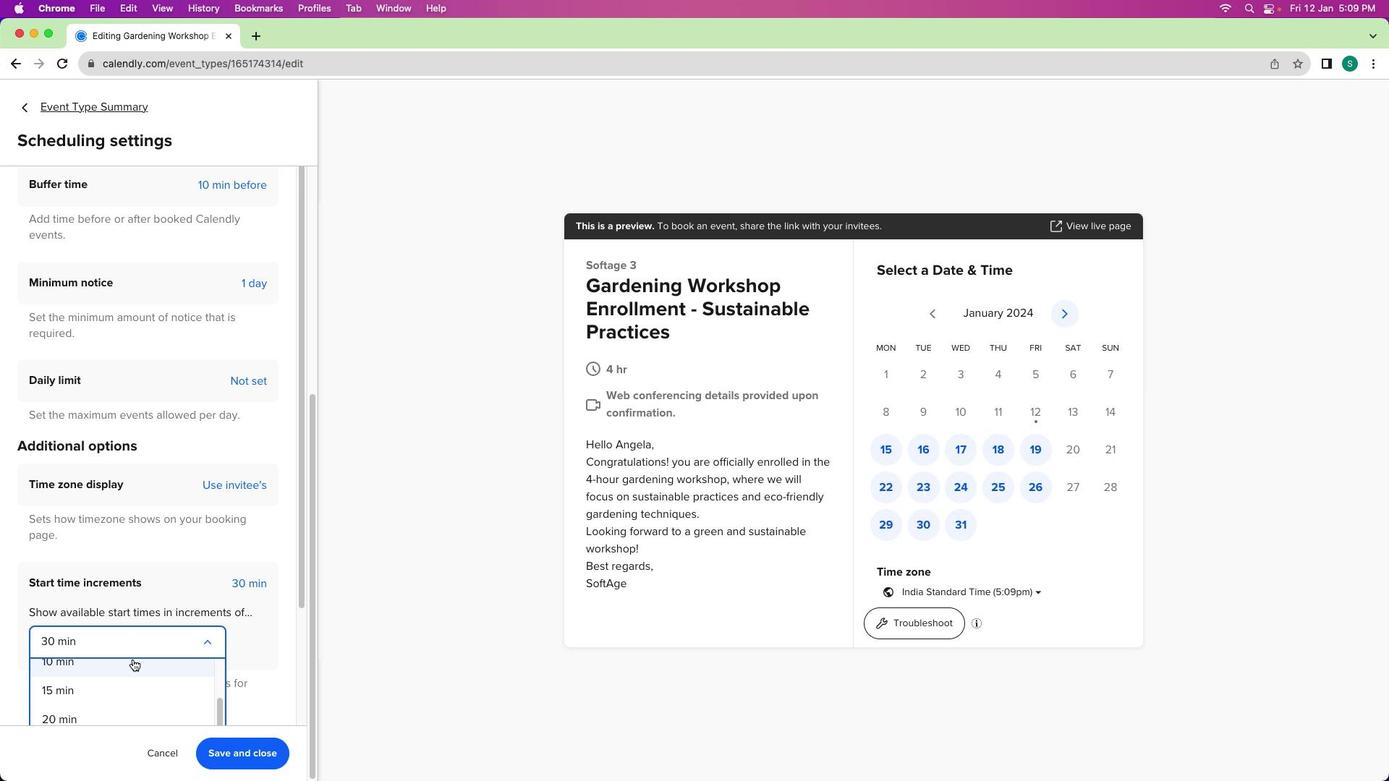 
Action: Mouse pressed left at (205, 542)
Screenshot: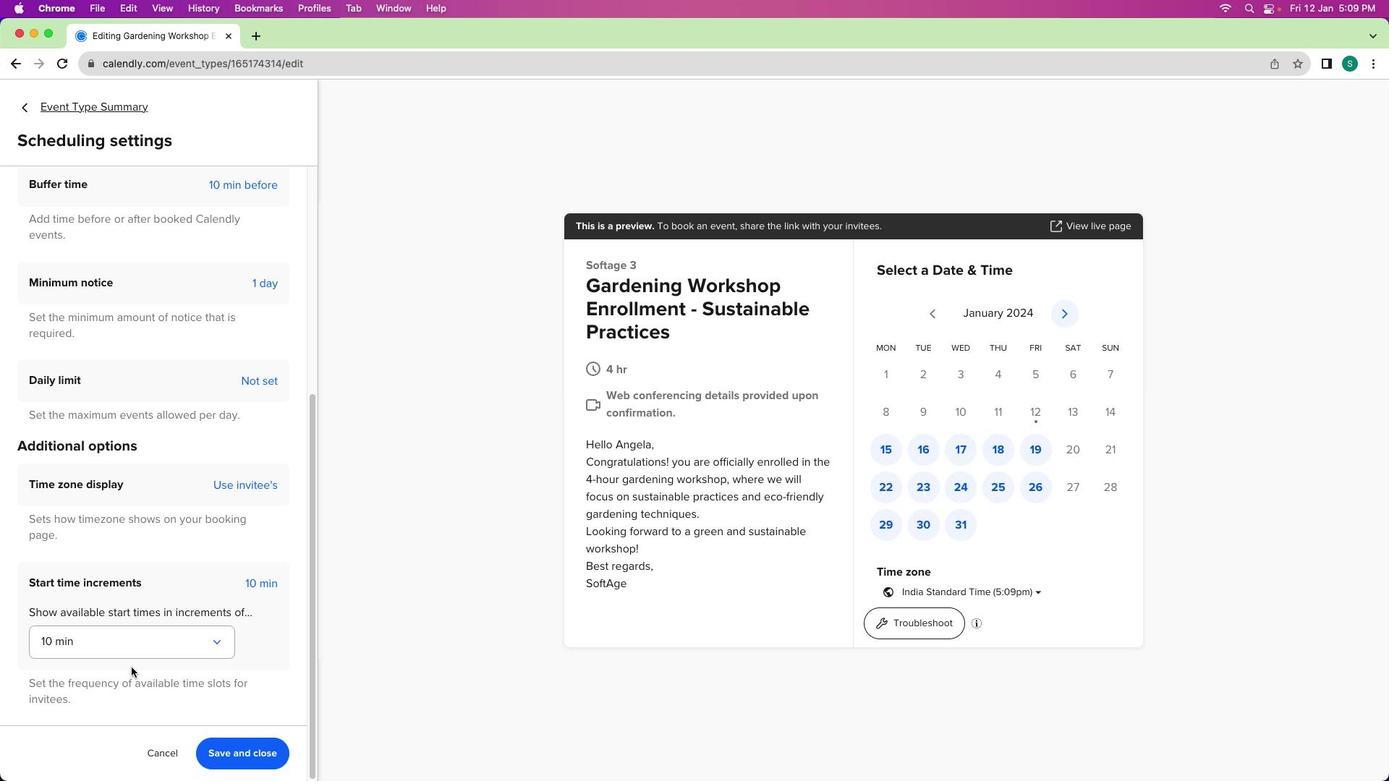 
Action: Mouse moved to (246, 598)
Screenshot: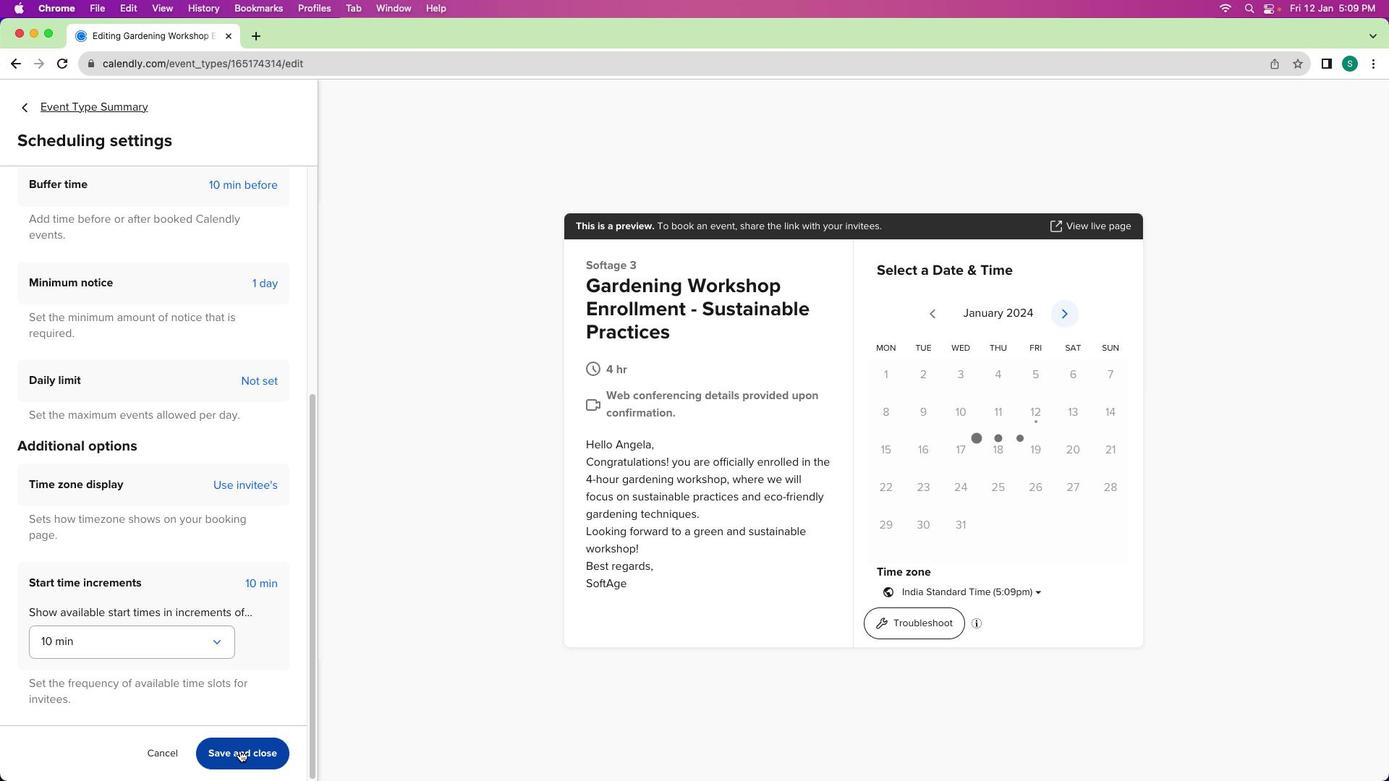 
Action: Mouse pressed left at (246, 598)
Screenshot: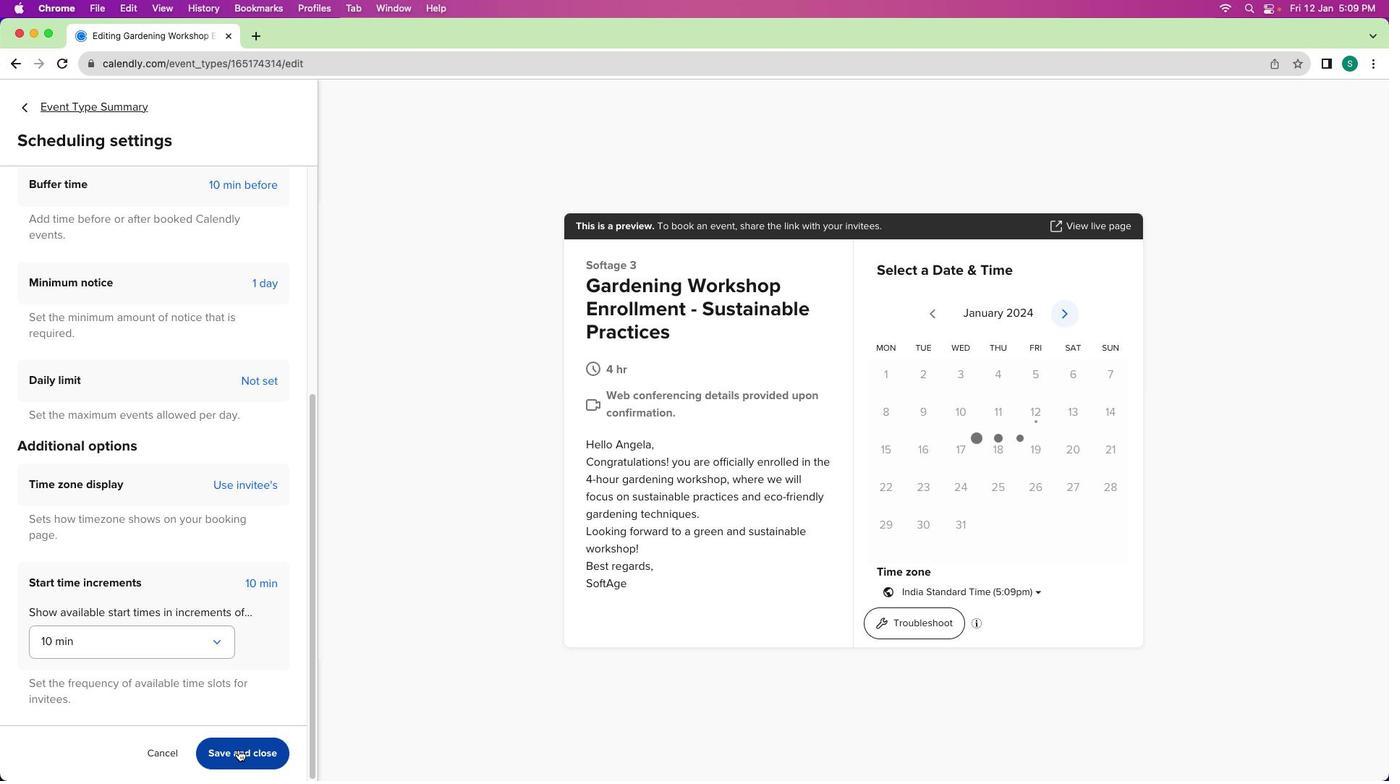 
Action: Mouse moved to (235, 448)
Screenshot: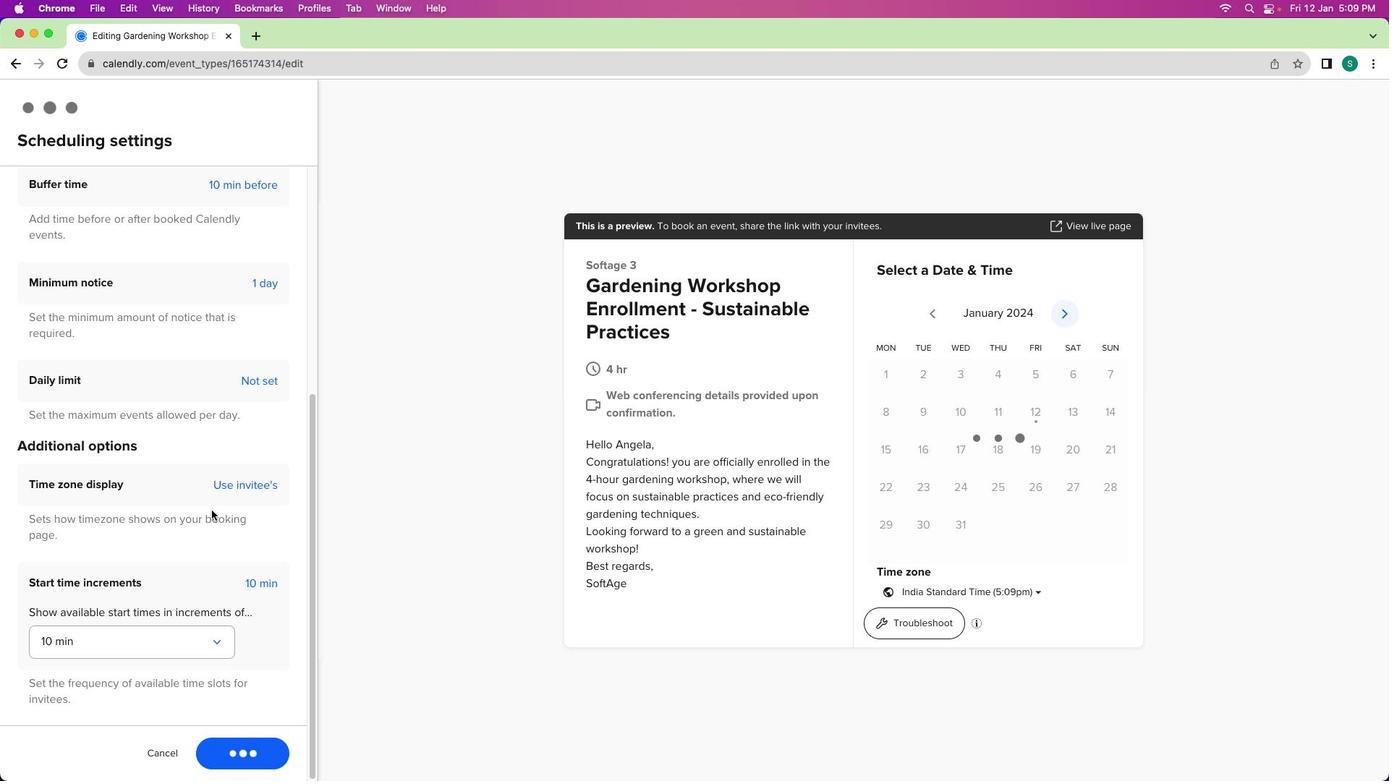 
Action: Mouse scrolled (235, 448) with delta (155, 132)
Screenshot: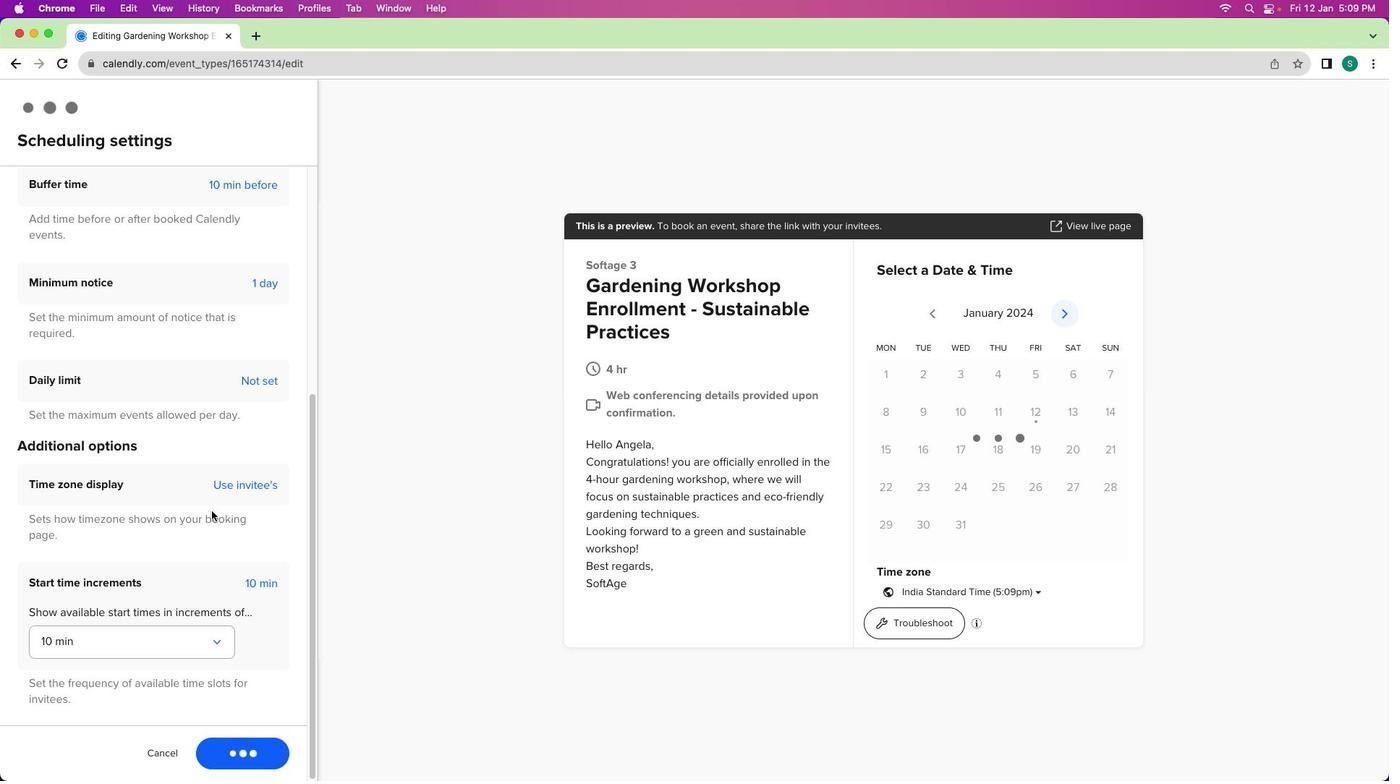 
Action: Mouse scrolled (235, 448) with delta (155, 132)
Screenshot: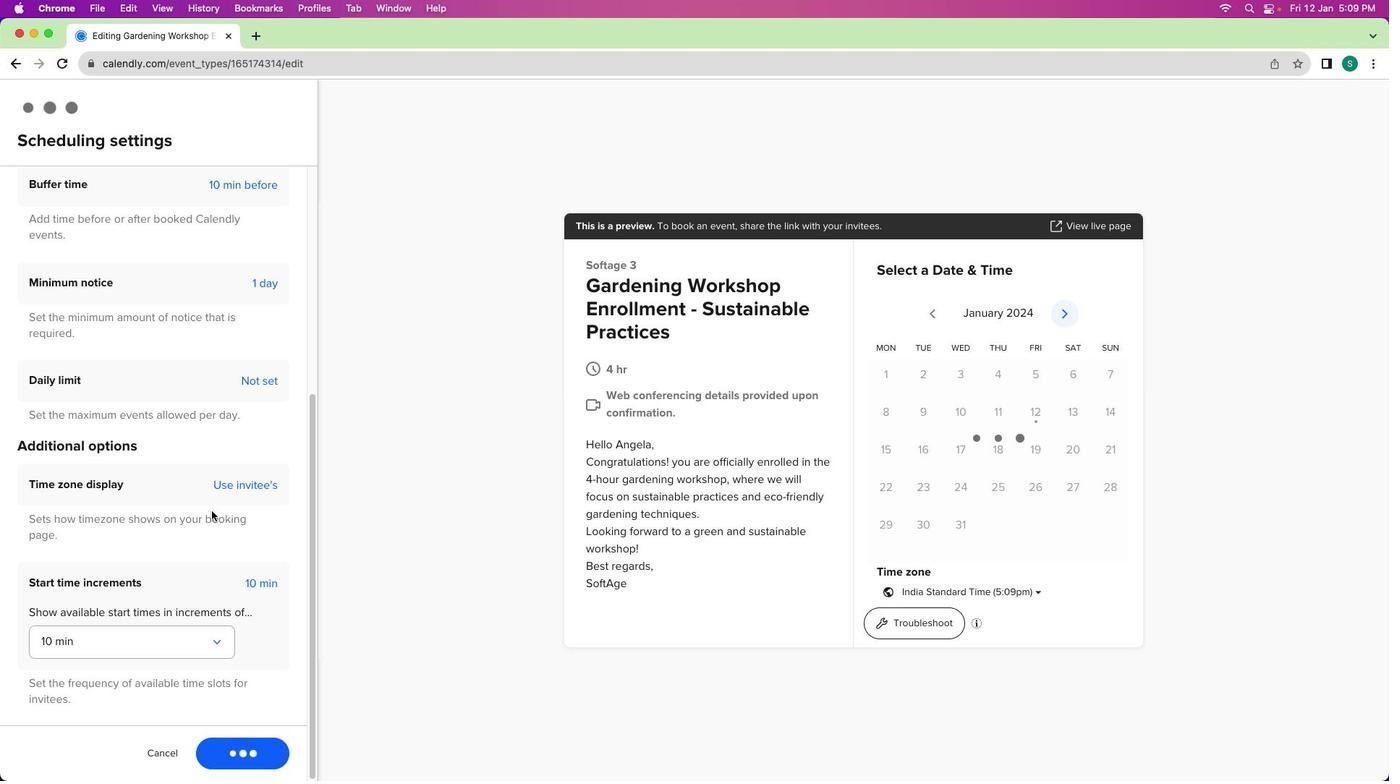 
Action: Mouse scrolled (235, 448) with delta (155, 131)
Screenshot: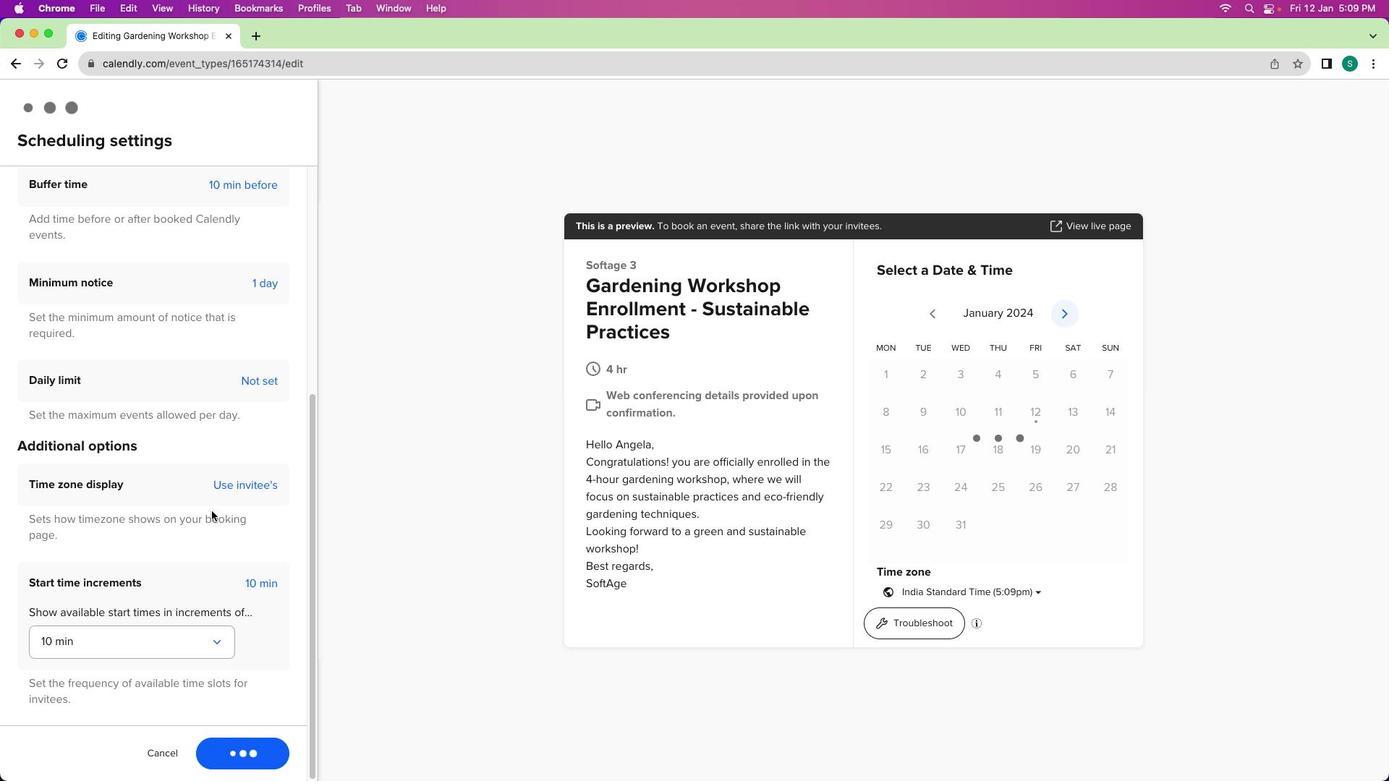 
Action: Mouse scrolled (235, 448) with delta (155, 131)
Screenshot: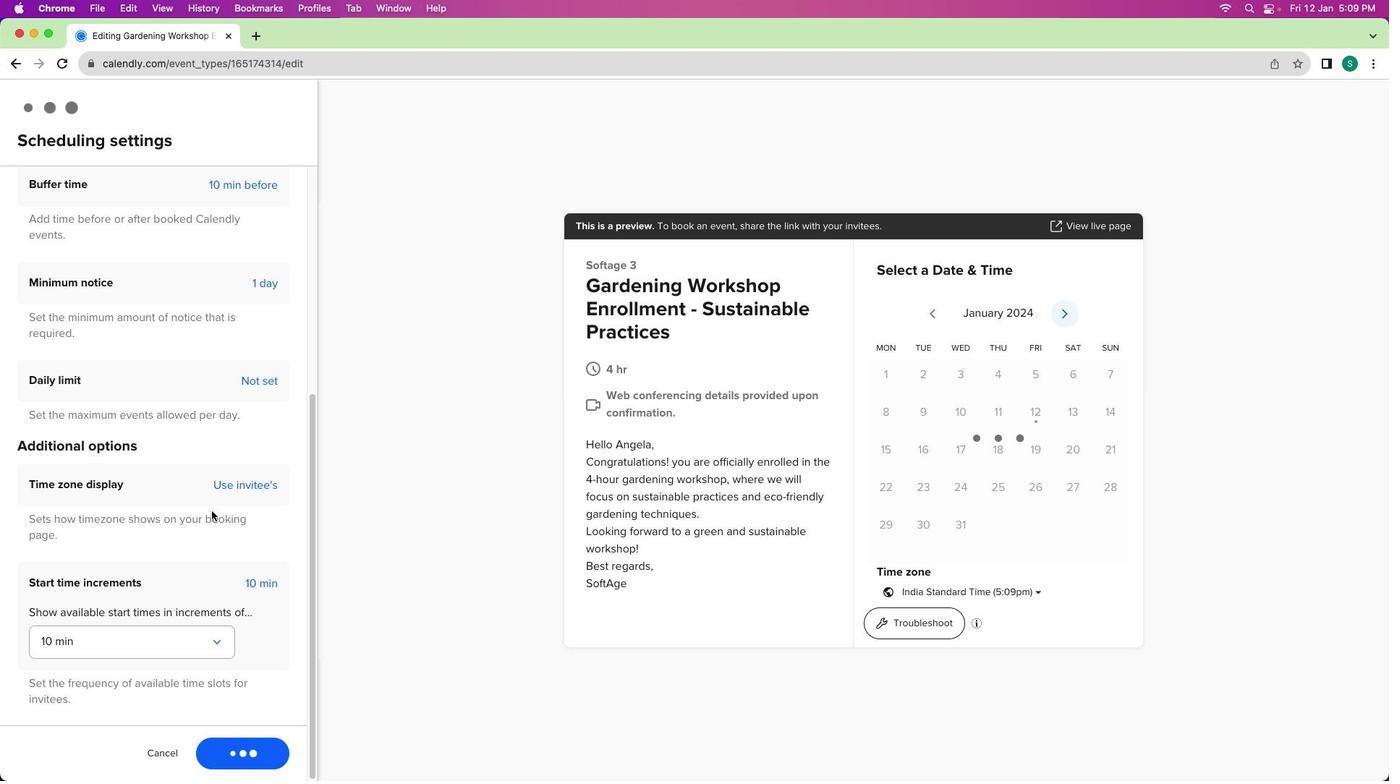 
Action: Mouse moved to (235, 448)
Screenshot: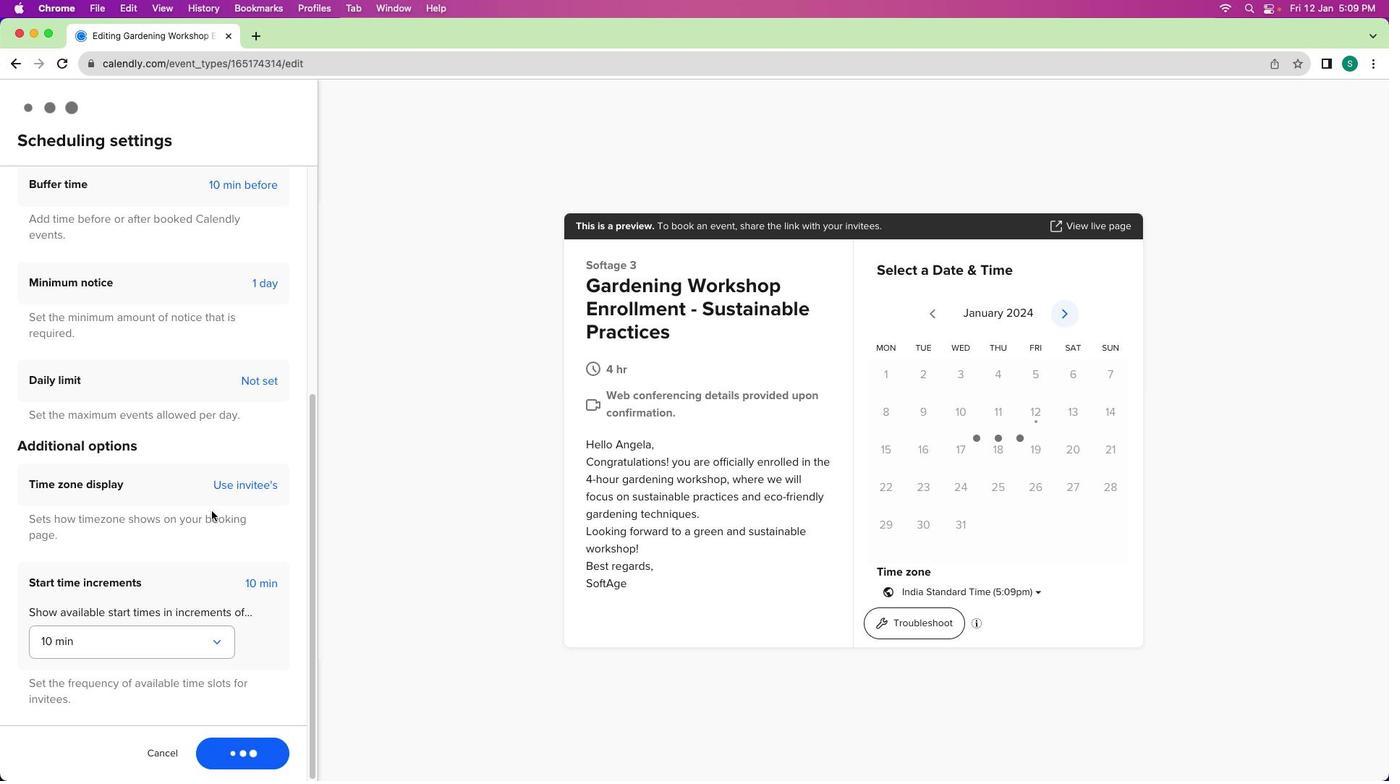 
Action: Mouse scrolled (235, 448) with delta (155, 130)
Screenshot: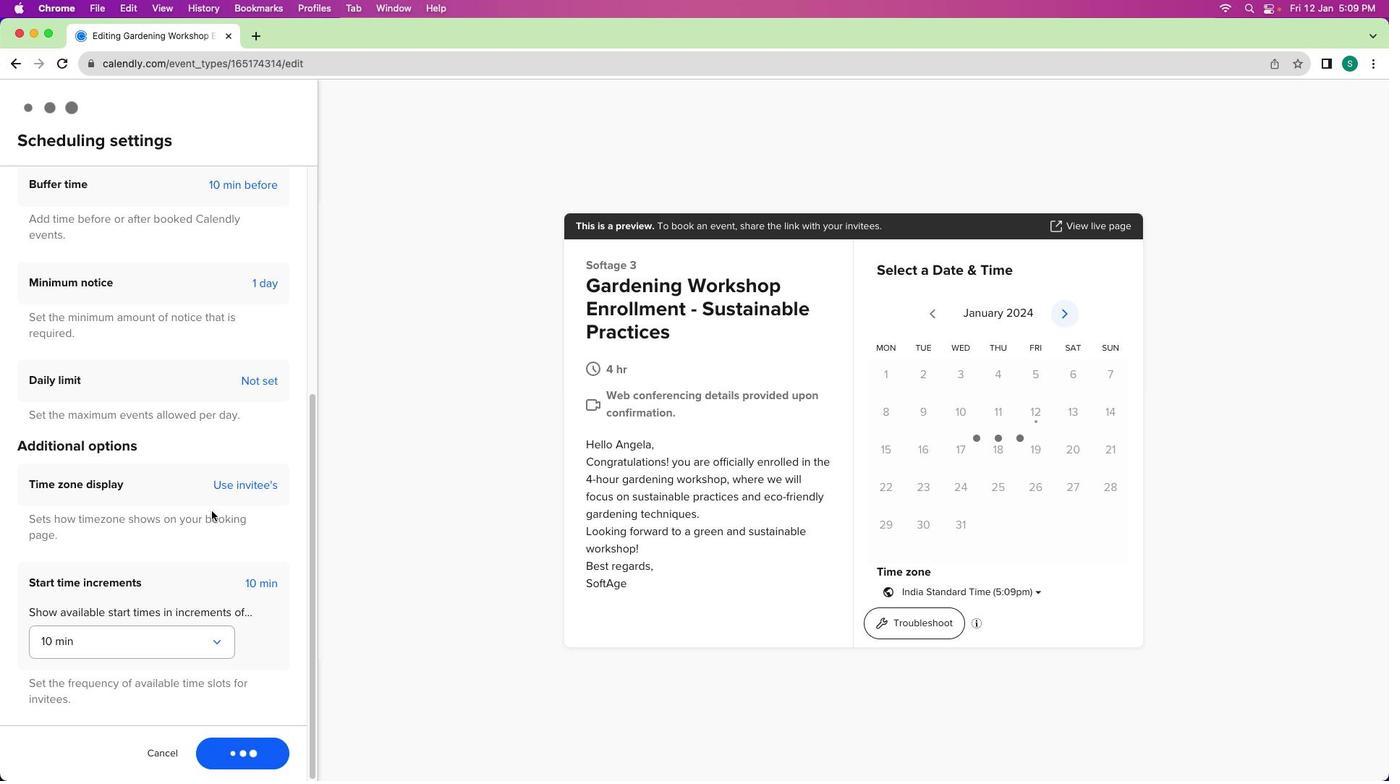 
Action: Mouse moved to (235, 449)
Screenshot: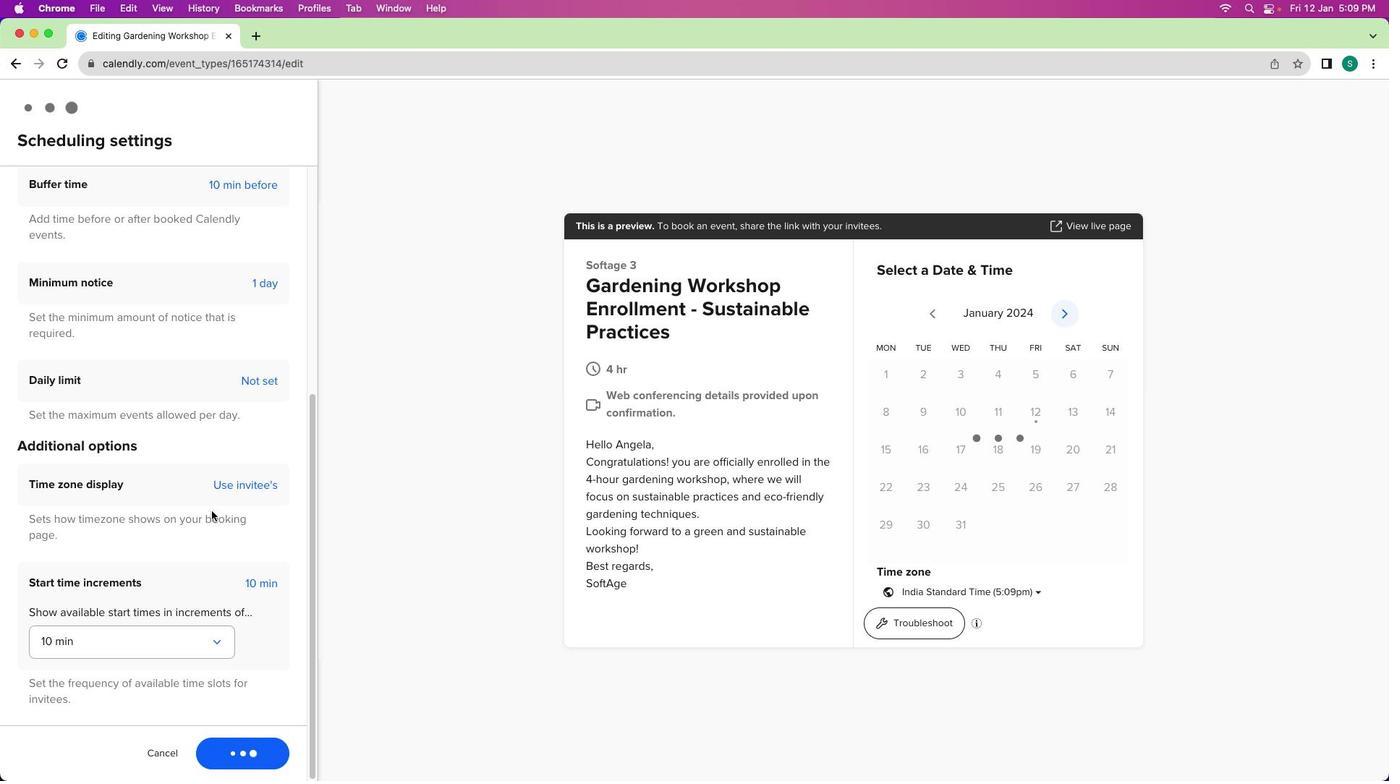 
Action: Mouse scrolled (235, 449) with delta (155, 130)
Screenshot: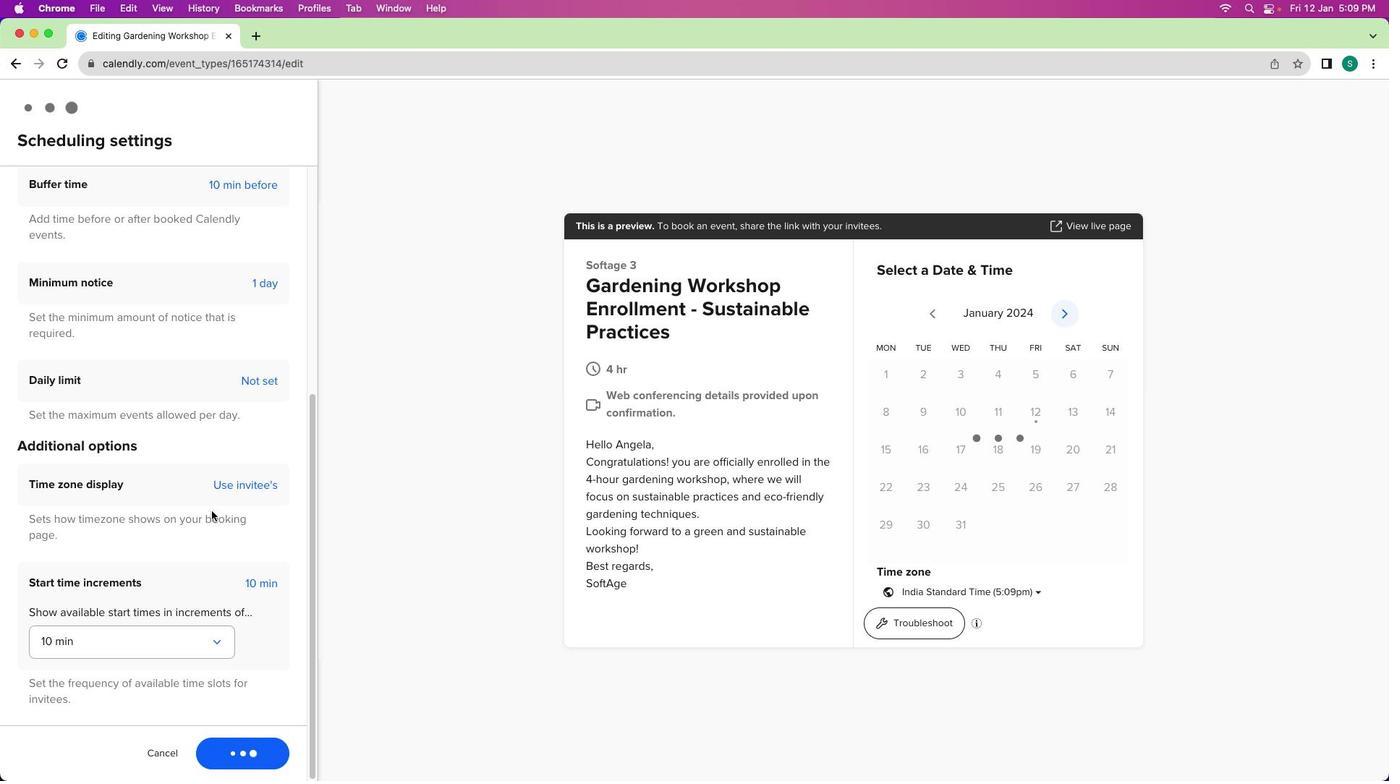 
Action: Mouse moved to (235, 449)
Screenshot: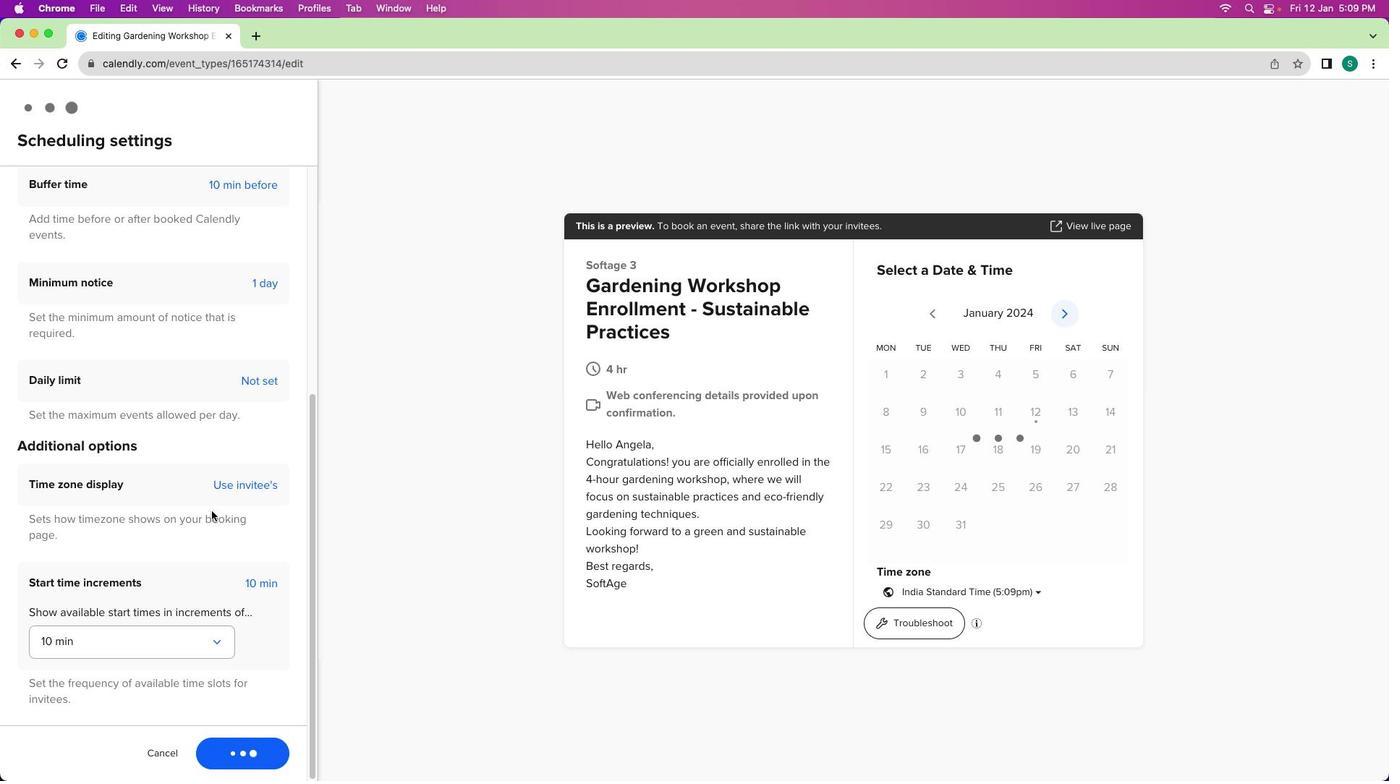 
Action: Mouse scrolled (235, 449) with delta (155, 130)
Screenshot: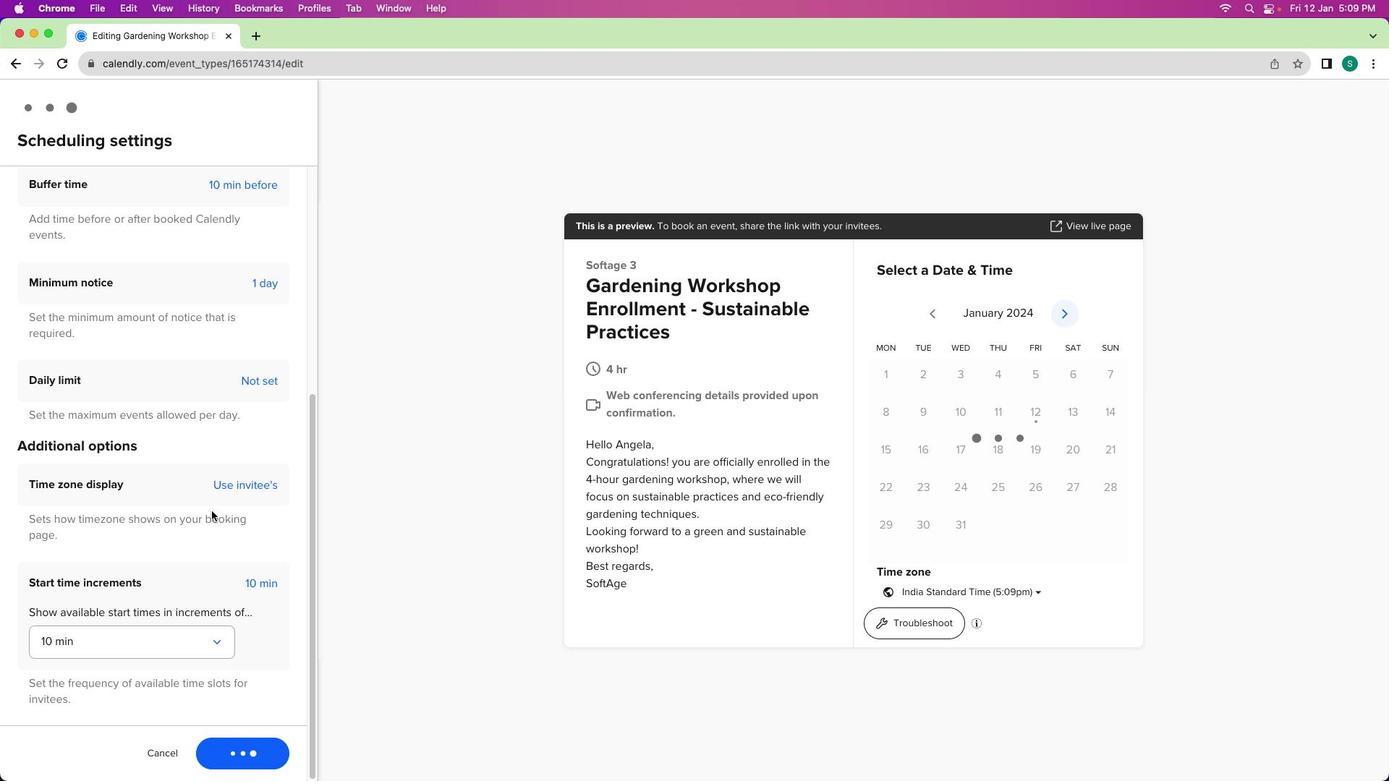 
Action: Mouse moved to (172, 197)
Screenshot: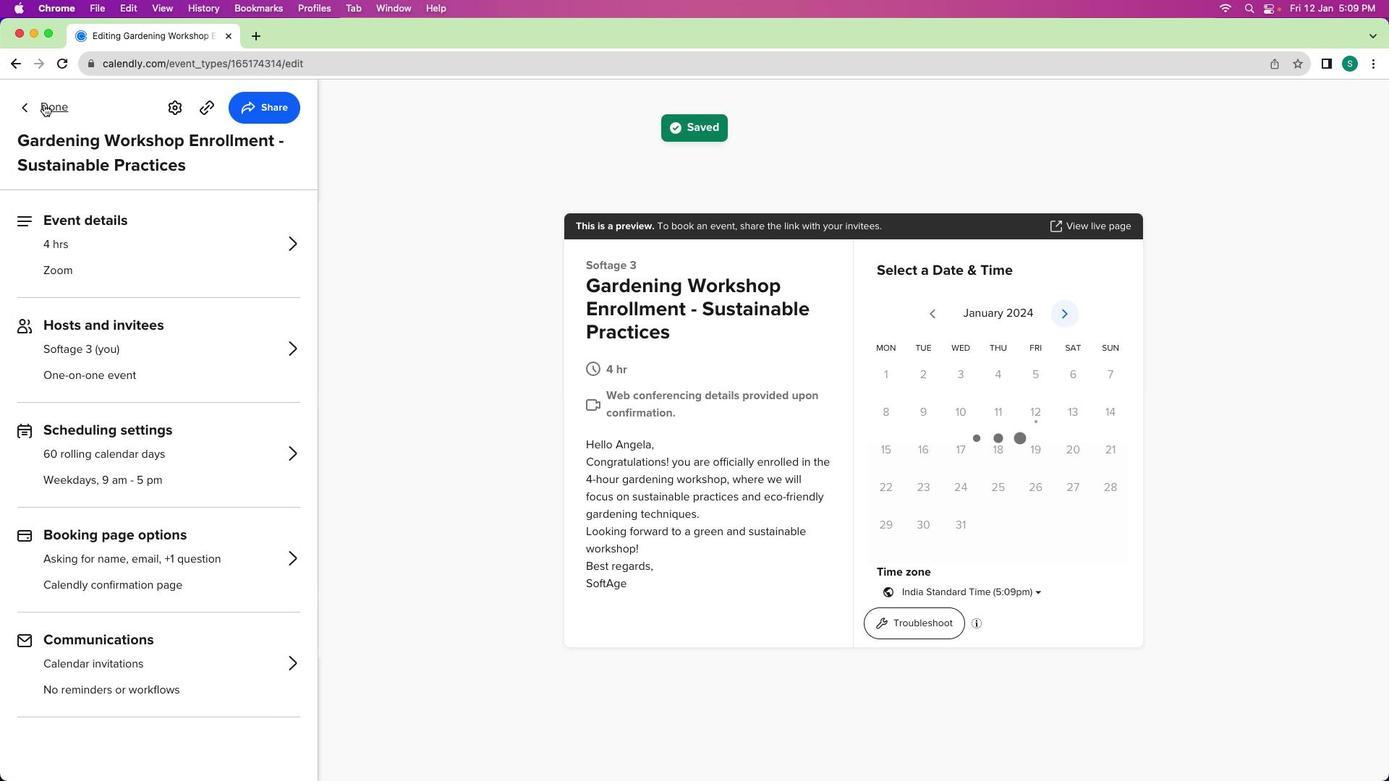 
Action: Mouse pressed left at (172, 197)
Screenshot: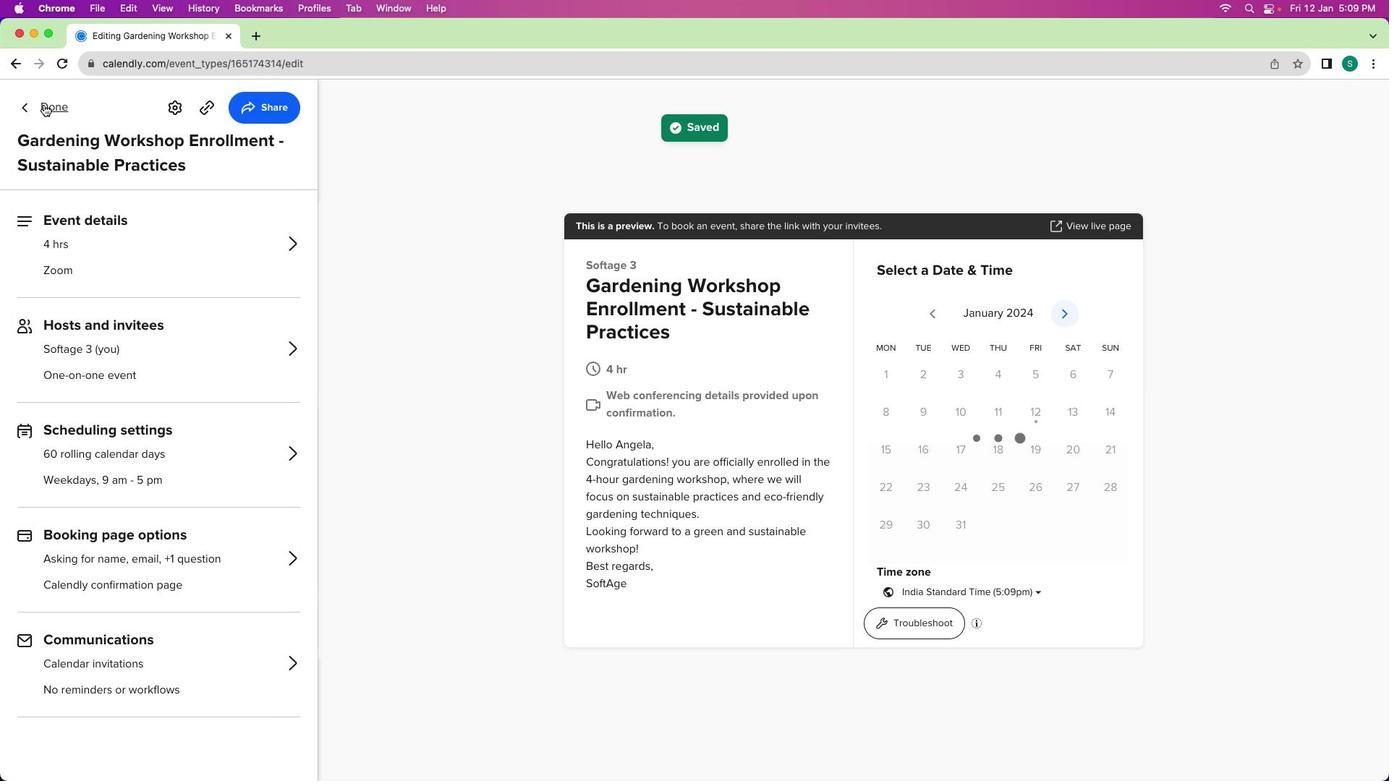 
Action: Mouse moved to (365, 412)
Screenshot: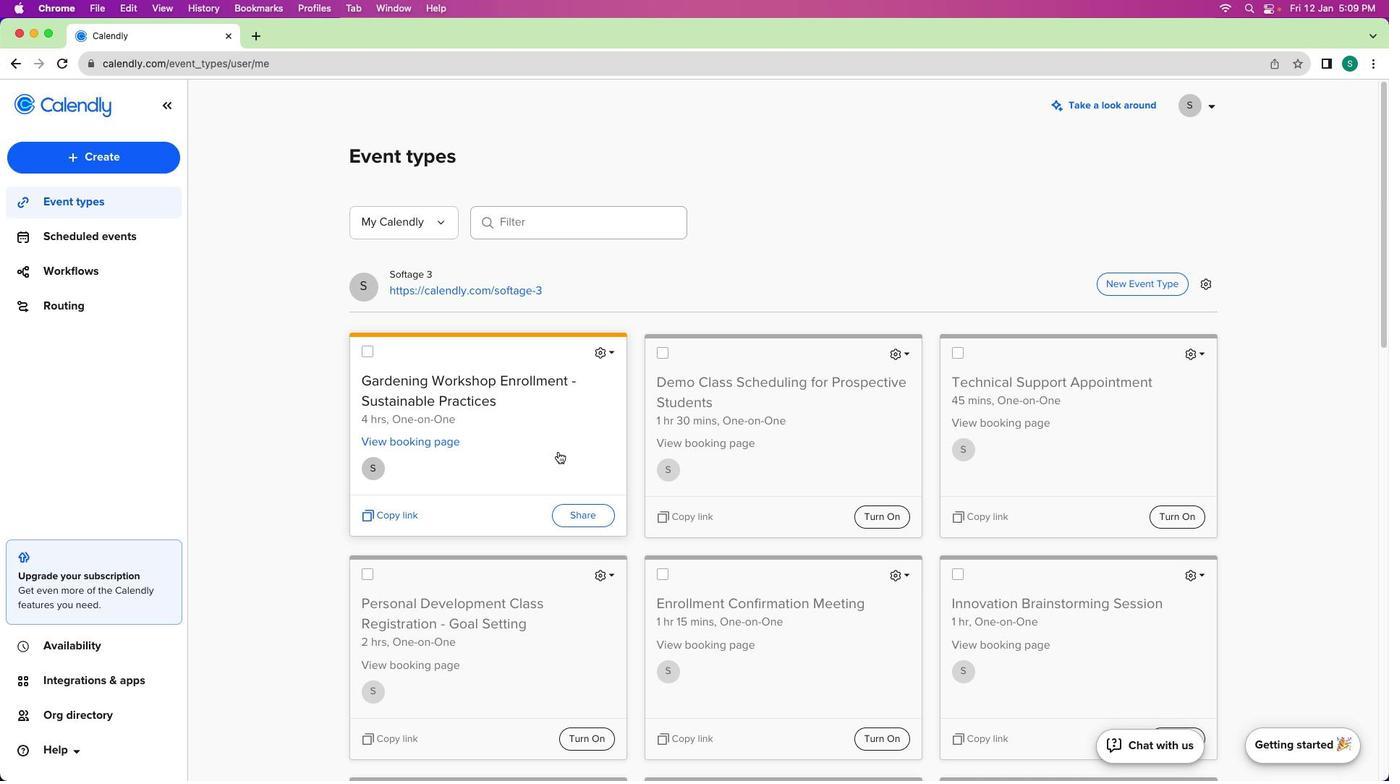 
